 Task: Browse and save jackets you like to your wishlist and share them on Pinterest.
Action: Mouse moved to (657, 479)
Screenshot: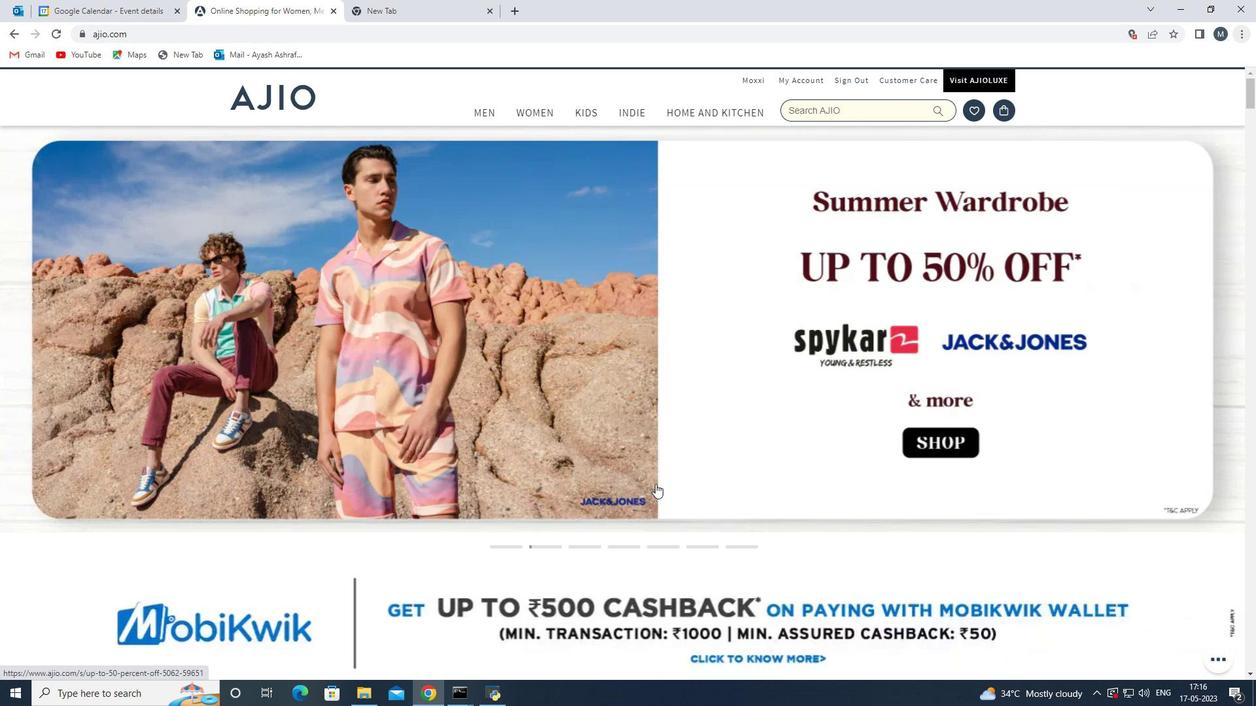
Action: Mouse scrolled (657, 478) with delta (0, 0)
Screenshot: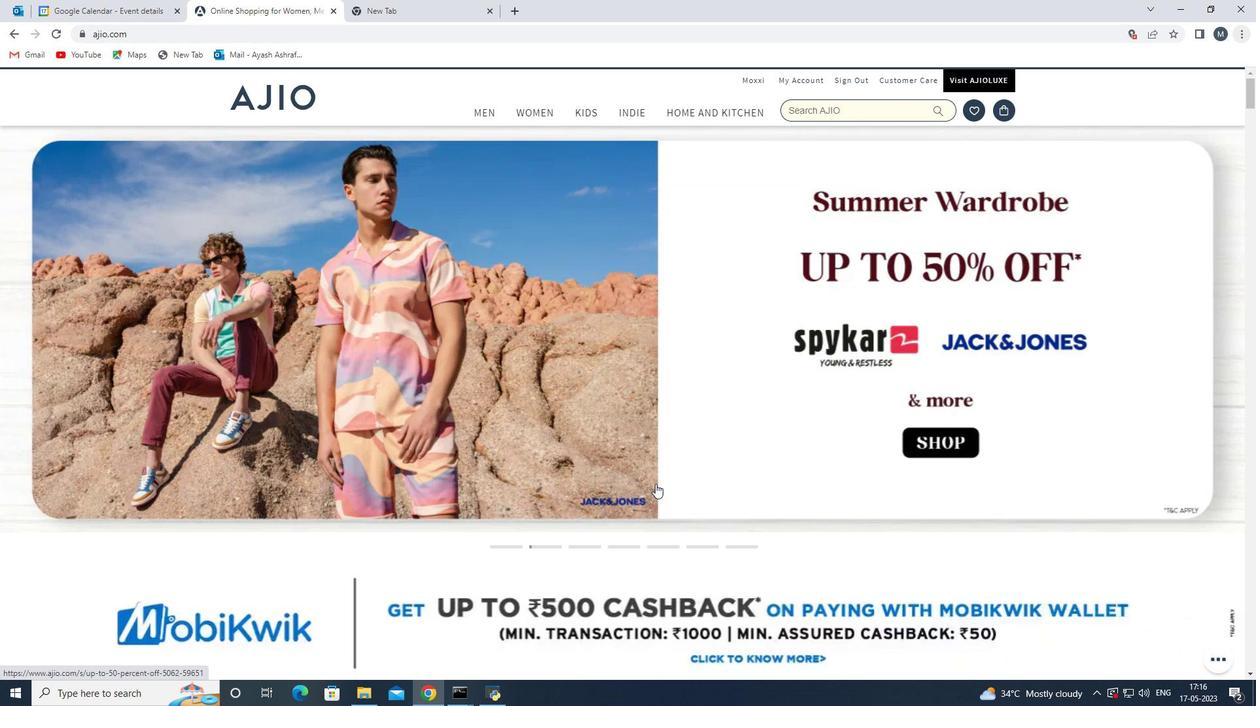 
Action: Mouse moved to (646, 481)
Screenshot: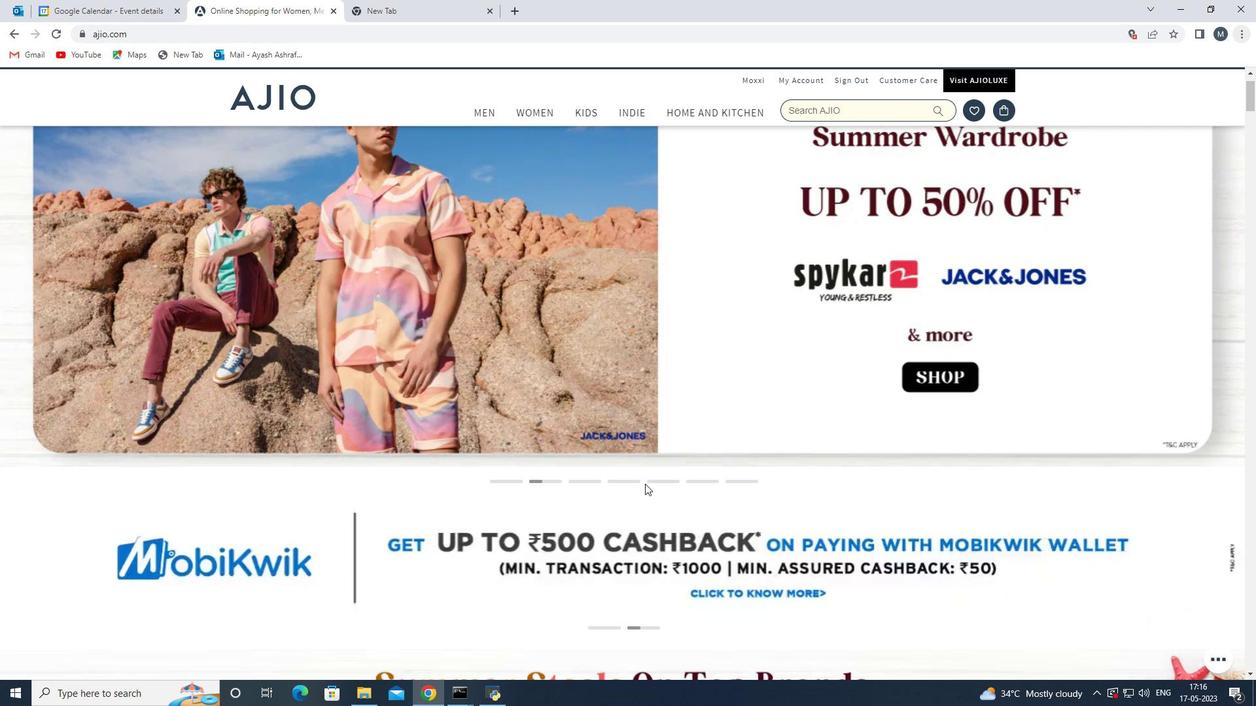 
Action: Mouse scrolled (646, 481) with delta (0, 0)
Screenshot: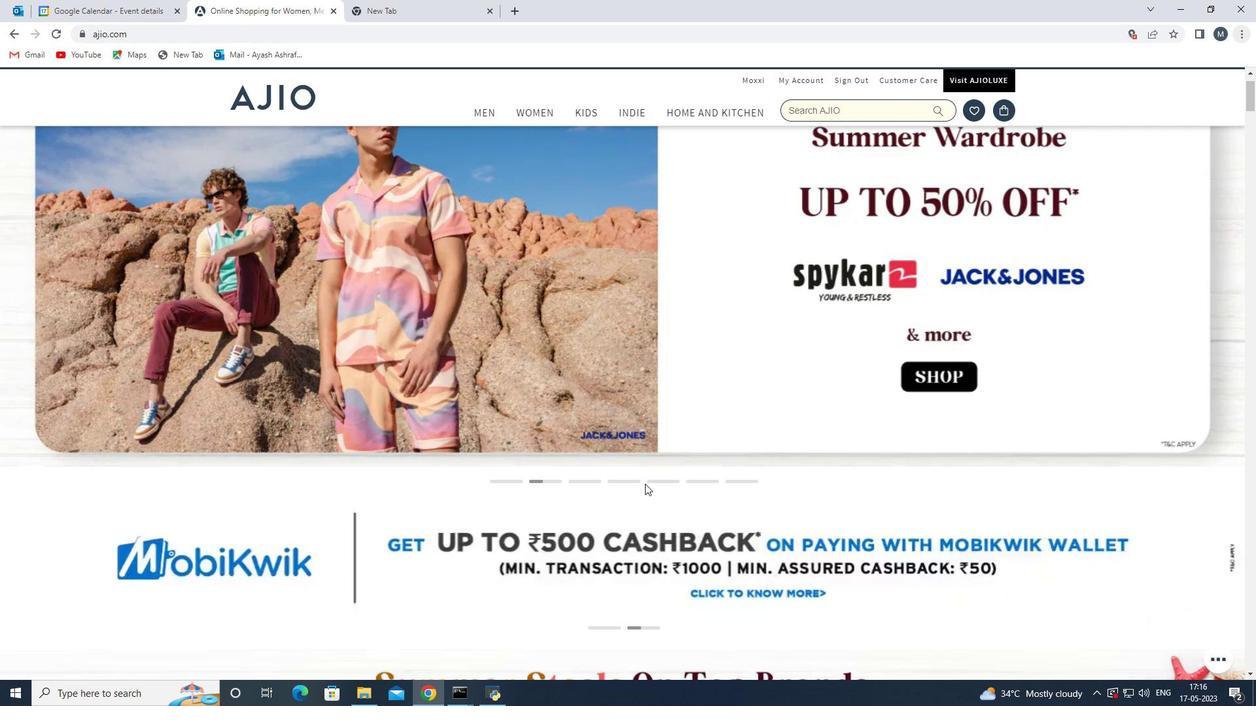 
Action: Mouse scrolled (646, 481) with delta (0, 0)
Screenshot: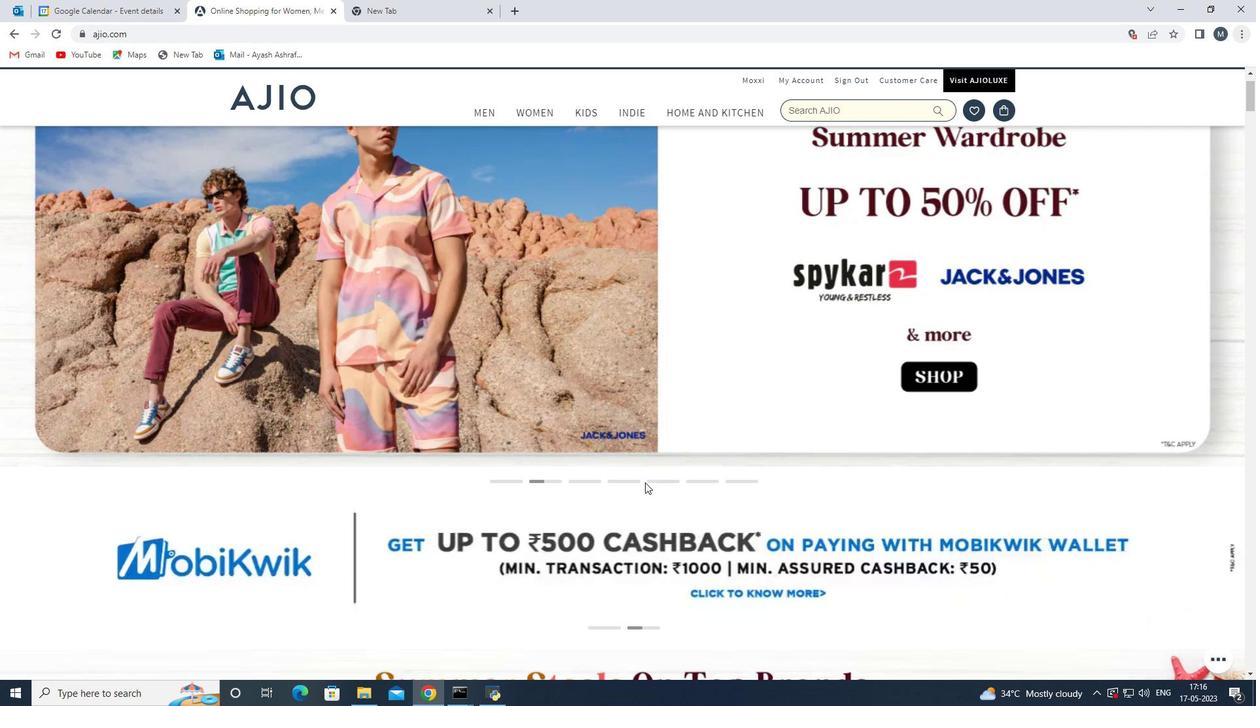 
Action: Mouse moved to (620, 481)
Screenshot: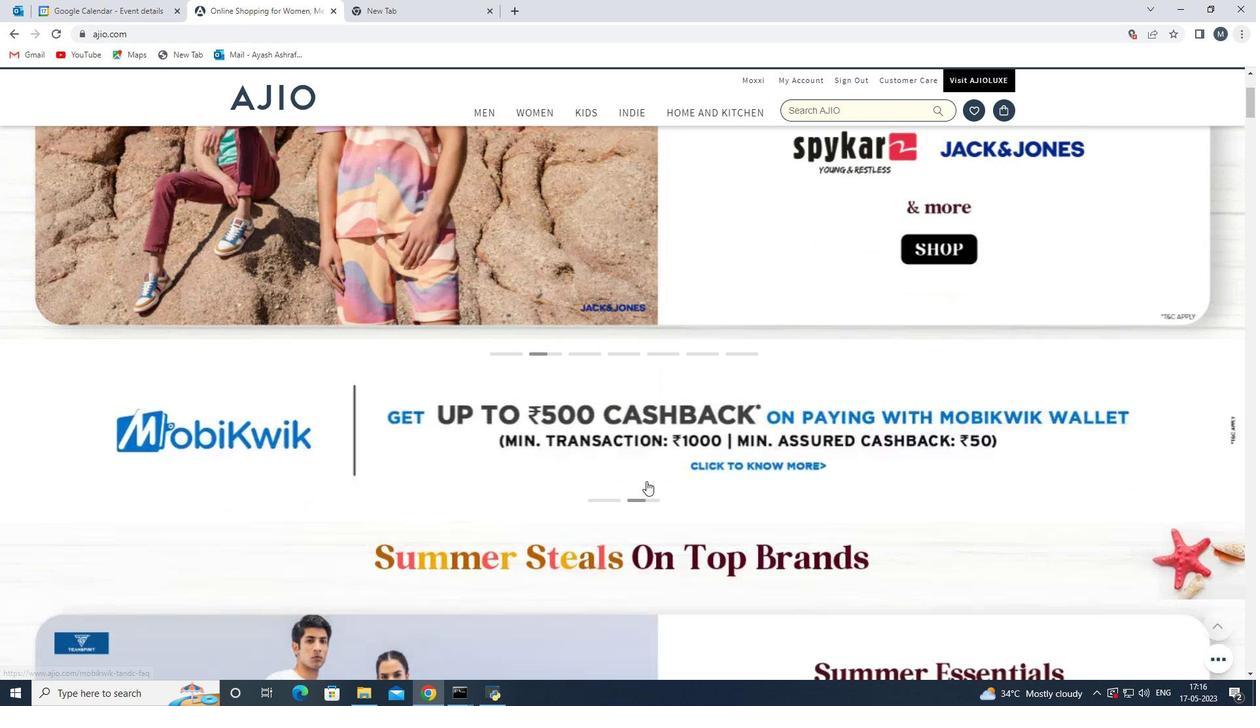 
Action: Mouse scrolled (620, 481) with delta (0, 0)
Screenshot: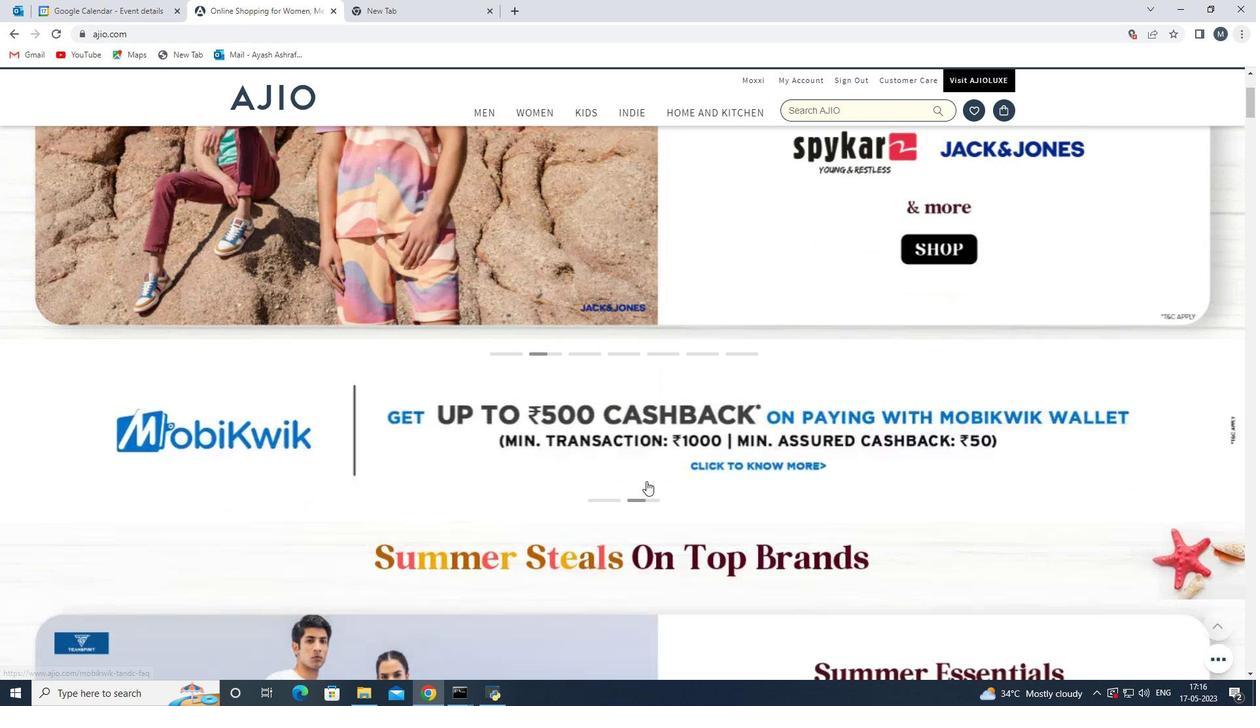 
Action: Mouse moved to (619, 479)
Screenshot: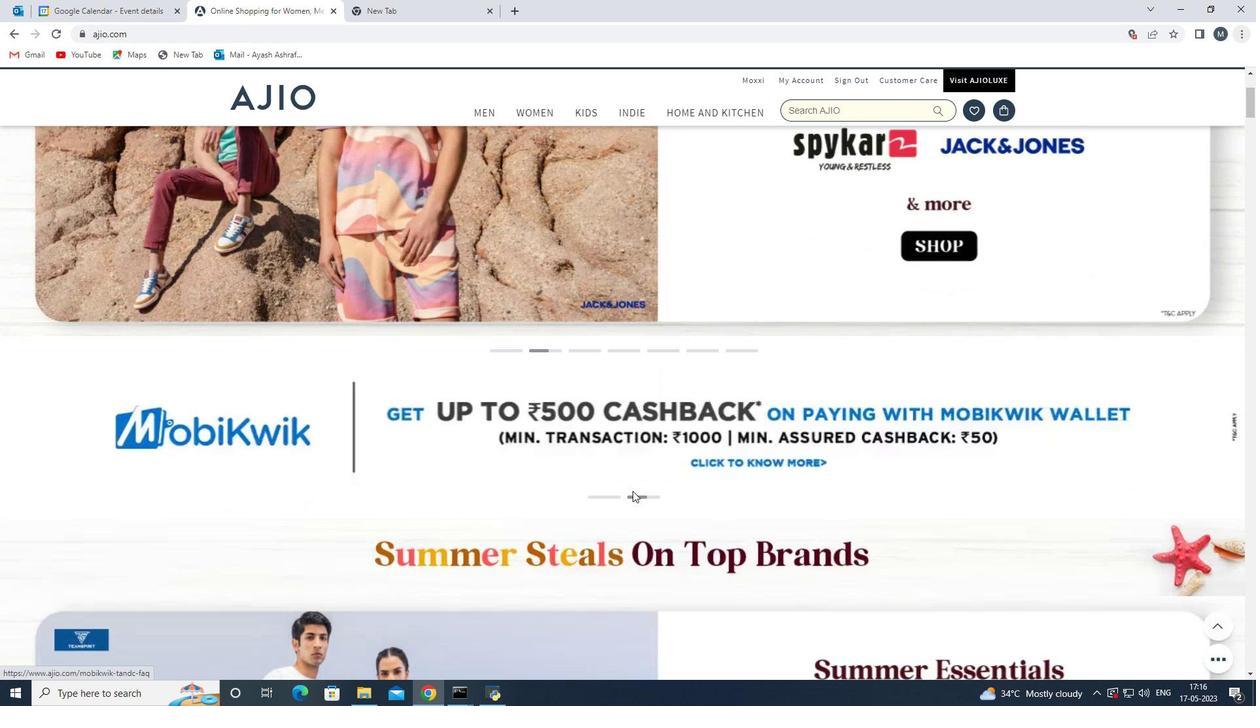 
Action: Mouse scrolled (619, 480) with delta (0, 0)
Screenshot: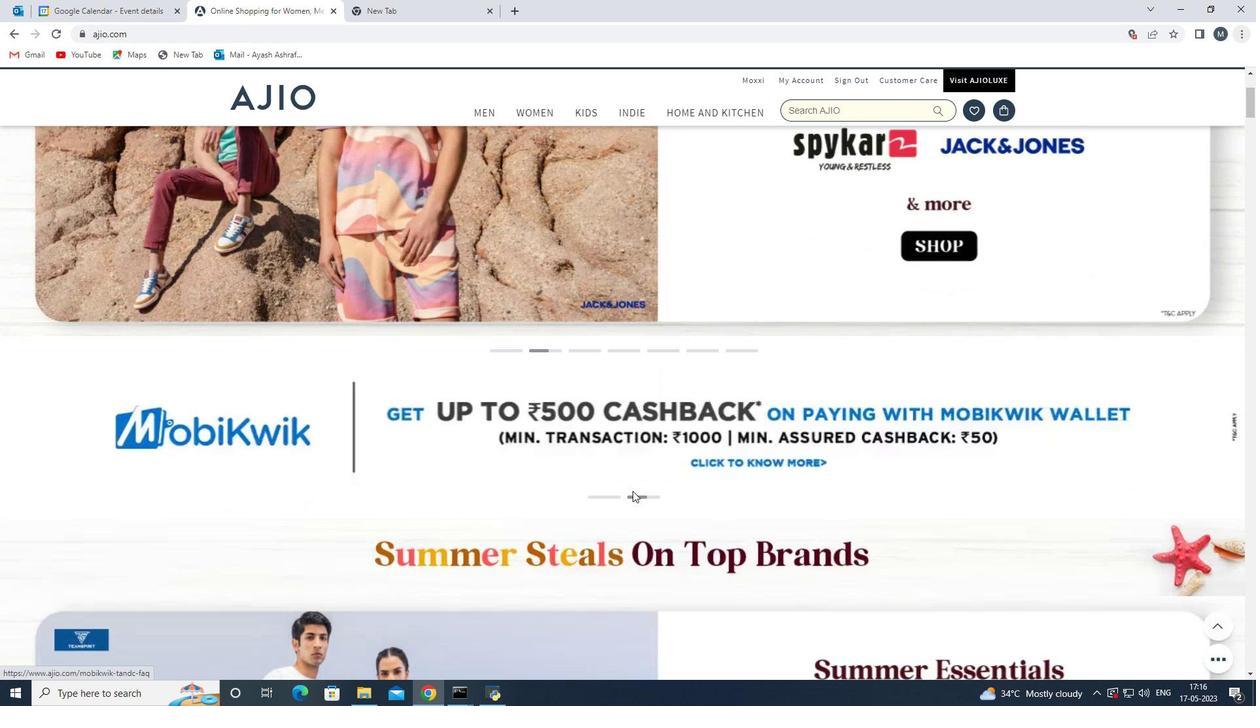 
Action: Mouse scrolled (619, 480) with delta (0, 0)
Screenshot: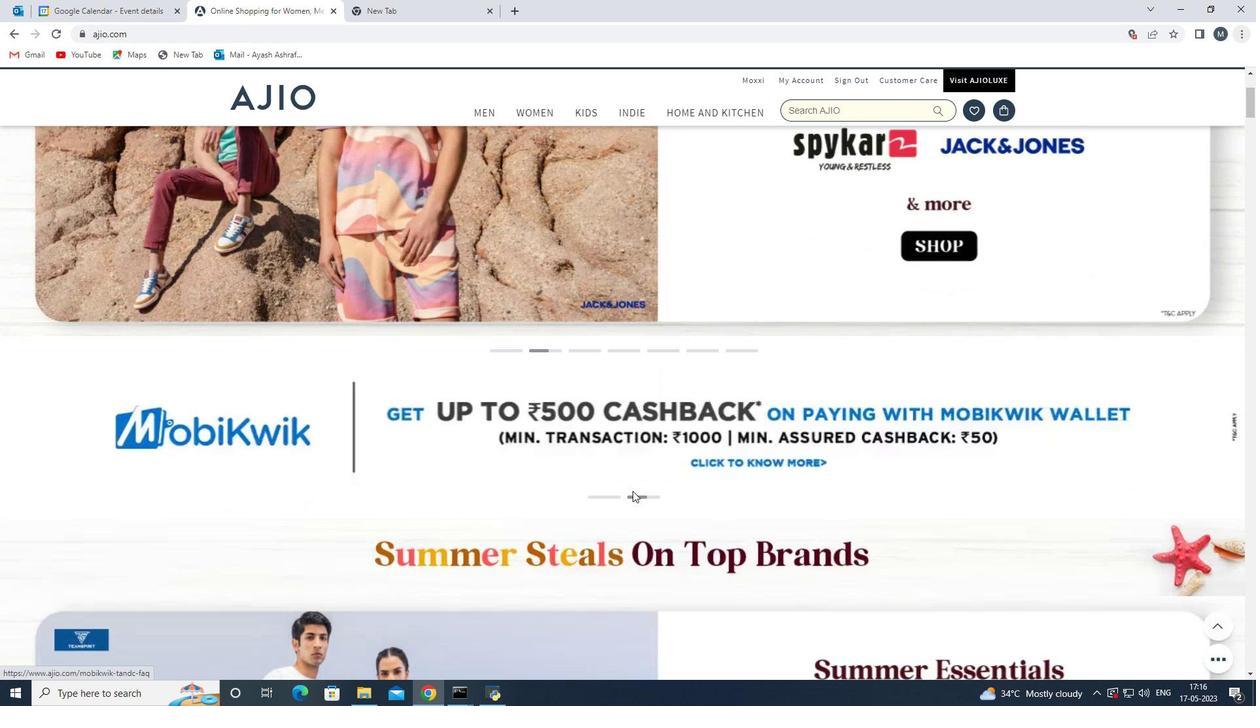 
Action: Mouse scrolled (619, 480) with delta (0, 0)
Screenshot: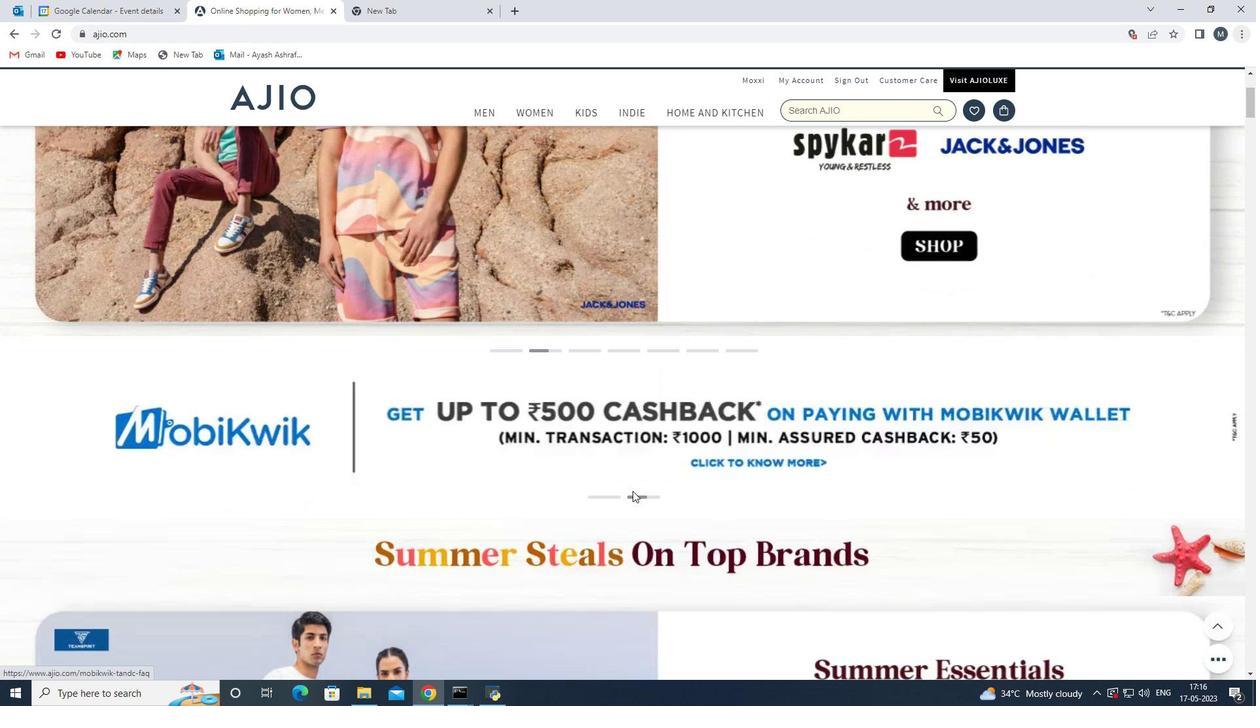 
Action: Mouse moved to (619, 479)
Screenshot: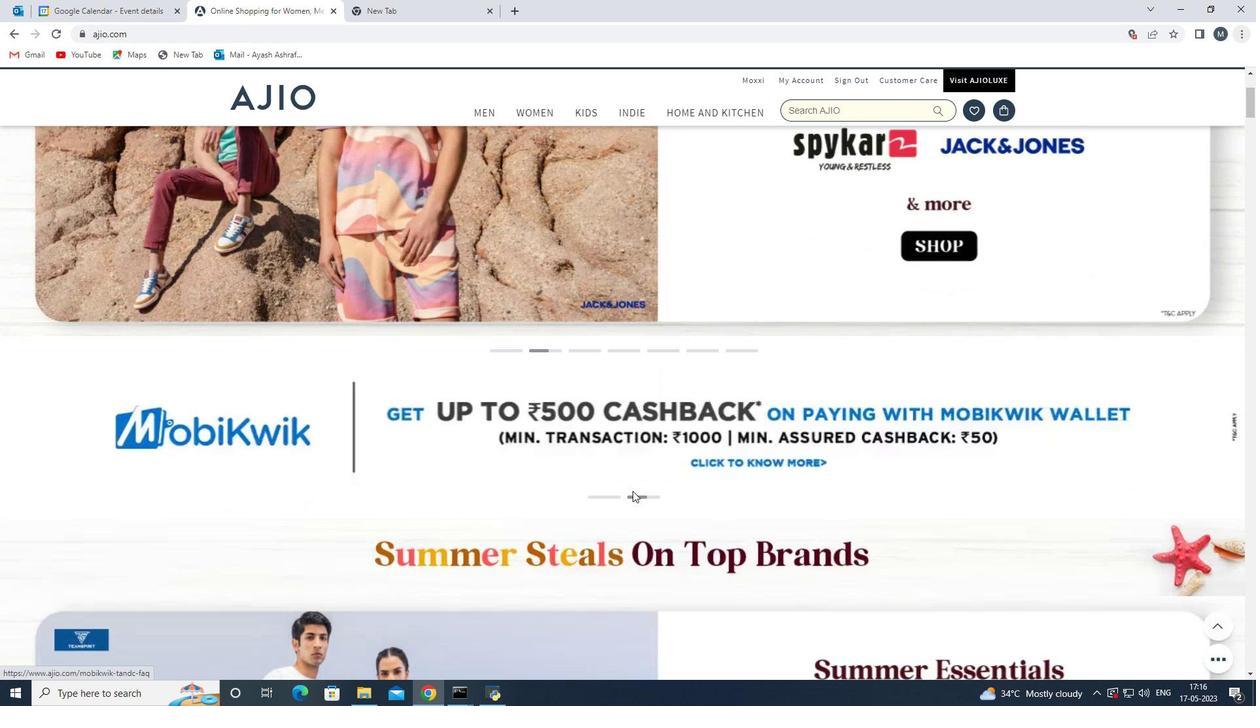 
Action: Mouse scrolled (619, 479) with delta (0, 0)
Screenshot: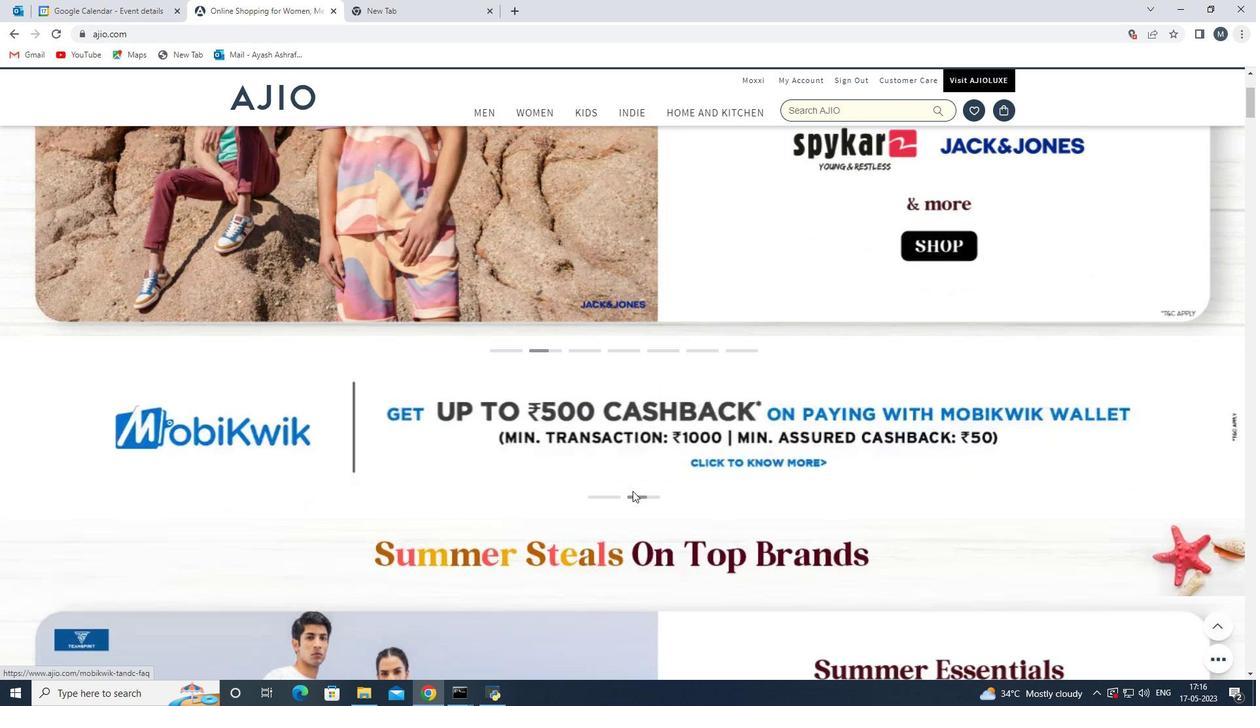
Action: Mouse moved to (616, 462)
Screenshot: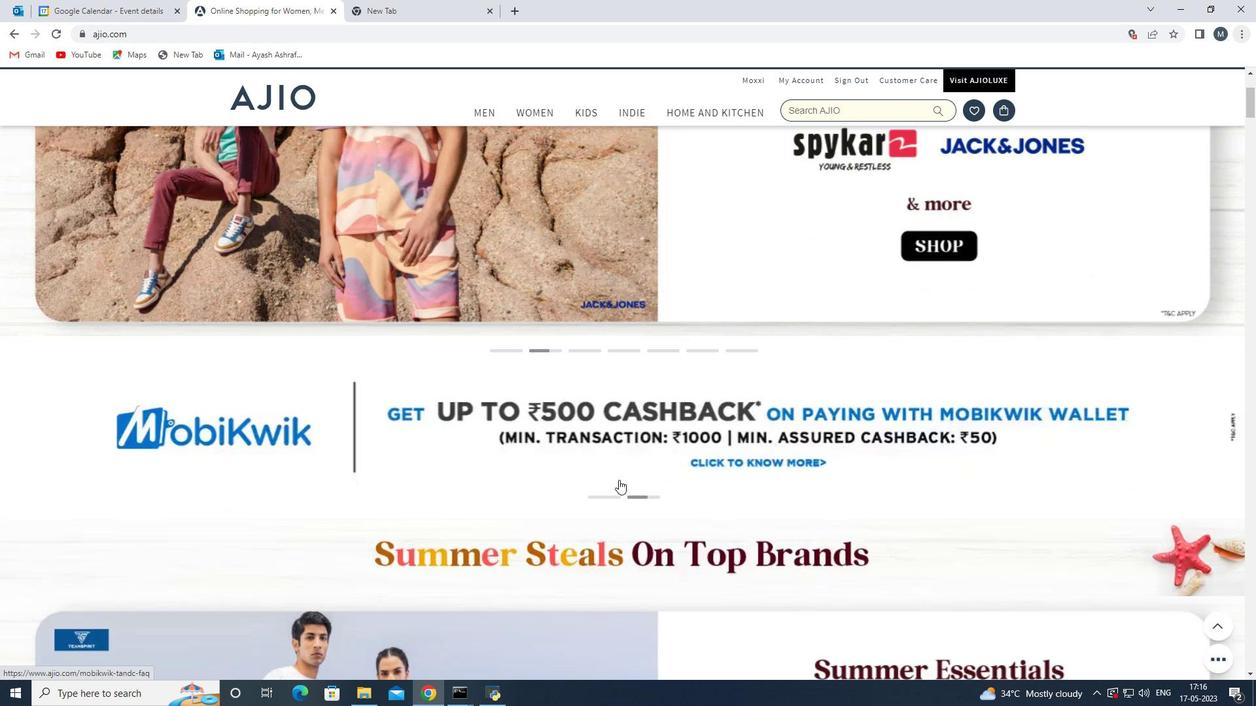 
Action: Mouse scrolled (617, 466) with delta (0, 0)
Screenshot: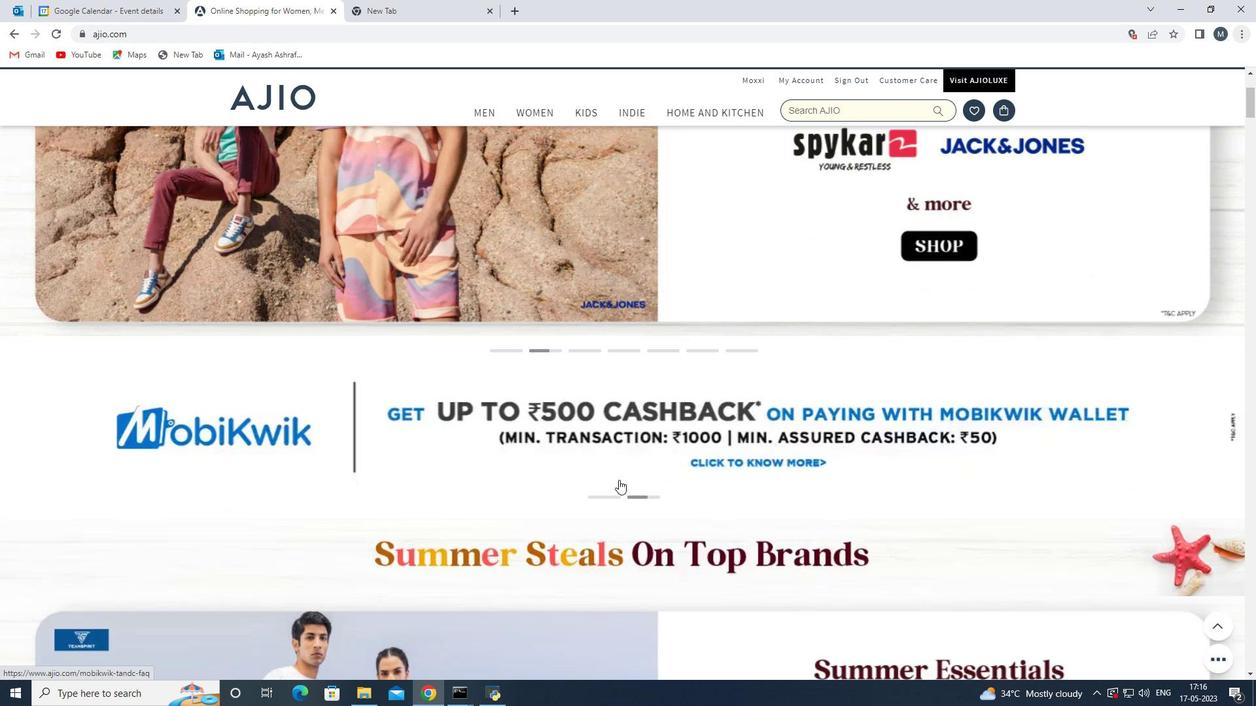 
Action: Mouse moved to (547, 436)
Screenshot: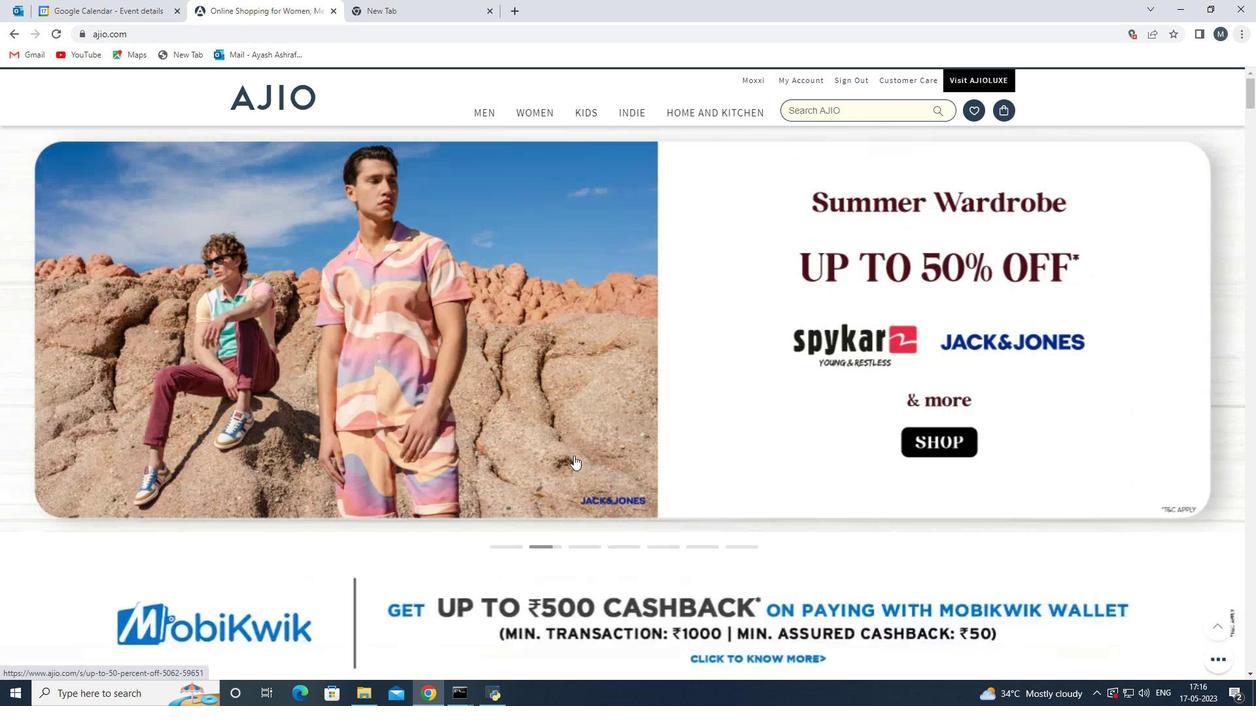 
Action: Mouse scrolled (549, 445) with delta (0, 0)
Screenshot: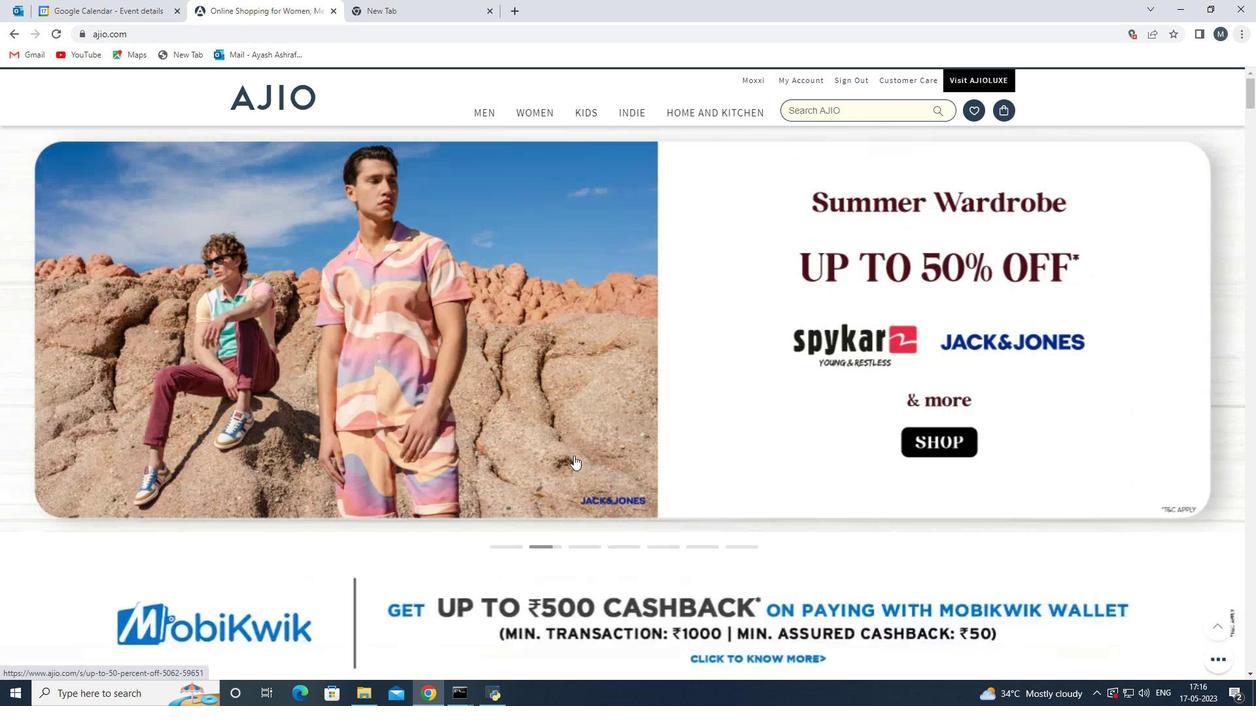 
Action: Mouse moved to (547, 435)
Screenshot: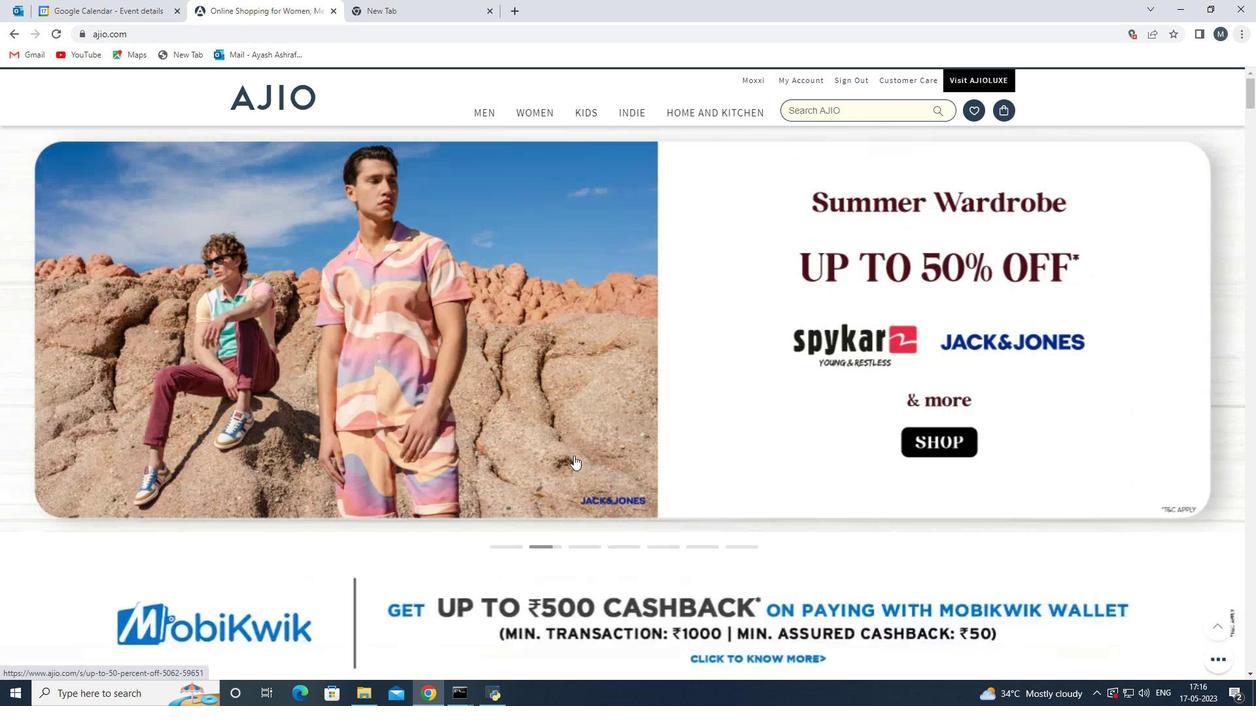 
Action: Mouse scrolled (547, 437) with delta (0, 0)
Screenshot: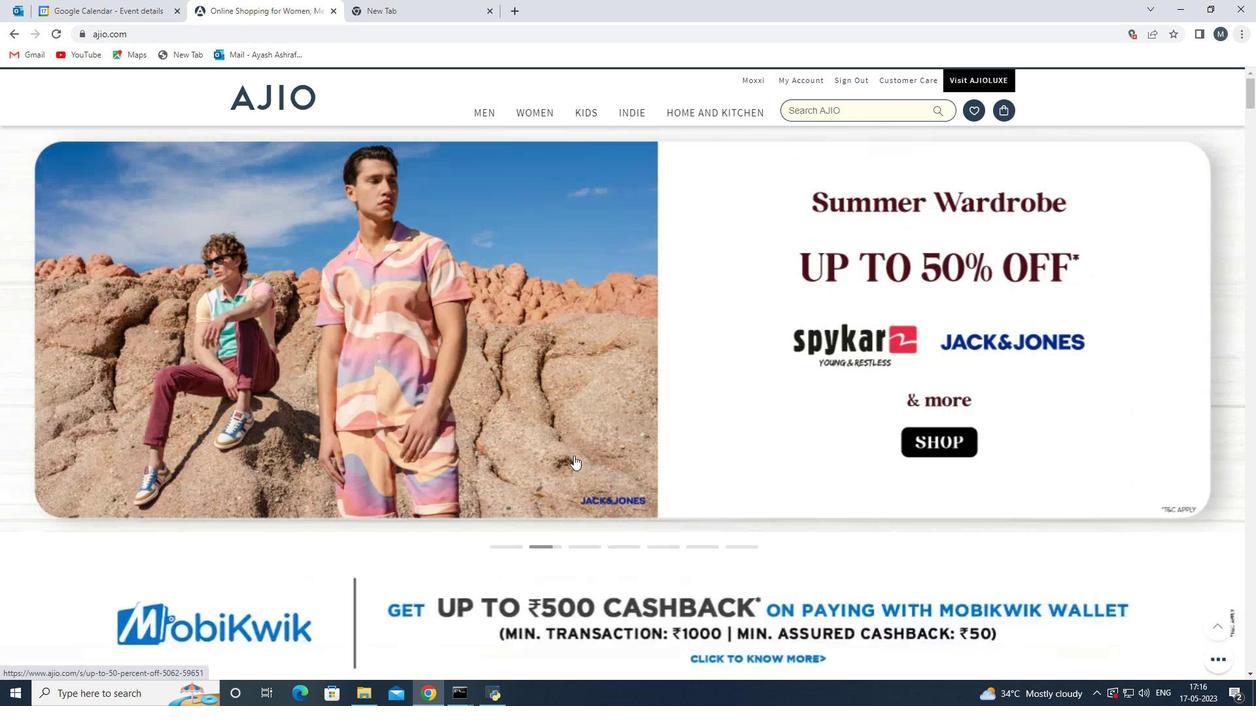
Action: Mouse moved to (547, 434)
Screenshot: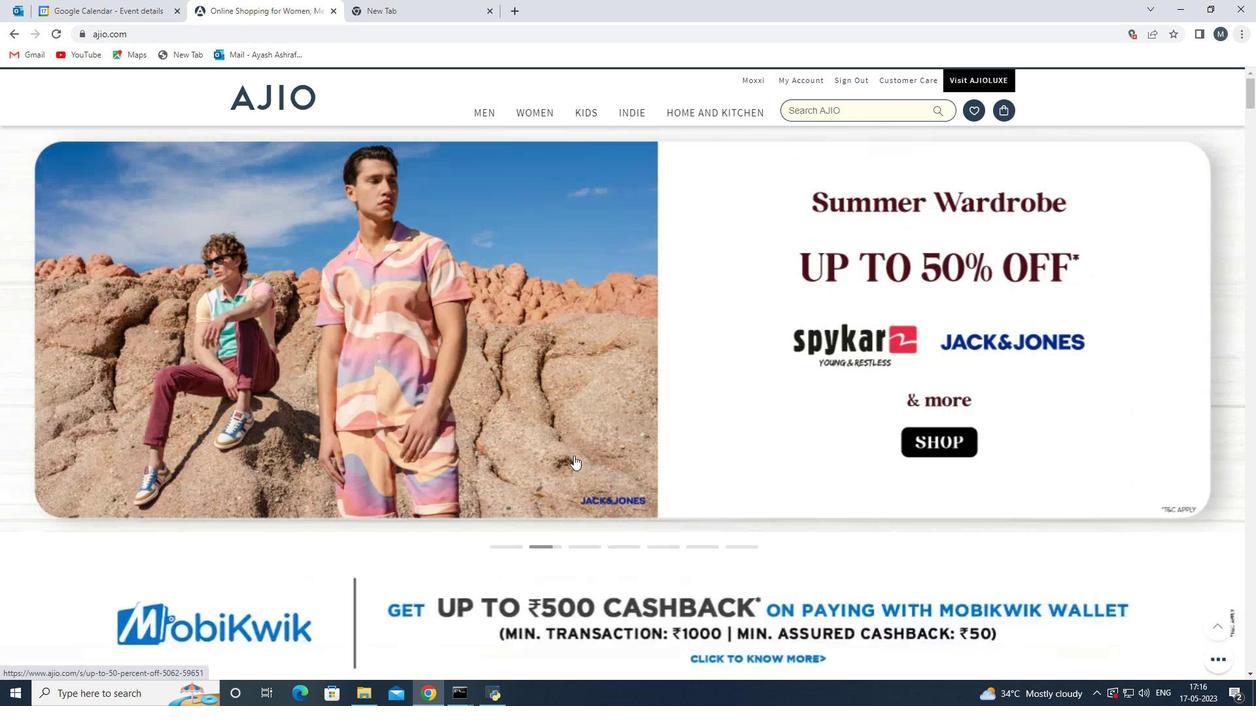 
Action: Mouse scrolled (547, 435) with delta (0, 0)
Screenshot: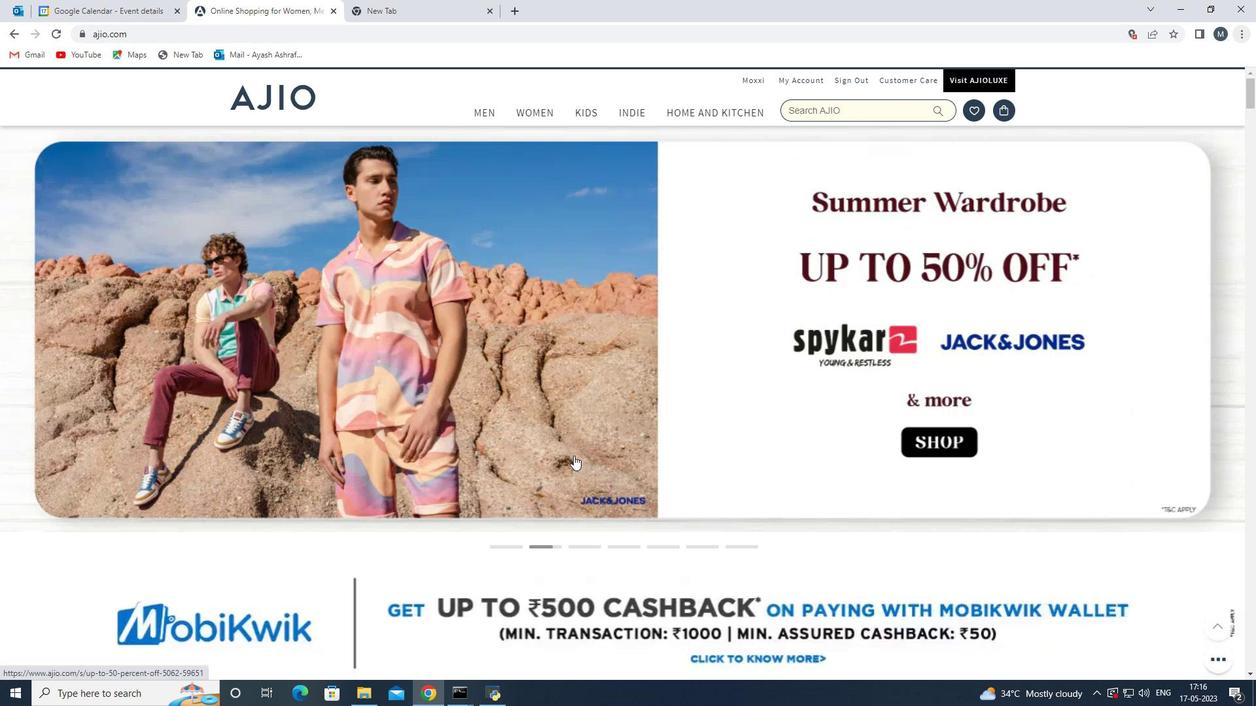 
Action: Mouse scrolled (547, 435) with delta (0, 0)
Screenshot: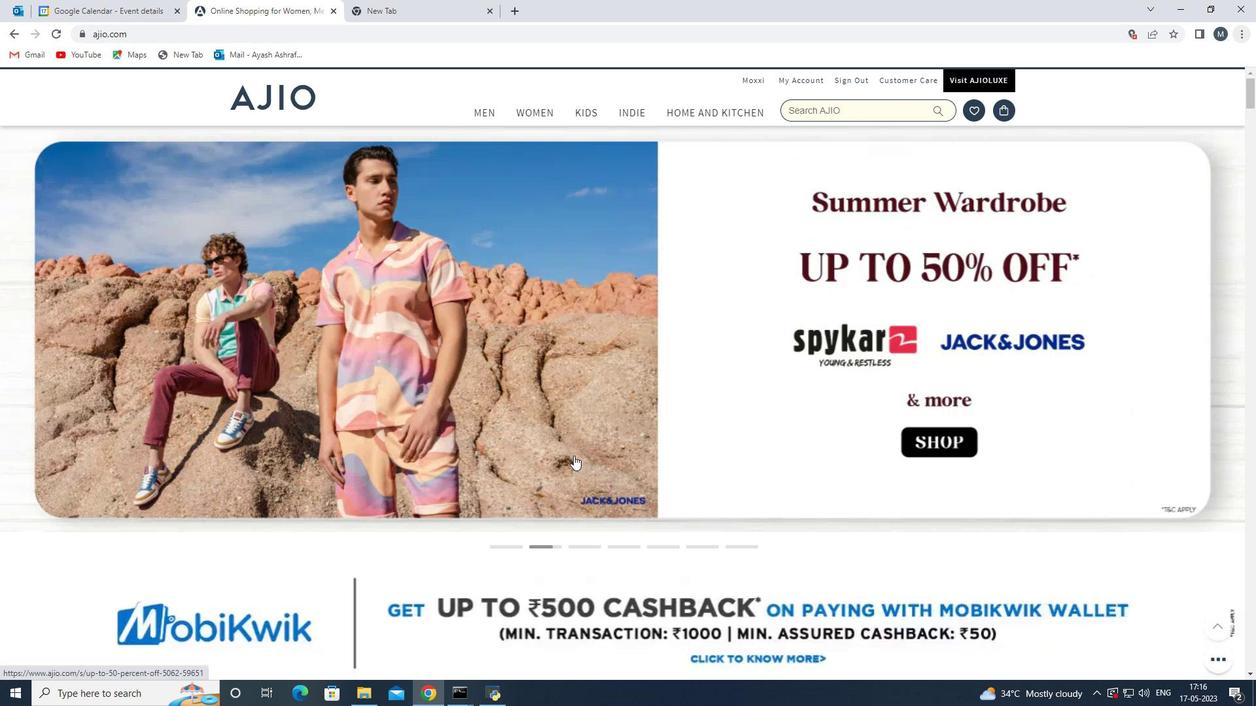 
Action: Mouse moved to (547, 434)
Screenshot: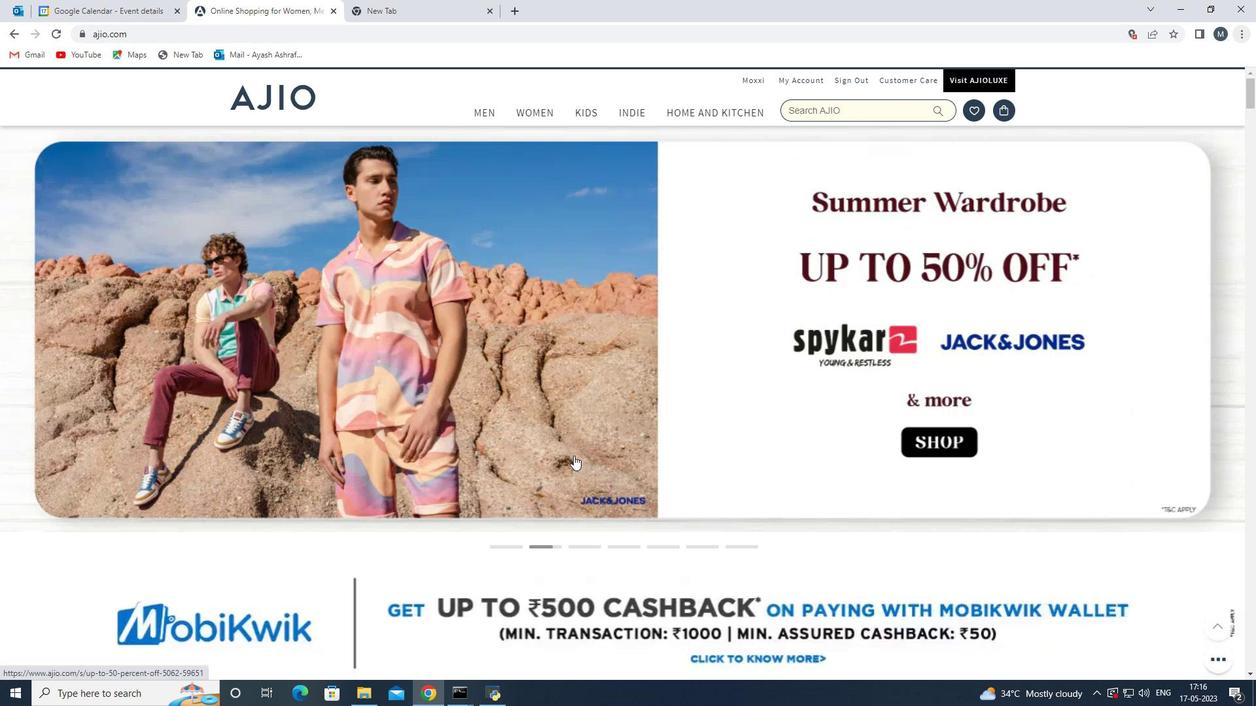 
Action: Mouse scrolled (547, 435) with delta (0, 0)
Screenshot: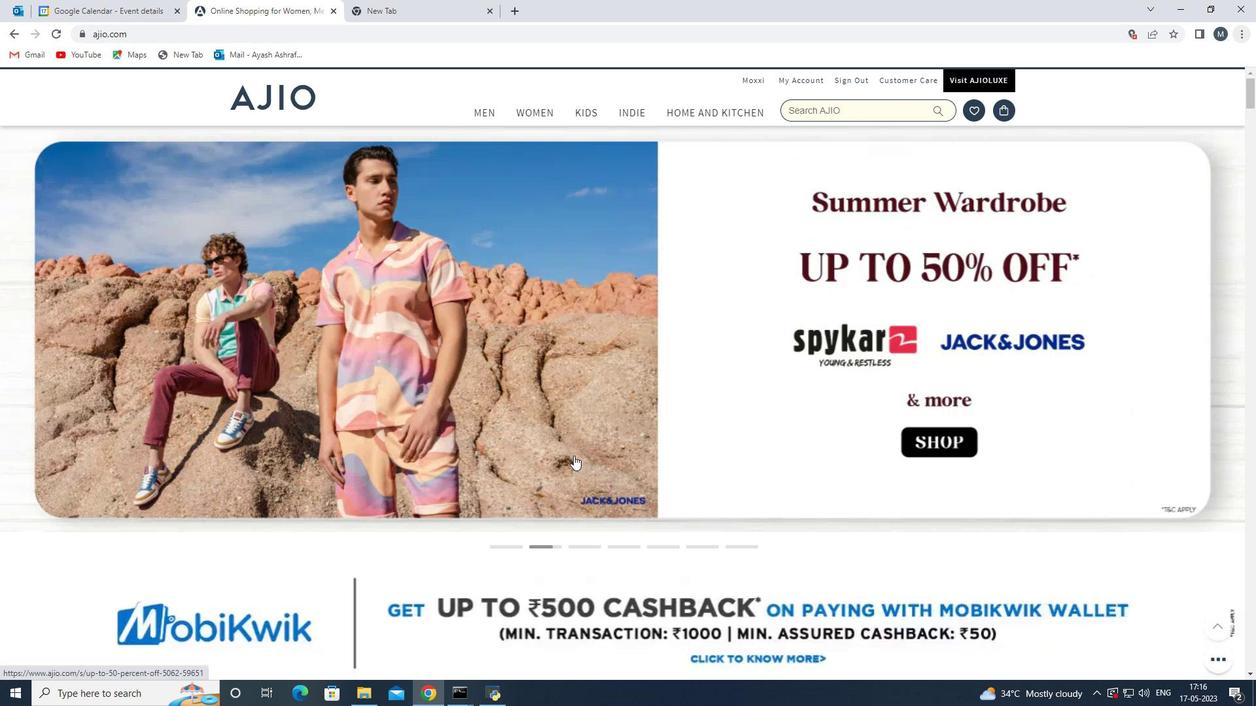 
Action: Mouse moved to (684, 290)
Screenshot: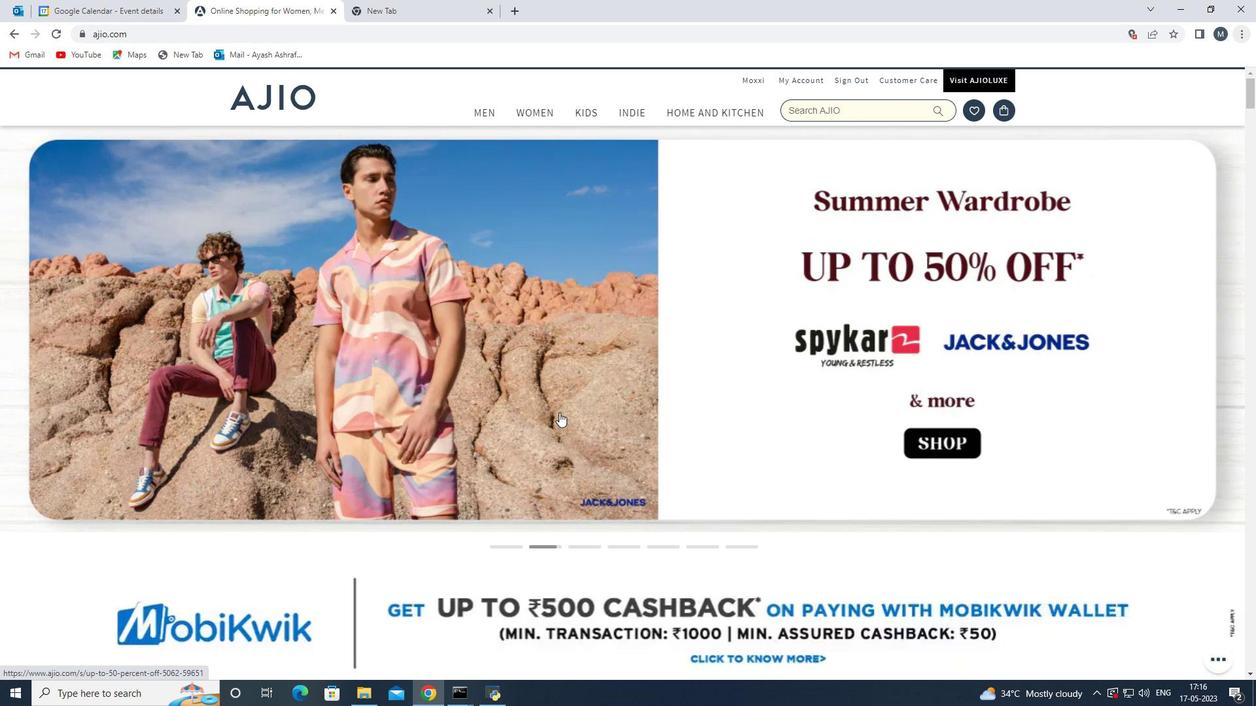 
Action: Mouse scrolled (684, 291) with delta (0, 0)
Screenshot: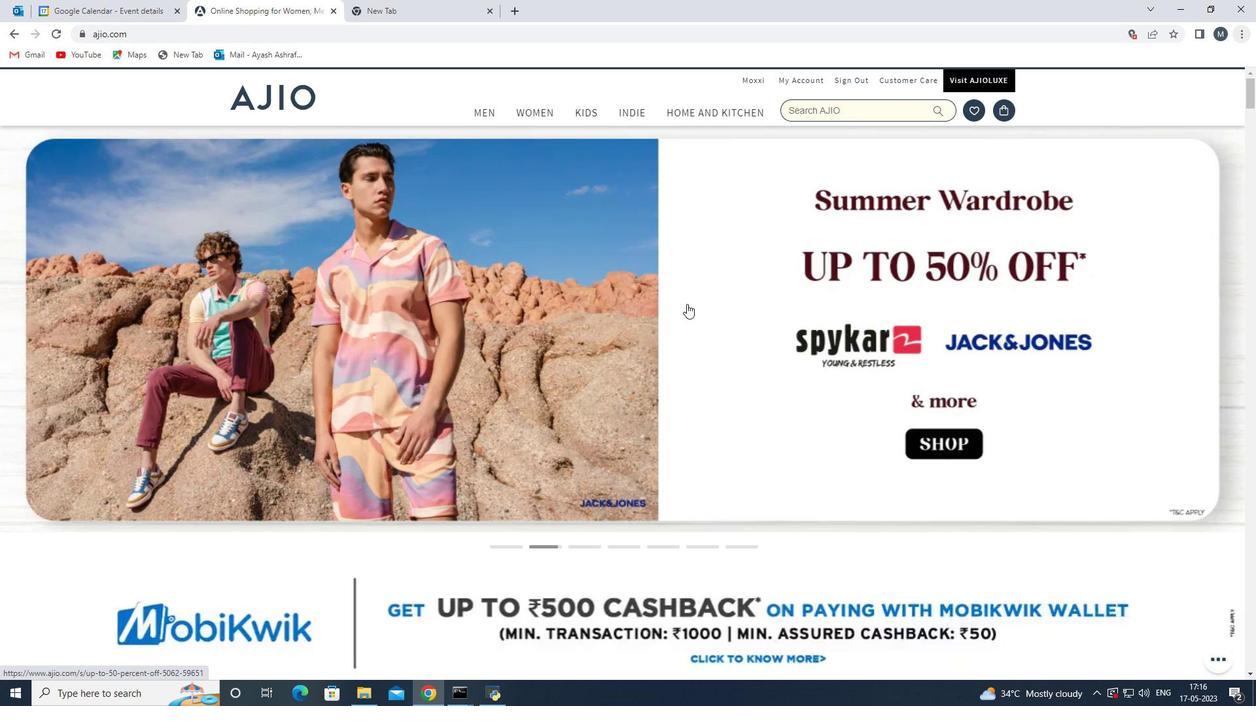 
Action: Mouse scrolled (684, 291) with delta (0, 0)
Screenshot: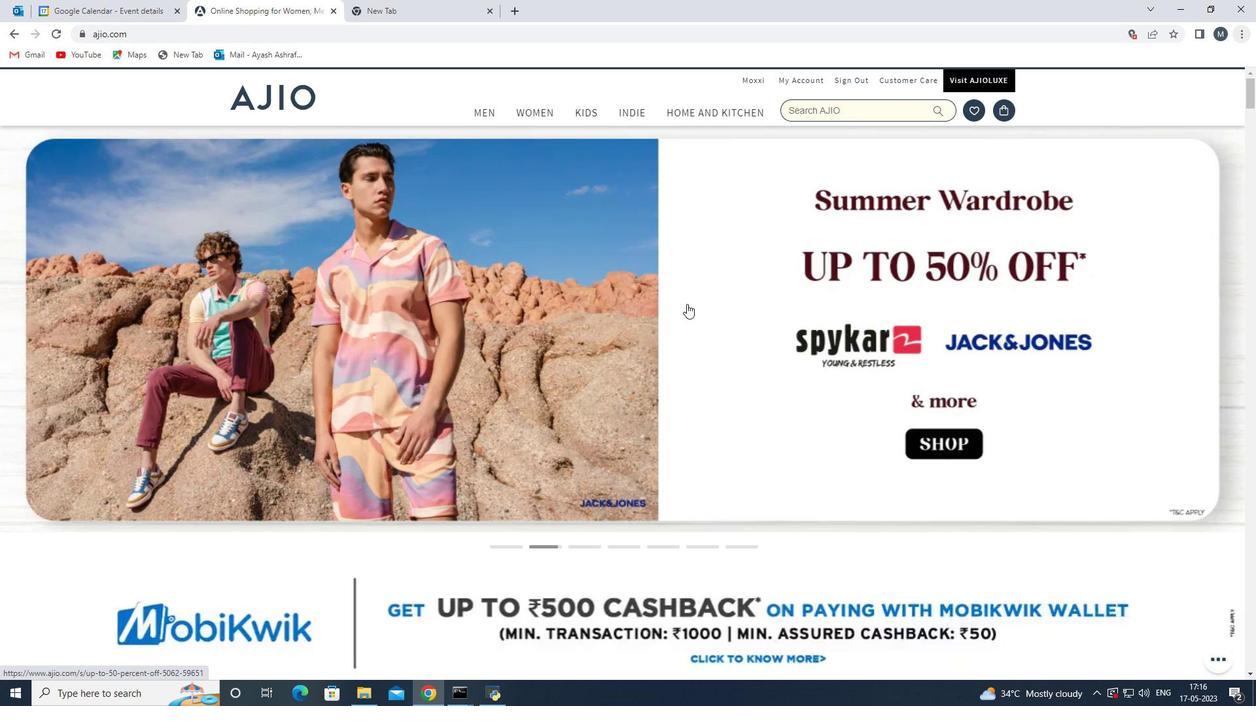 
Action: Mouse scrolled (684, 291) with delta (0, 0)
Screenshot: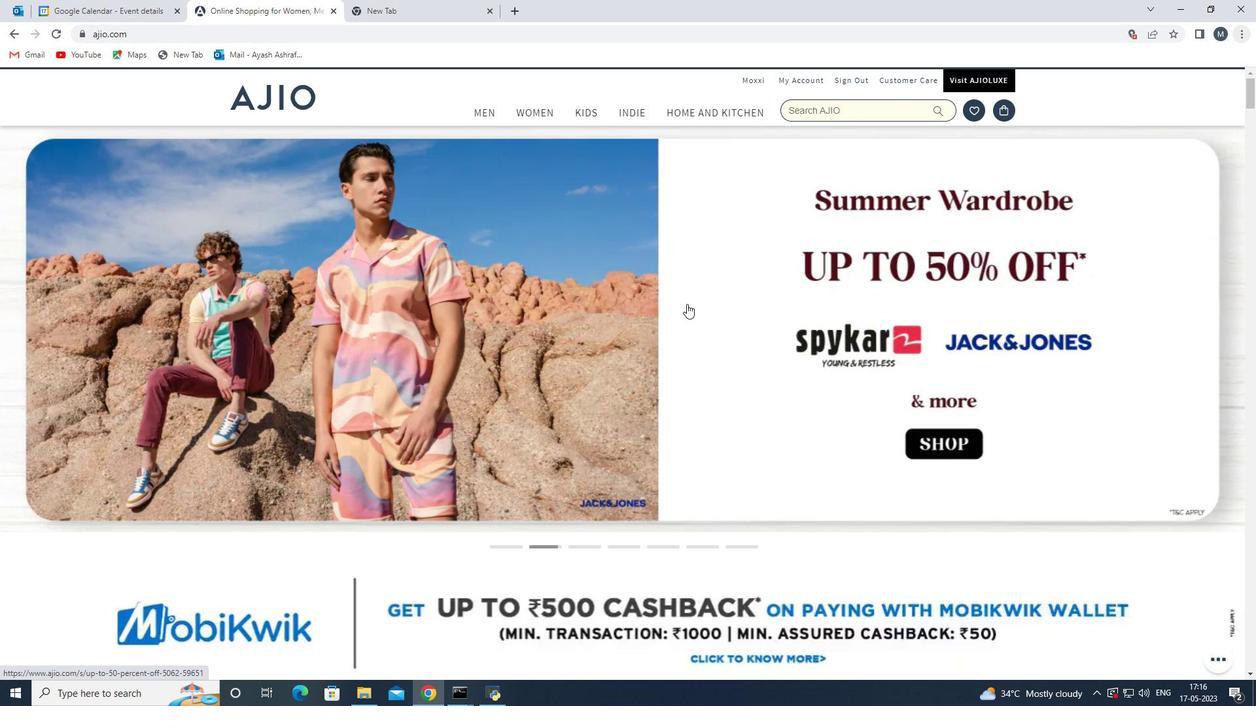 
Action: Mouse scrolled (684, 291) with delta (0, 0)
Screenshot: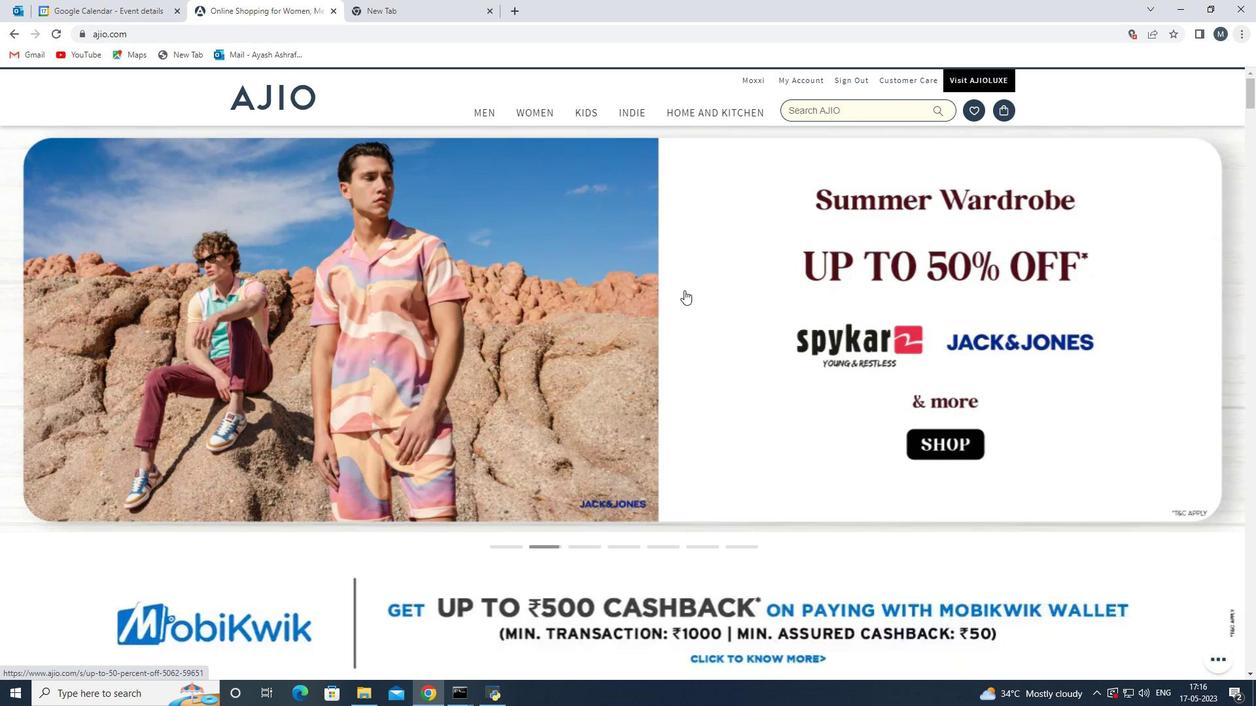
Action: Mouse moved to (842, 111)
Screenshot: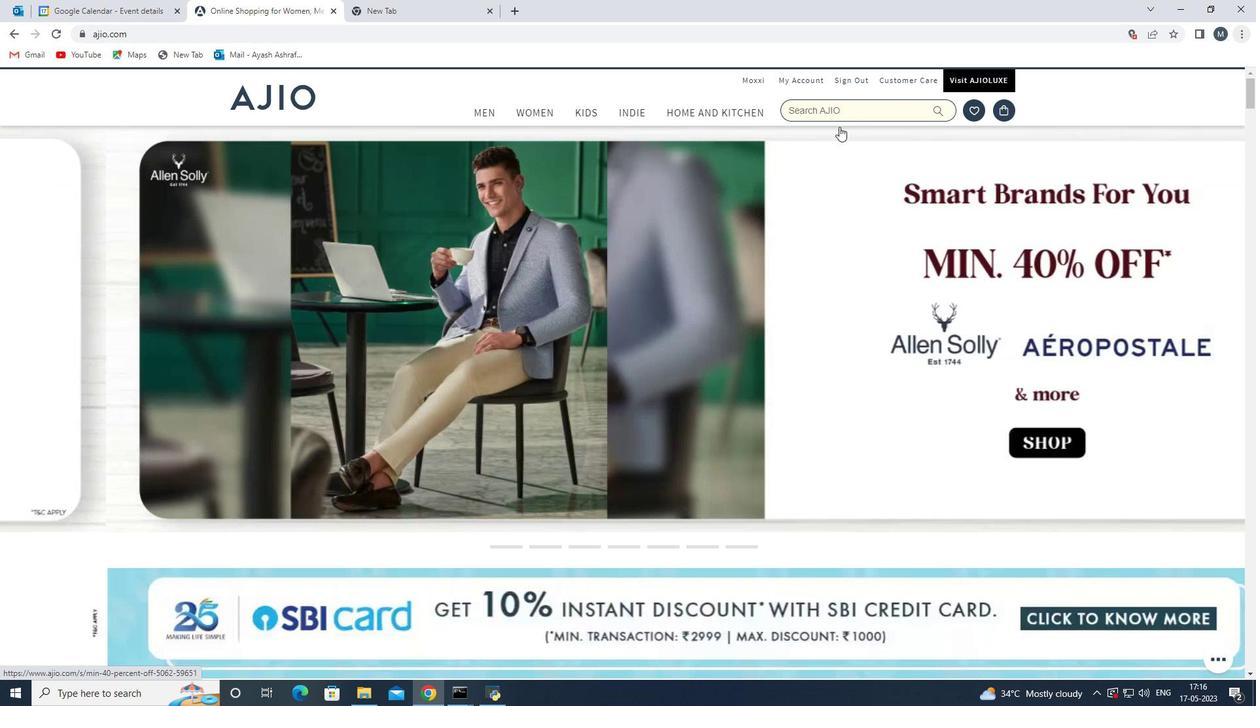 
Action: Mouse pressed left at (842, 111)
Screenshot: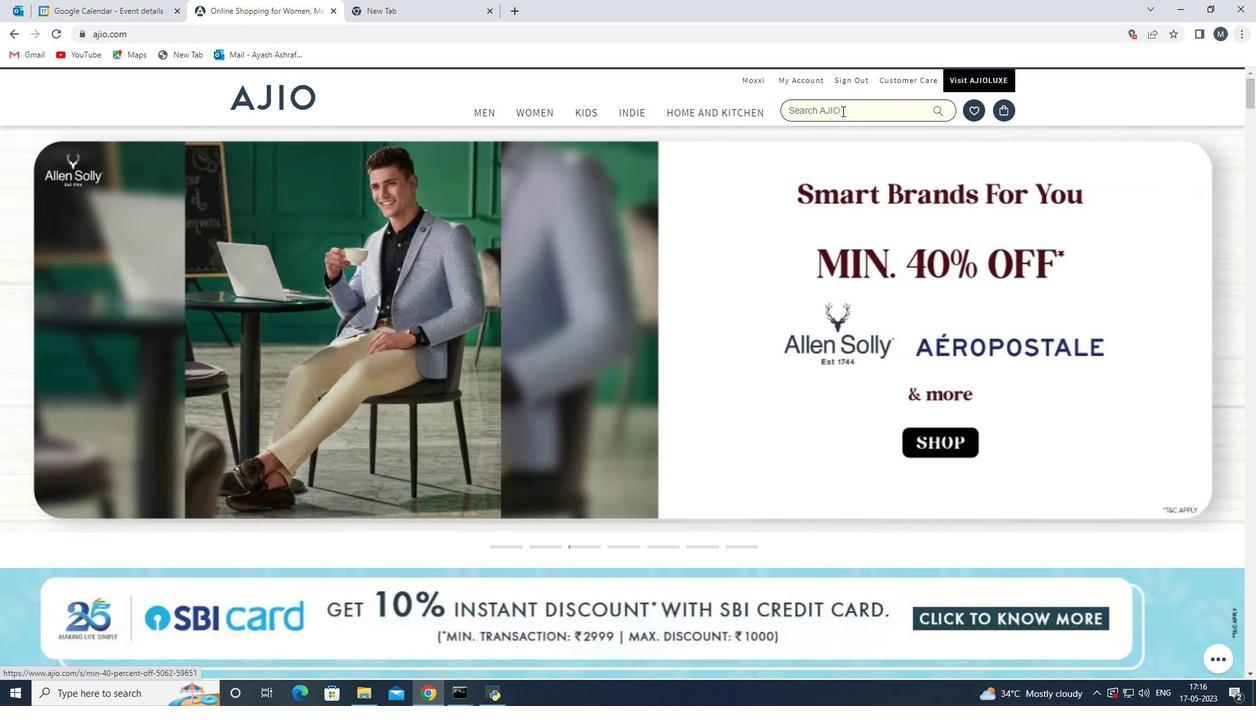 
Action: Mouse moved to (822, 185)
Screenshot: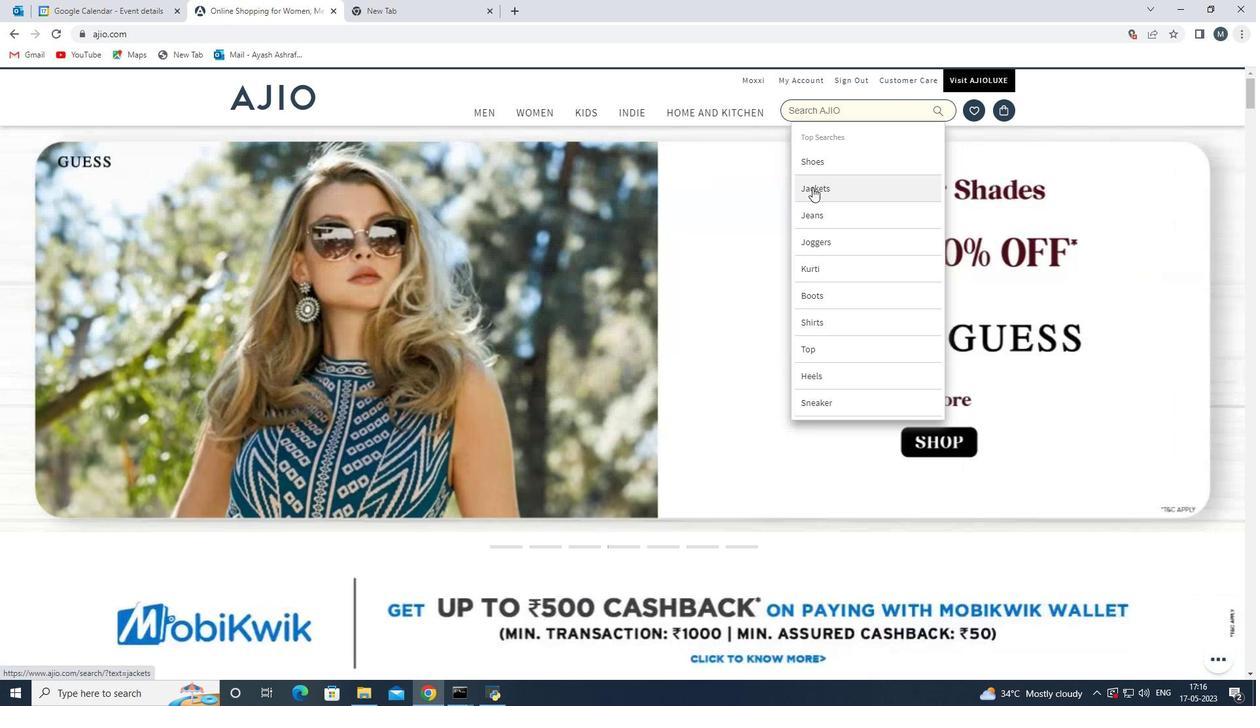 
Action: Mouse pressed left at (822, 185)
Screenshot: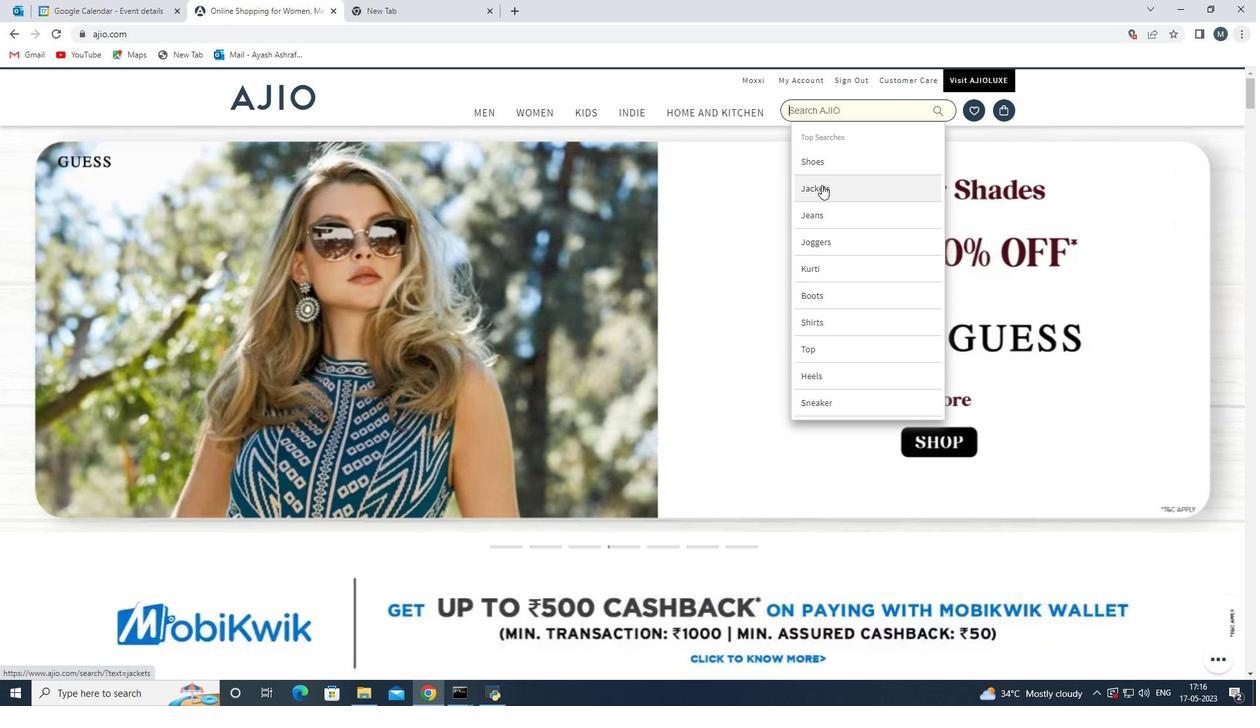 
Action: Mouse moved to (518, 396)
Screenshot: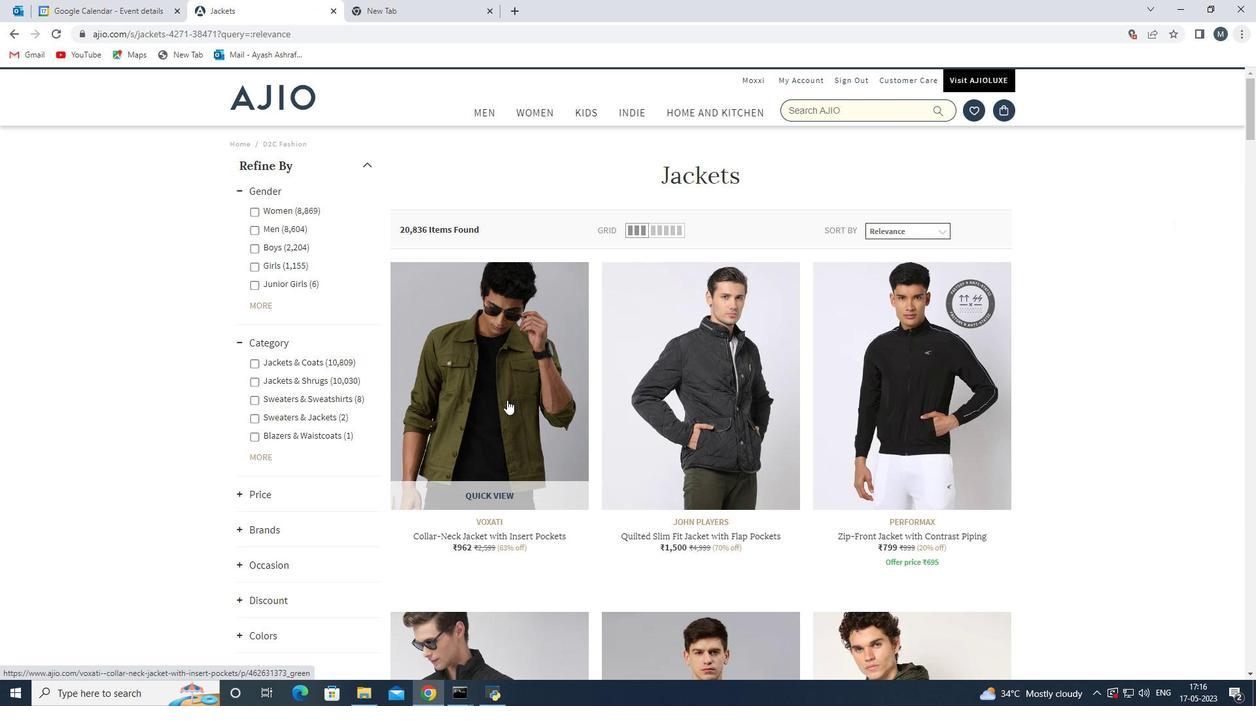 
Action: Mouse scrolled (518, 395) with delta (0, 0)
Screenshot: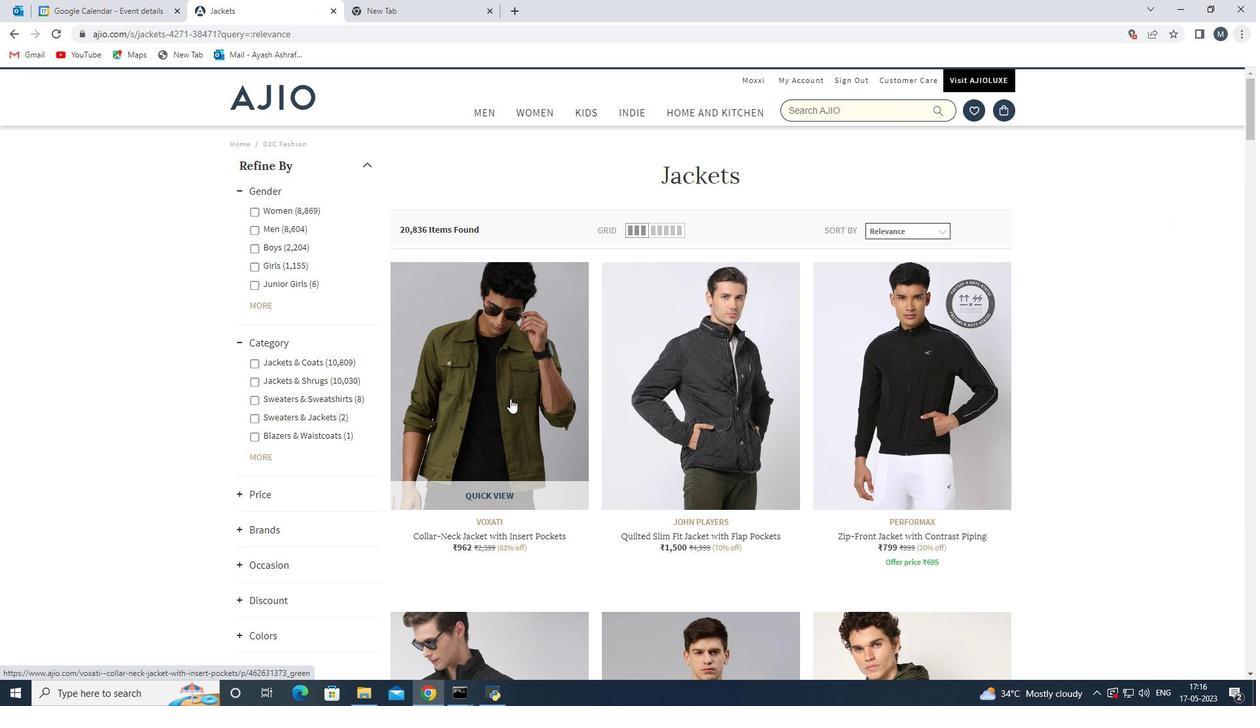 
Action: Mouse scrolled (518, 395) with delta (0, 0)
Screenshot: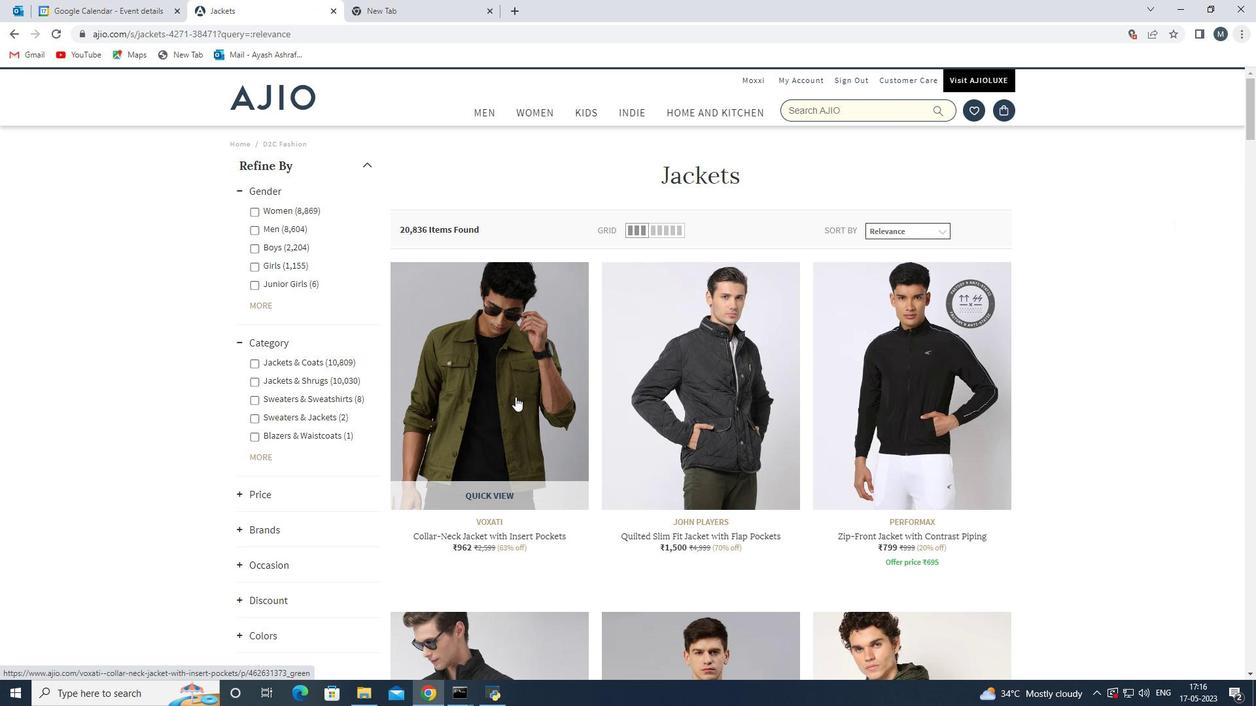 
Action: Mouse moved to (518, 396)
Screenshot: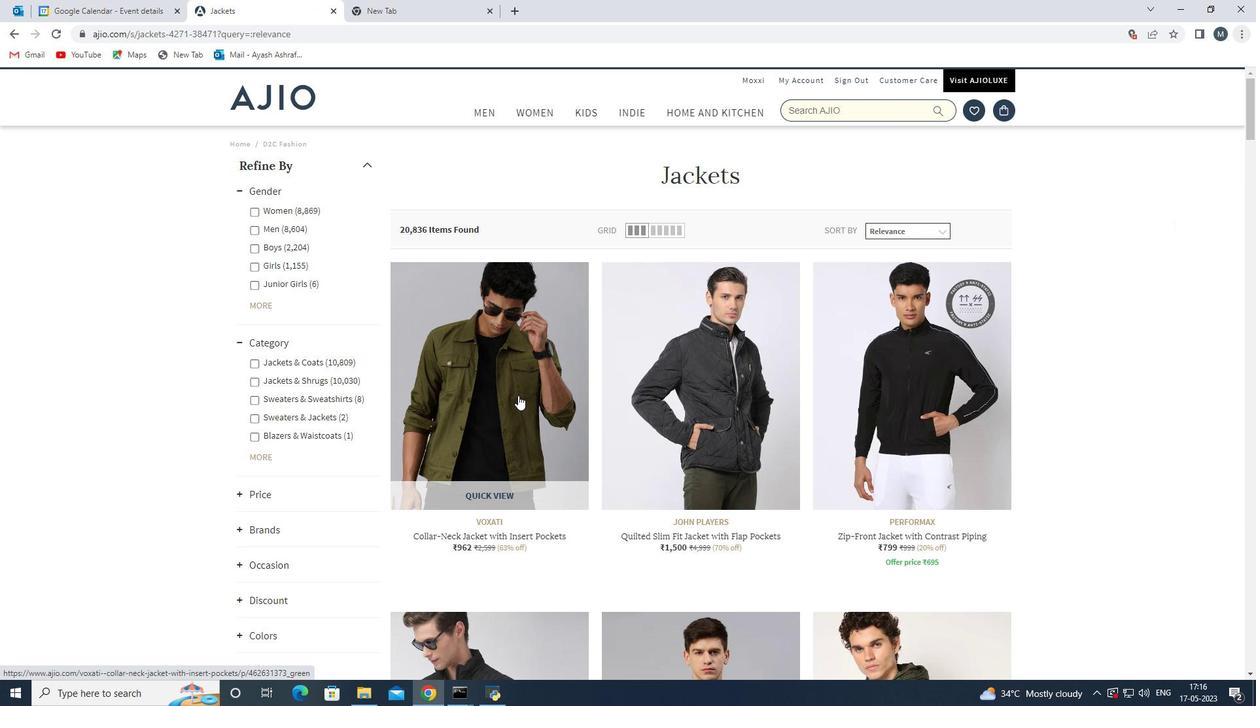 
Action: Mouse scrolled (518, 395) with delta (0, 0)
Screenshot: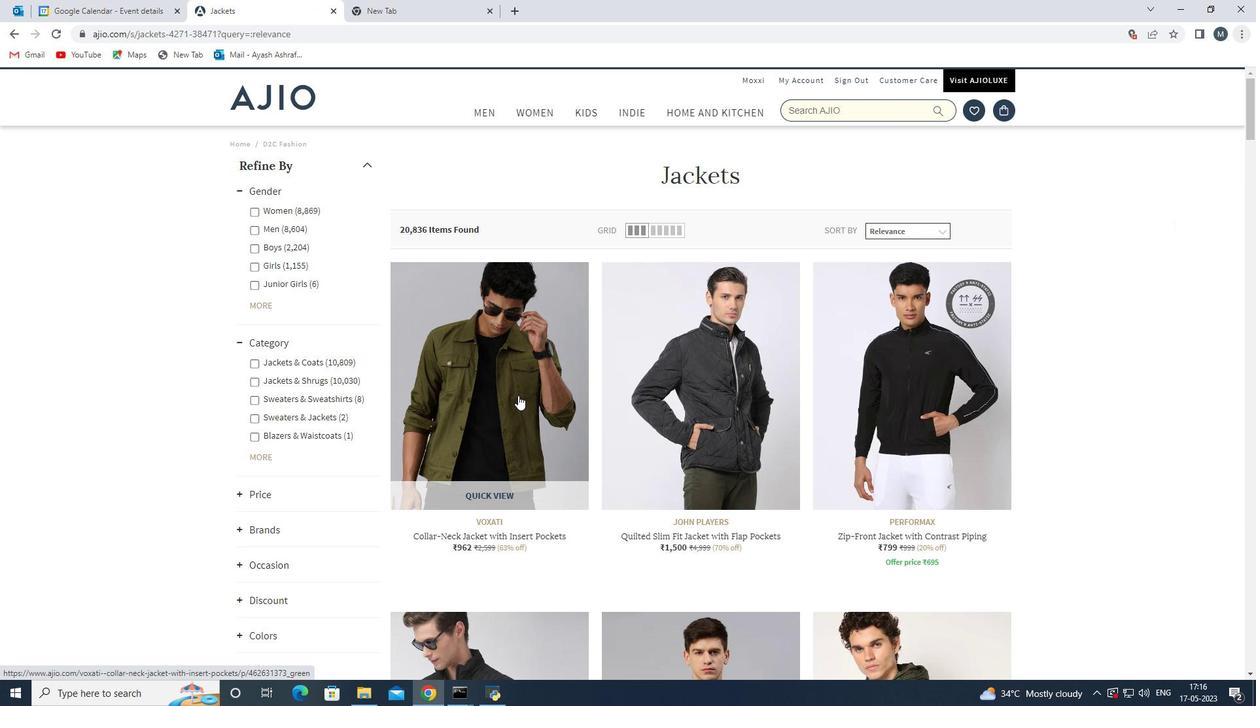 
Action: Mouse moved to (519, 430)
Screenshot: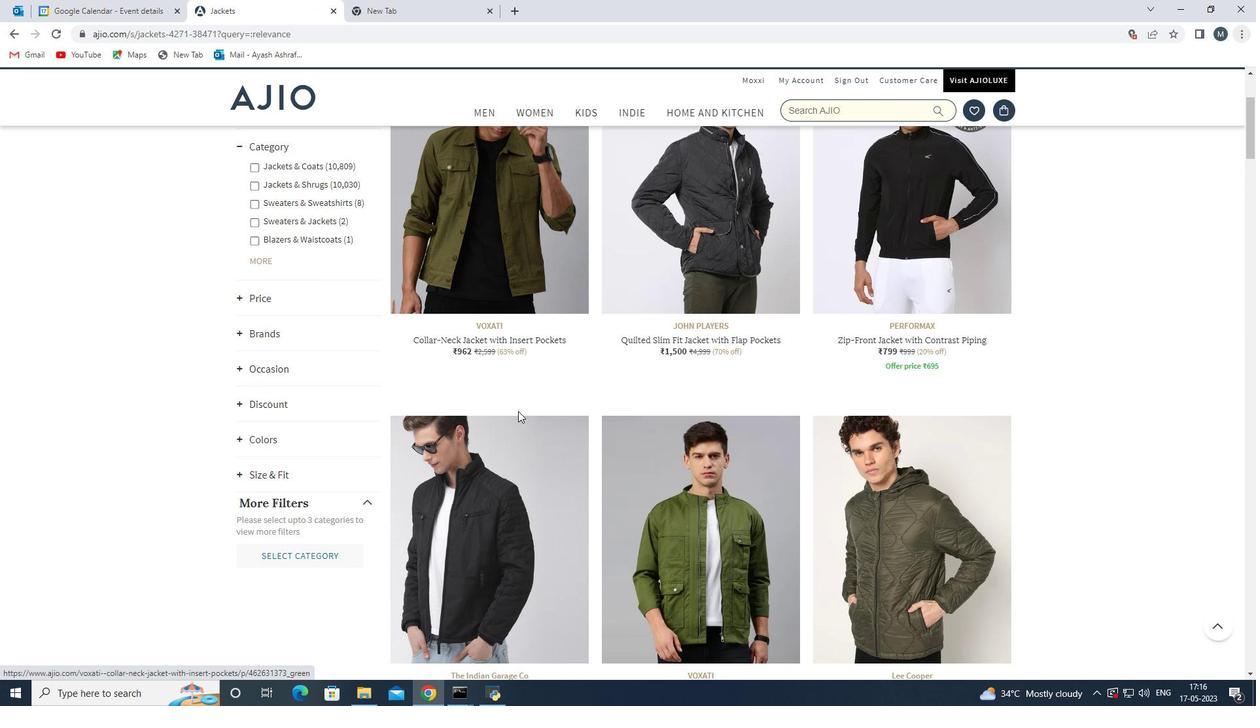 
Action: Mouse scrolled (519, 429) with delta (0, 0)
Screenshot: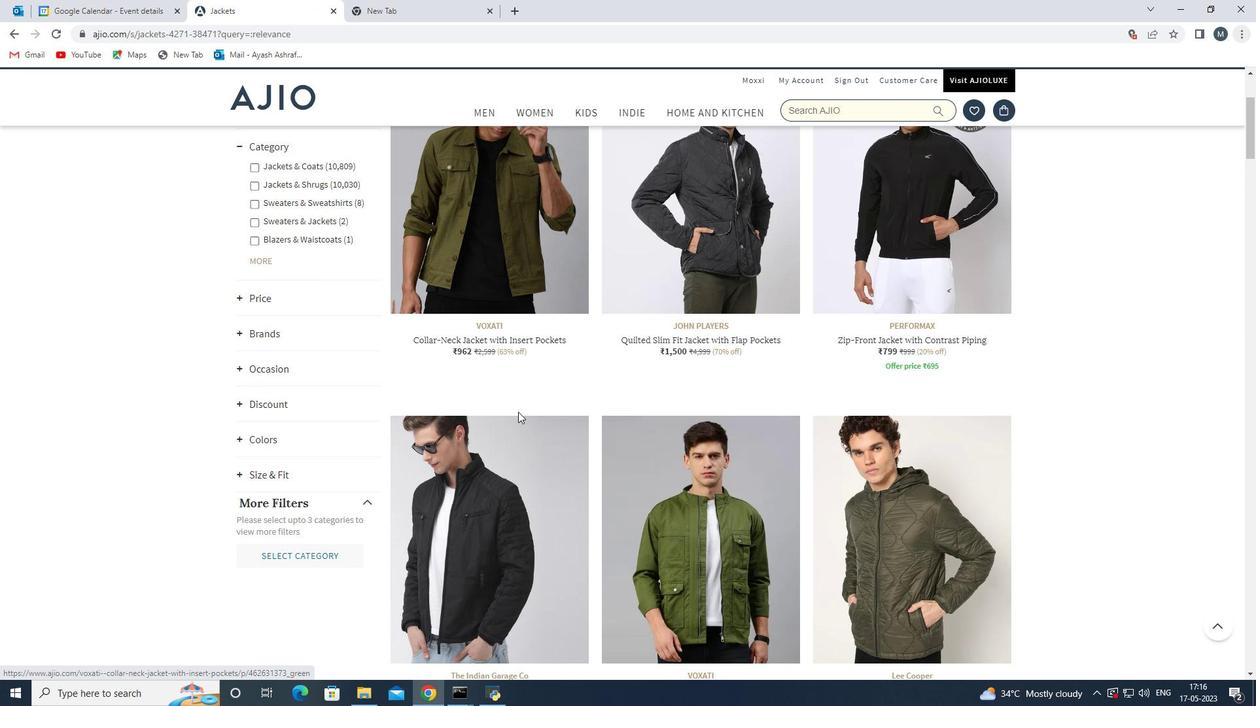 
Action: Mouse moved to (519, 434)
Screenshot: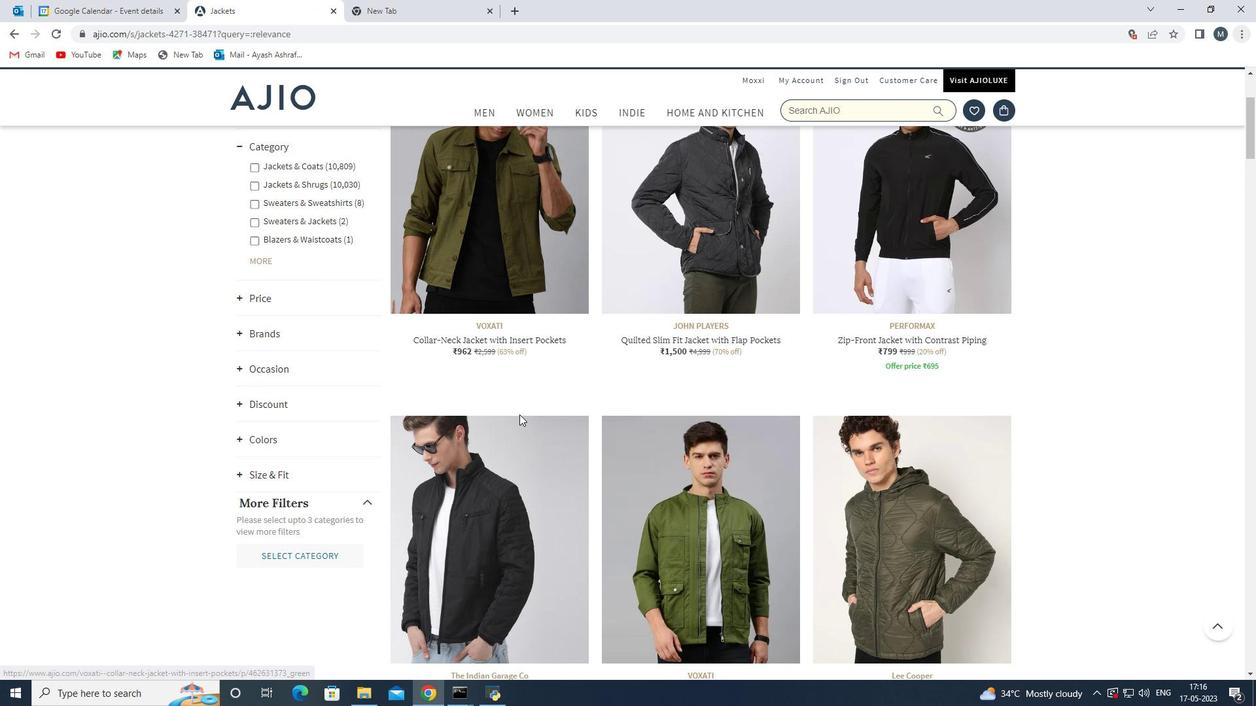 
Action: Mouse scrolled (519, 434) with delta (0, 0)
Screenshot: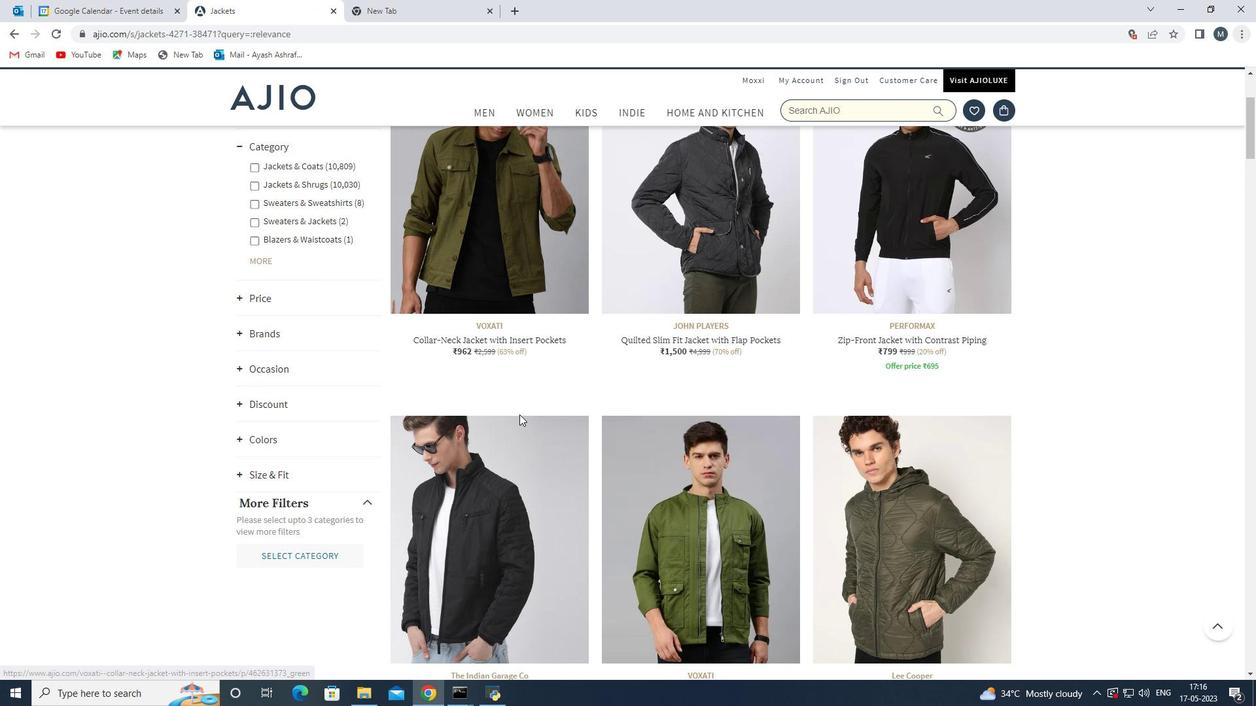 
Action: Mouse moved to (689, 480)
Screenshot: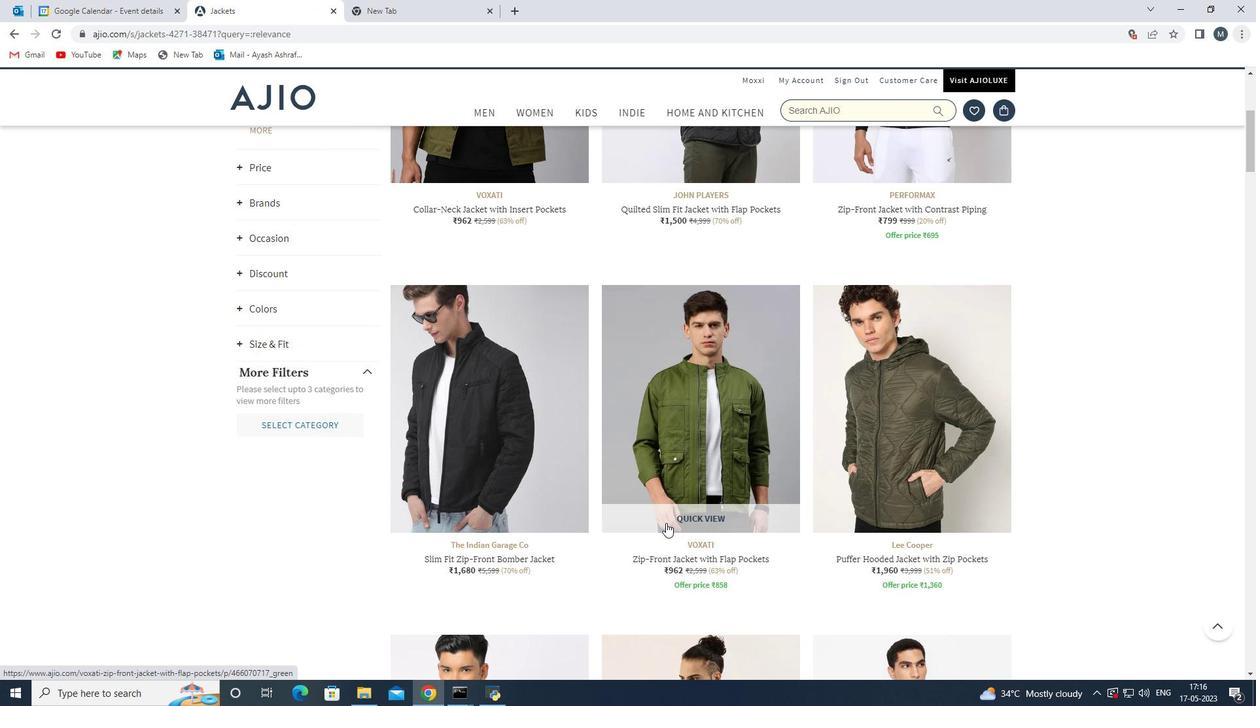 
Action: Mouse scrolled (689, 479) with delta (0, 0)
Screenshot: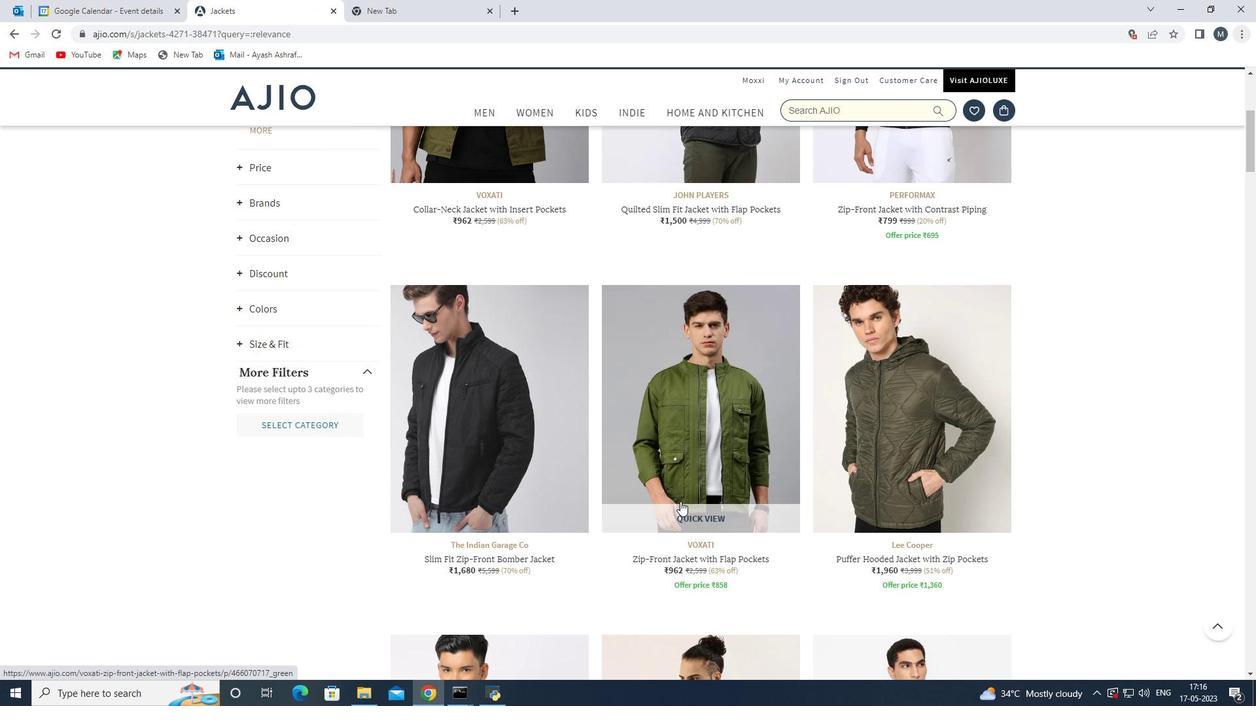 
Action: Mouse scrolled (689, 479) with delta (0, 0)
Screenshot: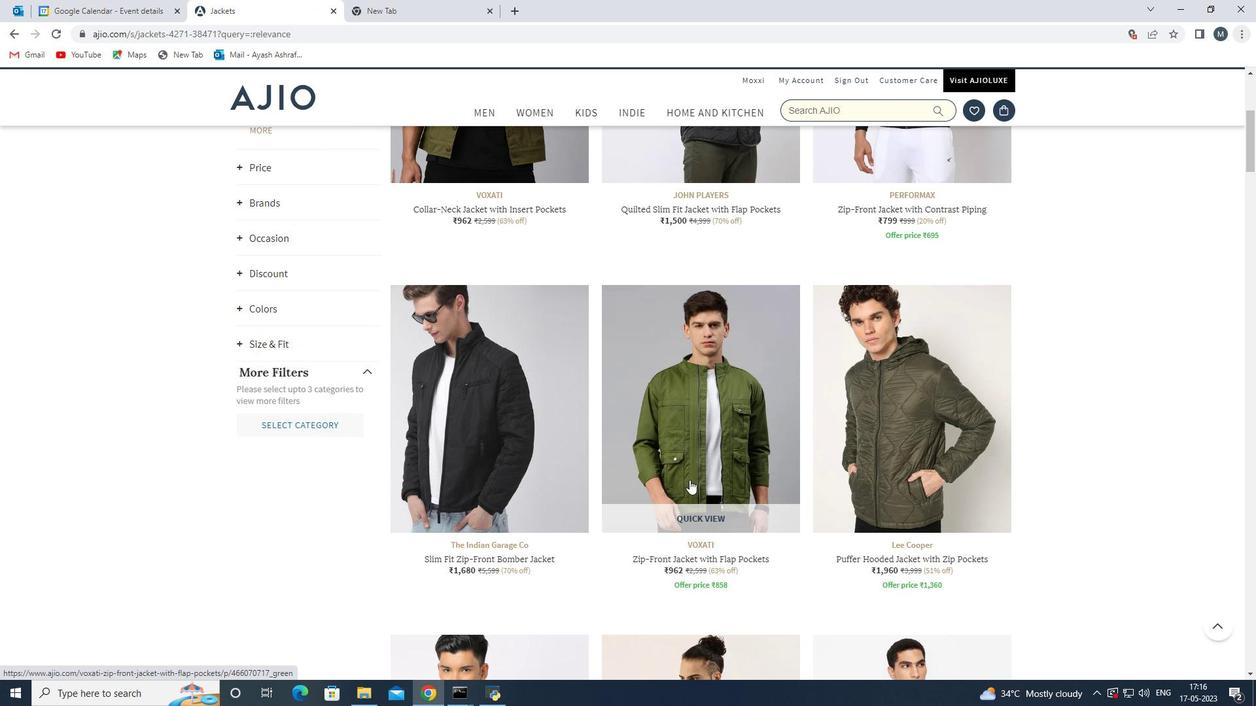 
Action: Mouse moved to (697, 286)
Screenshot: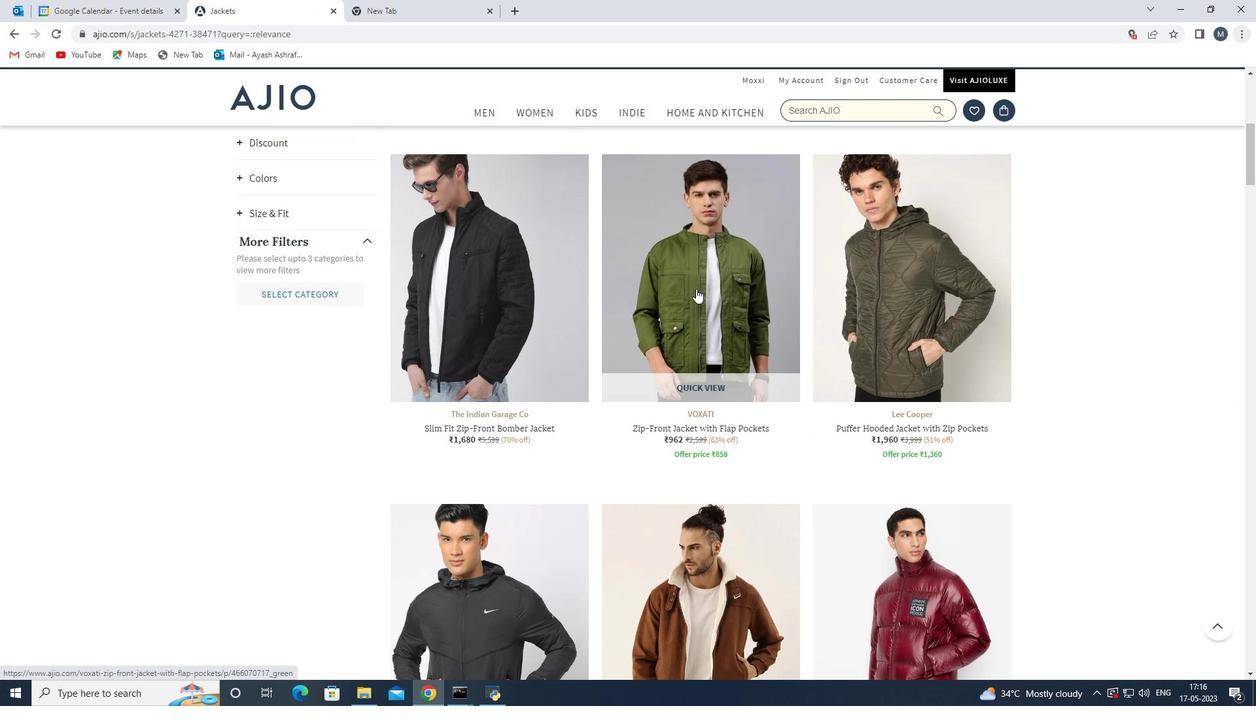 
Action: Mouse pressed left at (697, 286)
Screenshot: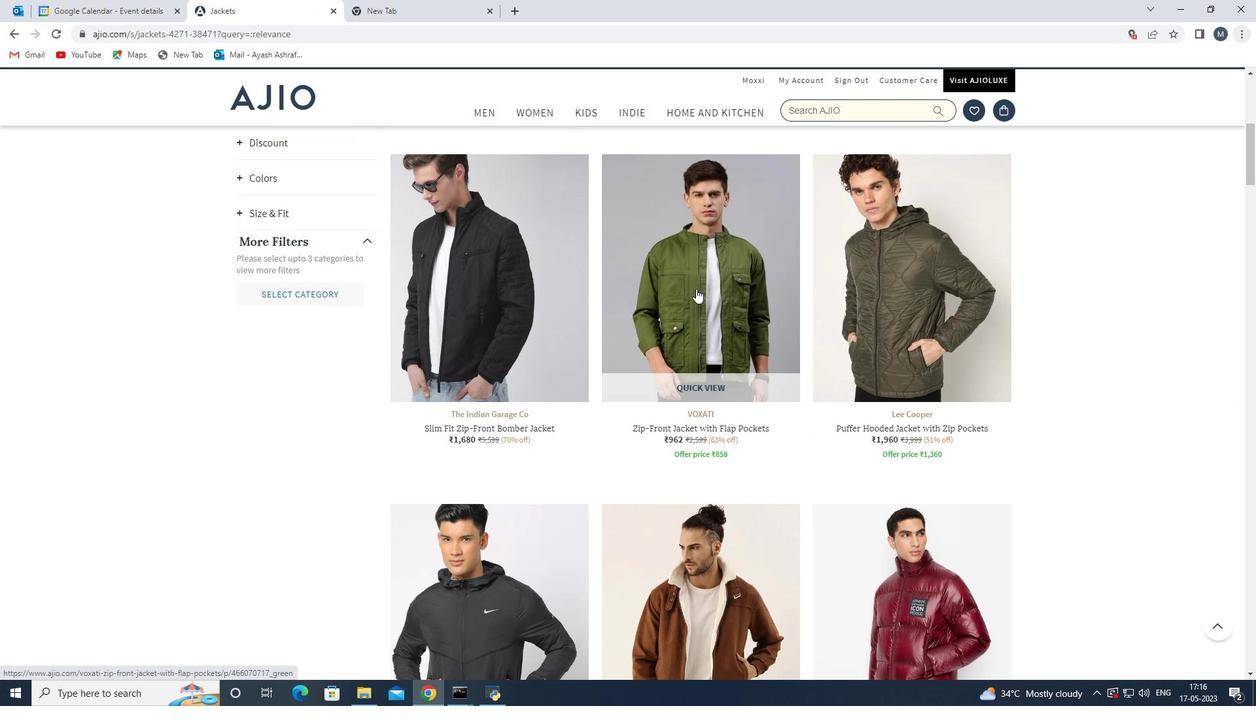 
Action: Mouse moved to (695, 360)
Screenshot: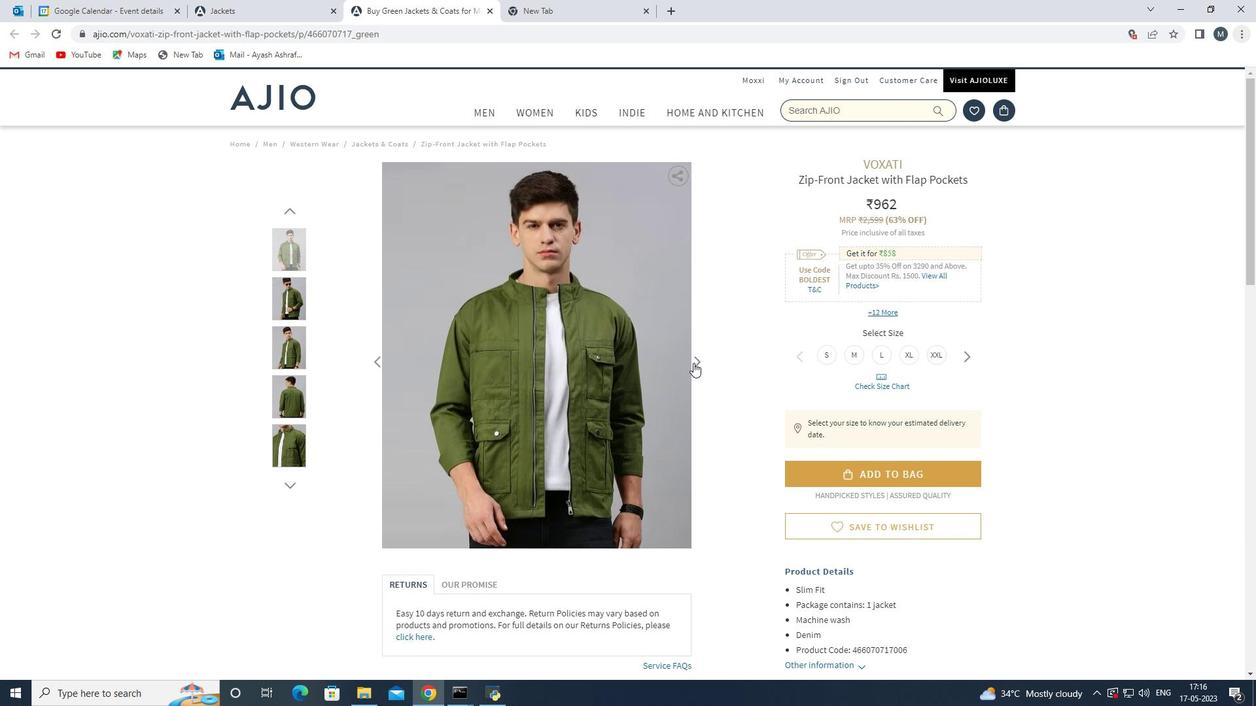 
Action: Mouse pressed left at (695, 360)
Screenshot: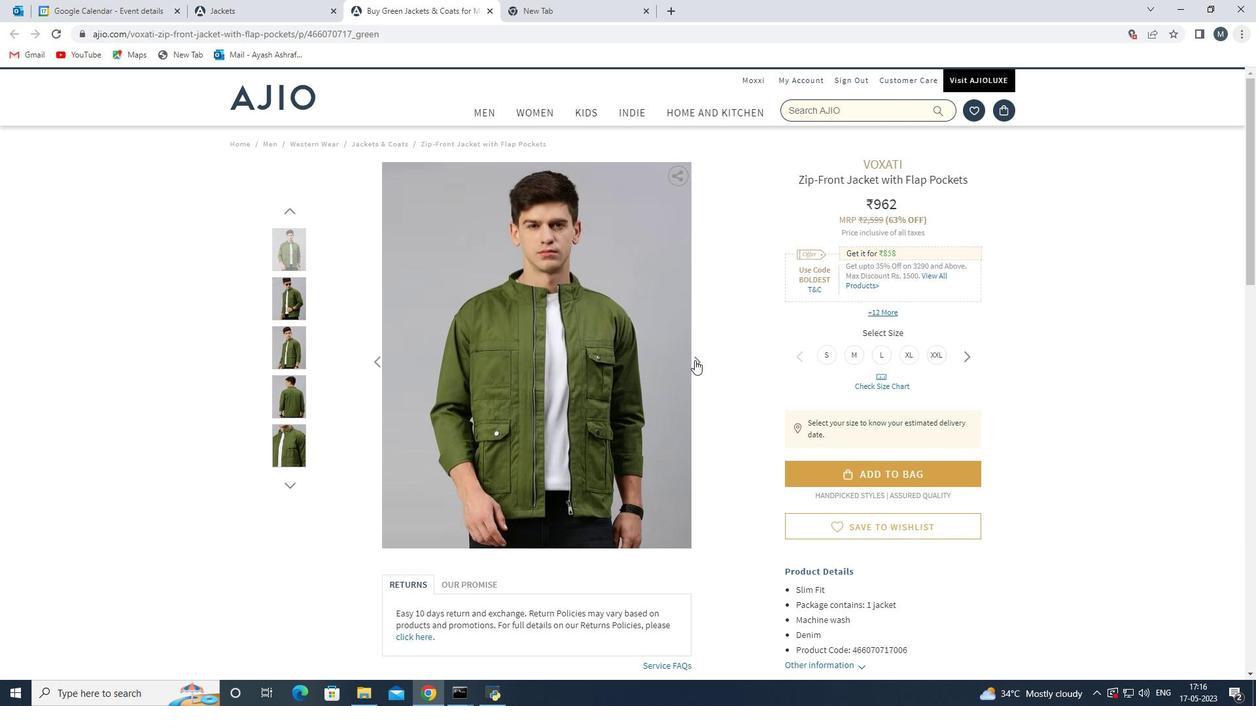
Action: Mouse moved to (690, 356)
Screenshot: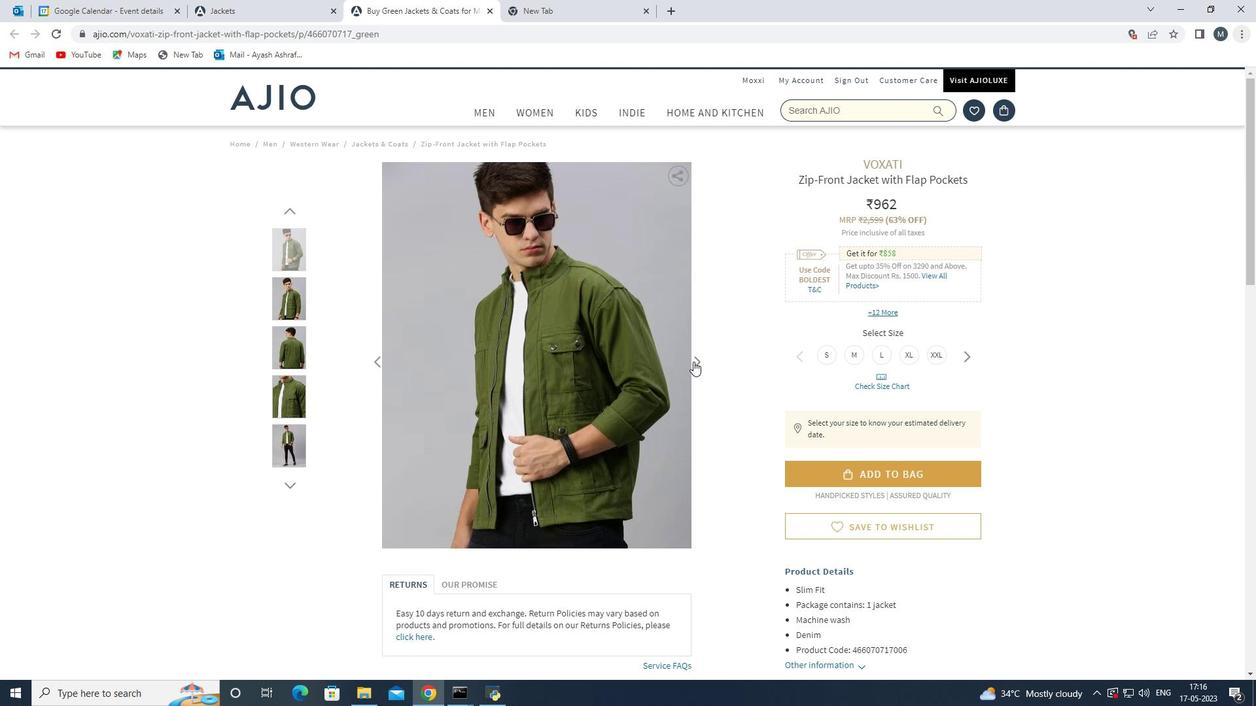 
Action: Mouse pressed left at (690, 356)
Screenshot: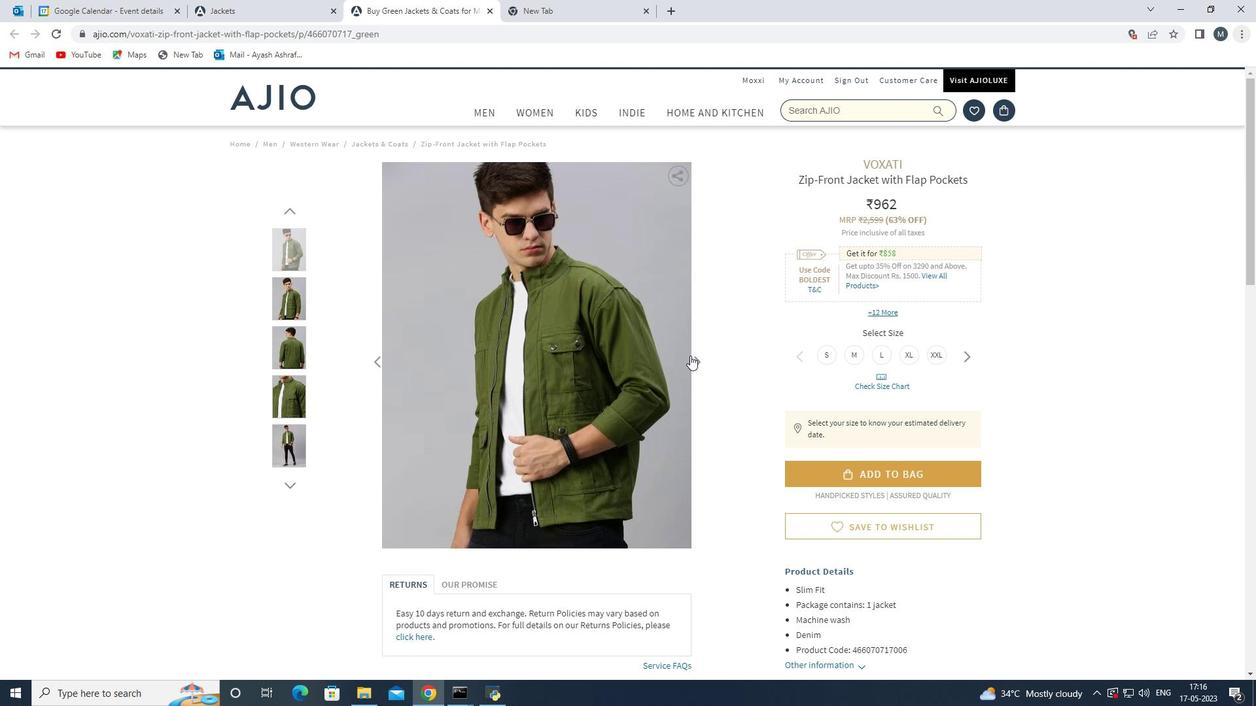 
Action: Mouse moved to (689, 356)
Screenshot: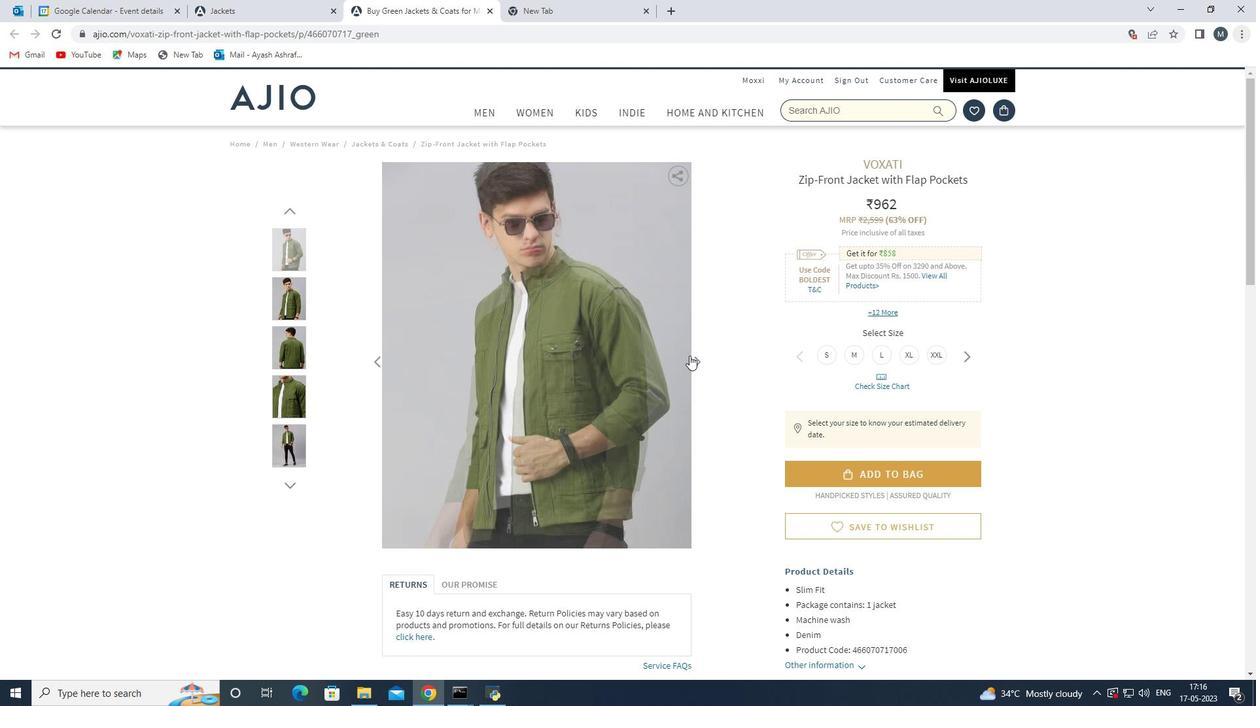 
Action: Mouse pressed left at (689, 356)
Screenshot: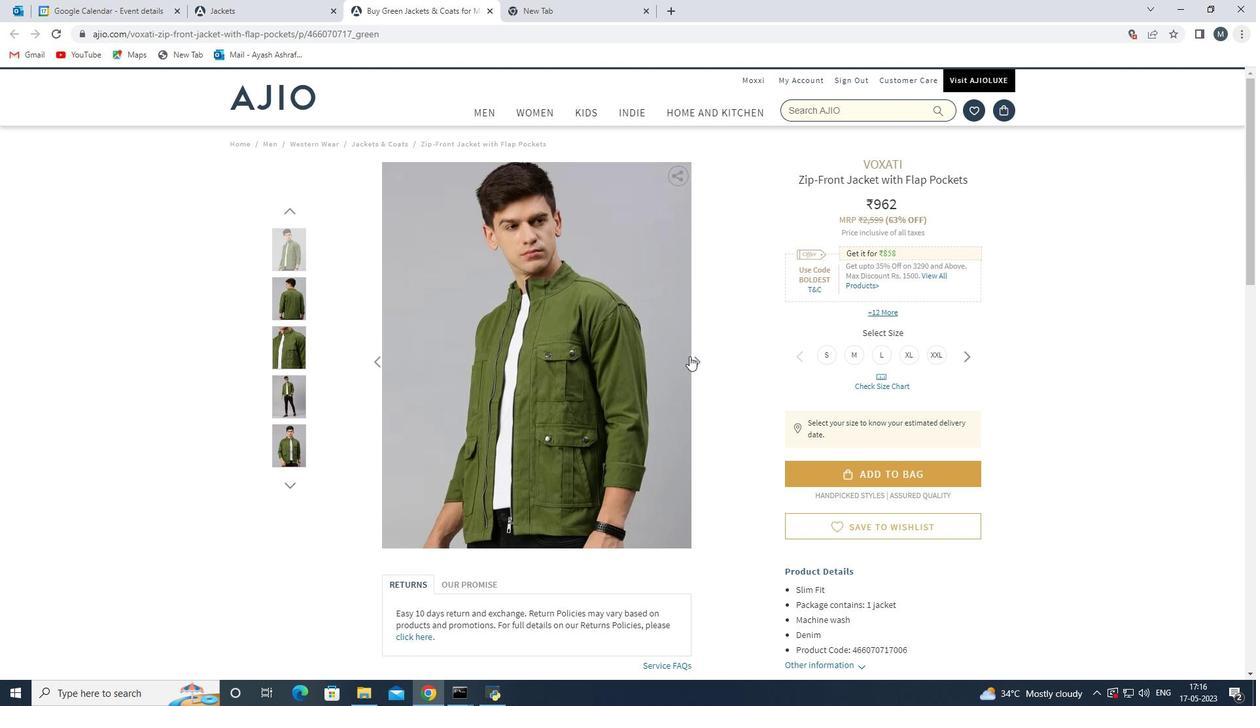 
Action: Mouse pressed left at (689, 356)
Screenshot: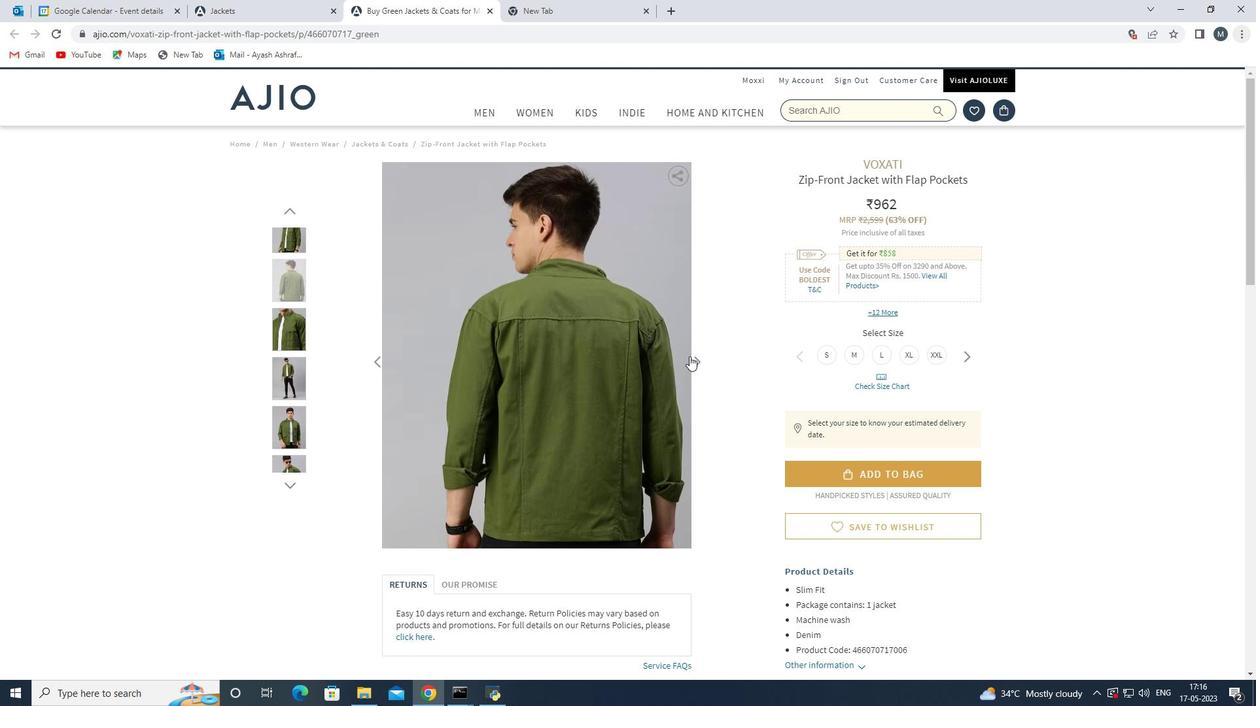 
Action: Mouse moved to (690, 360)
Screenshot: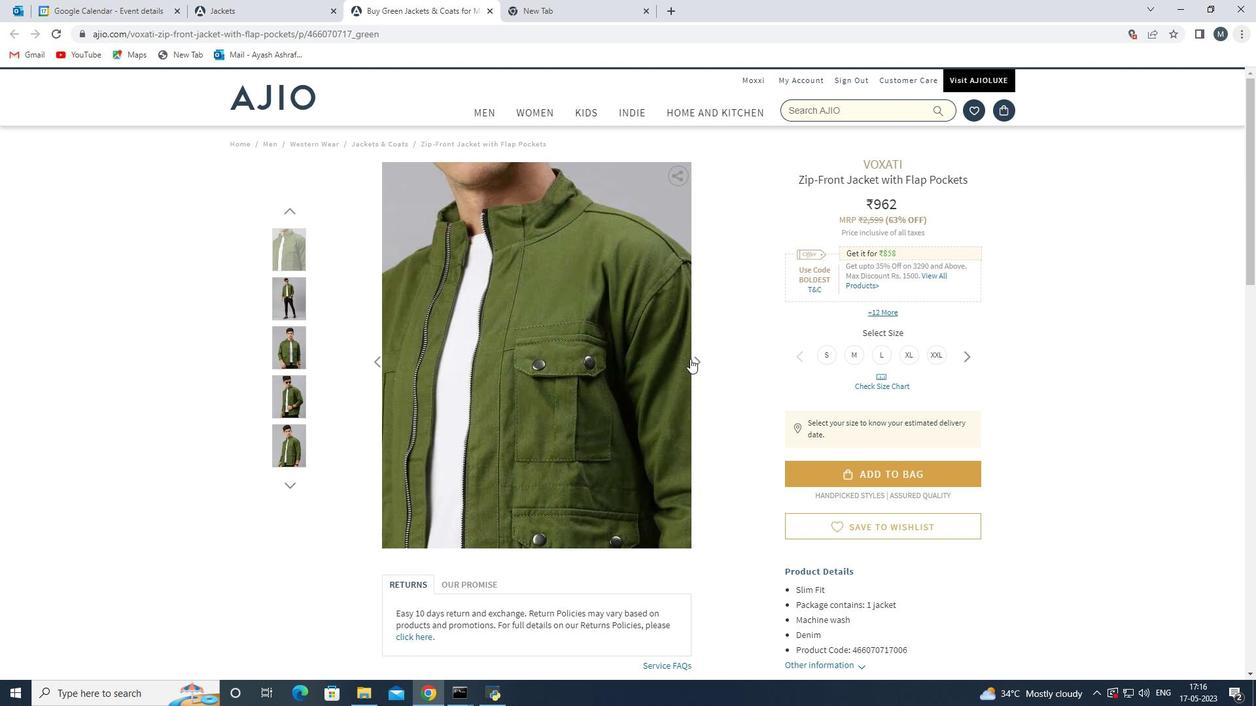 
Action: Mouse pressed left at (690, 360)
Screenshot: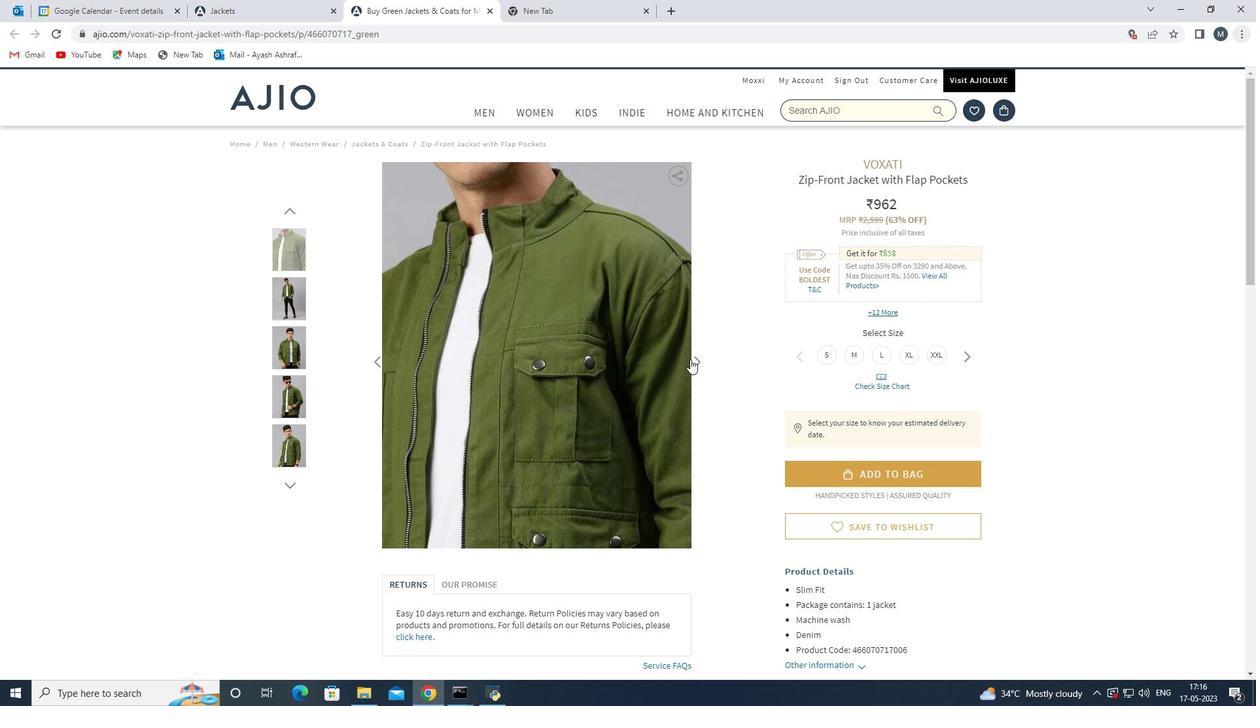 
Action: Mouse pressed left at (690, 360)
Screenshot: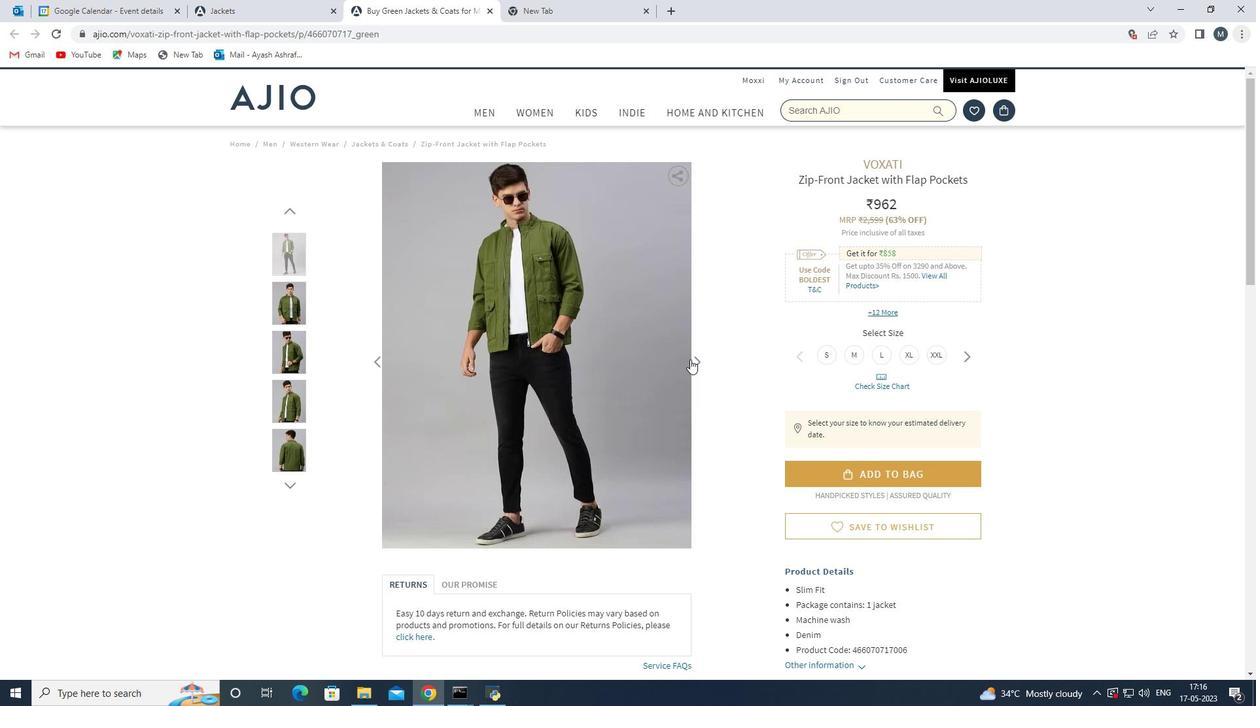 
Action: Mouse moved to (690, 365)
Screenshot: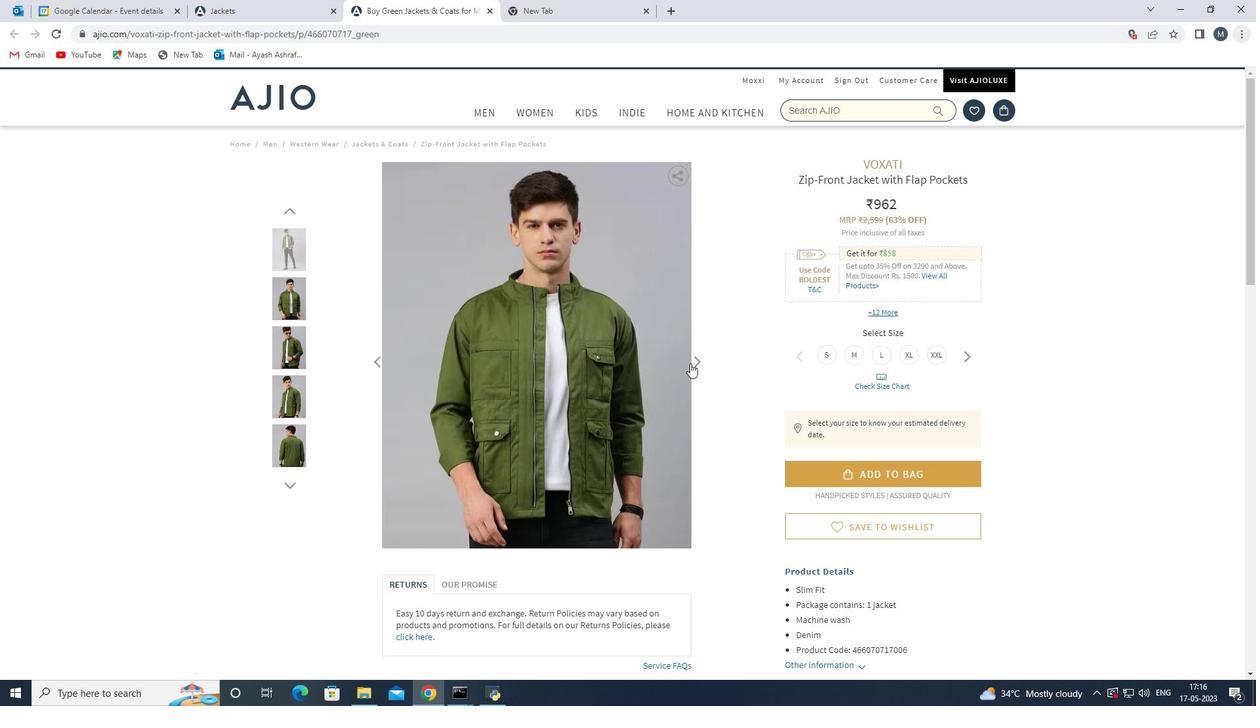 
Action: Mouse scrolled (690, 364) with delta (0, 0)
Screenshot: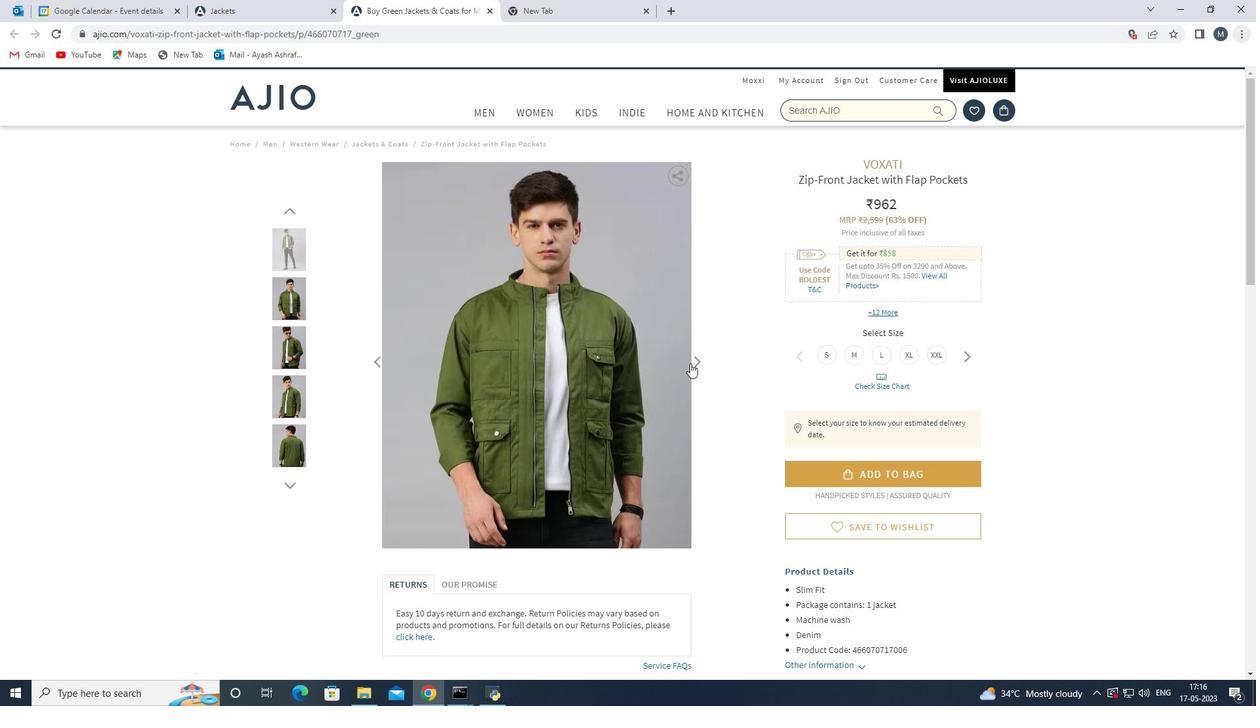 
Action: Mouse moved to (690, 370)
Screenshot: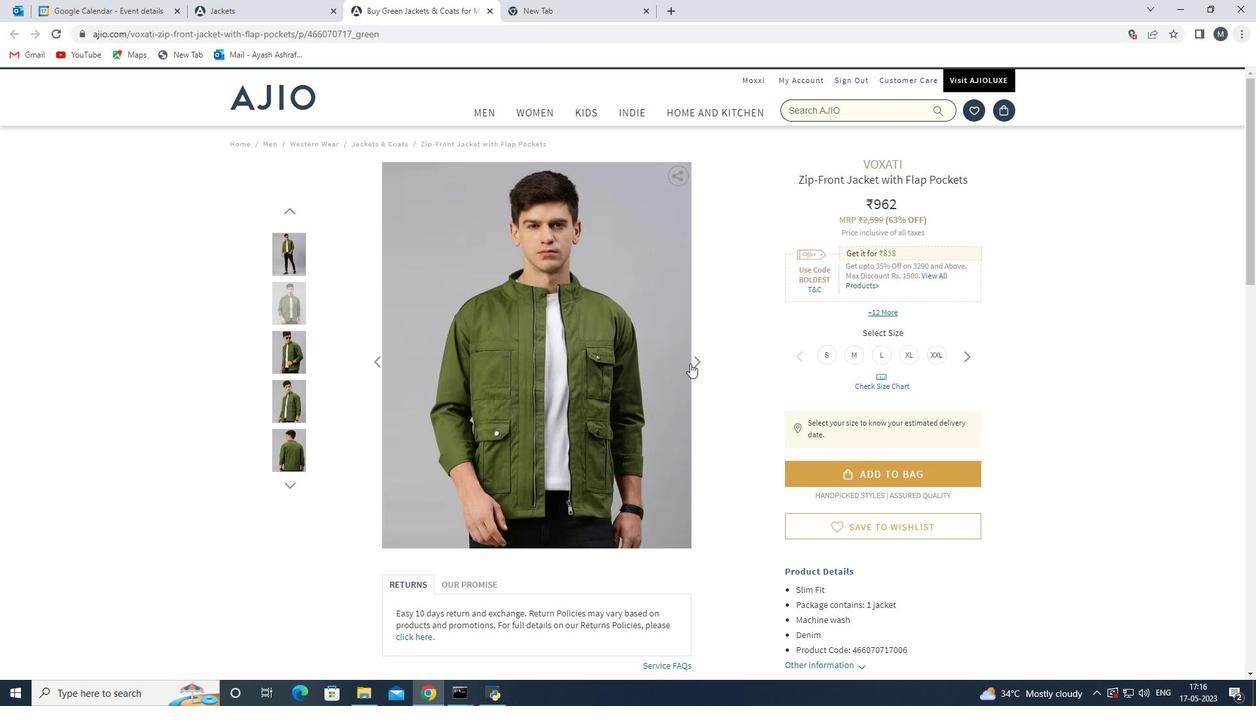
Action: Mouse scrolled (690, 369) with delta (0, 0)
Screenshot: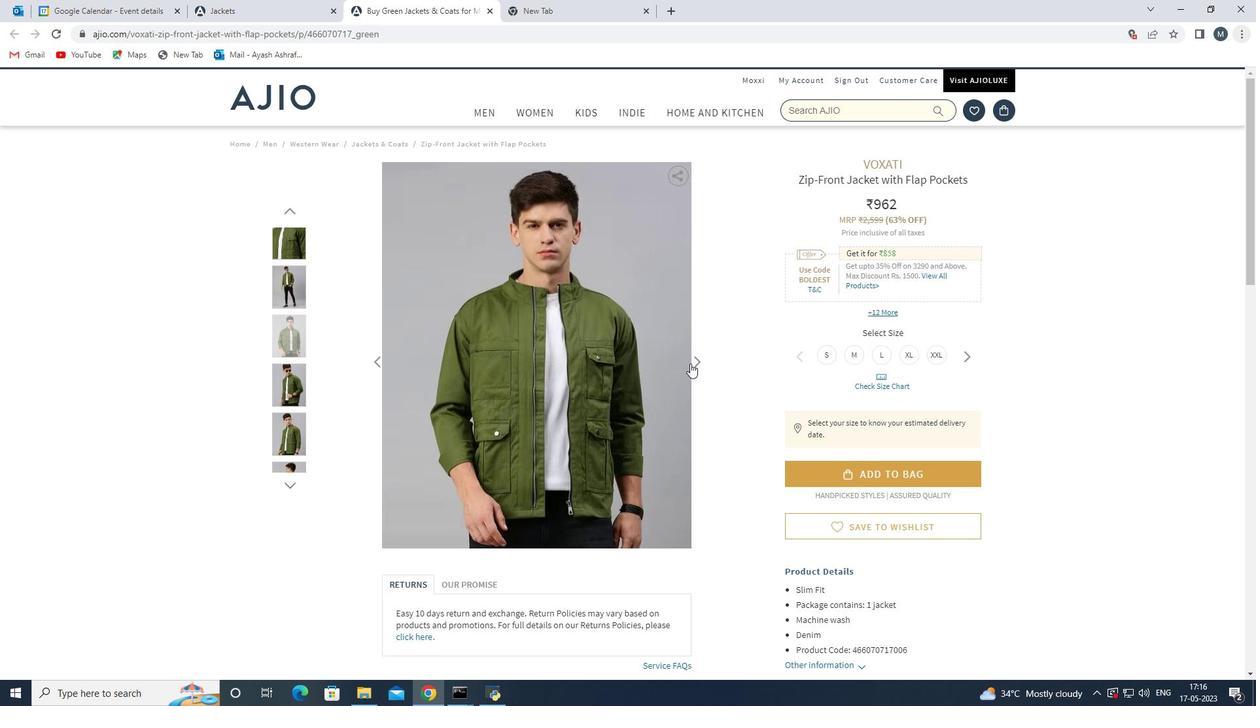 
Action: Mouse moved to (399, 483)
Screenshot: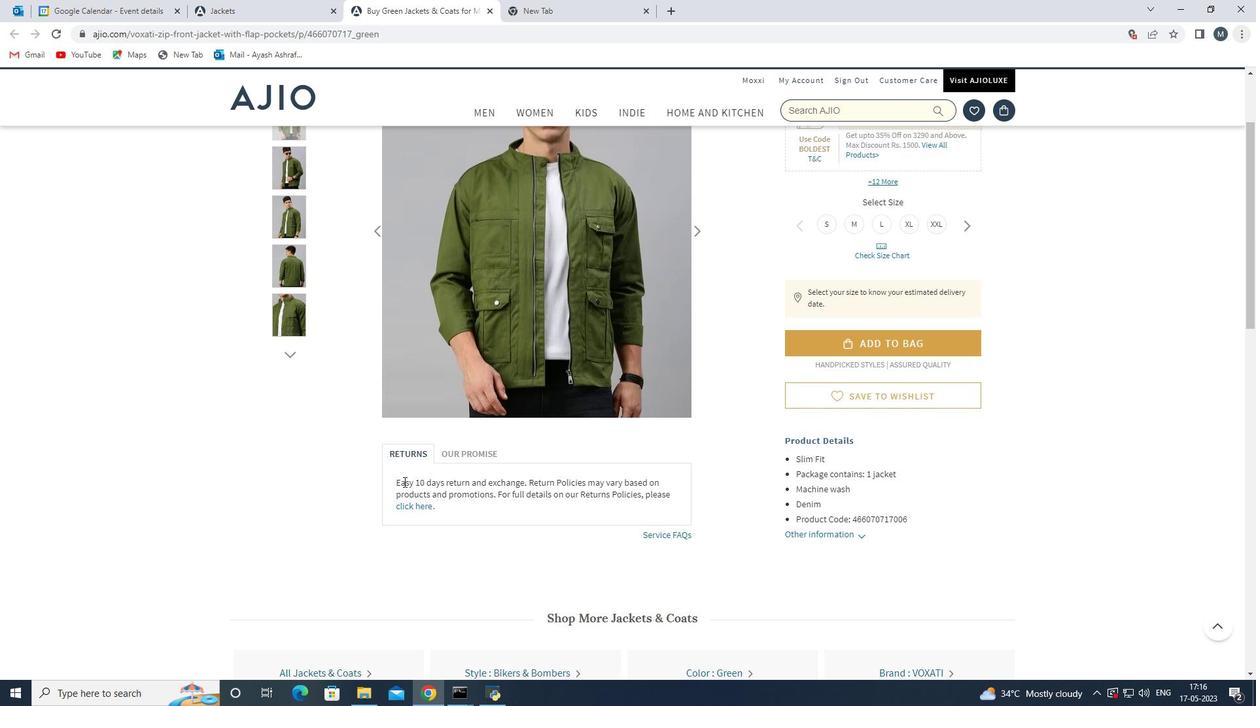 
Action: Mouse pressed left at (399, 483)
Screenshot: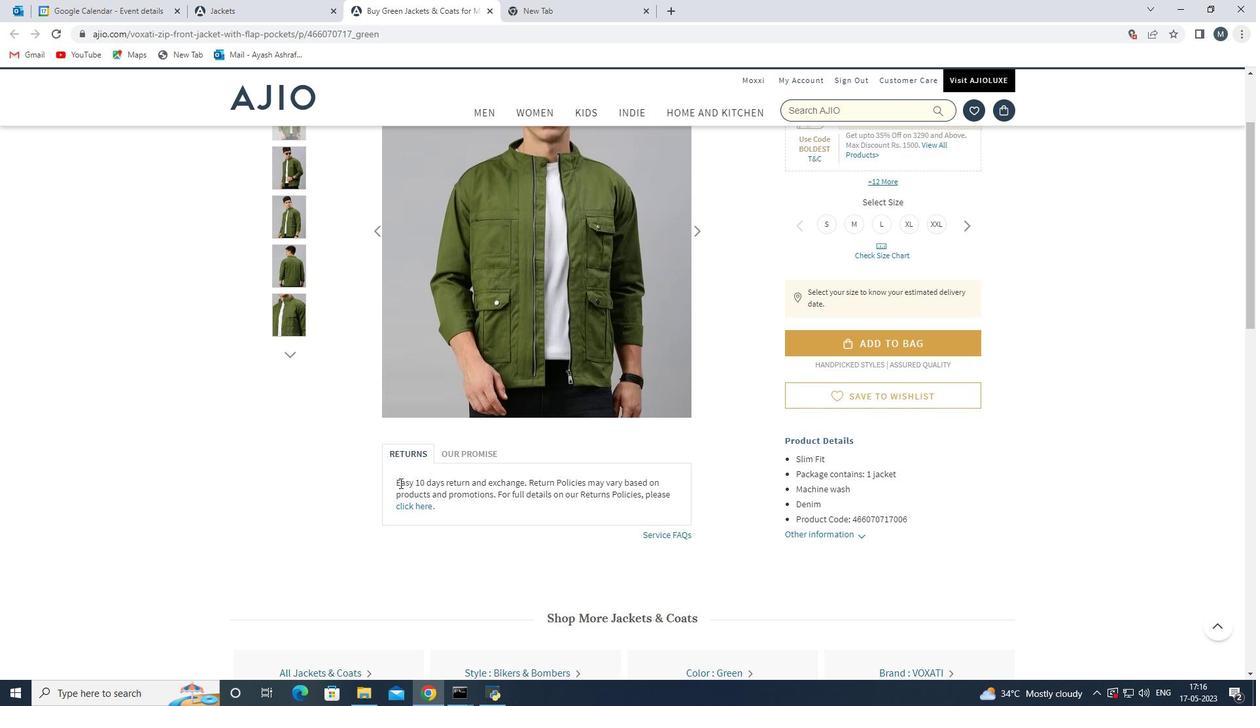 
Action: Mouse moved to (387, 481)
Screenshot: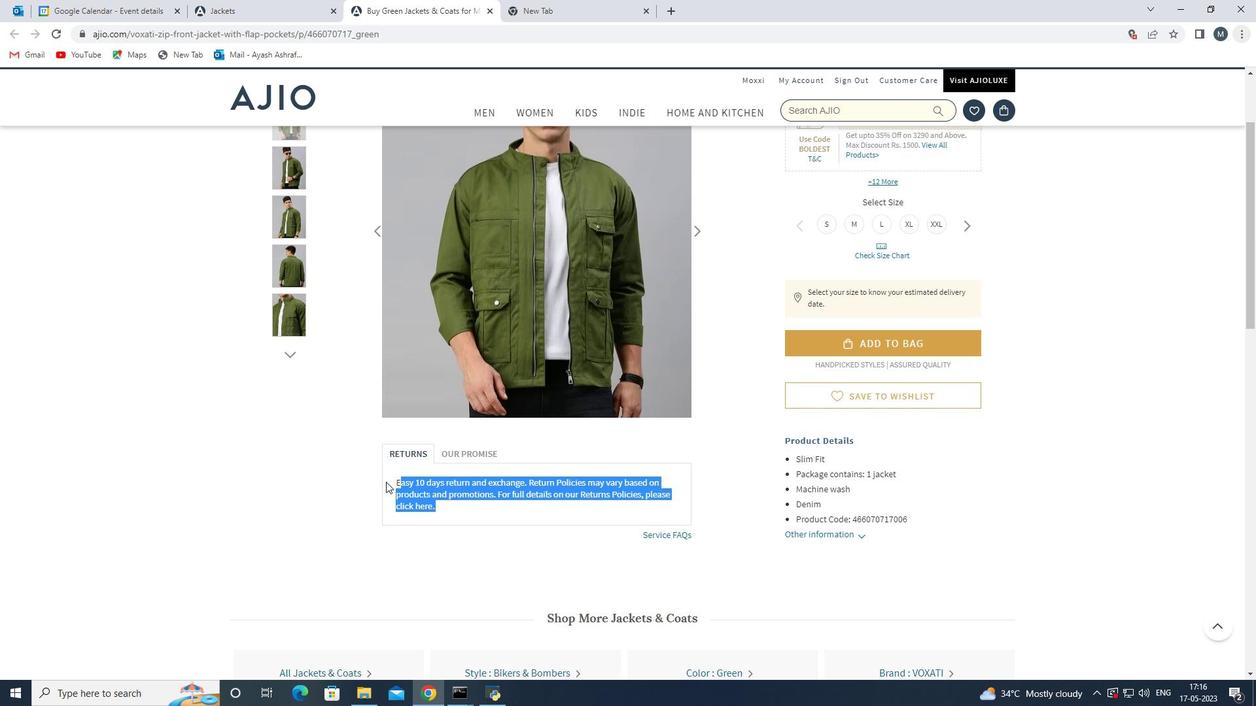 
Action: Mouse pressed left at (387, 481)
Screenshot: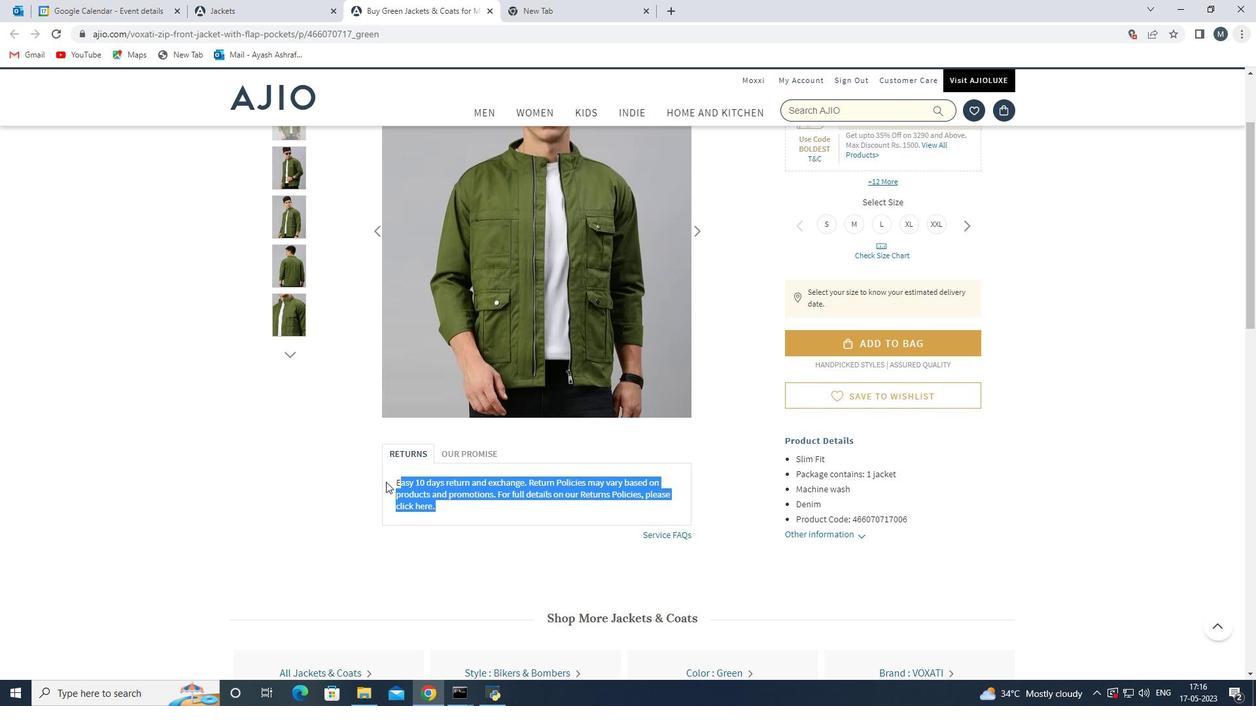 
Action: Mouse moved to (481, 448)
Screenshot: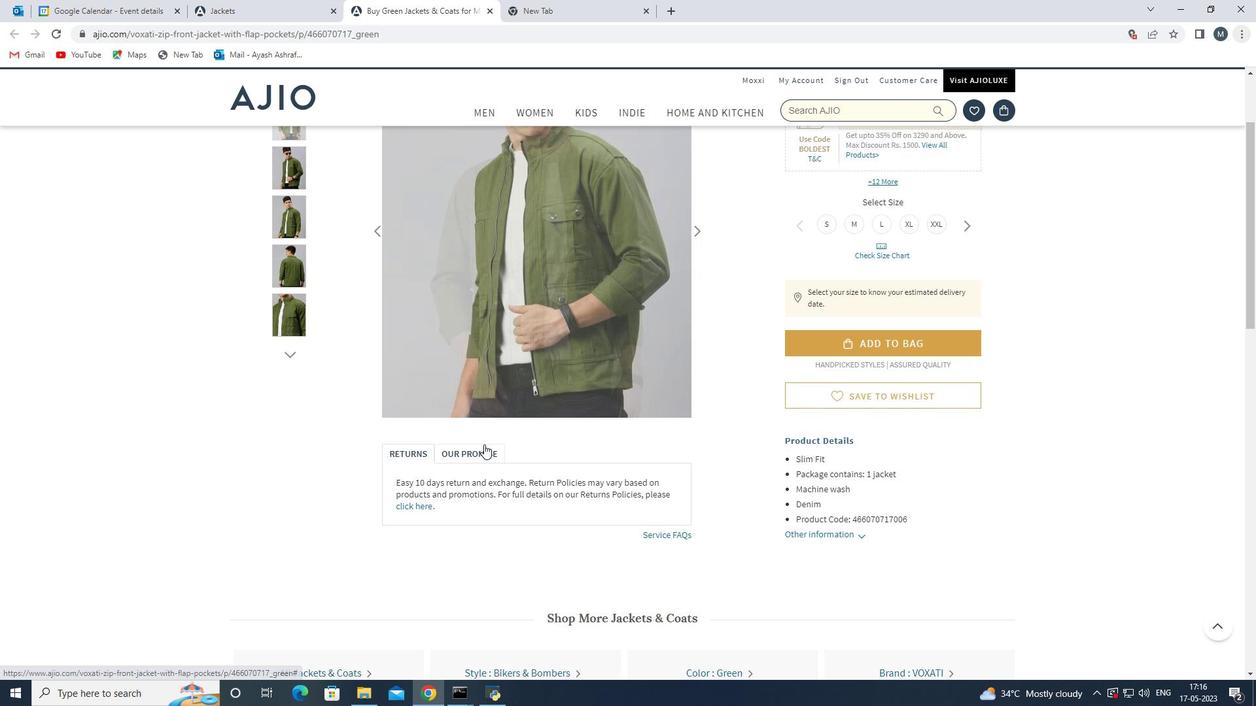 
Action: Mouse pressed left at (481, 448)
Screenshot: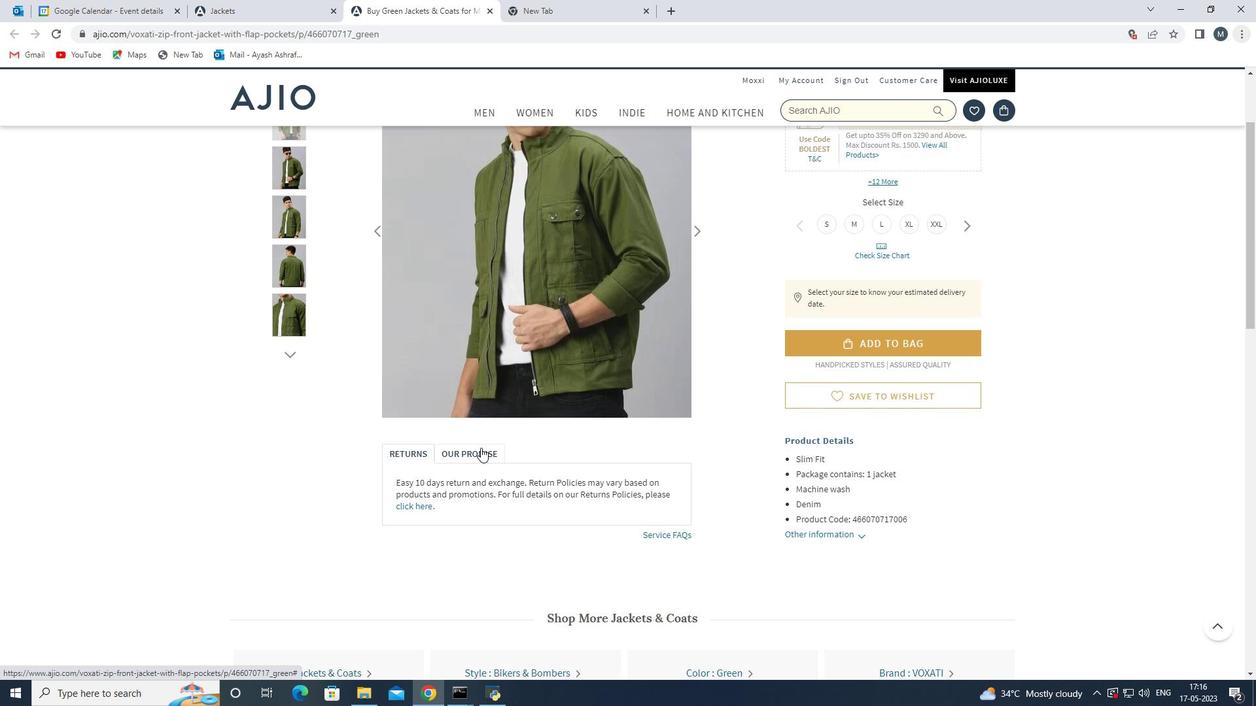 
Action: Mouse moved to (555, 429)
Screenshot: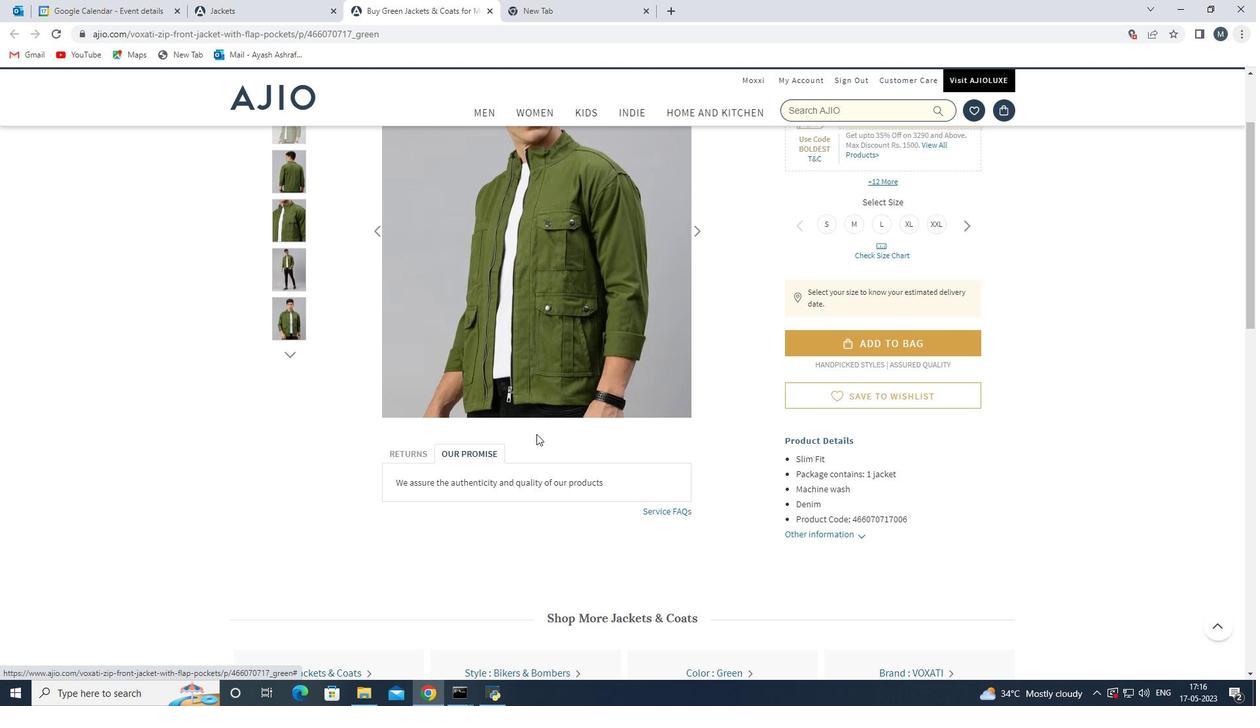 
Action: Mouse scrolled (555, 428) with delta (0, 0)
Screenshot: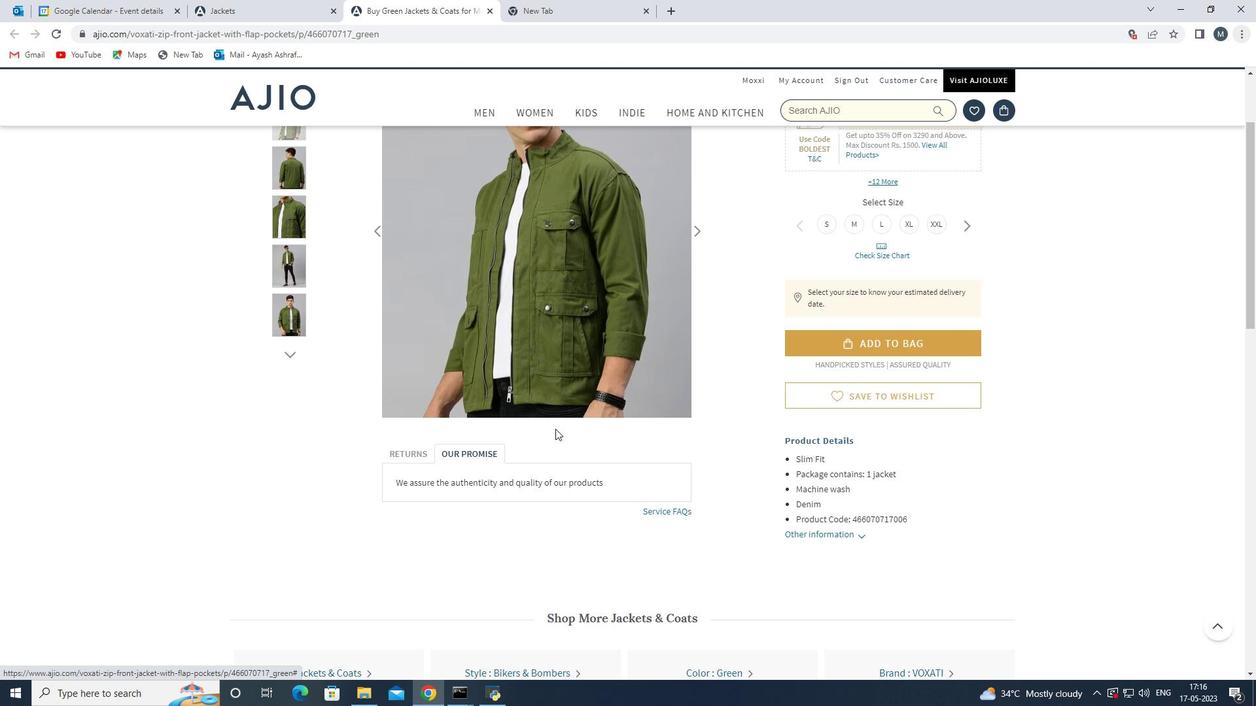 
Action: Mouse moved to (574, 517)
Screenshot: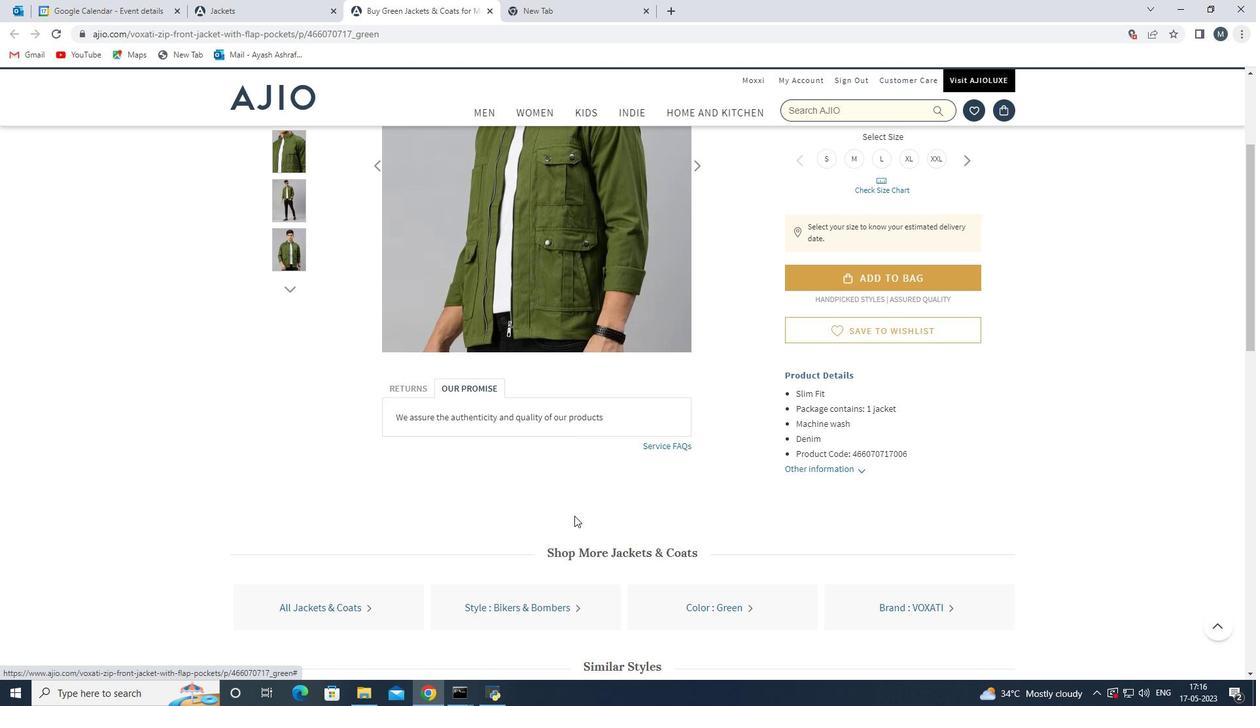 
Action: Mouse scrolled (574, 517) with delta (0, 0)
Screenshot: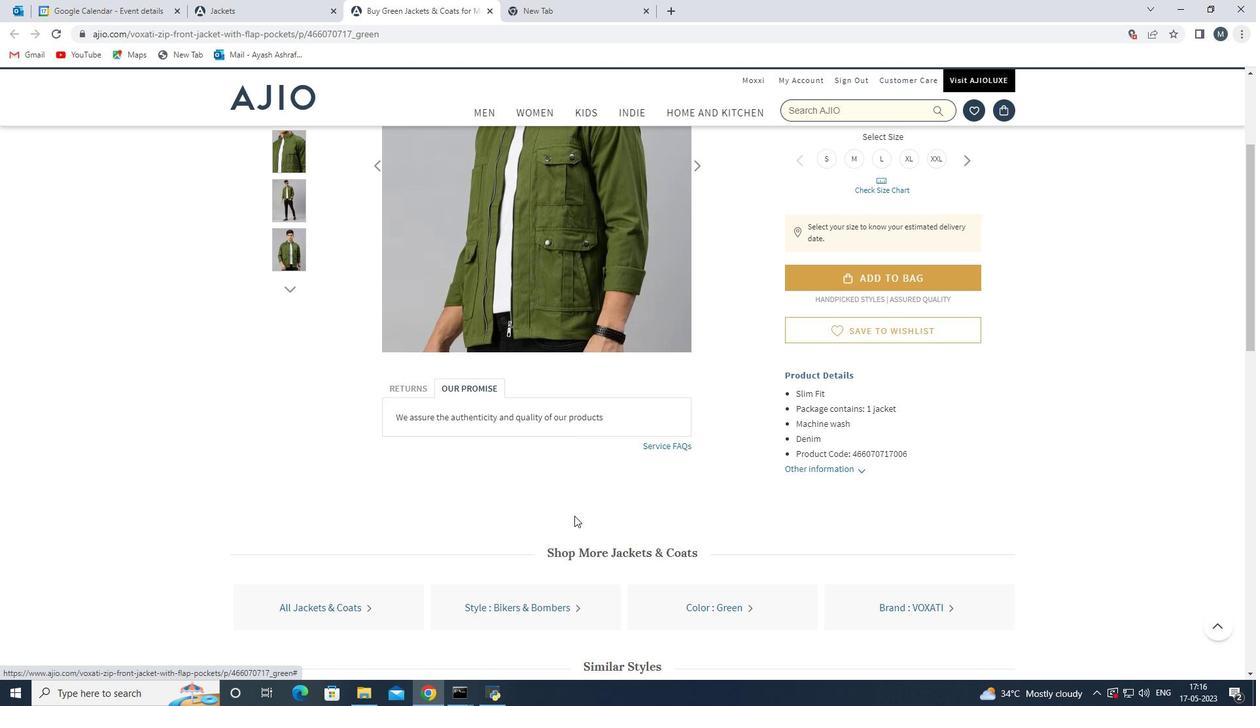
Action: Mouse moved to (575, 517)
Screenshot: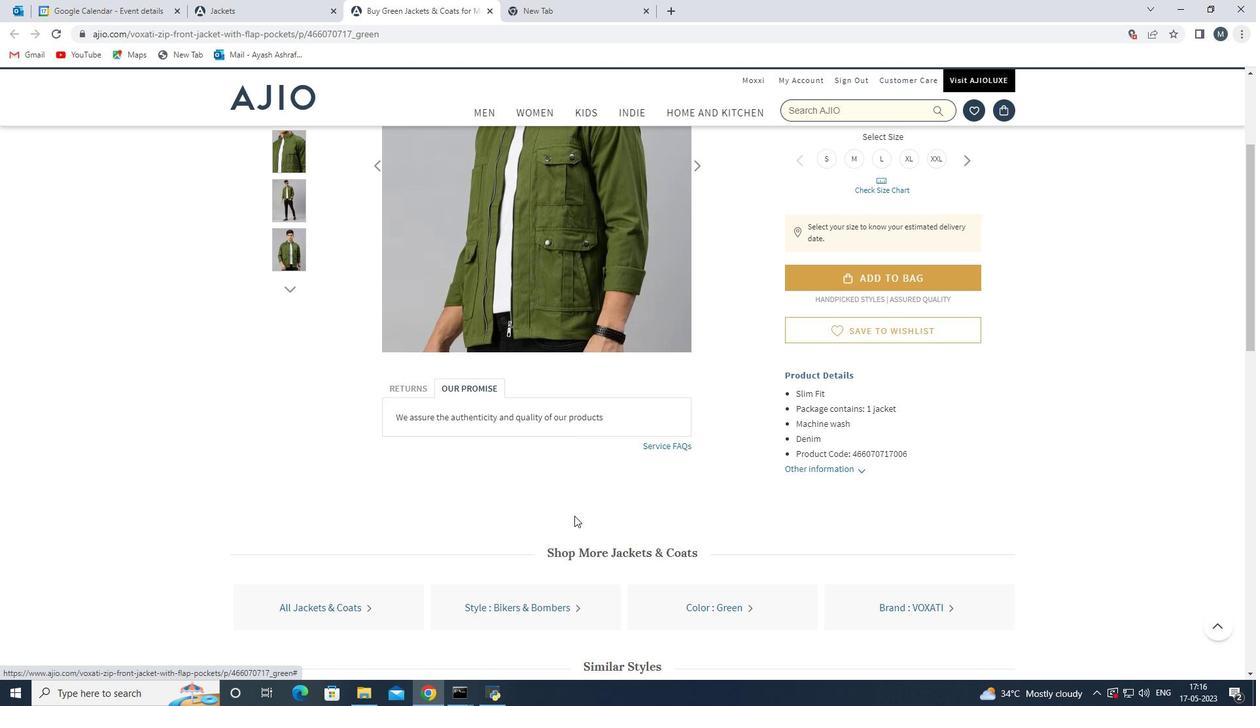 
Action: Mouse scrolled (575, 517) with delta (0, 0)
Screenshot: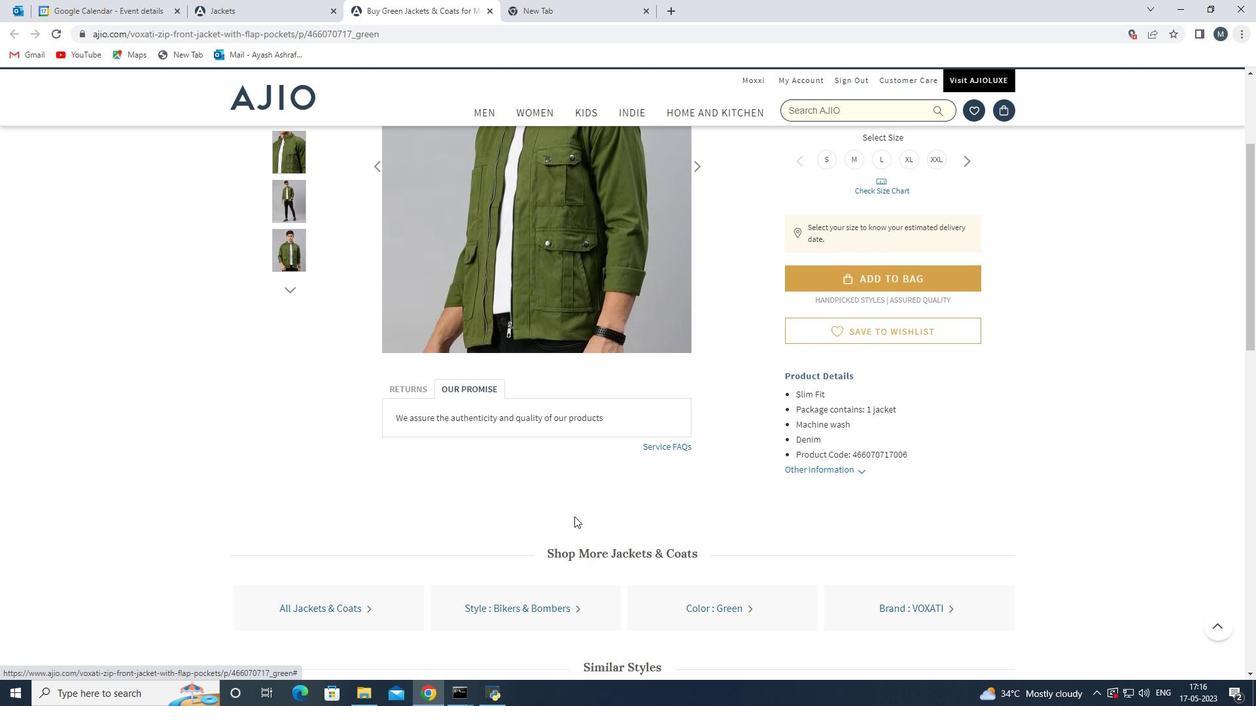 
Action: Mouse moved to (576, 517)
Screenshot: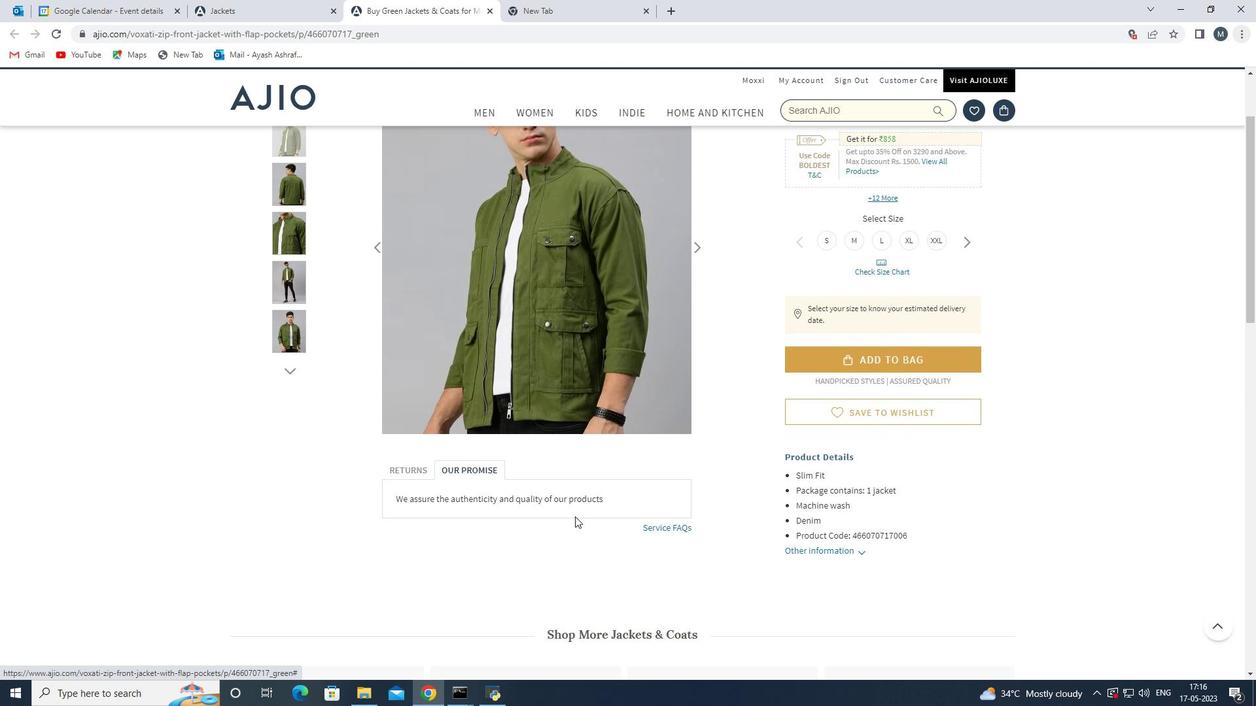 
Action: Mouse scrolled (576, 517) with delta (0, 0)
Screenshot: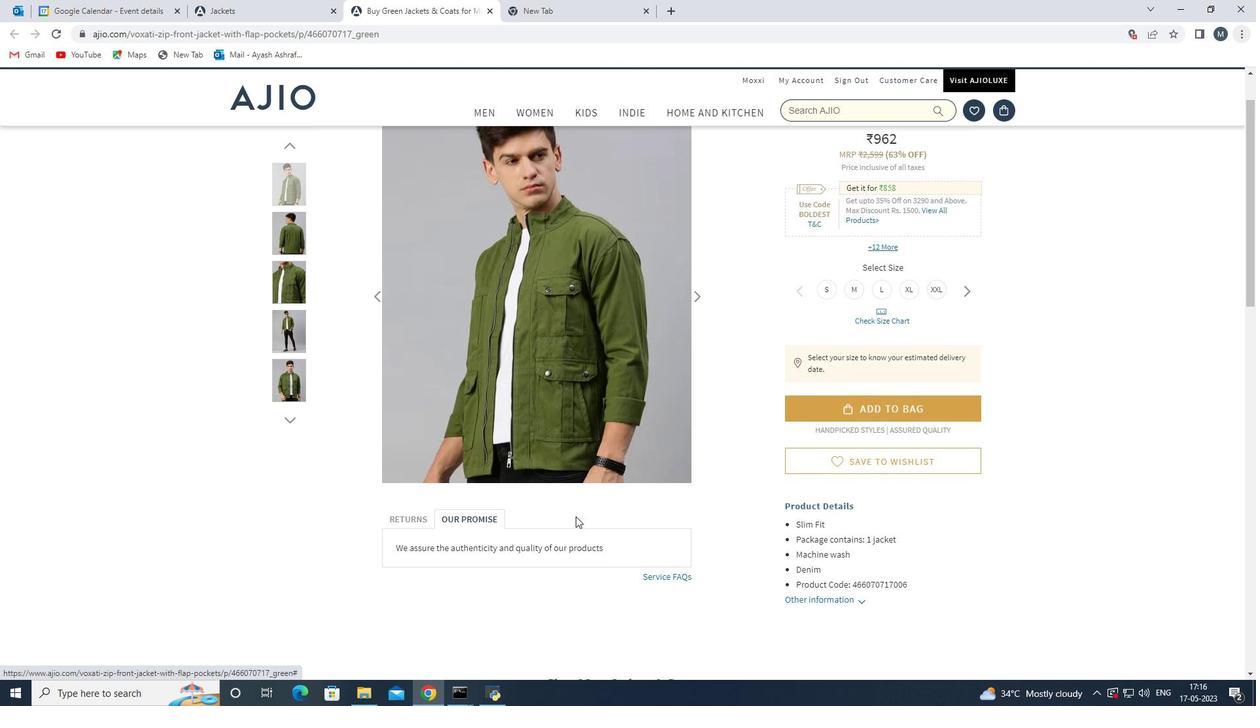 
Action: Mouse moved to (883, 356)
Screenshot: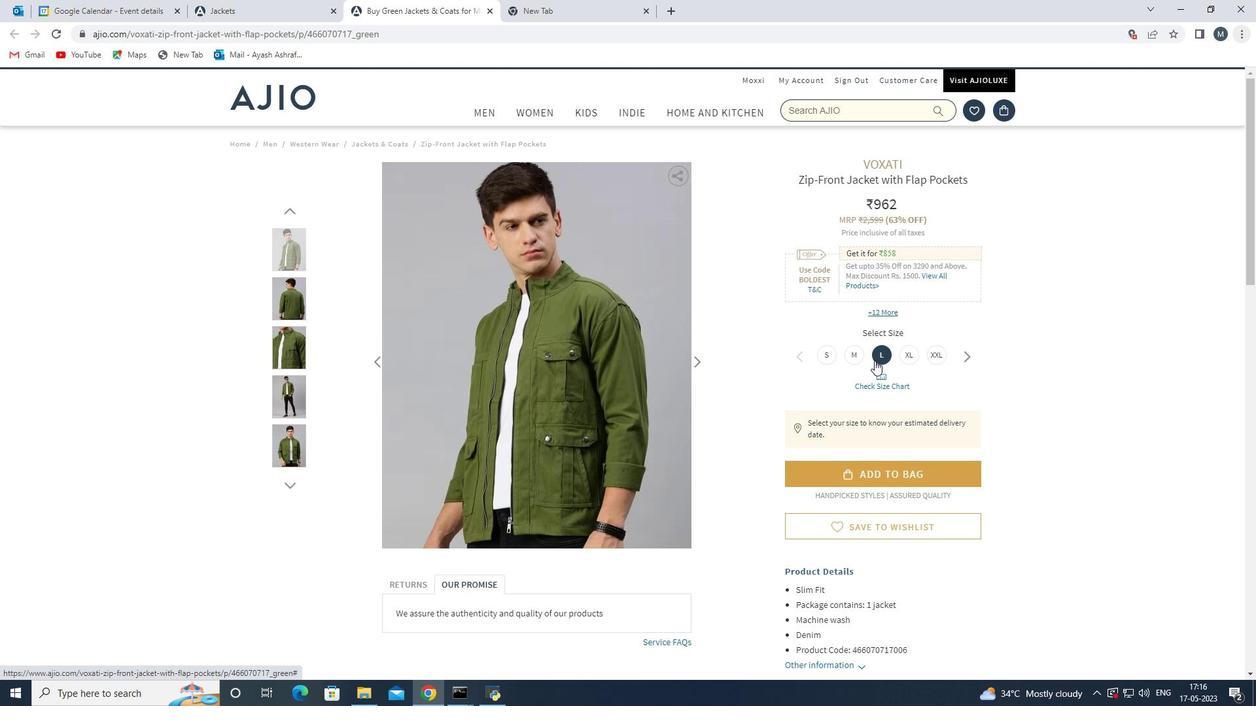 
Action: Mouse pressed left at (883, 356)
Screenshot: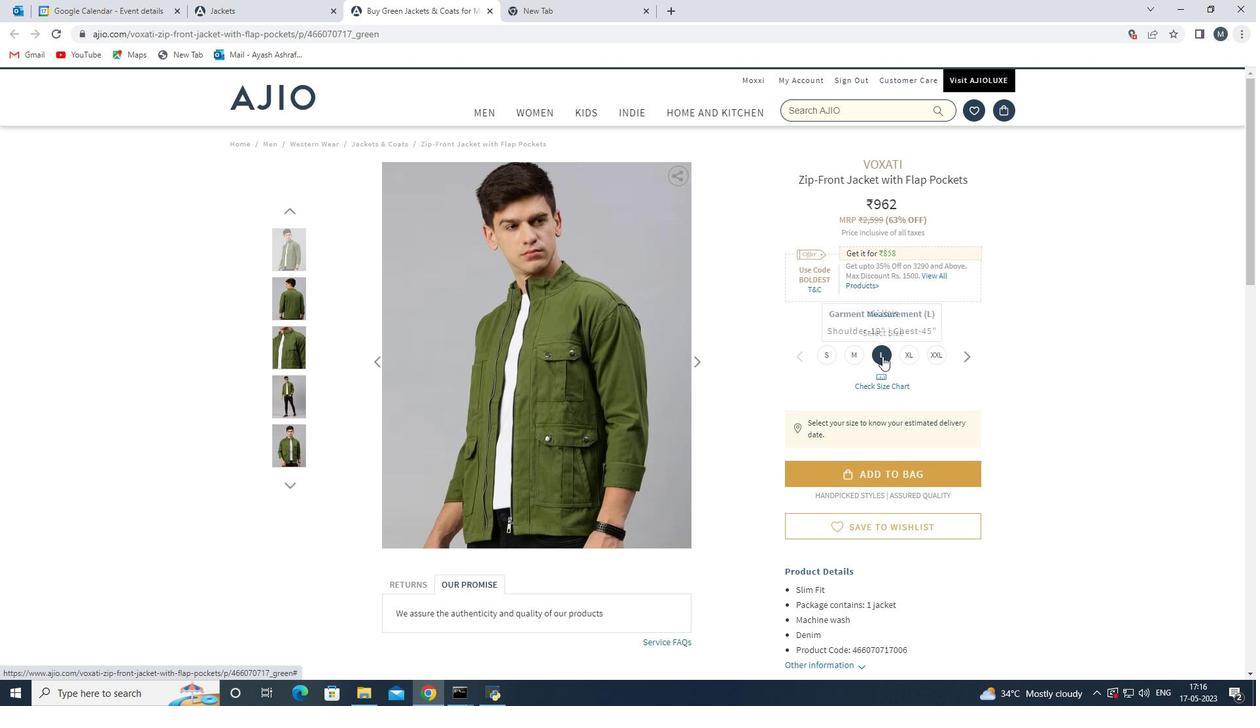 
Action: Mouse moved to (791, 521)
Screenshot: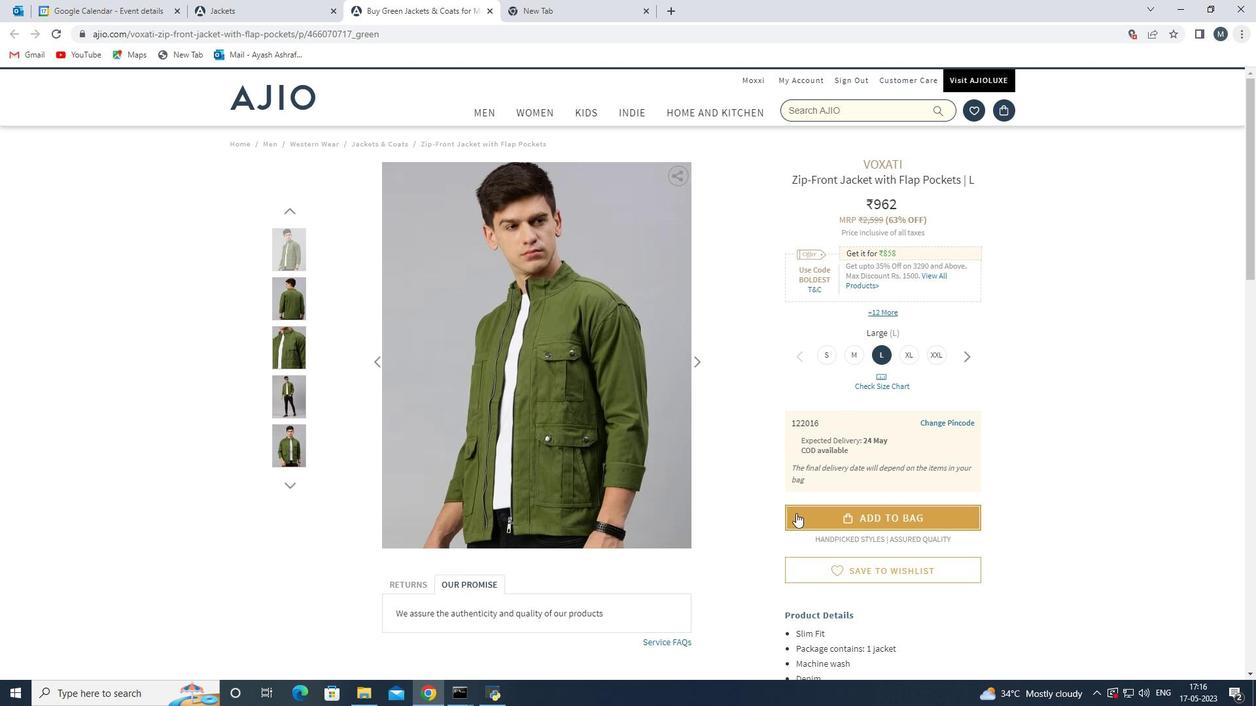 
Action: Mouse scrolled (791, 522) with delta (0, 0)
Screenshot: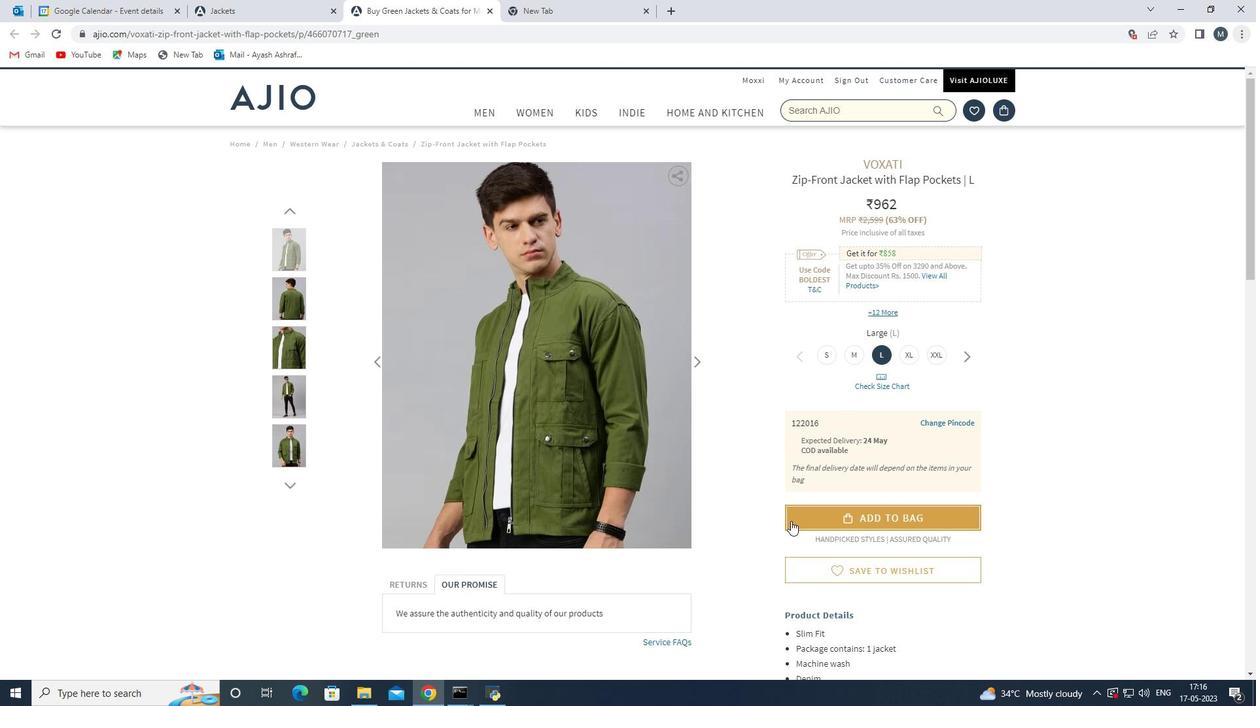 
Action: Mouse moved to (930, 421)
Screenshot: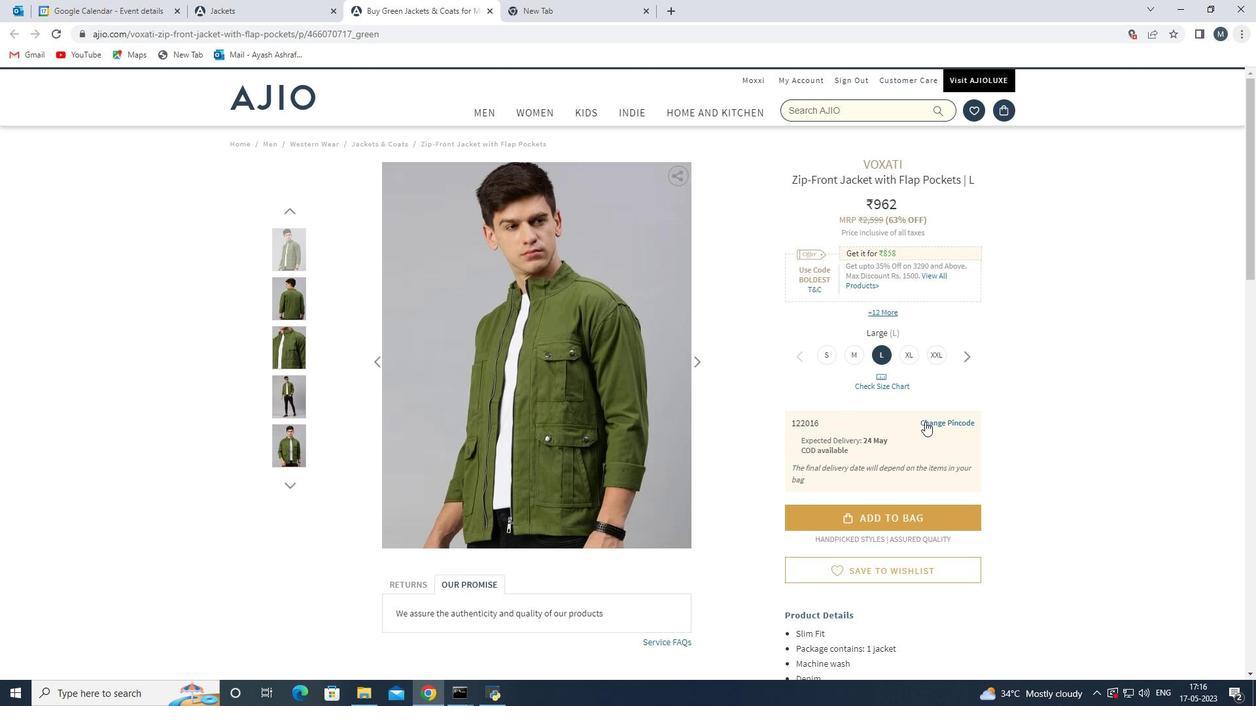 
Action: Mouse pressed left at (930, 421)
Screenshot: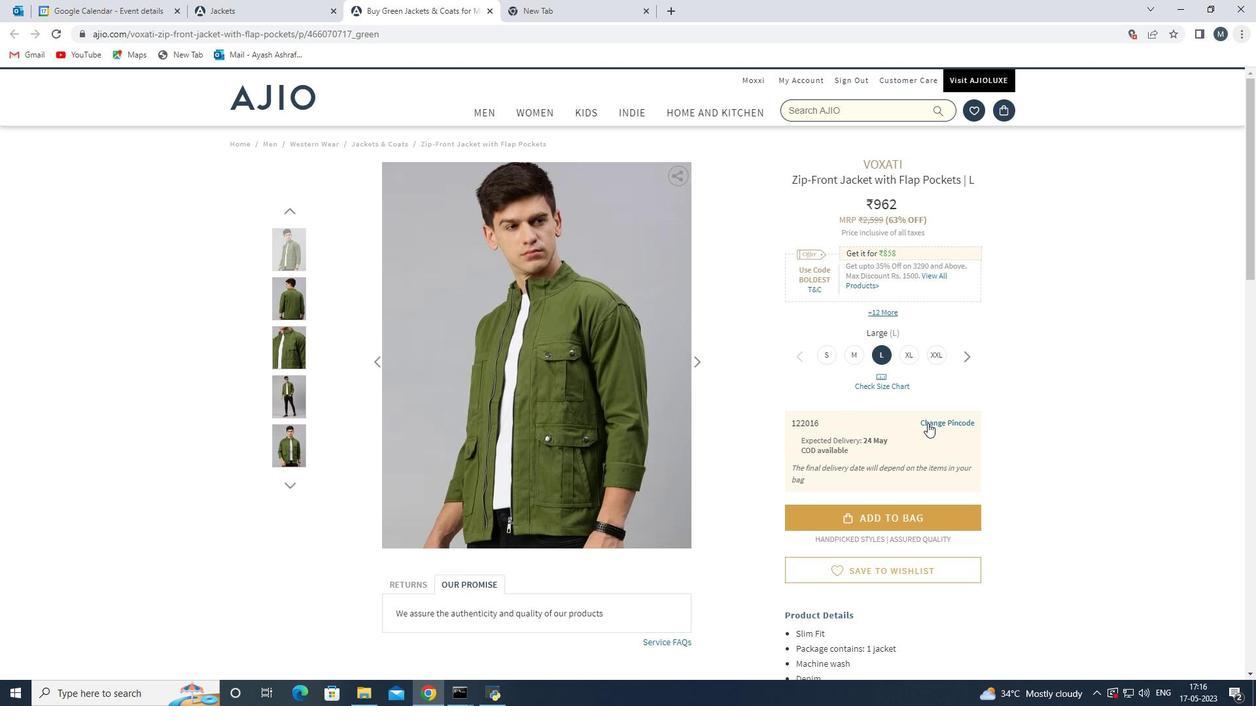 
Action: Mouse moved to (873, 439)
Screenshot: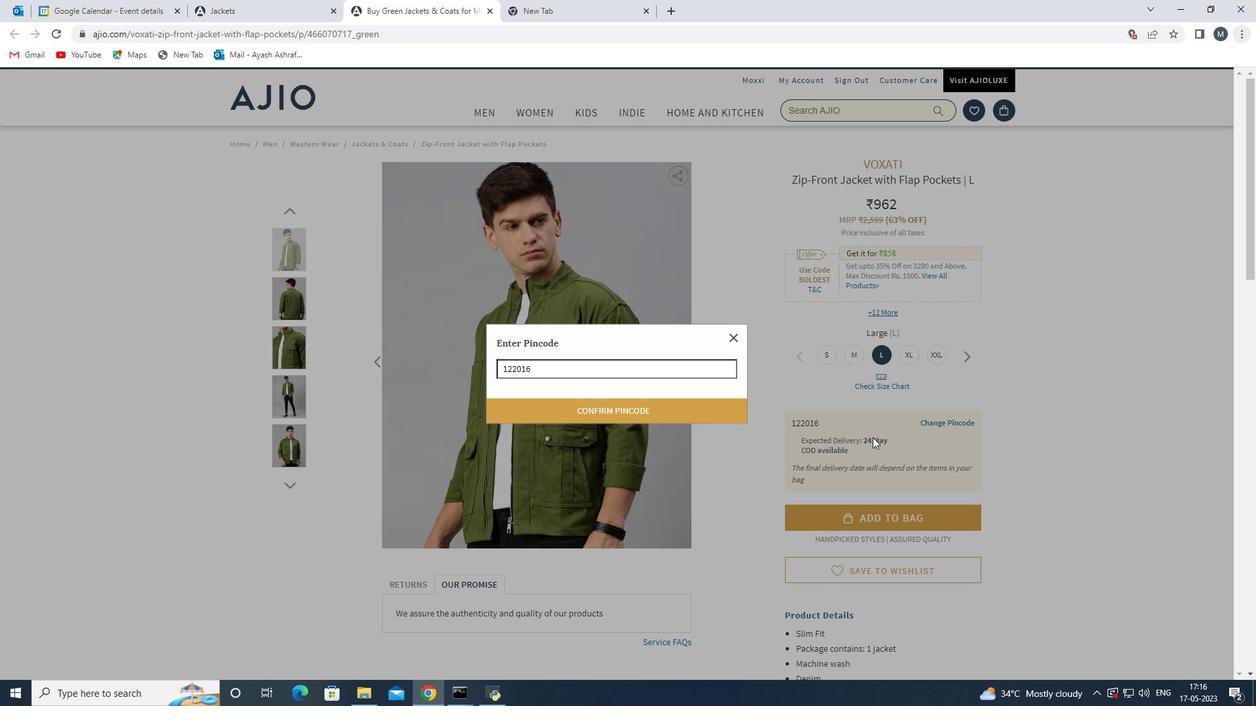 
Action: Key pressed <Key.backspace>
Screenshot: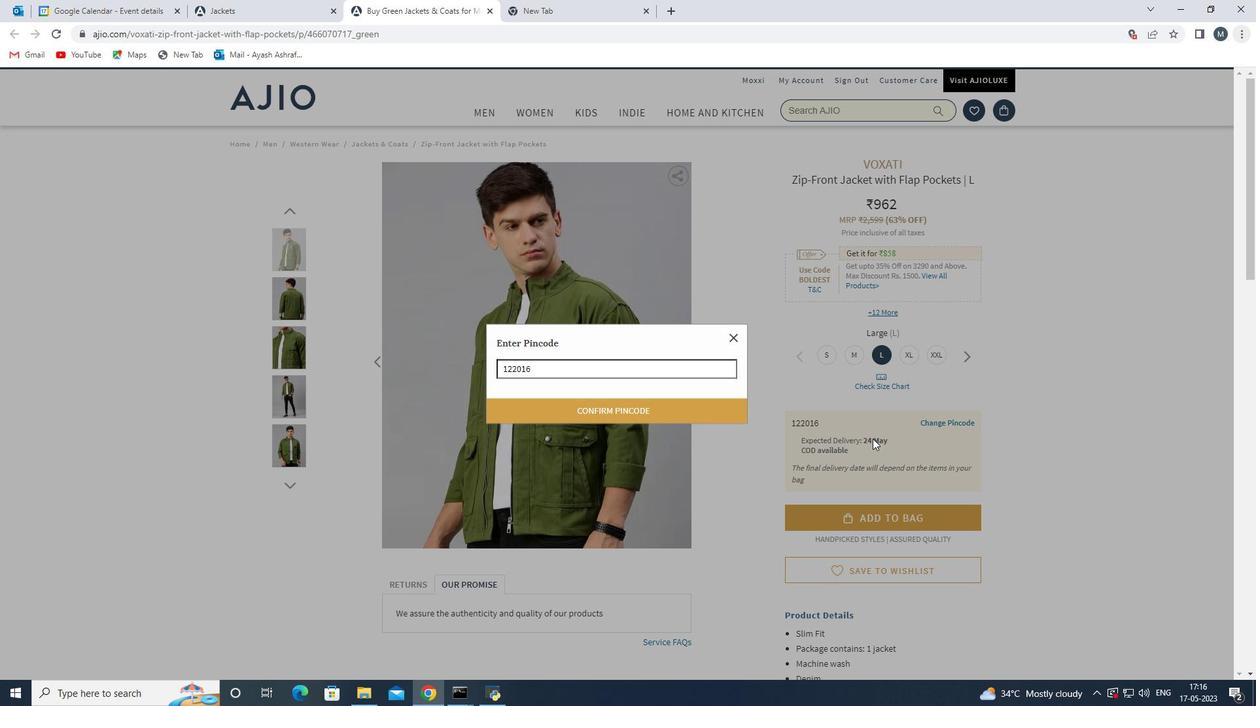 
Action: Mouse moved to (547, 369)
Screenshot: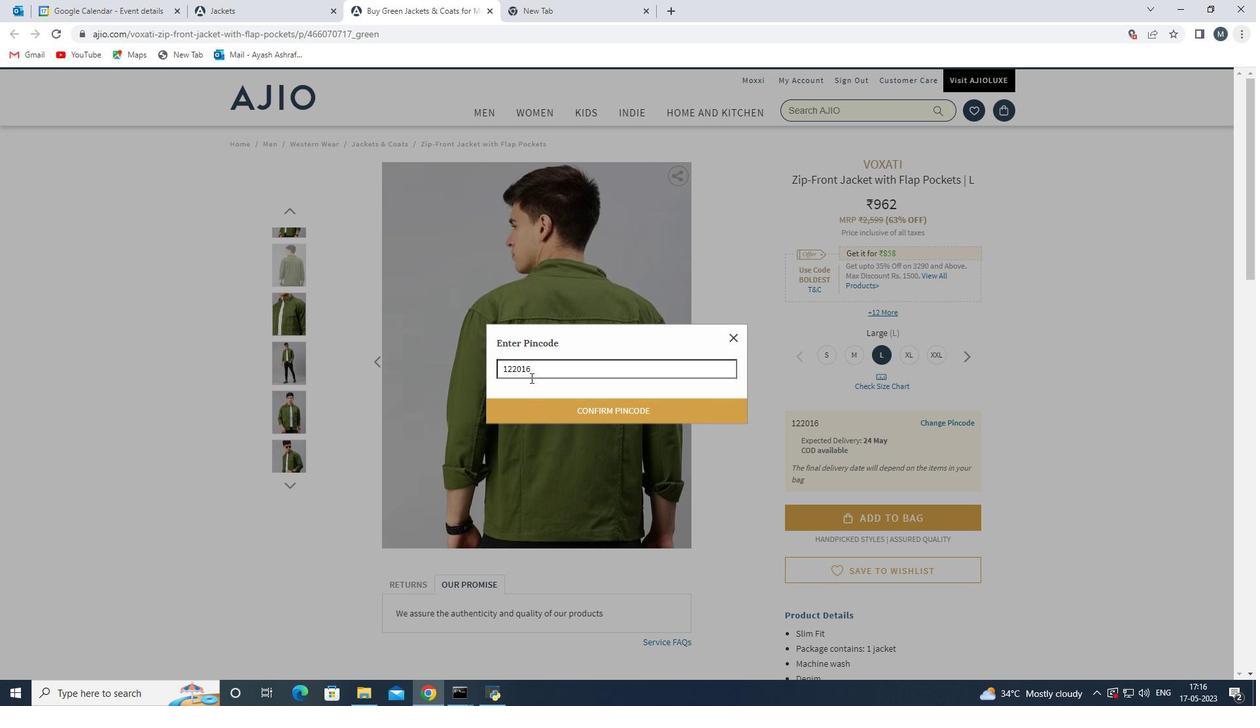
Action: Mouse pressed left at (547, 369)
Screenshot: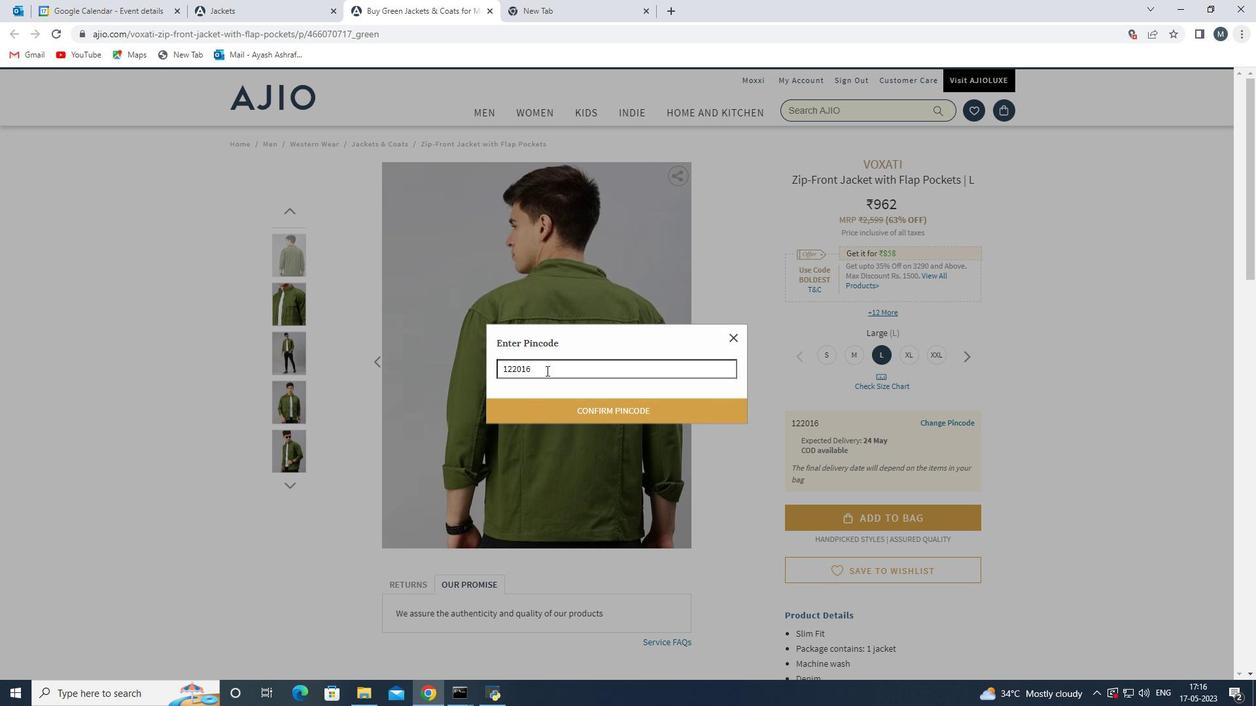 
Action: Key pressed <Key.backspace>
Screenshot: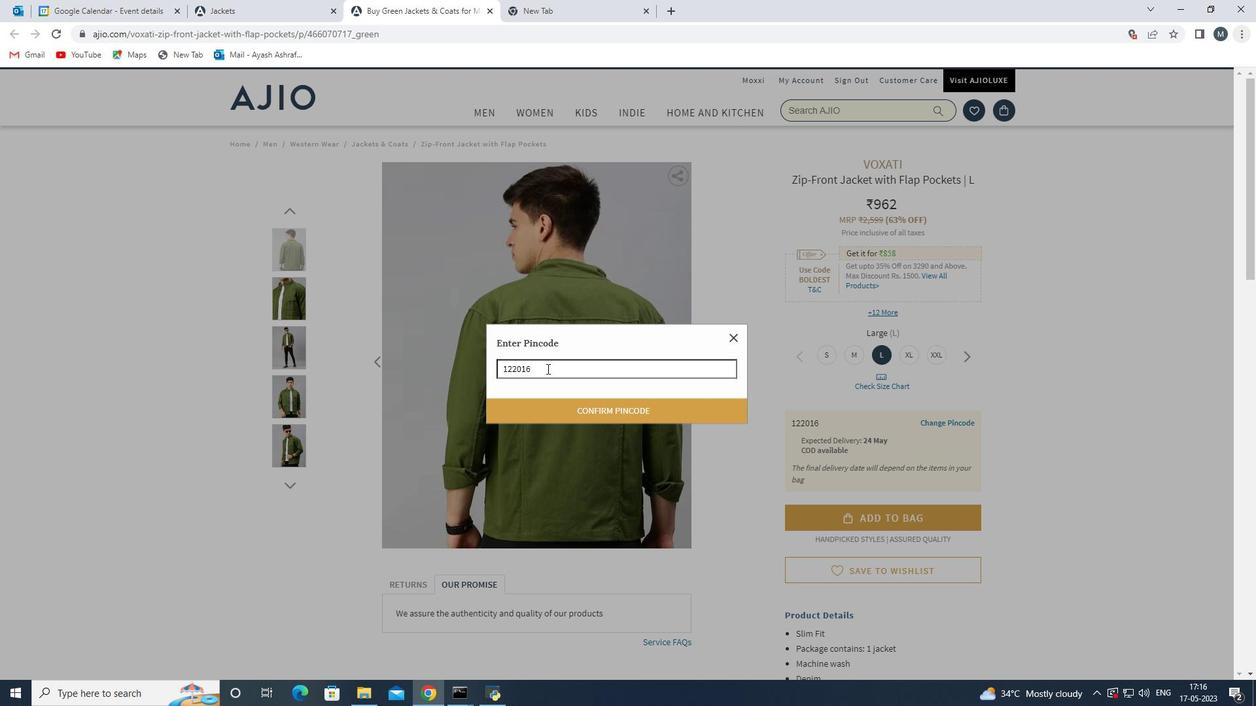 
Action: Mouse moved to (541, 375)
Screenshot: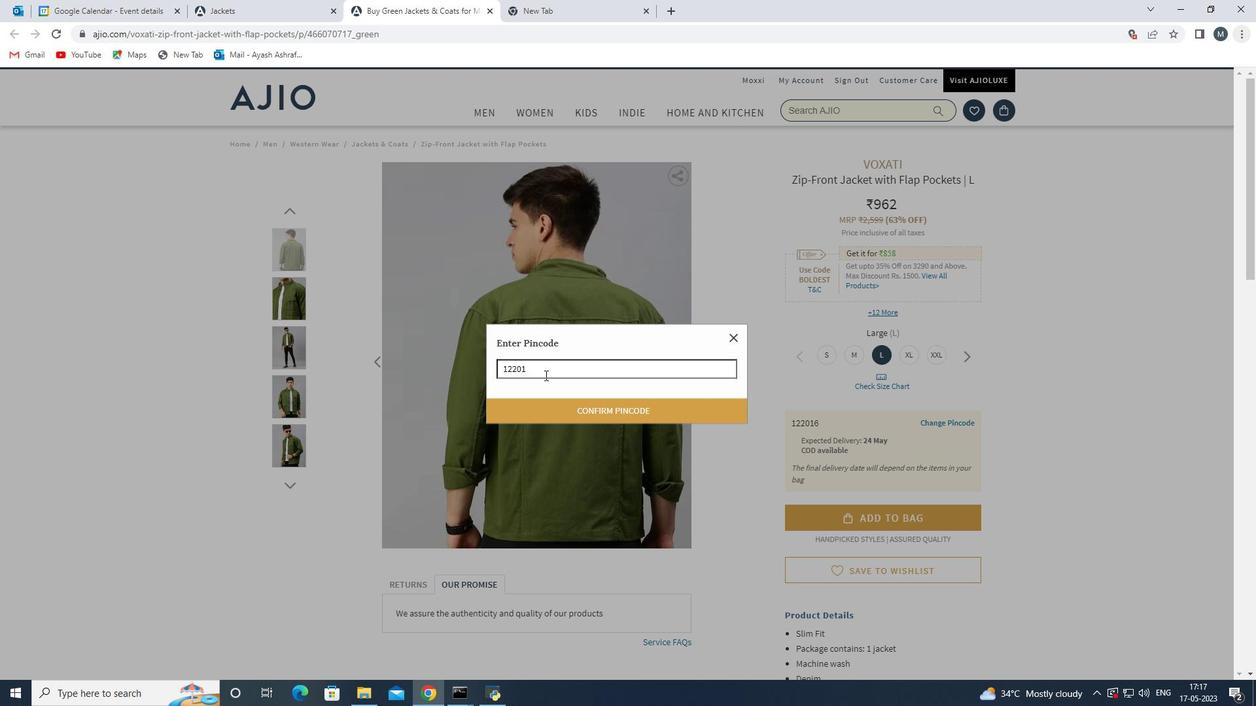 
Action: Key pressed 8
Screenshot: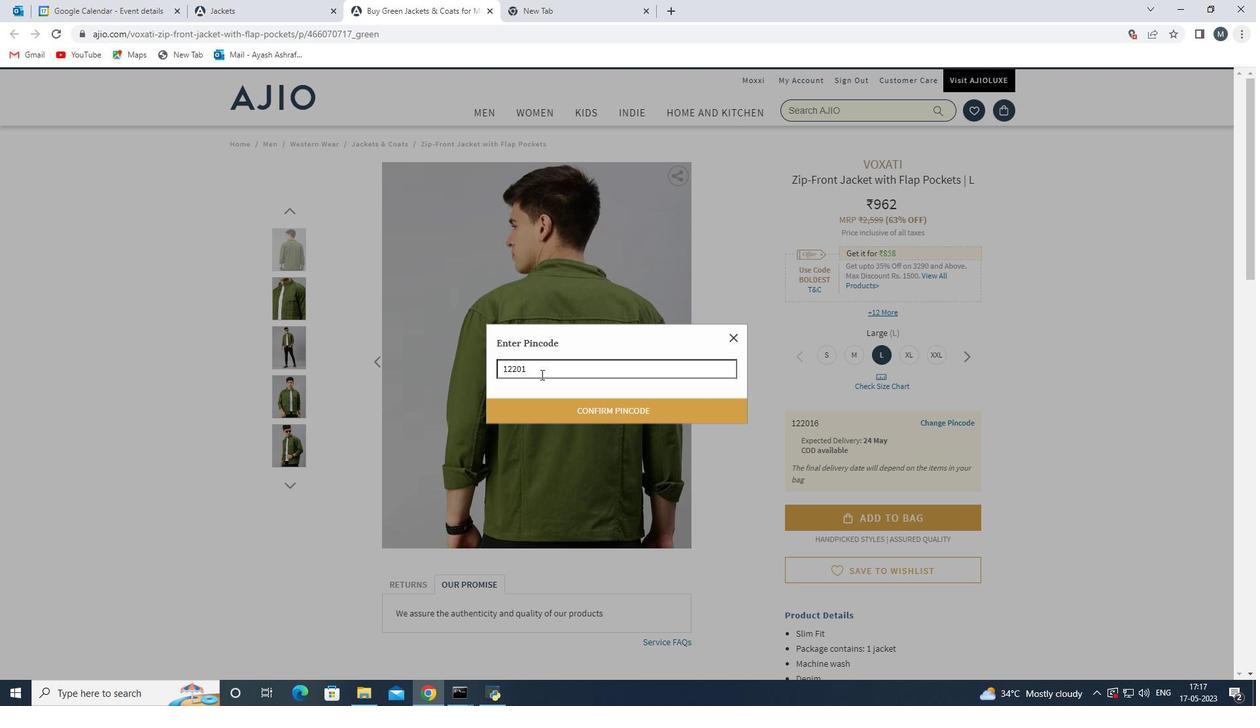 
Action: Mouse moved to (541, 375)
Screenshot: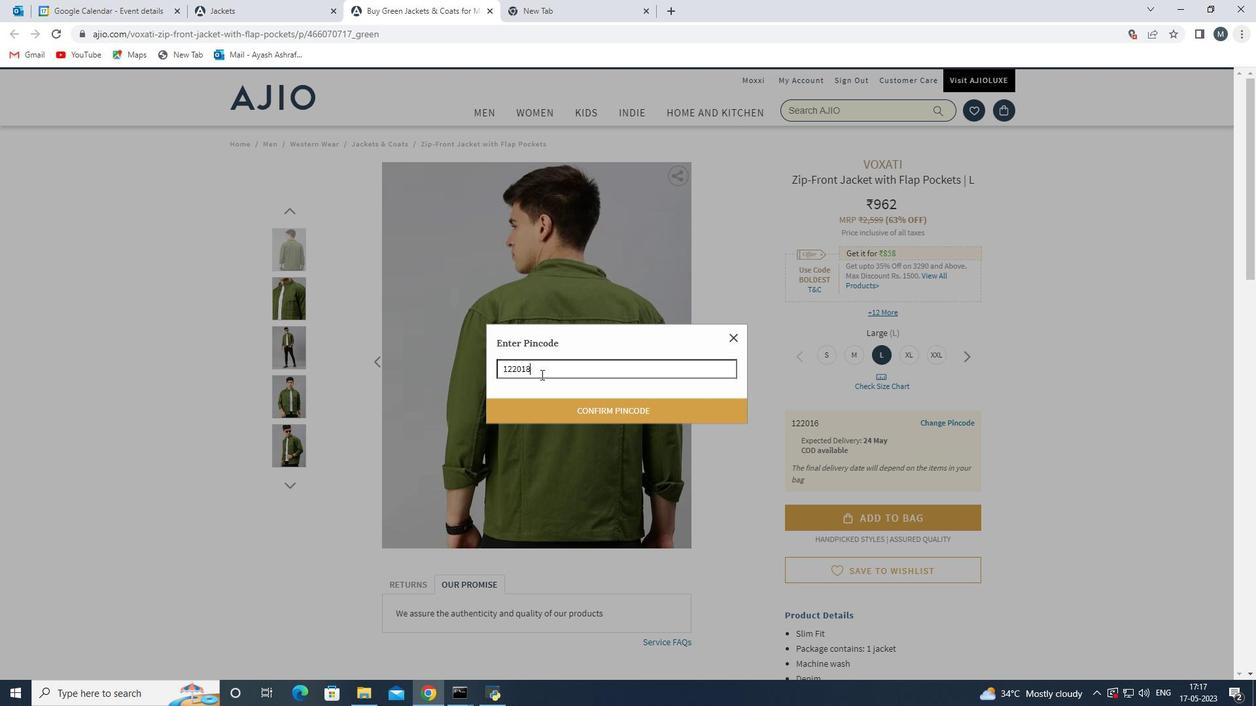 
Action: Key pressed <Key.enter>
Screenshot: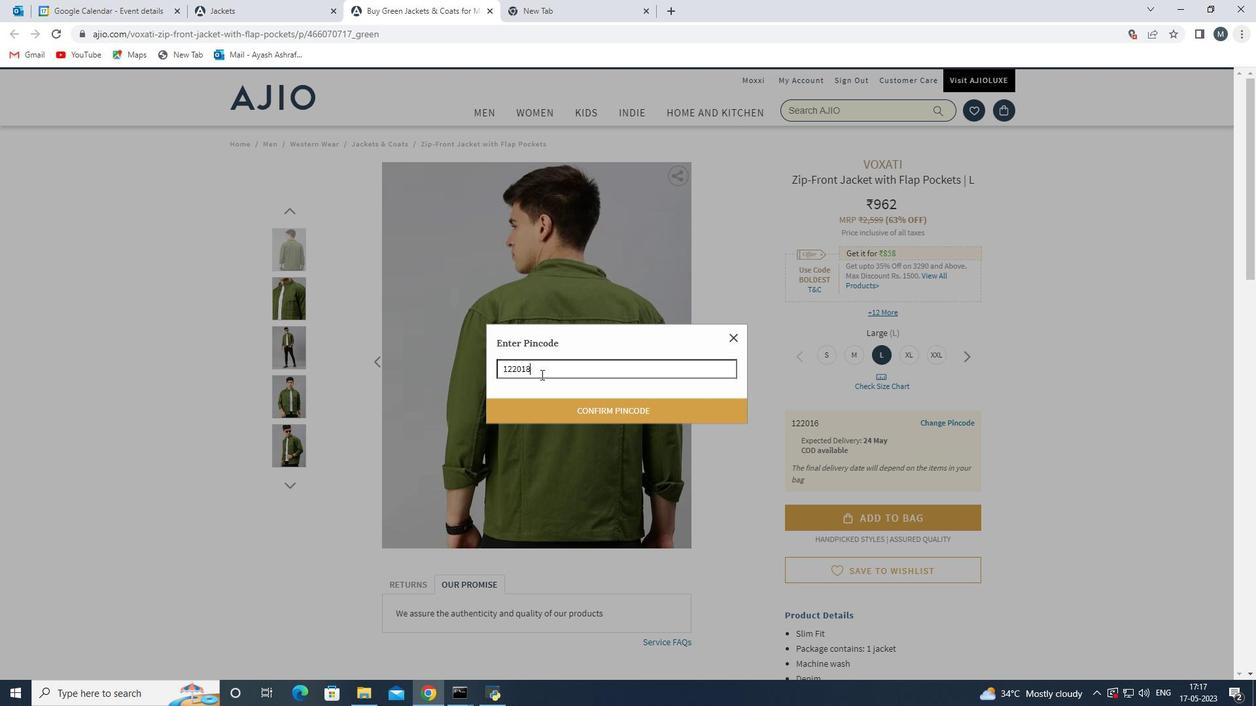 
Action: Mouse moved to (770, 507)
Screenshot: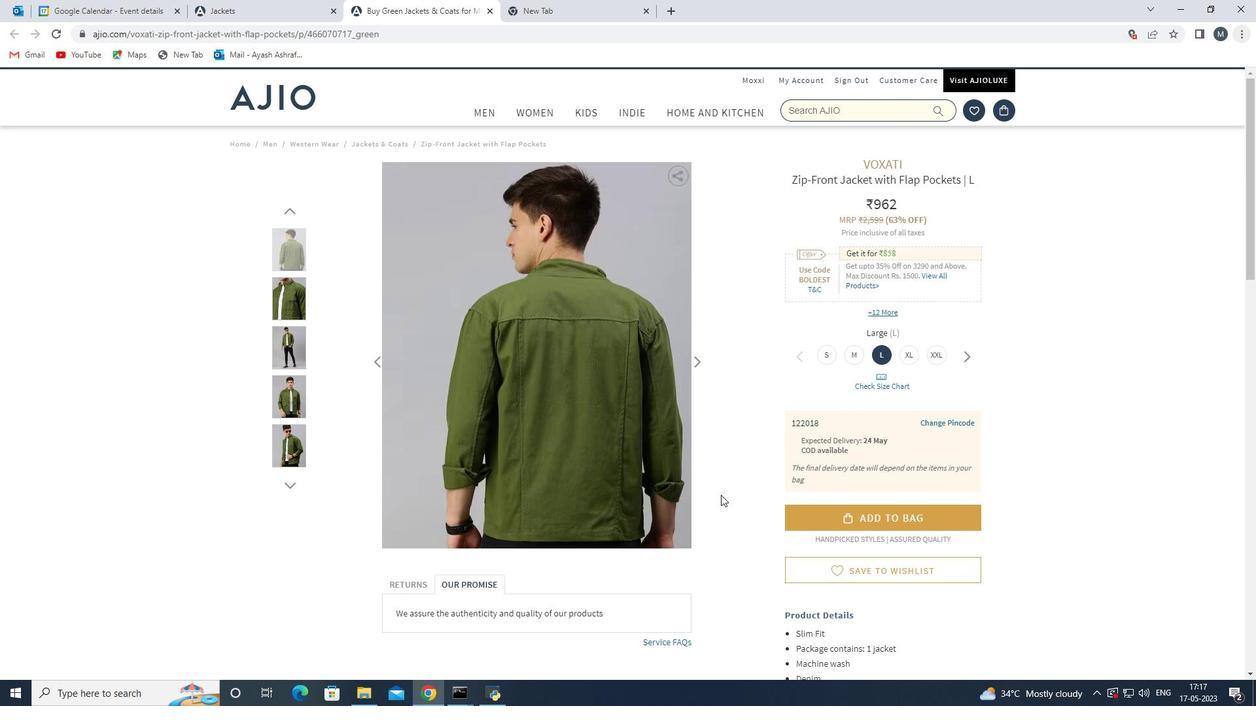 
Action: Mouse scrolled (770, 507) with delta (0, 0)
Screenshot: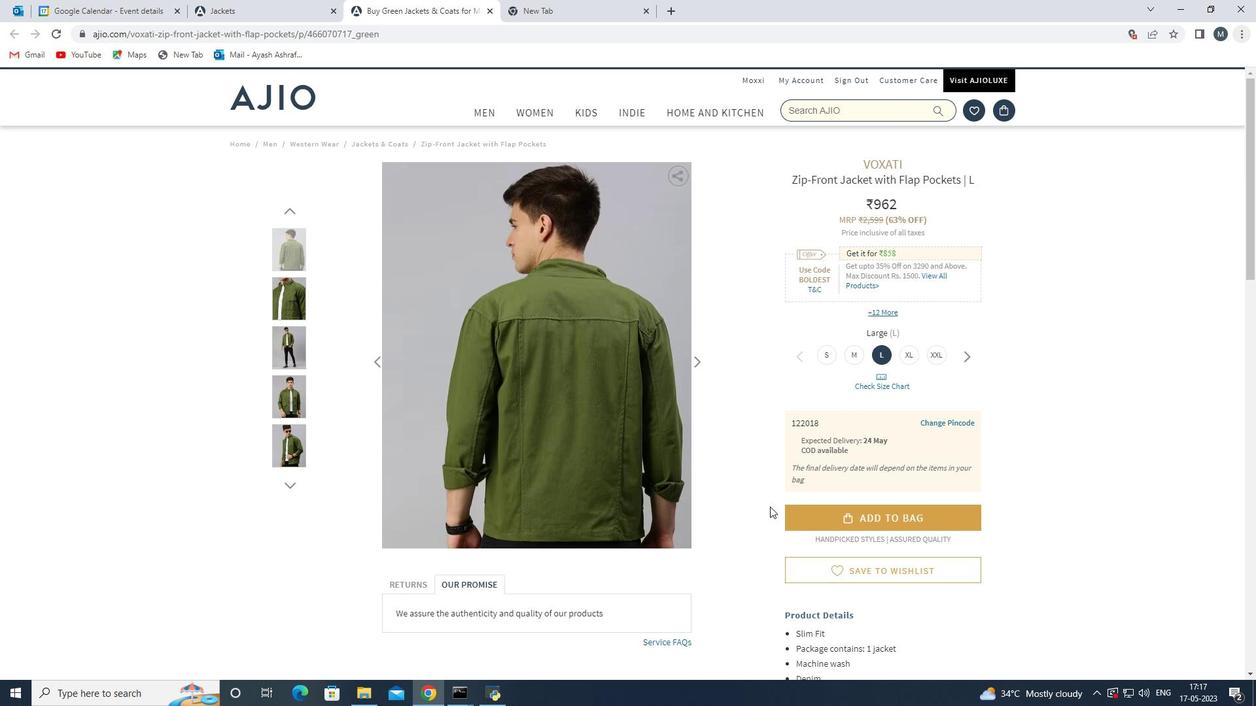 
Action: Mouse scrolled (770, 507) with delta (0, 0)
Screenshot: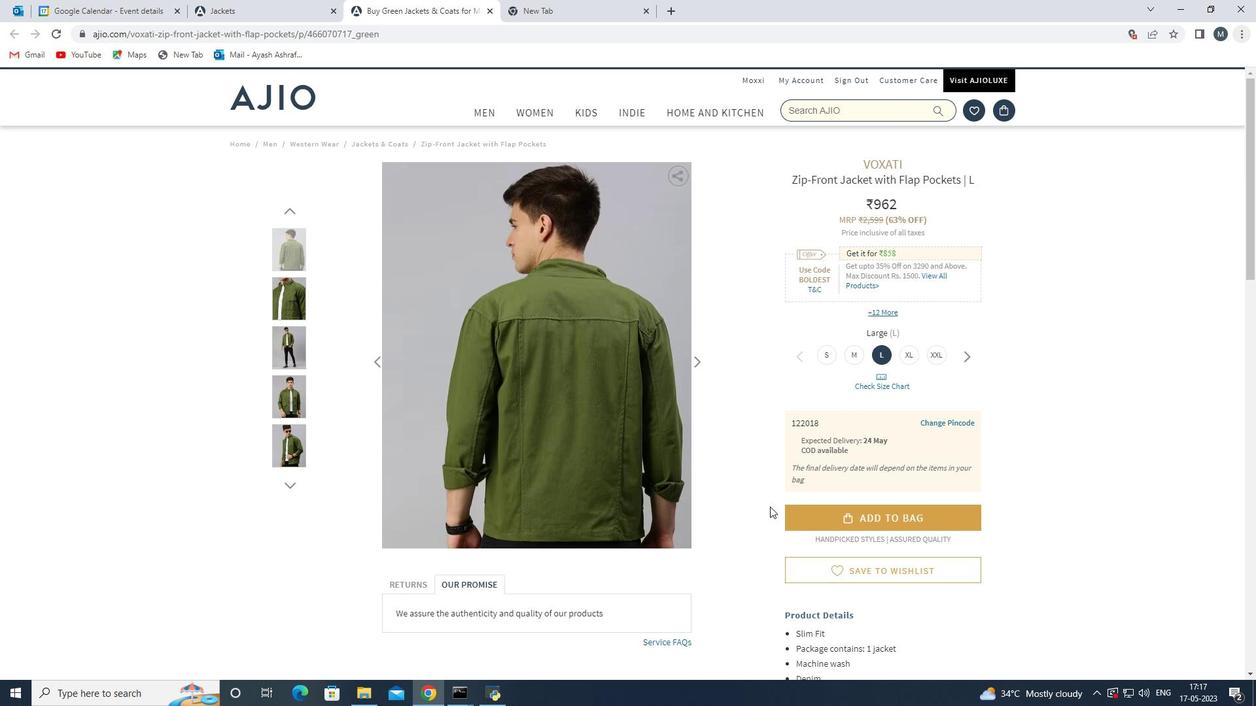 
Action: Mouse scrolled (770, 507) with delta (0, 0)
Screenshot: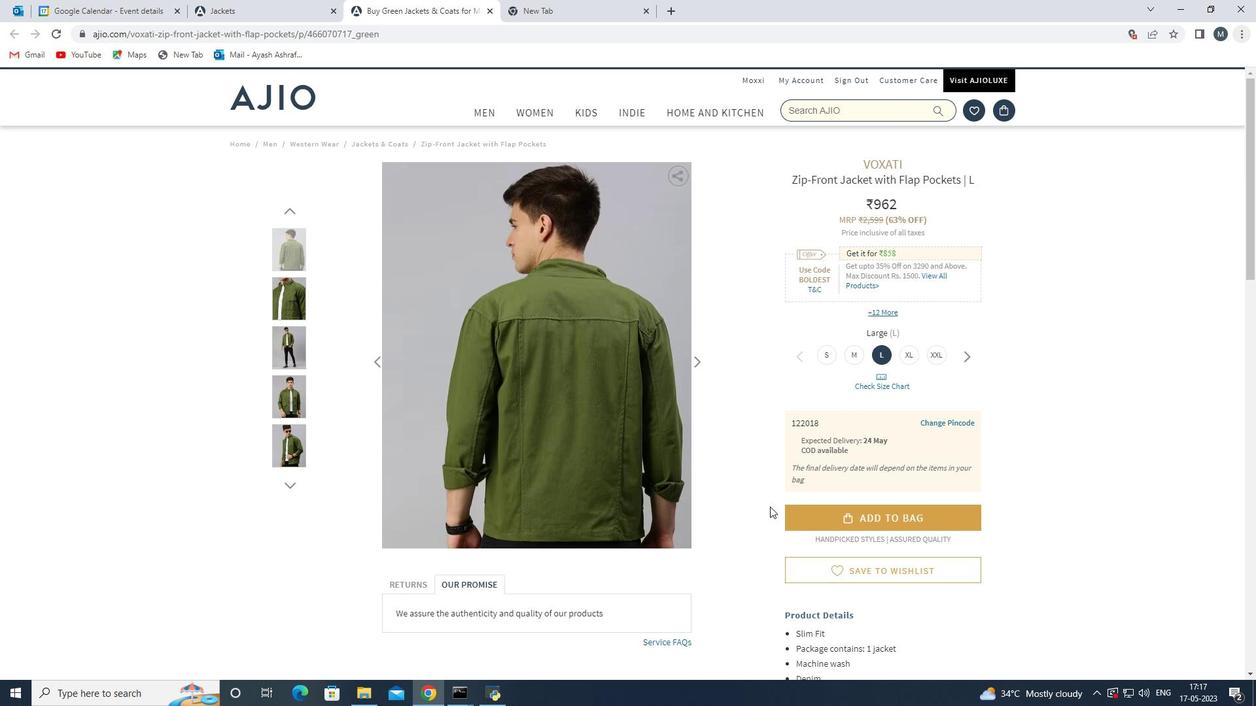 
Action: Mouse scrolled (770, 507) with delta (0, 0)
Screenshot: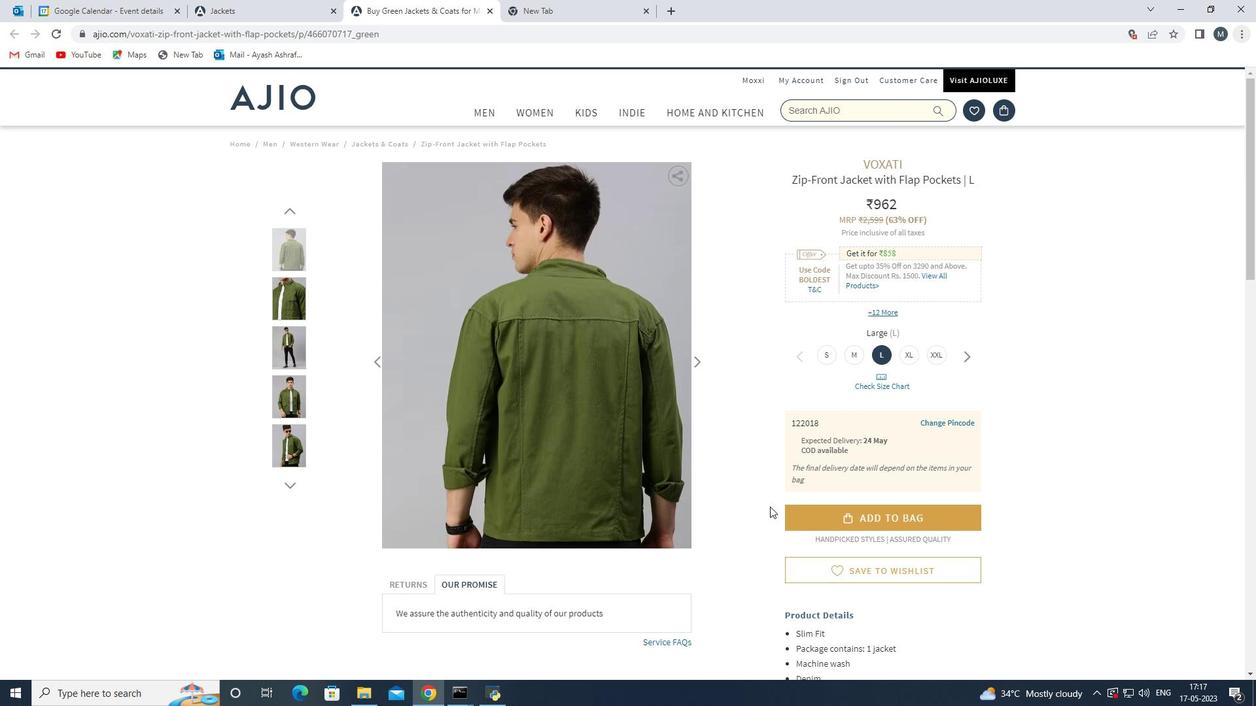 
Action: Mouse scrolled (770, 507) with delta (0, 0)
Screenshot: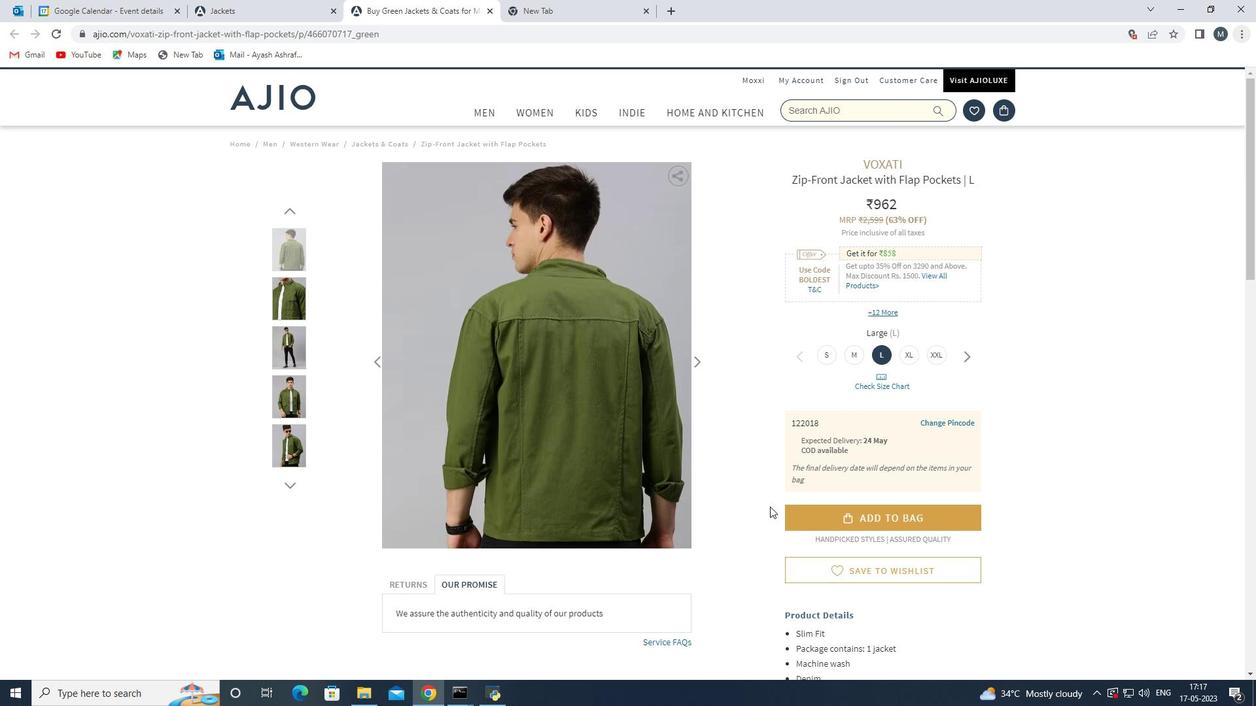 
Action: Mouse moved to (785, 174)
Screenshot: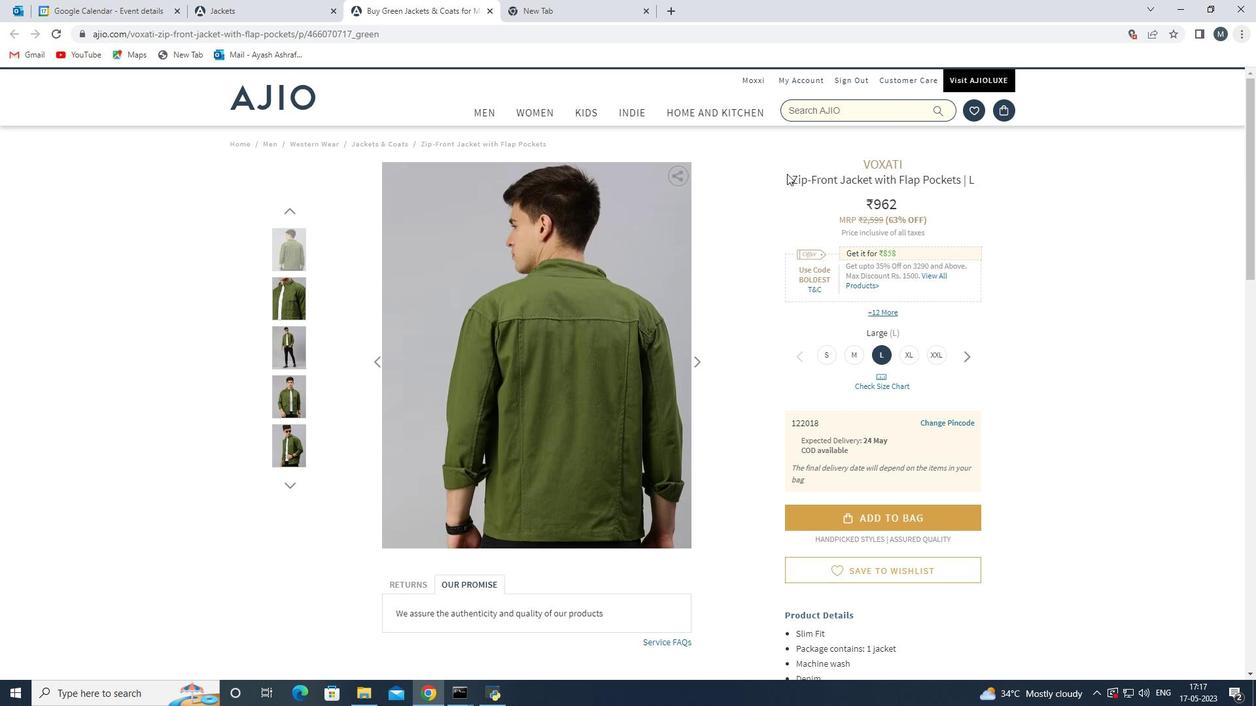 
Action: Mouse pressed left at (785, 174)
Screenshot: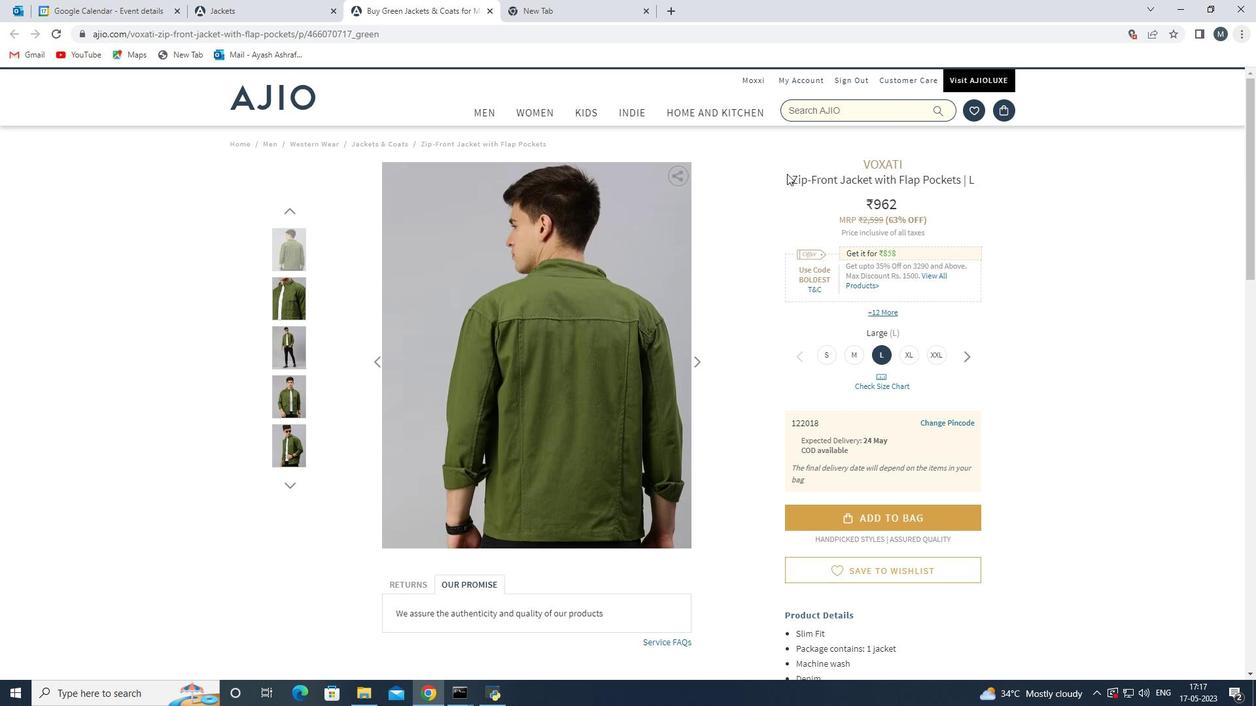
Action: Mouse moved to (1009, 227)
Screenshot: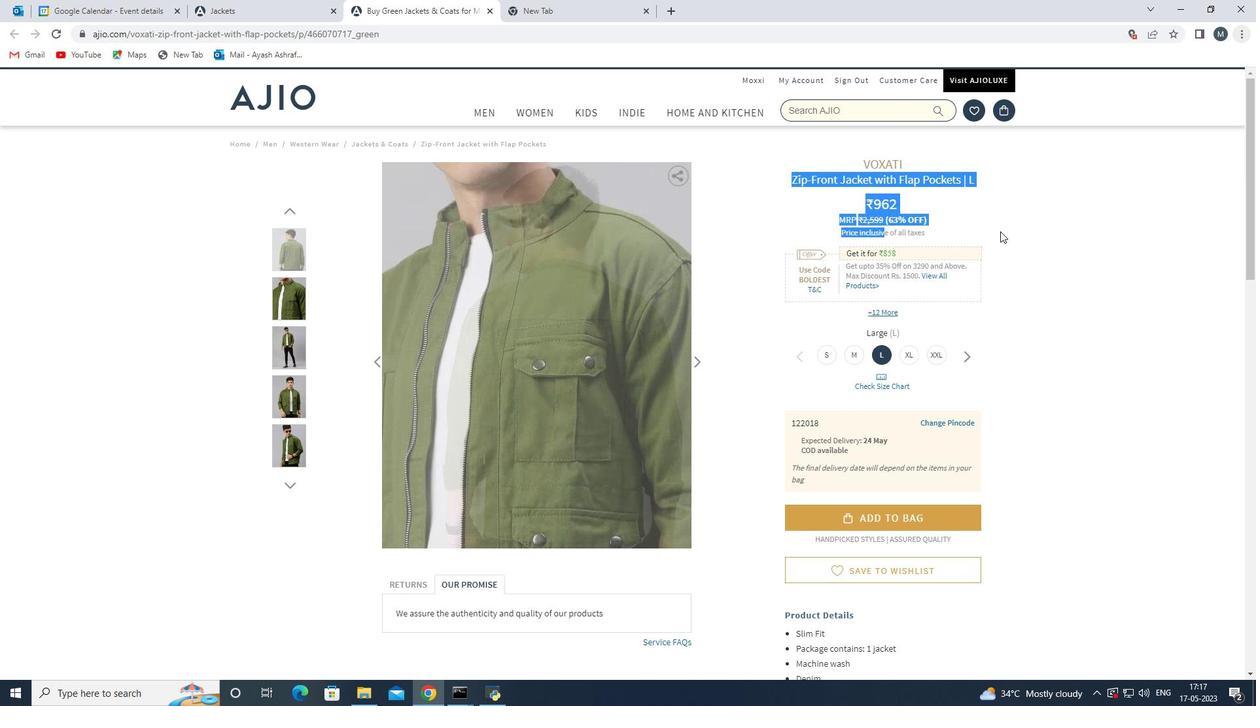 
Action: Mouse pressed left at (1009, 227)
Screenshot: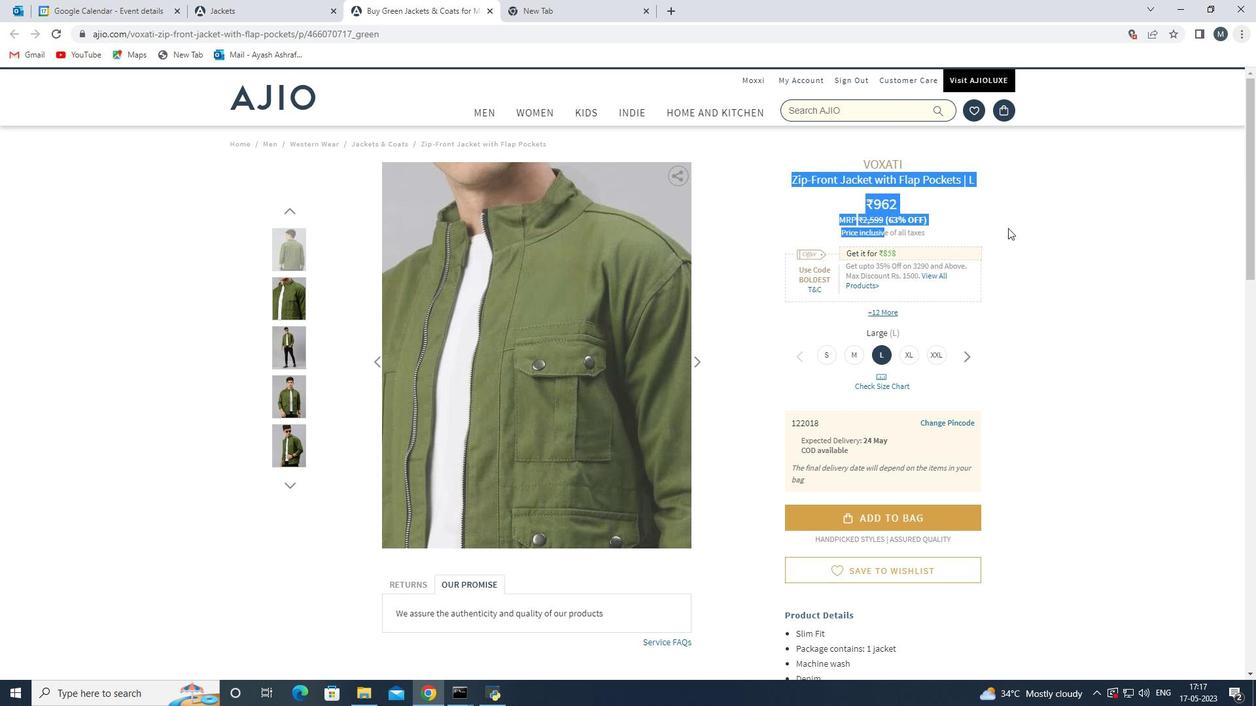 
Action: Mouse moved to (842, 451)
Screenshot: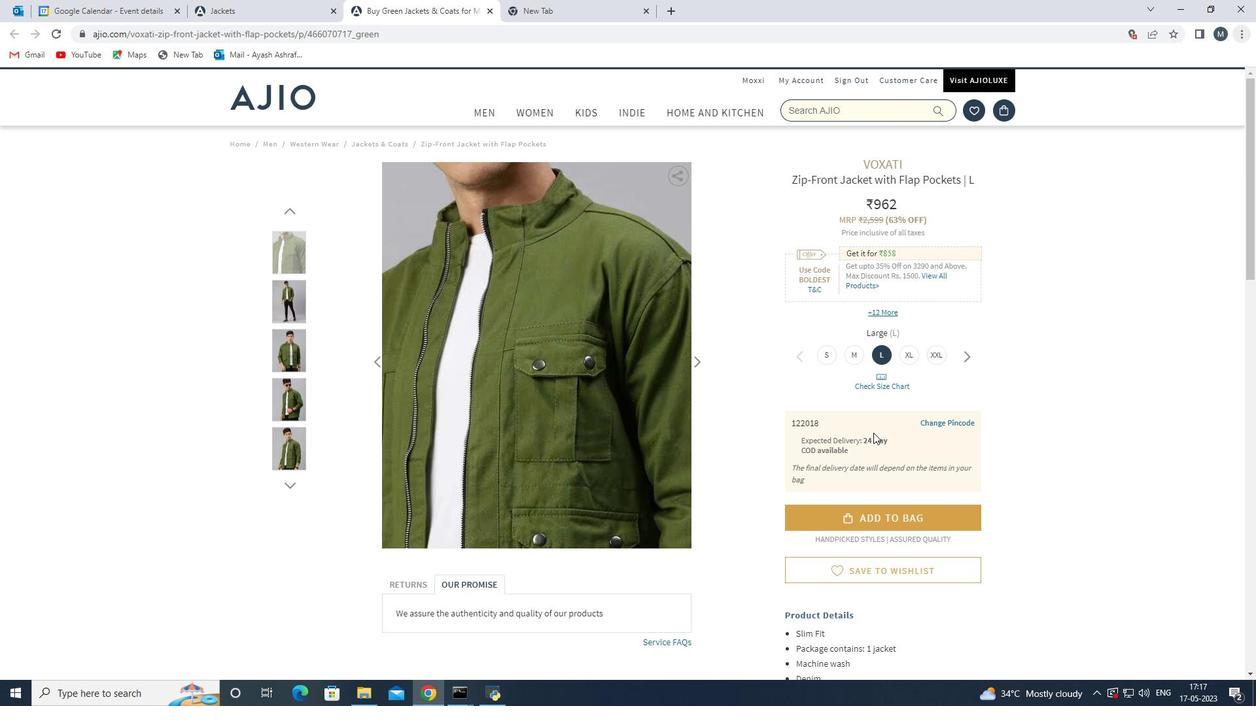 
Action: Mouse scrolled (842, 452) with delta (0, 0)
Screenshot: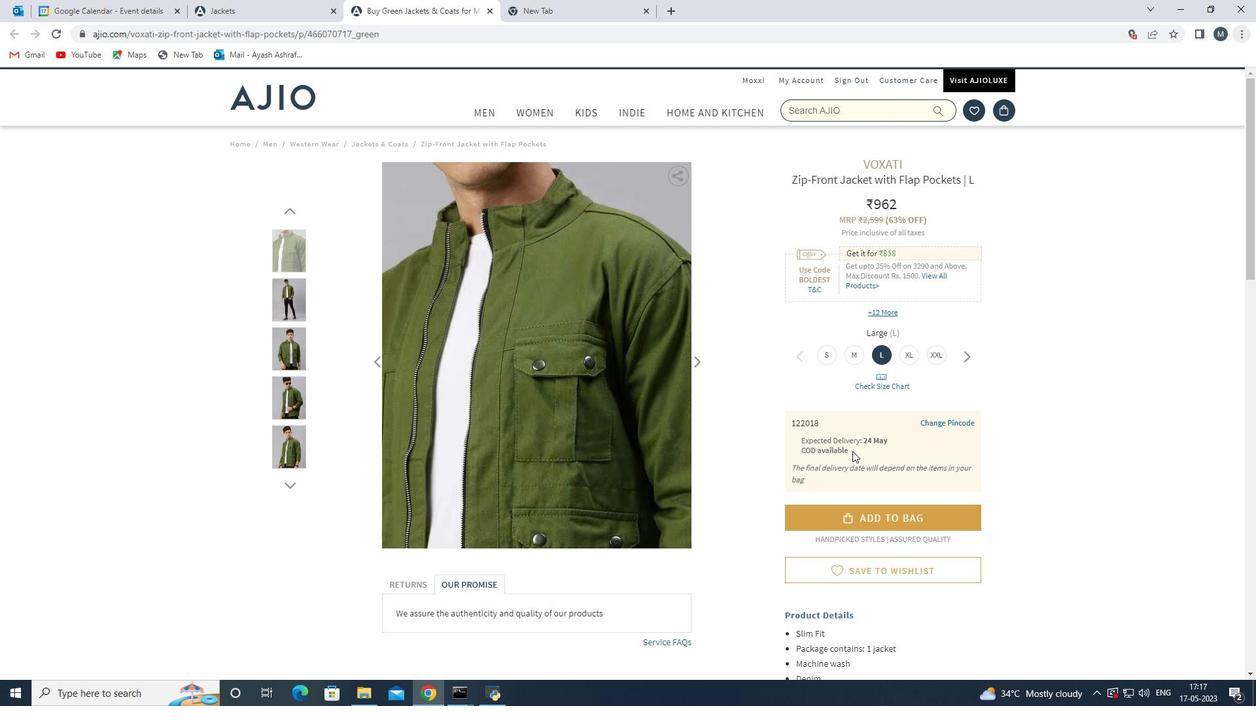 
Action: Mouse scrolled (842, 452) with delta (0, 0)
Screenshot: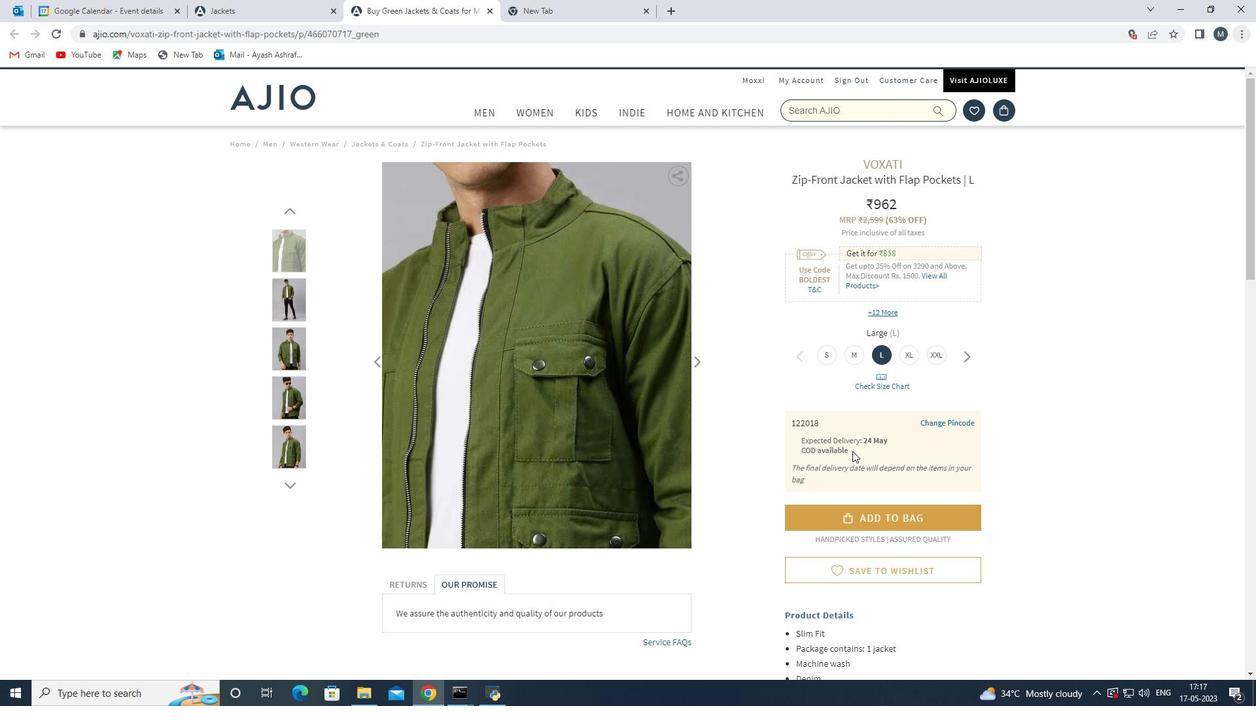 
Action: Mouse scrolled (842, 452) with delta (0, 0)
Screenshot: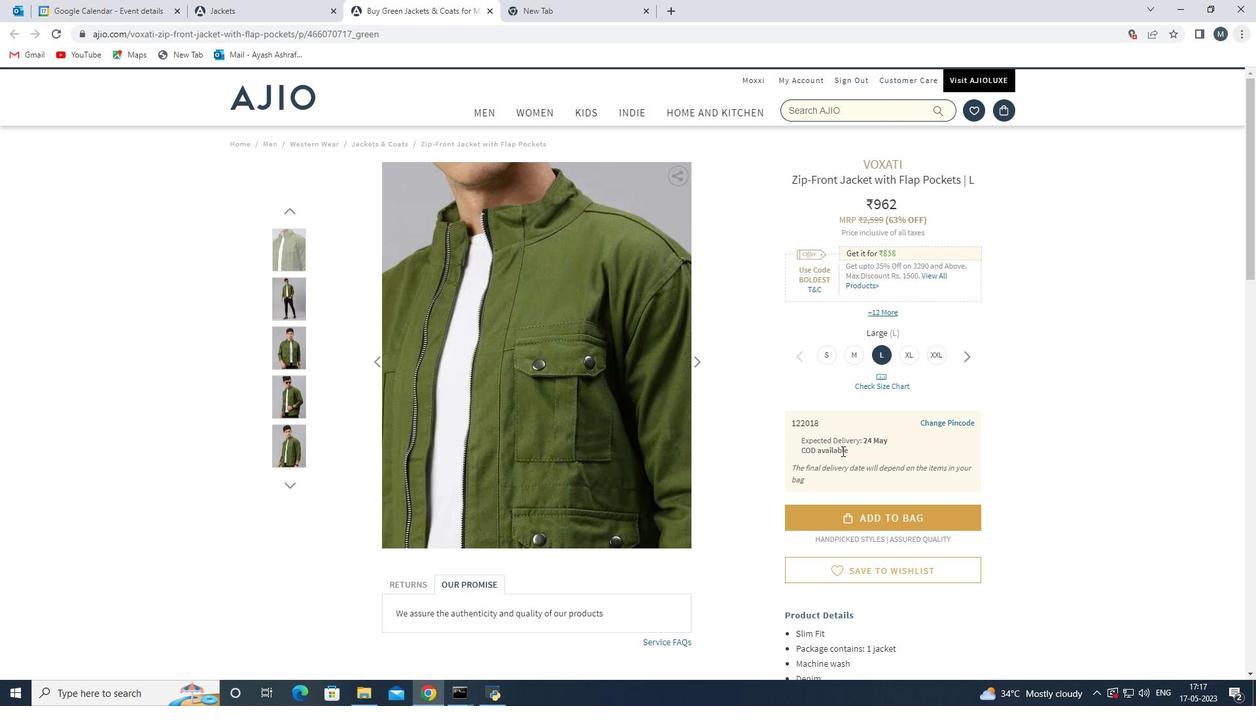 
Action: Mouse scrolled (842, 452) with delta (0, 0)
Screenshot: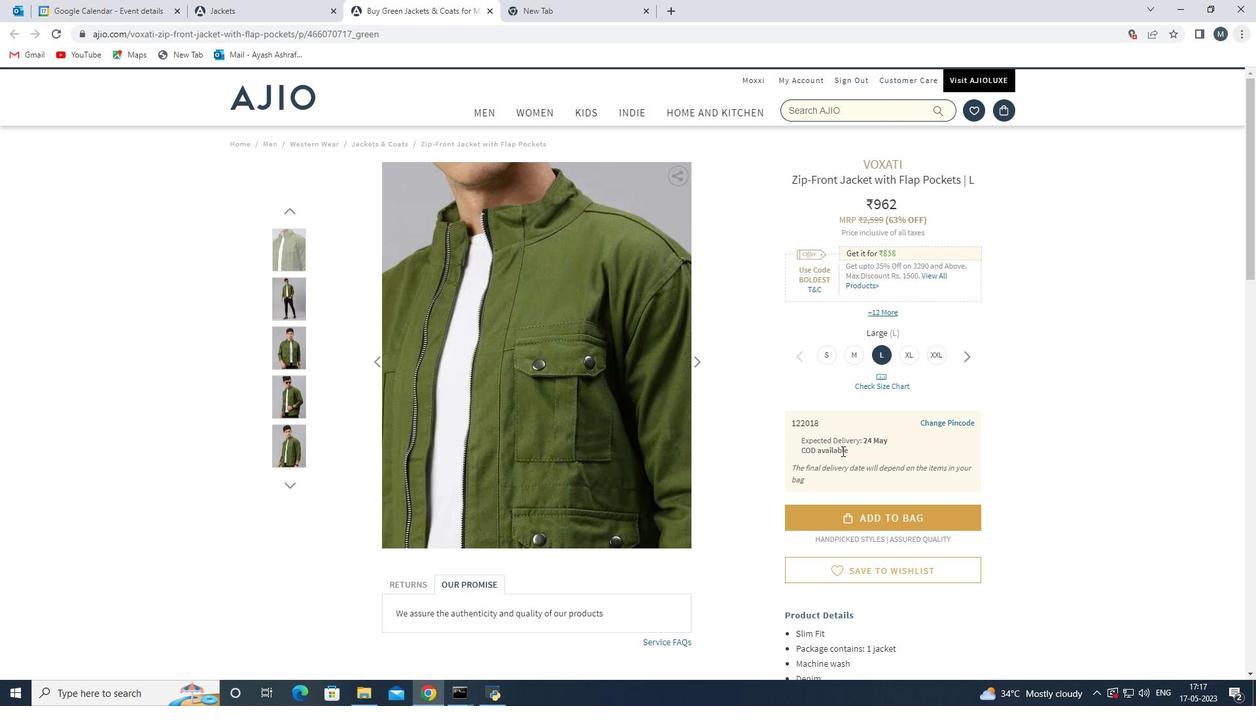 
Action: Mouse scrolled (842, 452) with delta (0, 0)
Screenshot: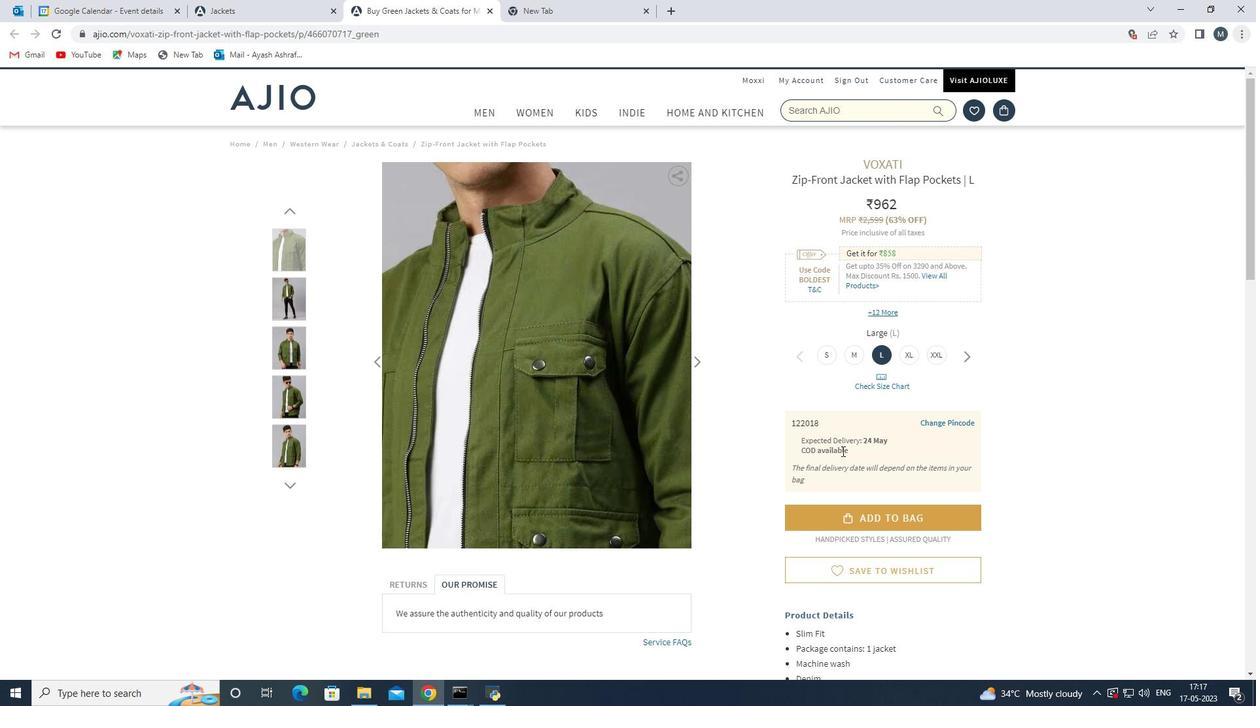 
Action: Mouse moved to (437, 375)
Screenshot: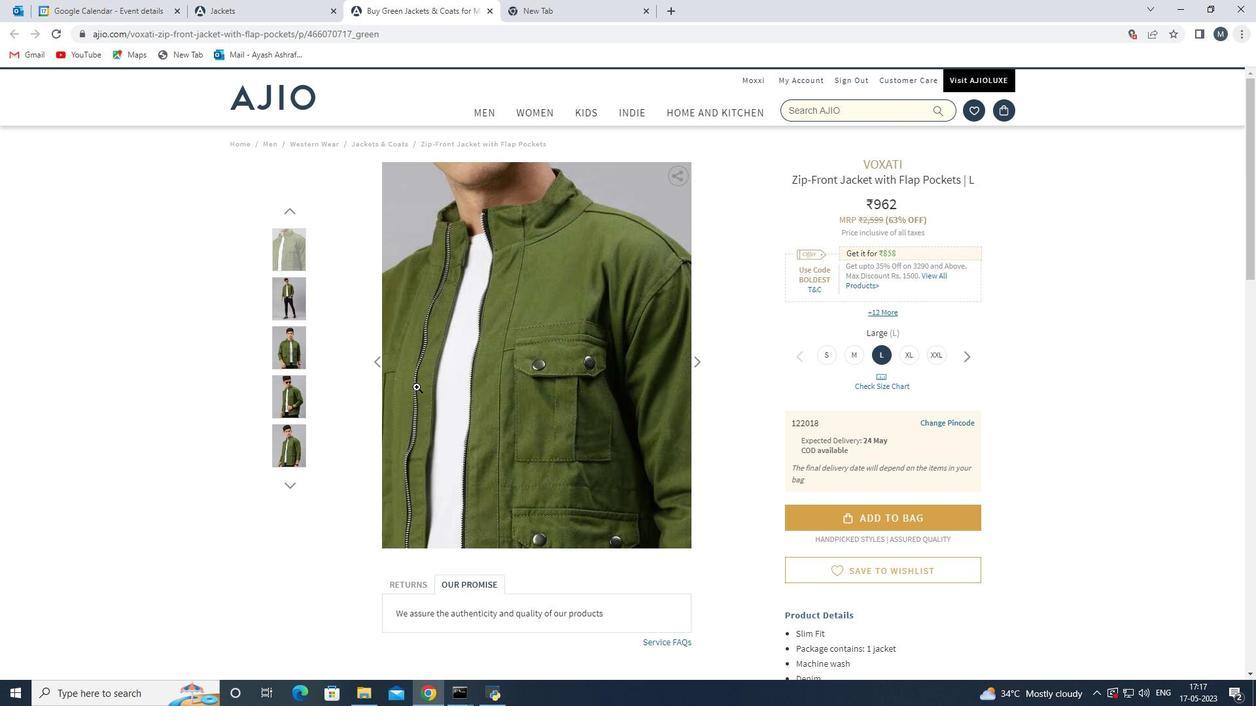 
Action: Mouse scrolled (437, 376) with delta (0, 0)
Screenshot: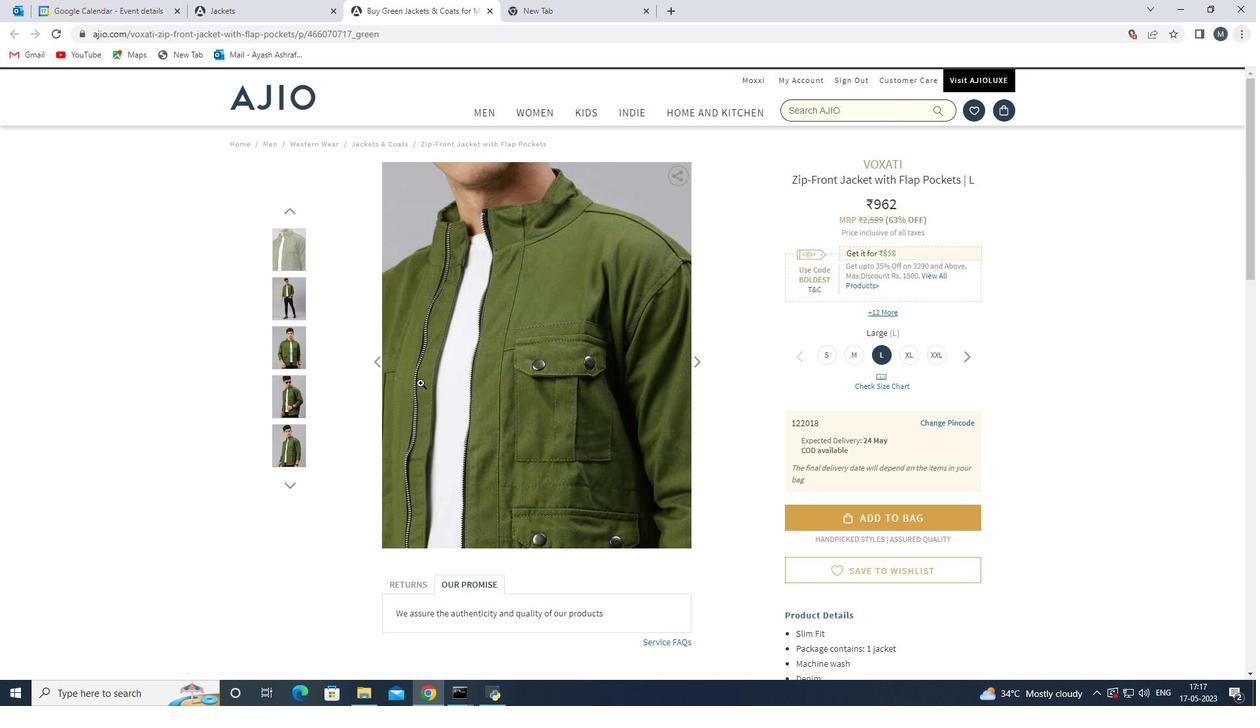 
Action: Mouse moved to (438, 375)
Screenshot: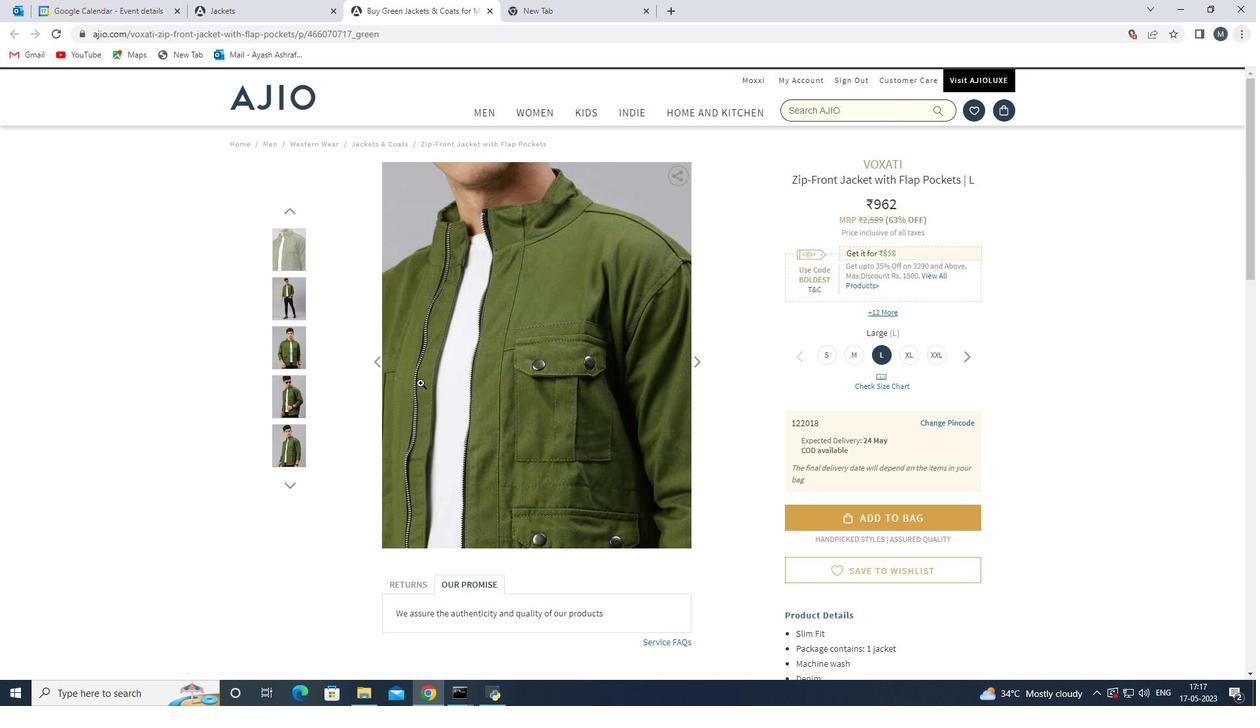 
Action: Mouse scrolled (438, 375) with delta (0, 0)
Screenshot: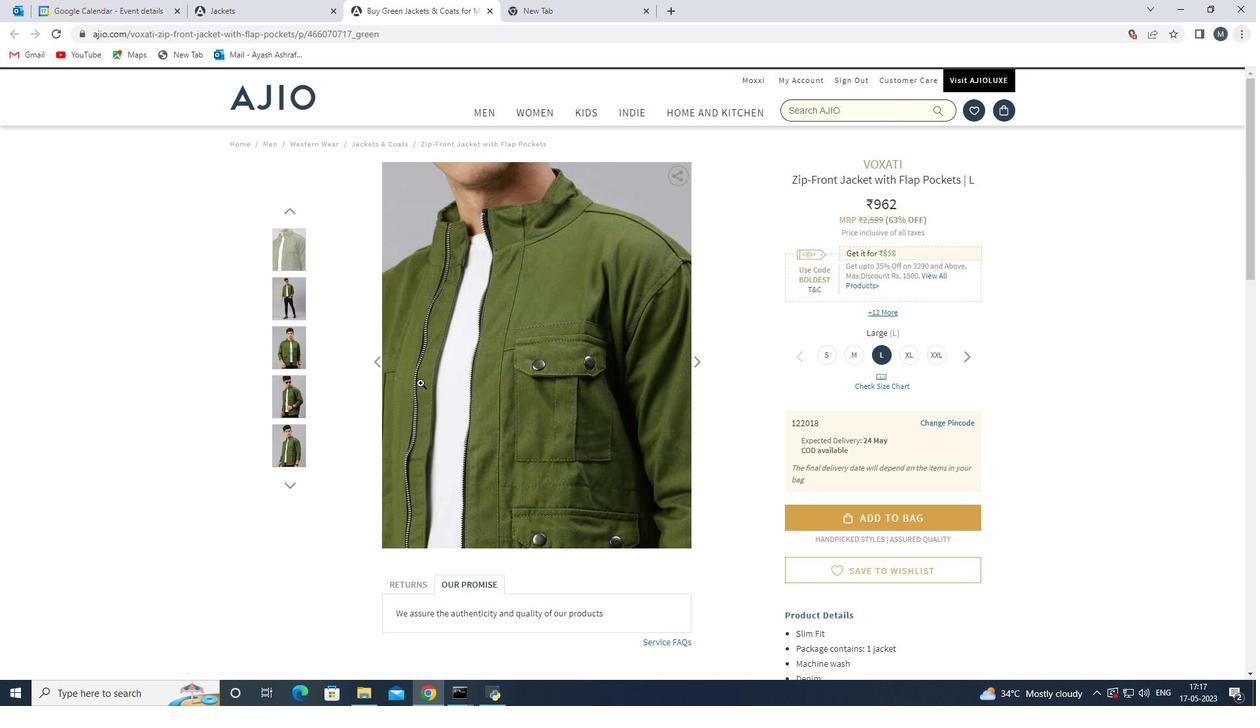 
Action: Mouse scrolled (438, 375) with delta (0, 0)
Screenshot: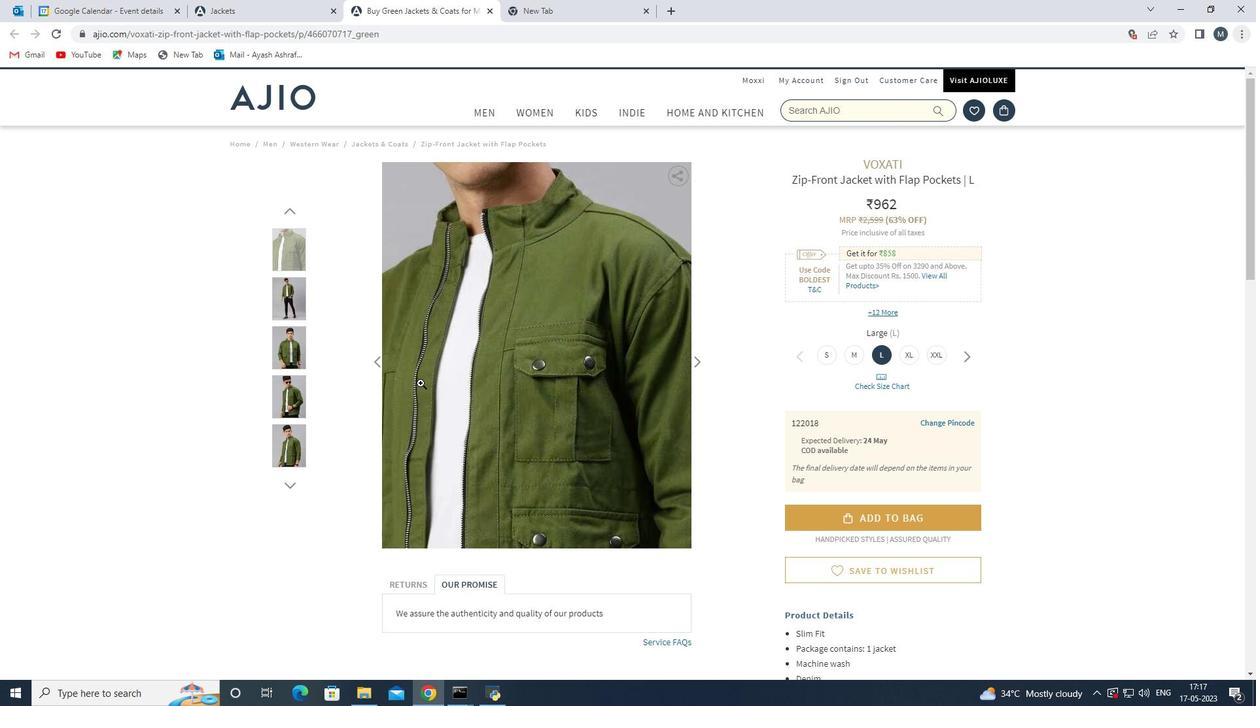 
Action: Mouse scrolled (438, 375) with delta (0, 0)
Screenshot: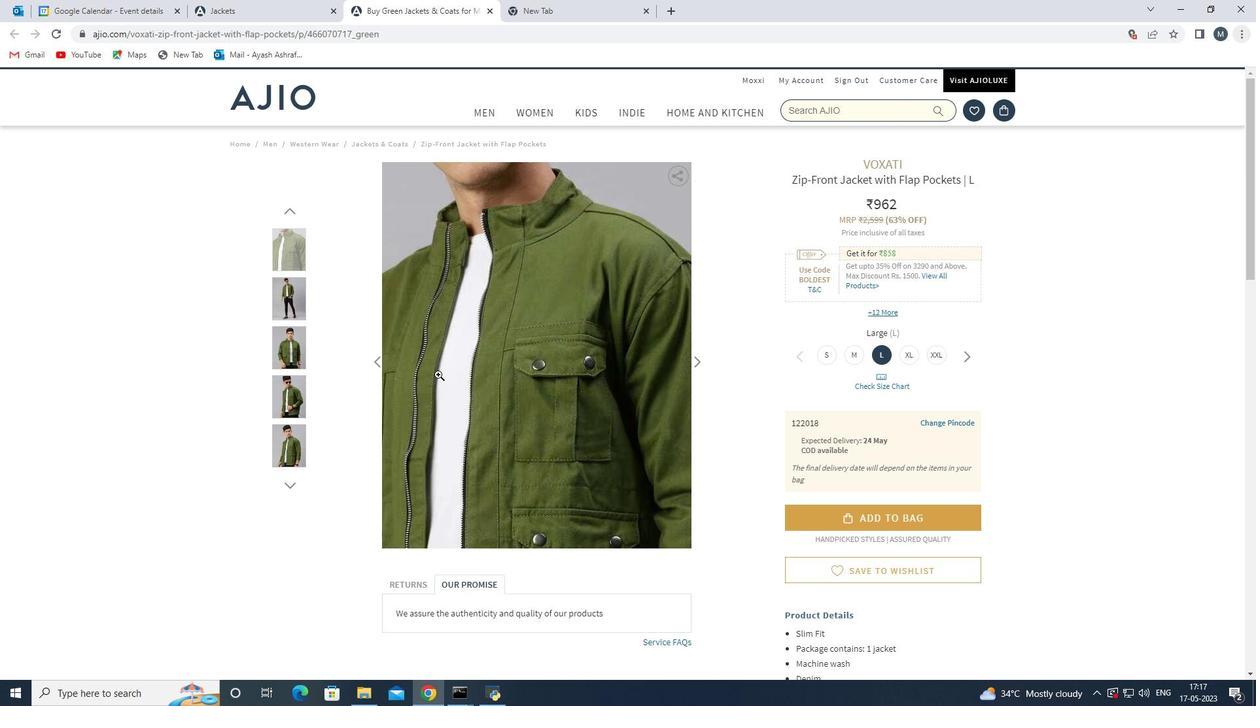 
Action: Mouse moved to (699, 500)
Screenshot: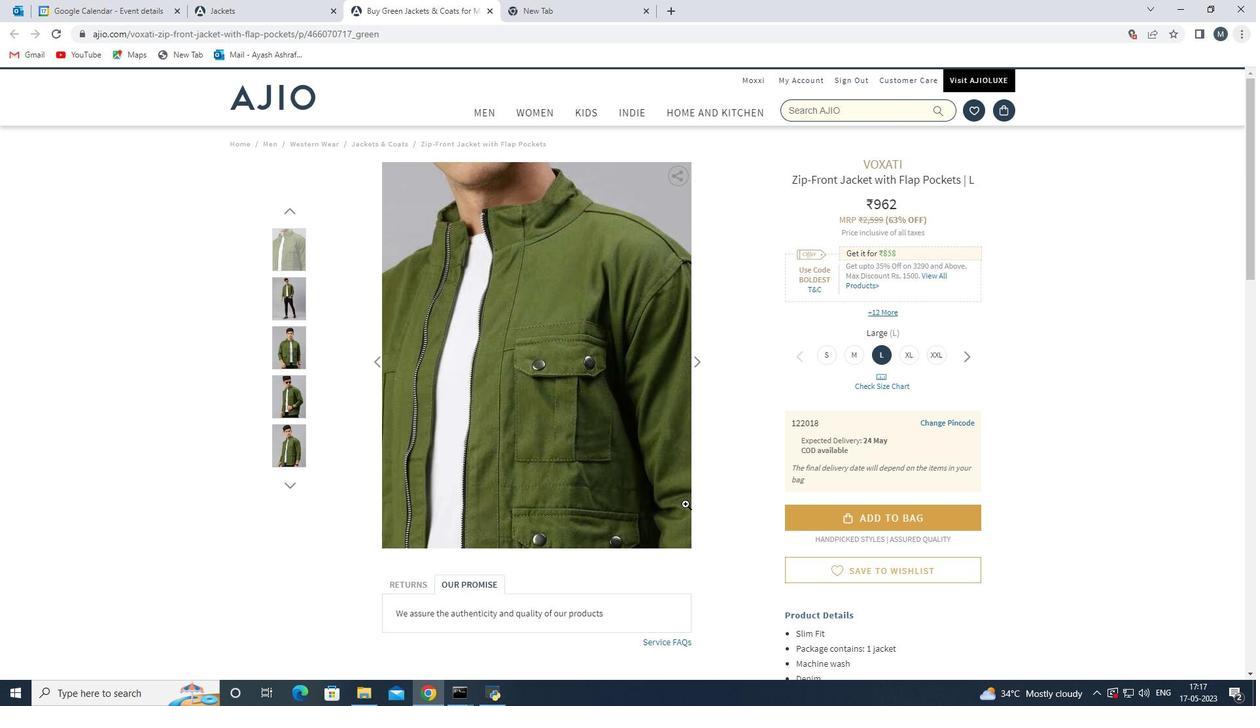 
Action: Mouse scrolled (699, 499) with delta (0, 0)
Screenshot: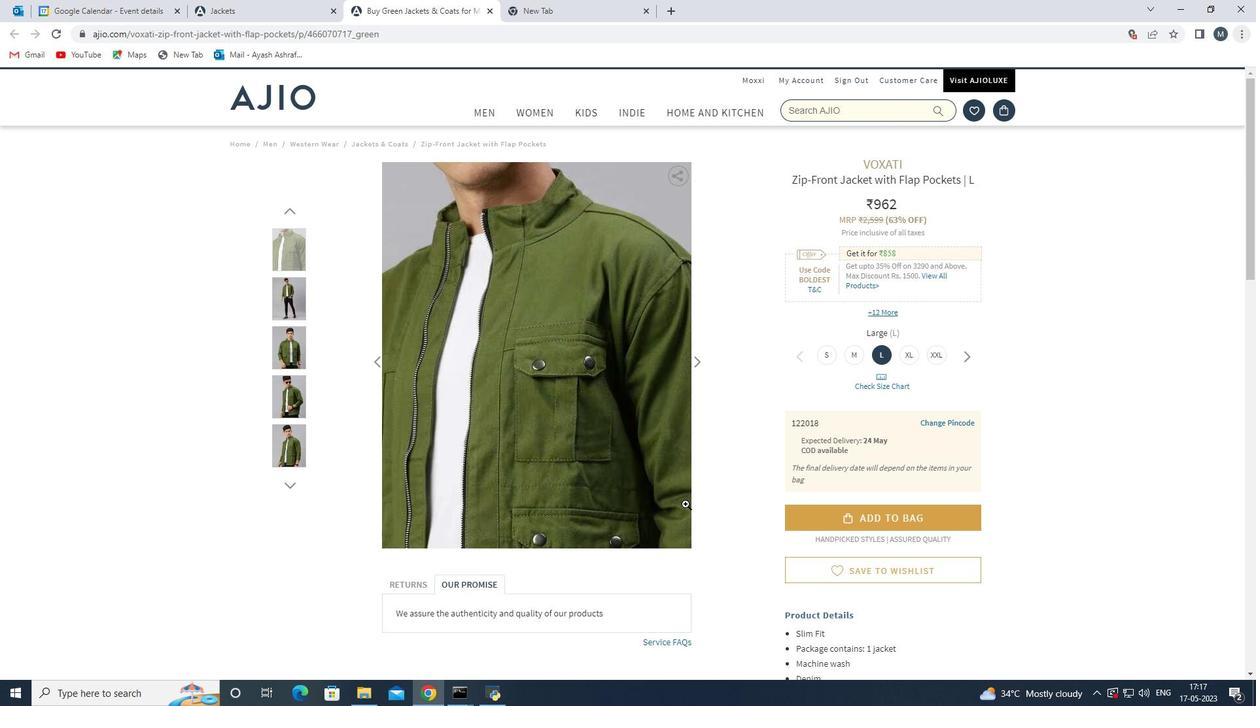 
Action: Mouse scrolled (699, 499) with delta (0, 0)
Screenshot: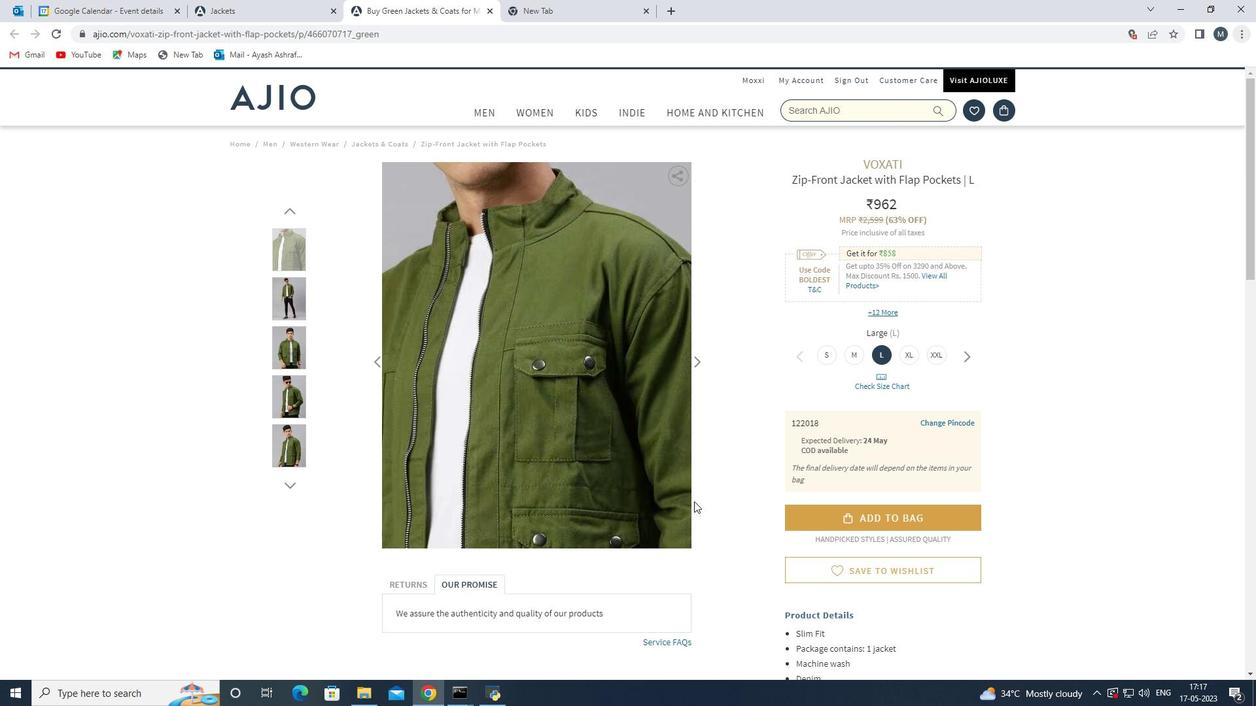 
Action: Mouse moved to (698, 503)
Screenshot: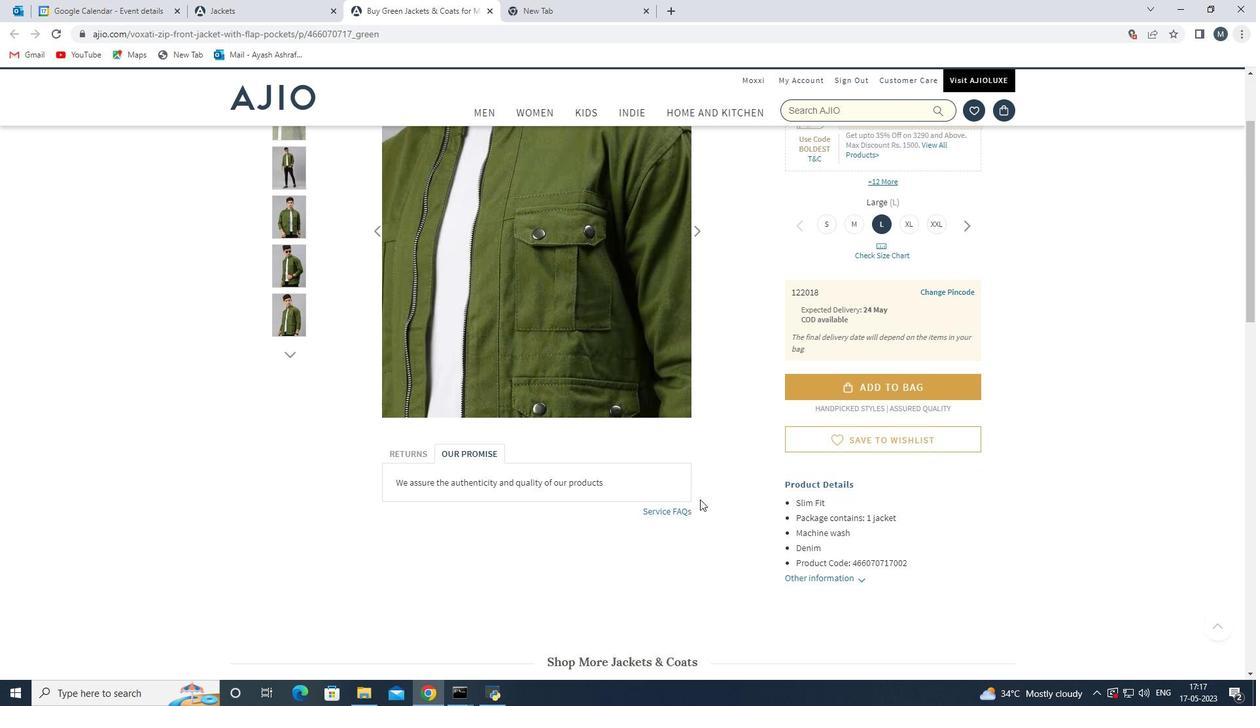 
Action: Mouse scrolled (698, 502) with delta (0, 0)
Screenshot: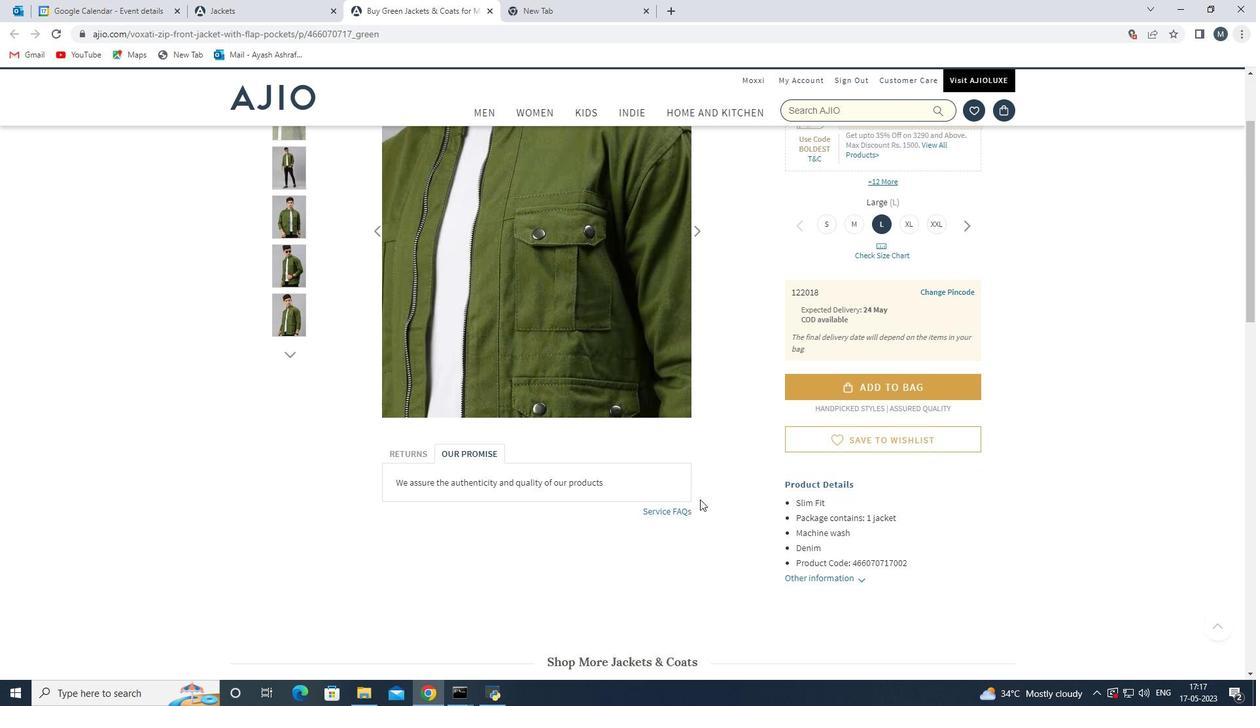 
Action: Mouse moved to (698, 504)
Screenshot: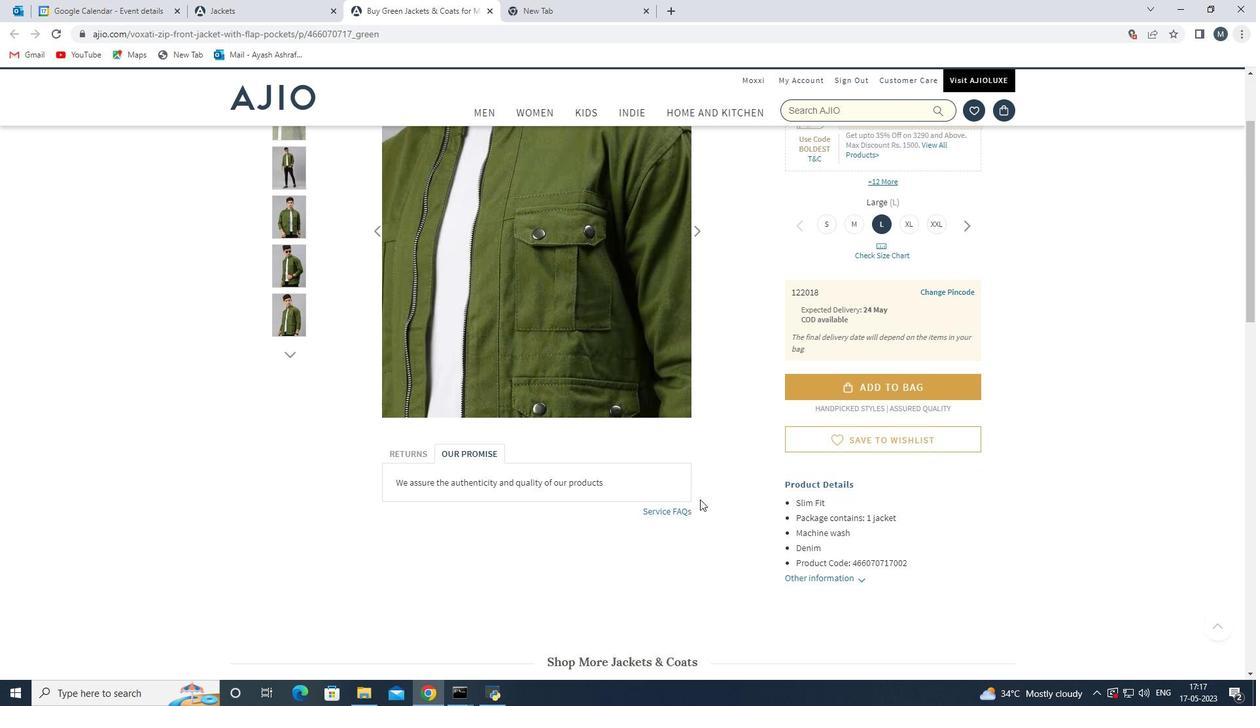 
Action: Mouse scrolled (698, 503) with delta (0, 0)
Screenshot: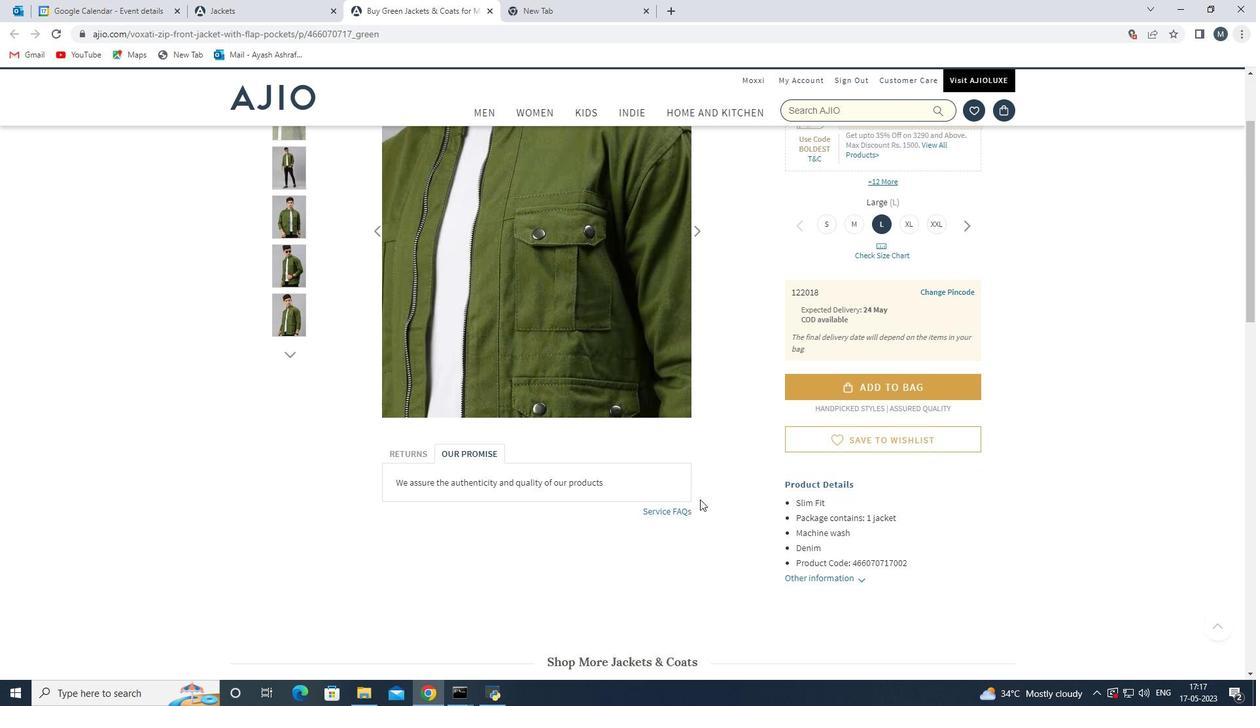
Action: Mouse moved to (698, 504)
Screenshot: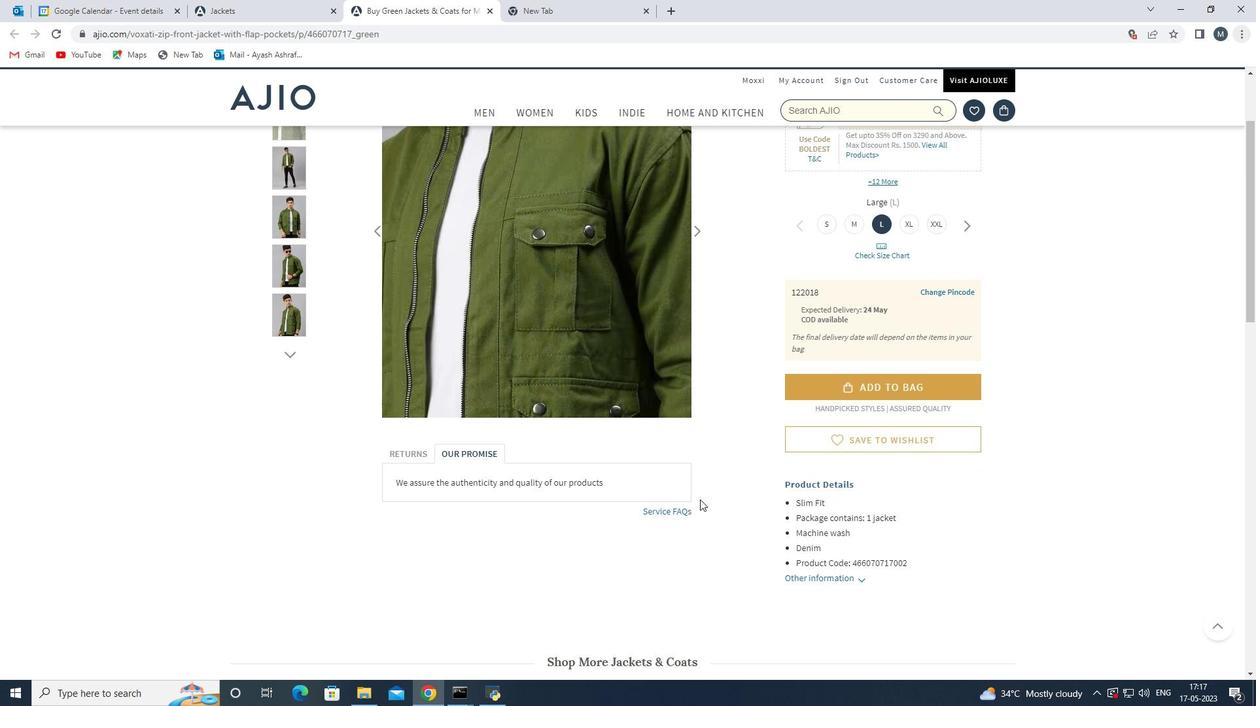 
Action: Mouse scrolled (698, 504) with delta (0, 0)
Screenshot: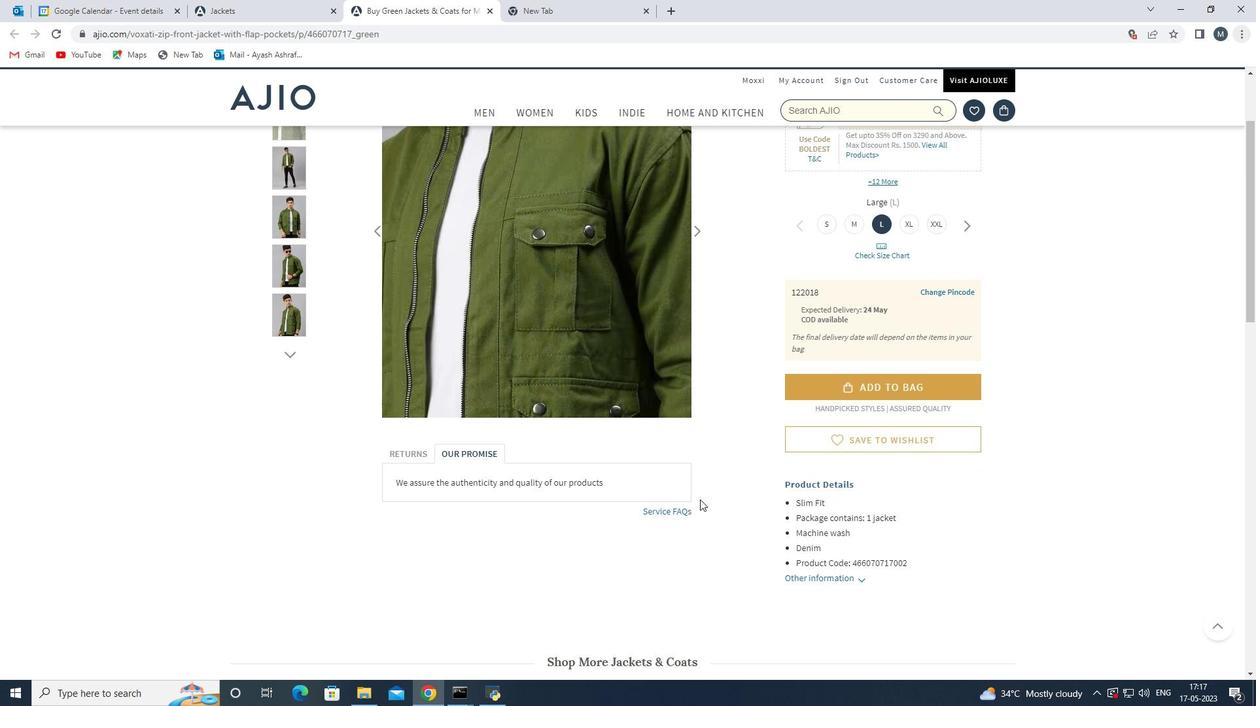
Action: Mouse moved to (689, 506)
Screenshot: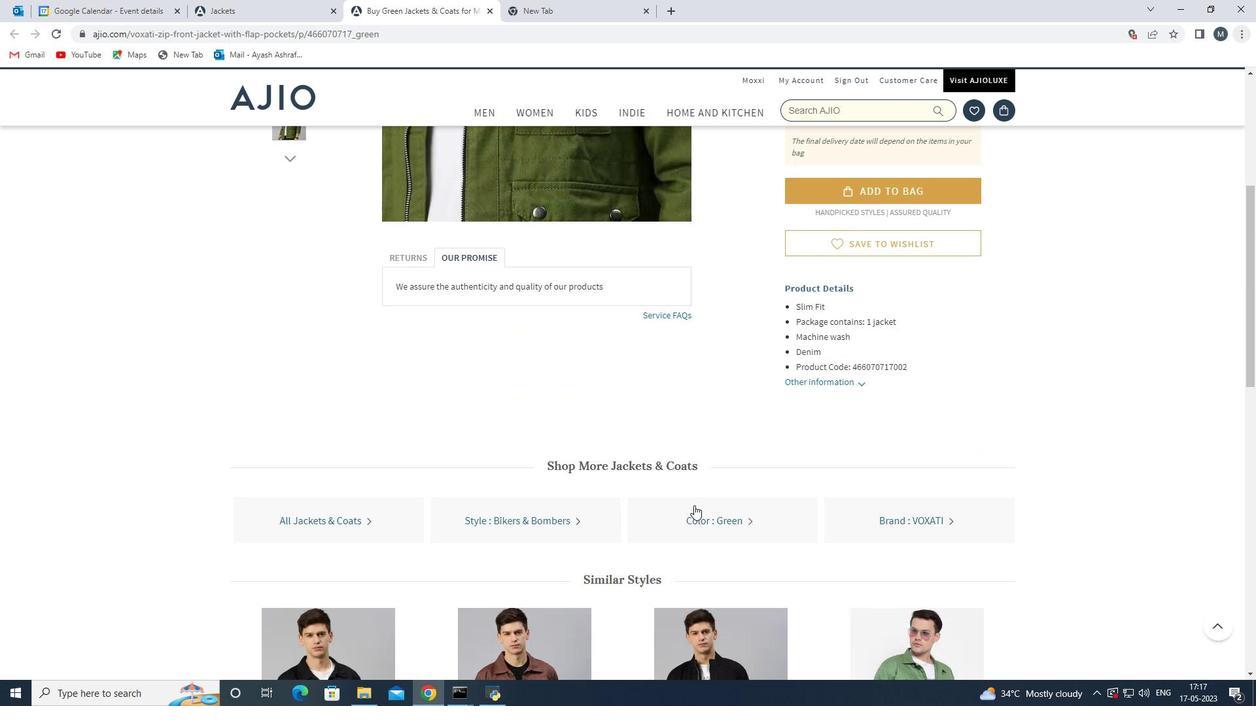 
Action: Mouse scrolled (689, 505) with delta (0, 0)
Screenshot: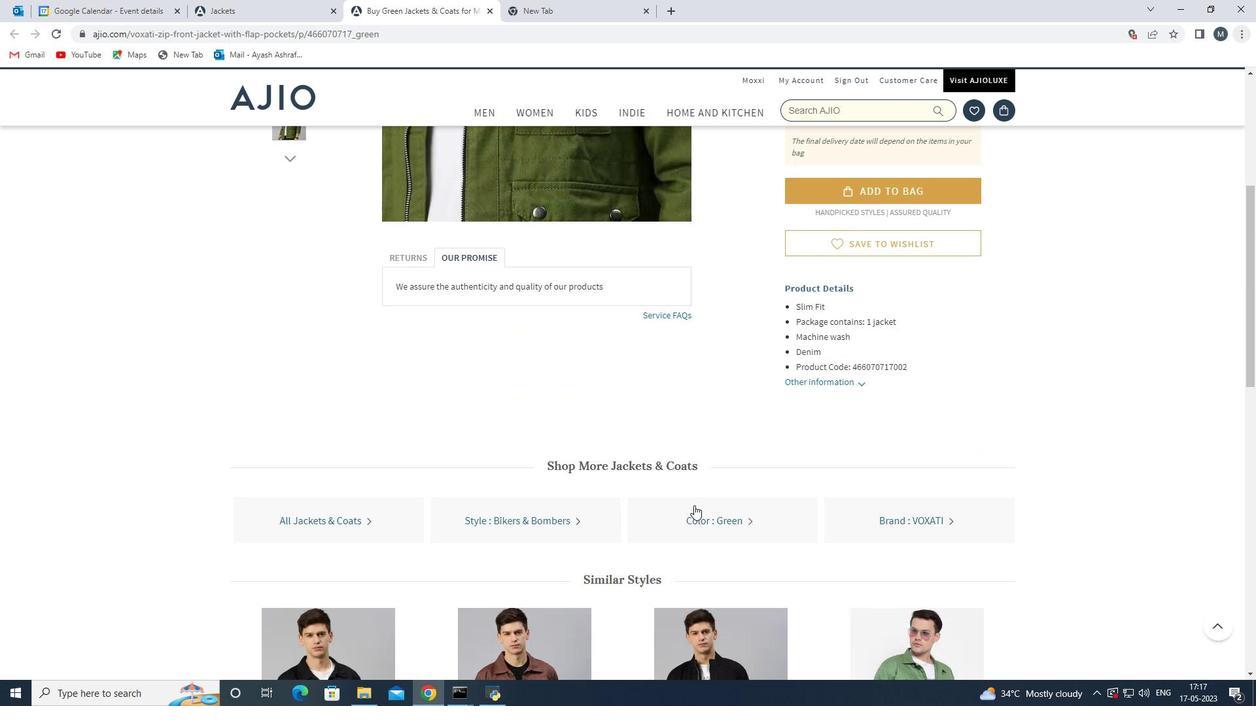 
Action: Mouse scrolled (689, 505) with delta (0, 0)
Screenshot: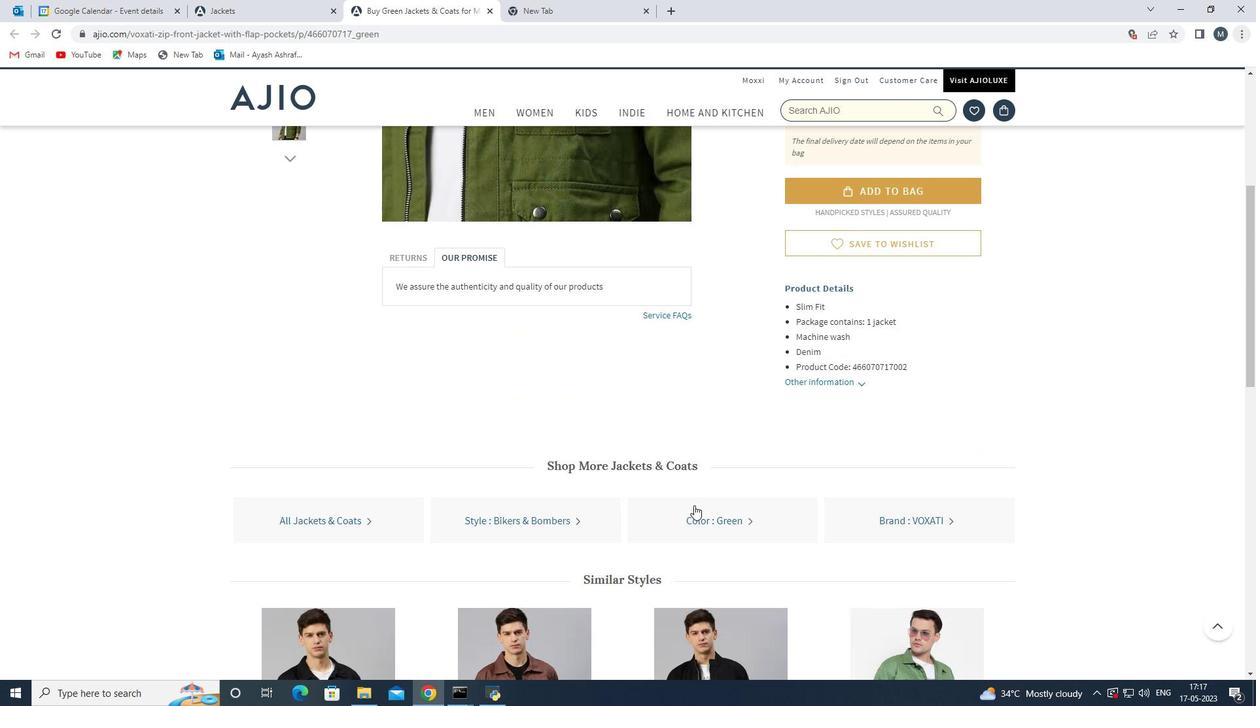 
Action: Mouse moved to (523, 538)
Screenshot: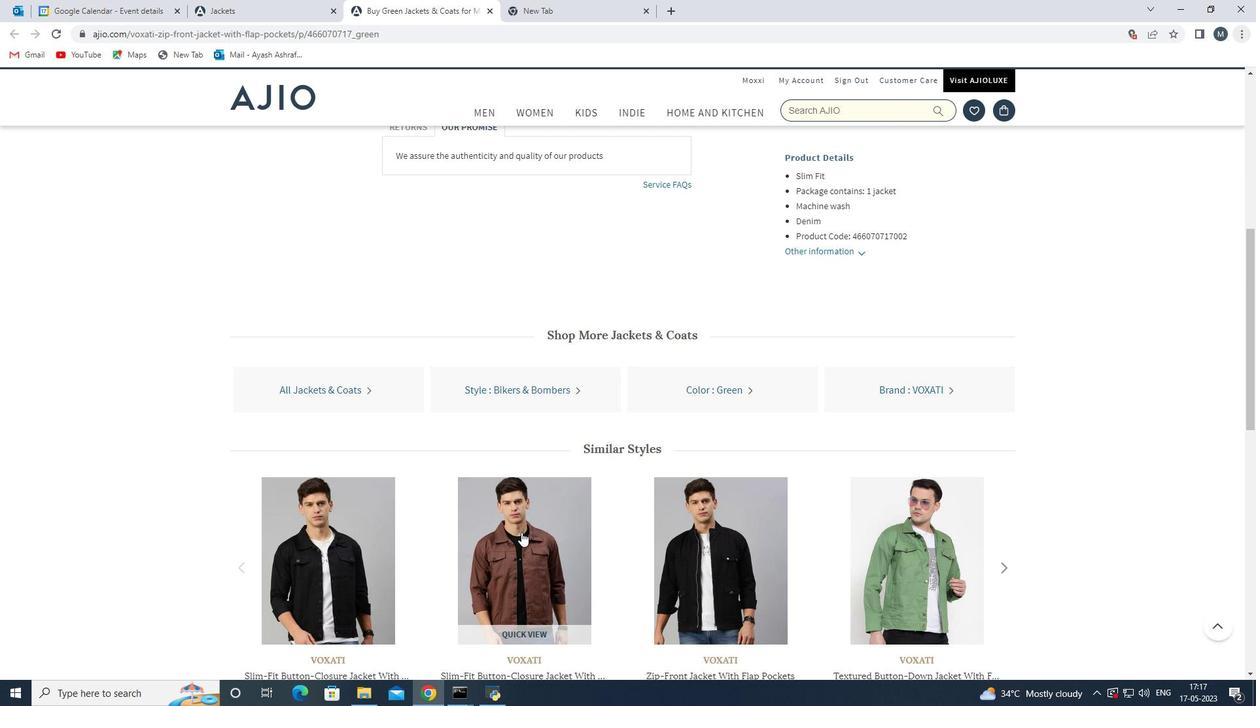 
Action: Mouse pressed left at (523, 538)
Screenshot: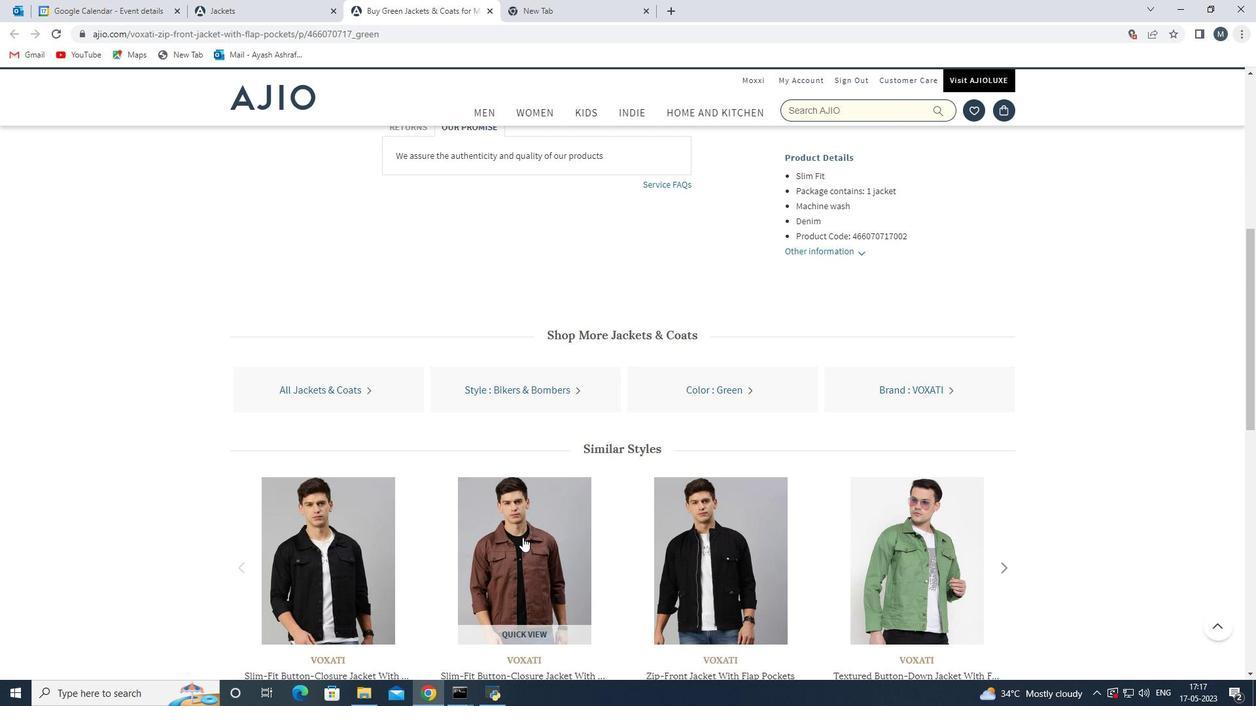 
Action: Mouse moved to (626, 526)
Screenshot: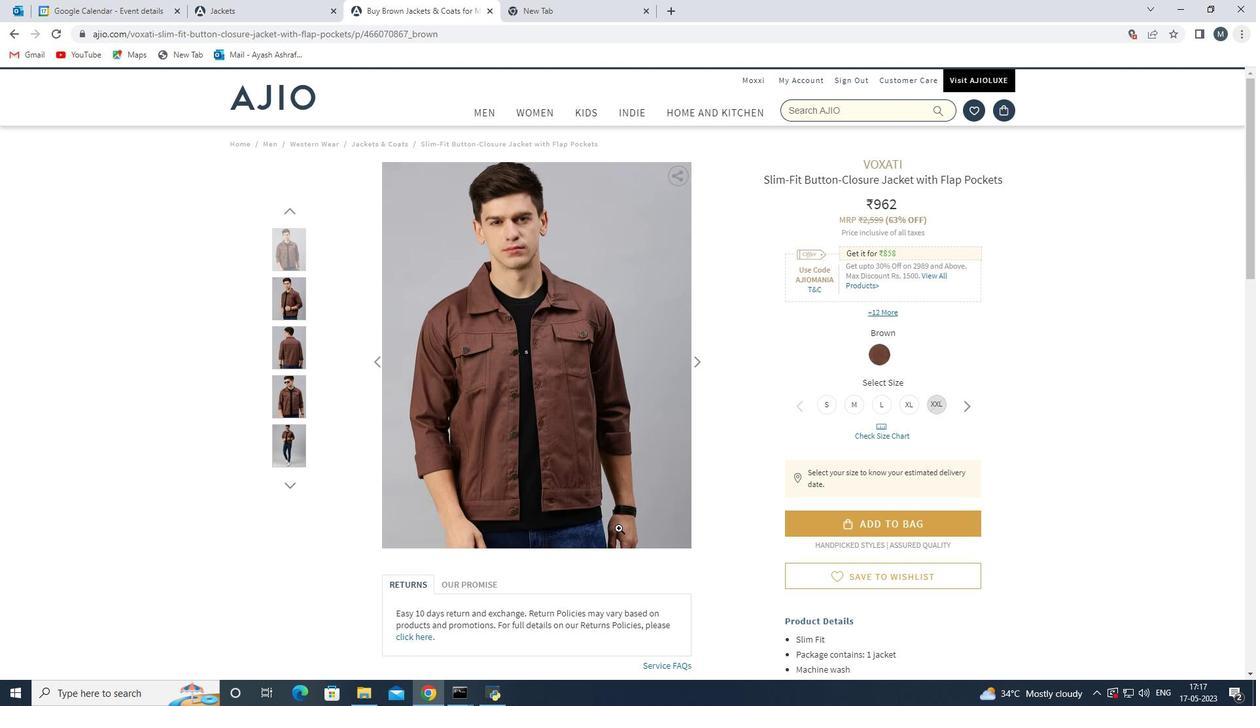 
Action: Mouse scrolled (626, 525) with delta (0, 0)
Screenshot: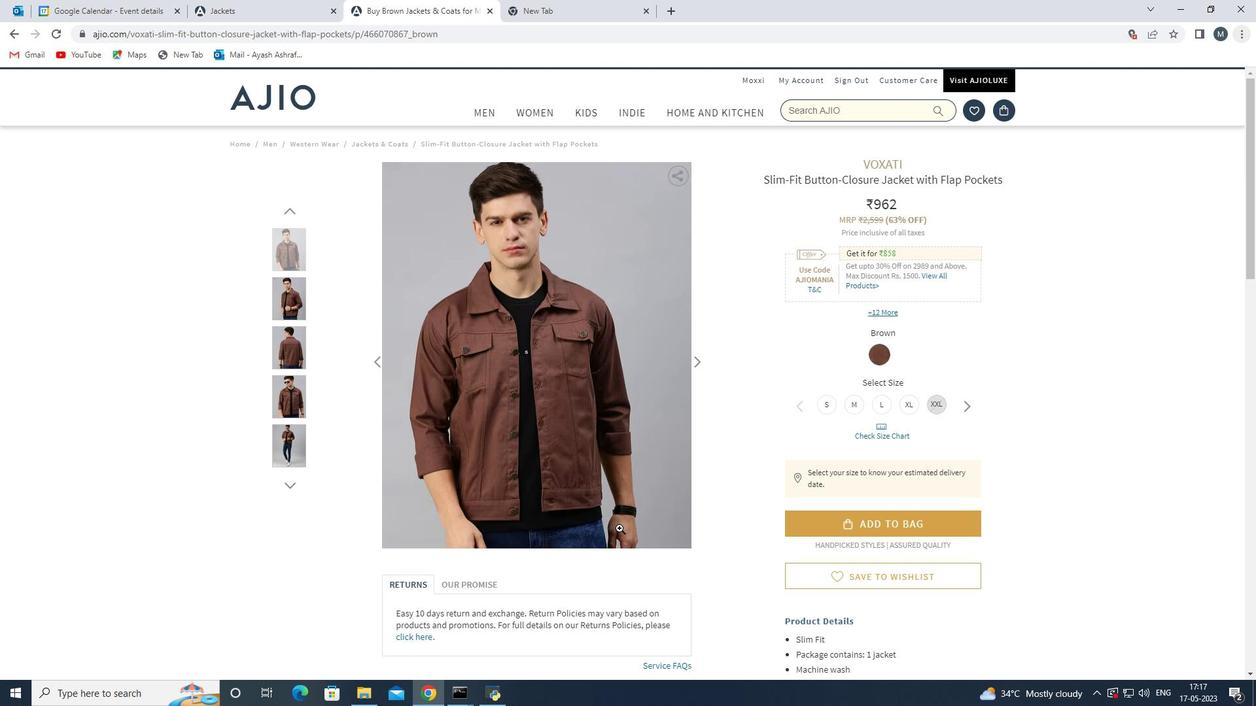 
Action: Mouse moved to (626, 526)
Screenshot: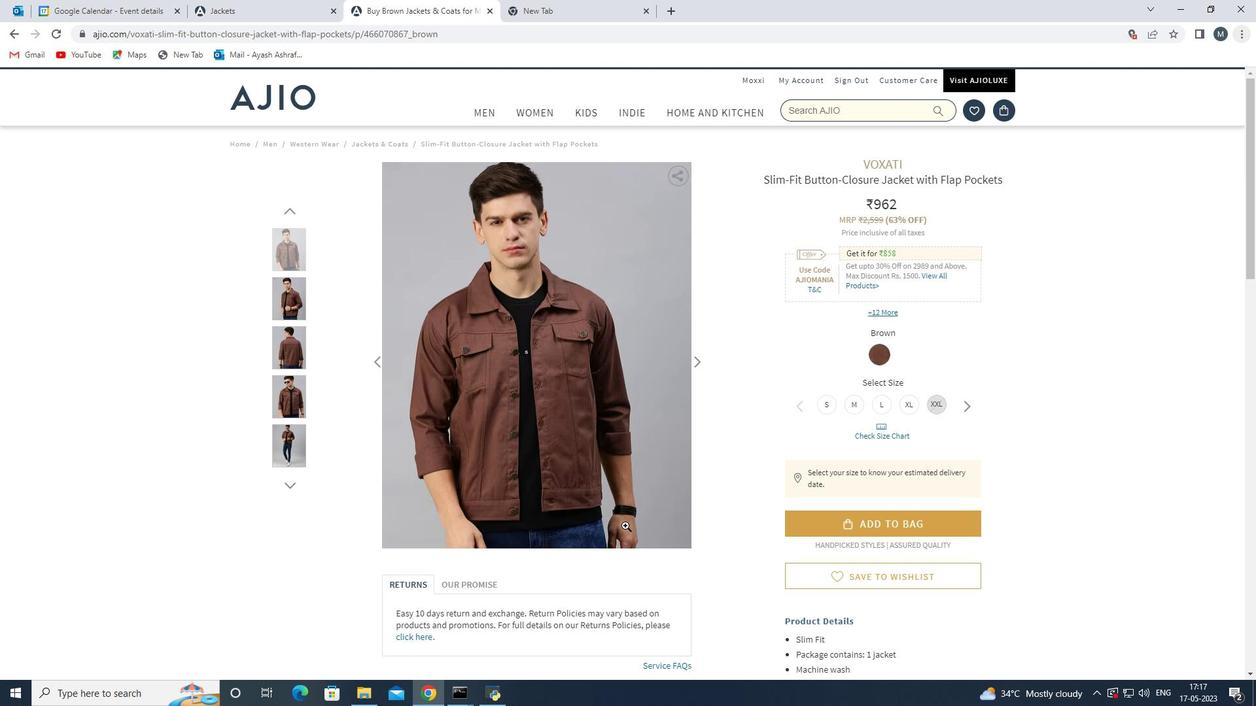 
Action: Mouse scrolled (626, 525) with delta (0, 0)
Screenshot: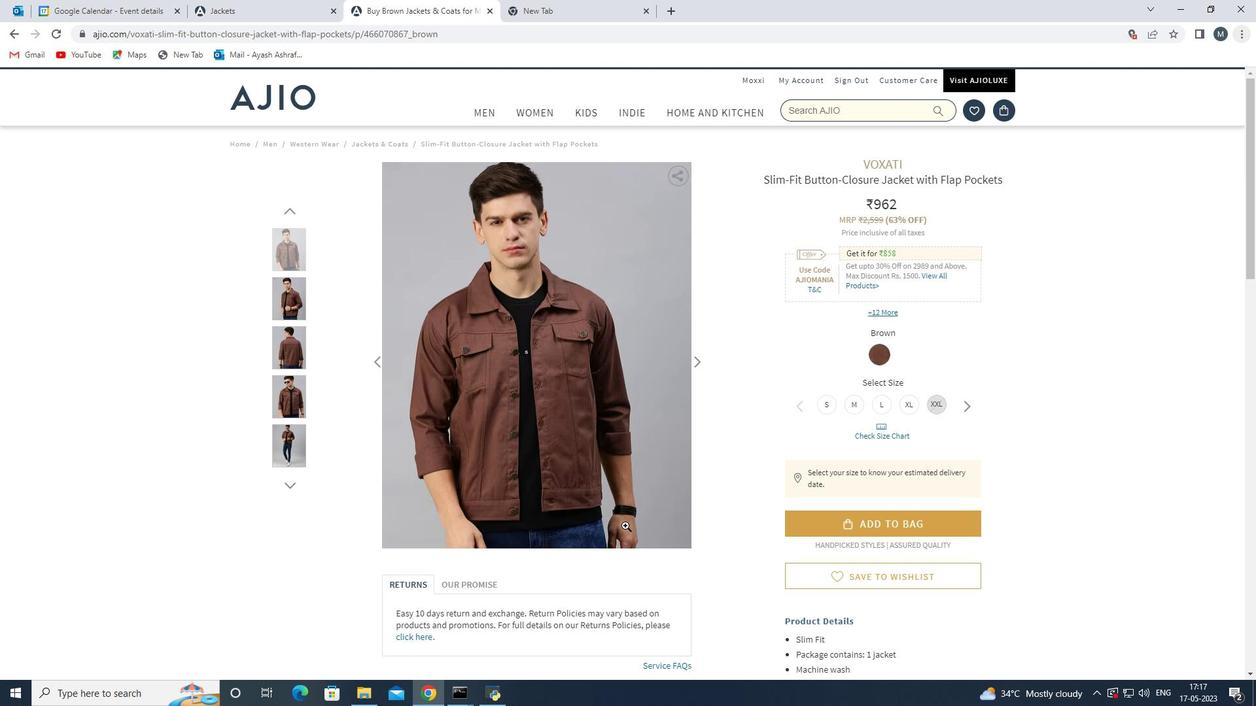 
Action: Mouse moved to (714, 545)
Screenshot: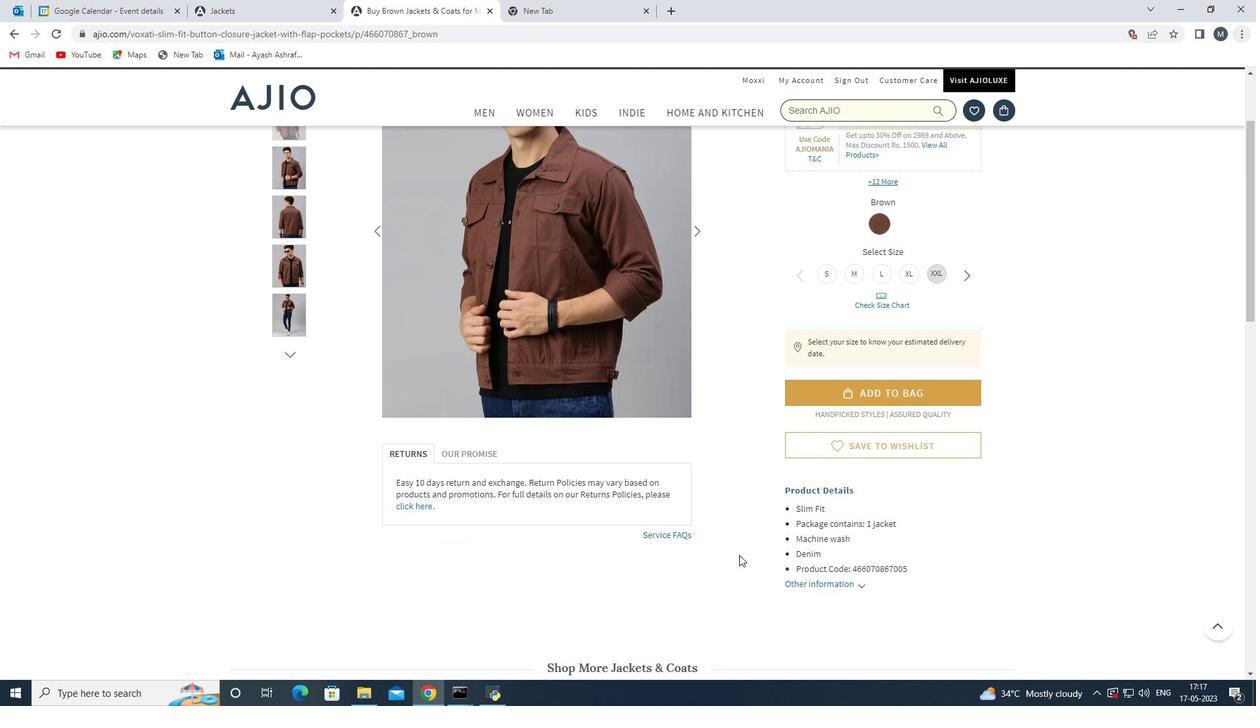 
Action: Mouse scrolled (714, 546) with delta (0, 0)
Screenshot: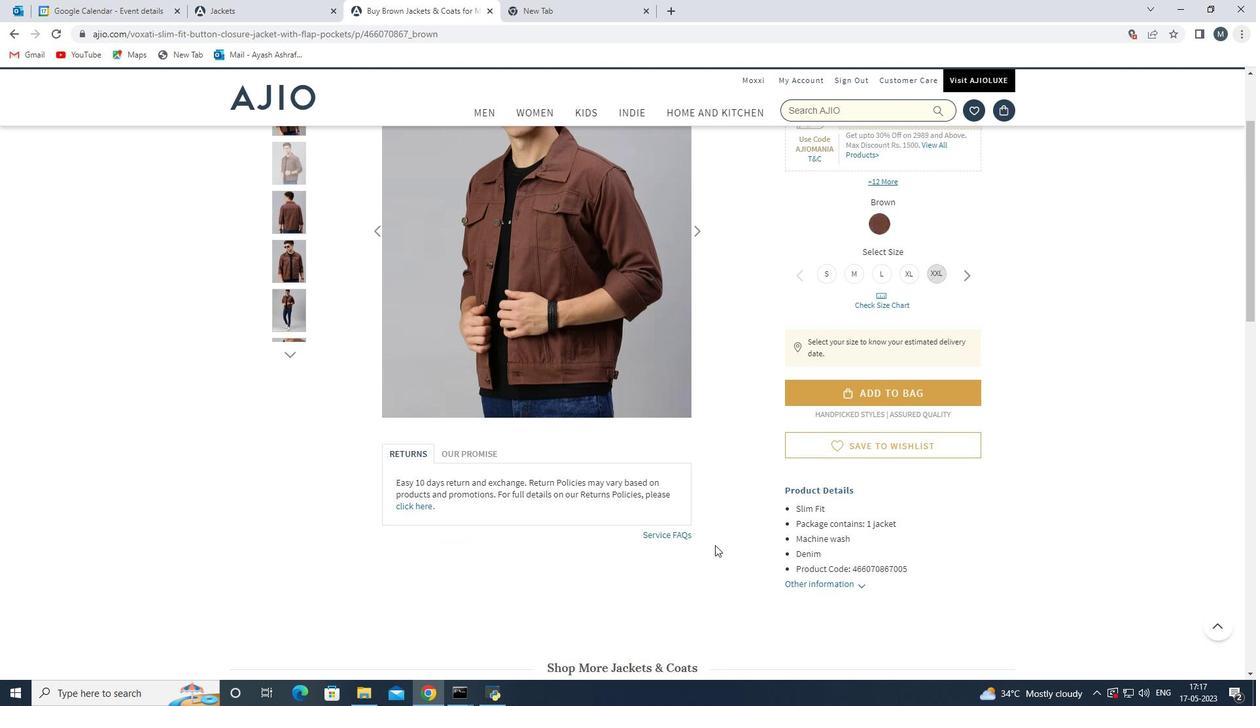 
Action: Mouse scrolled (714, 546) with delta (0, 0)
Screenshot: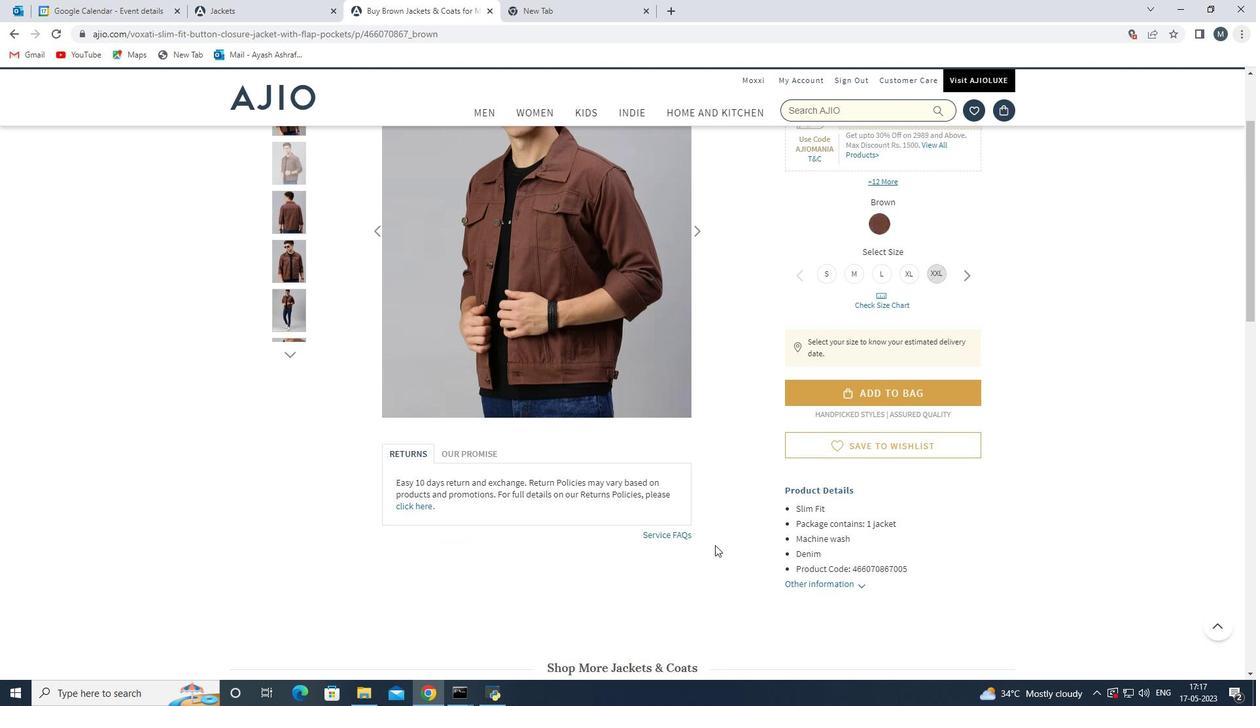 
Action: Mouse scrolled (714, 546) with delta (0, 0)
Screenshot: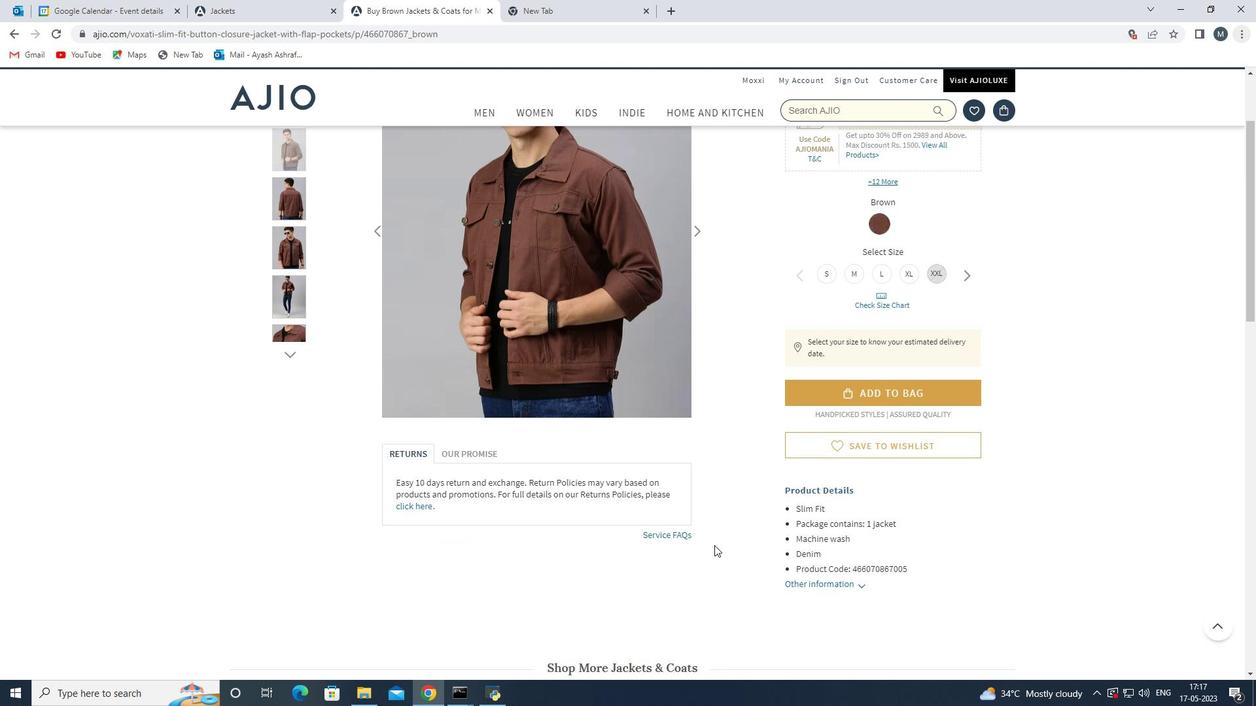 
Action: Mouse scrolled (714, 546) with delta (0, 0)
Screenshot: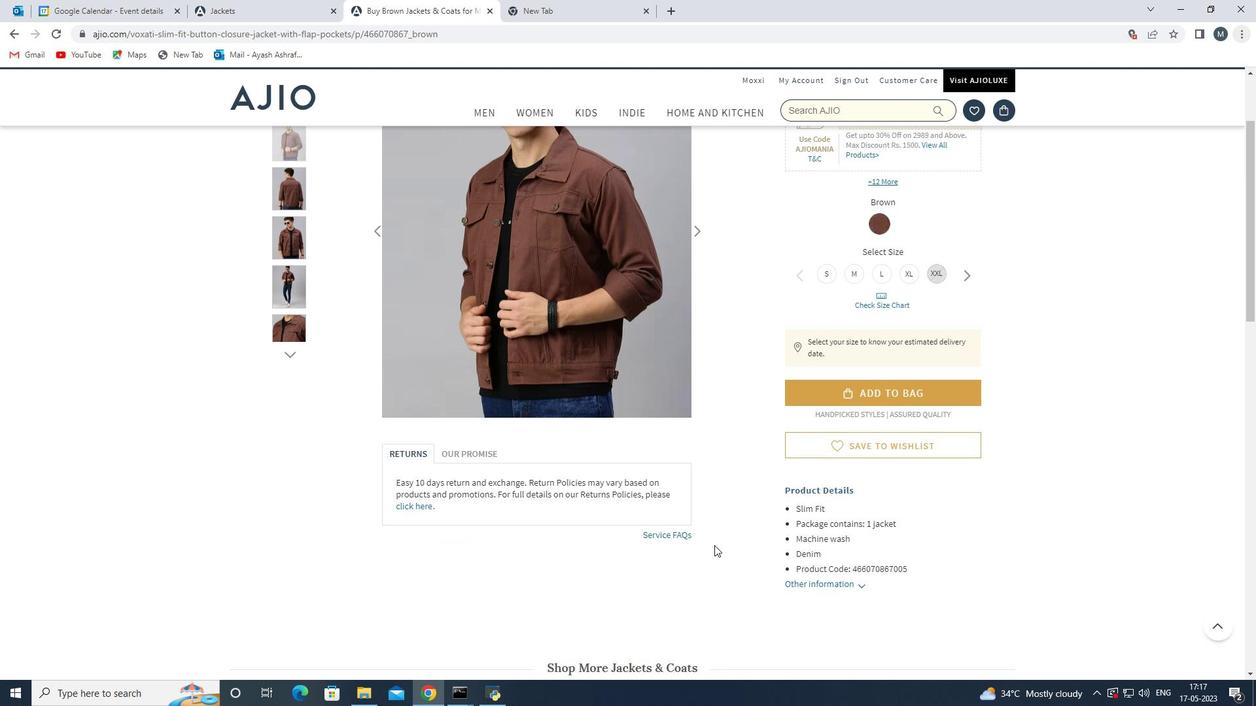 
Action: Mouse moved to (876, 352)
Screenshot: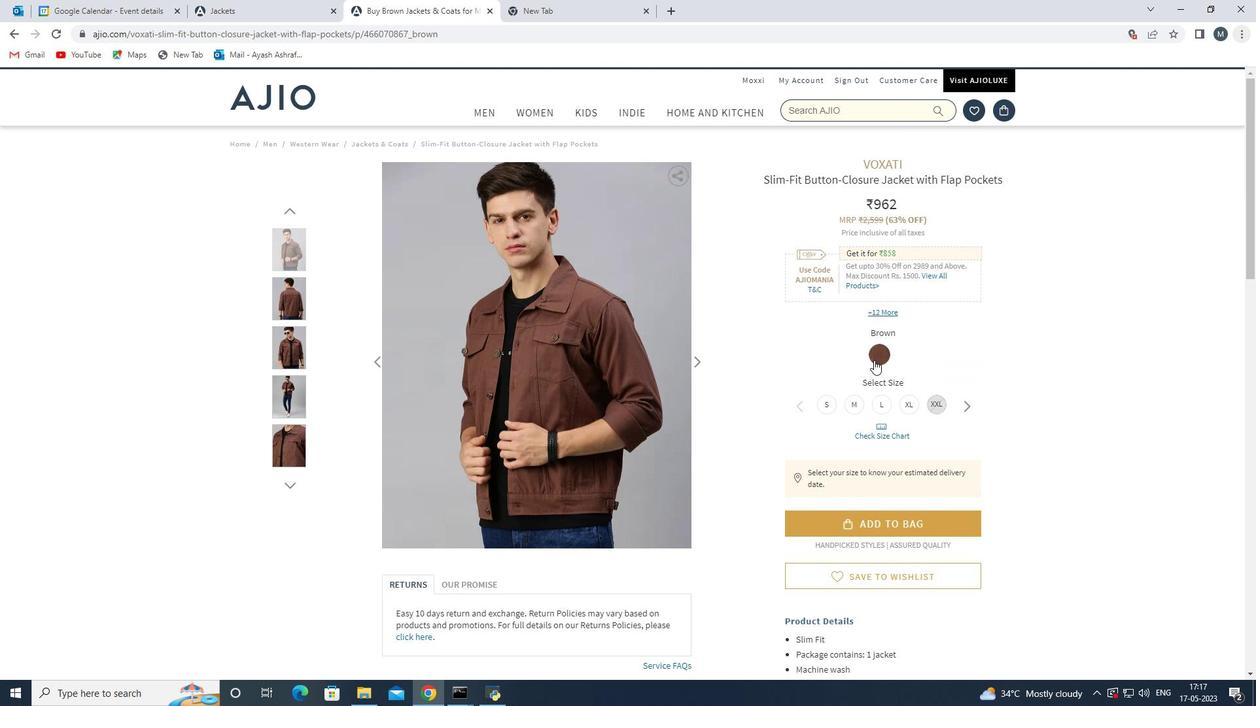 
Action: Mouse pressed left at (876, 352)
Screenshot: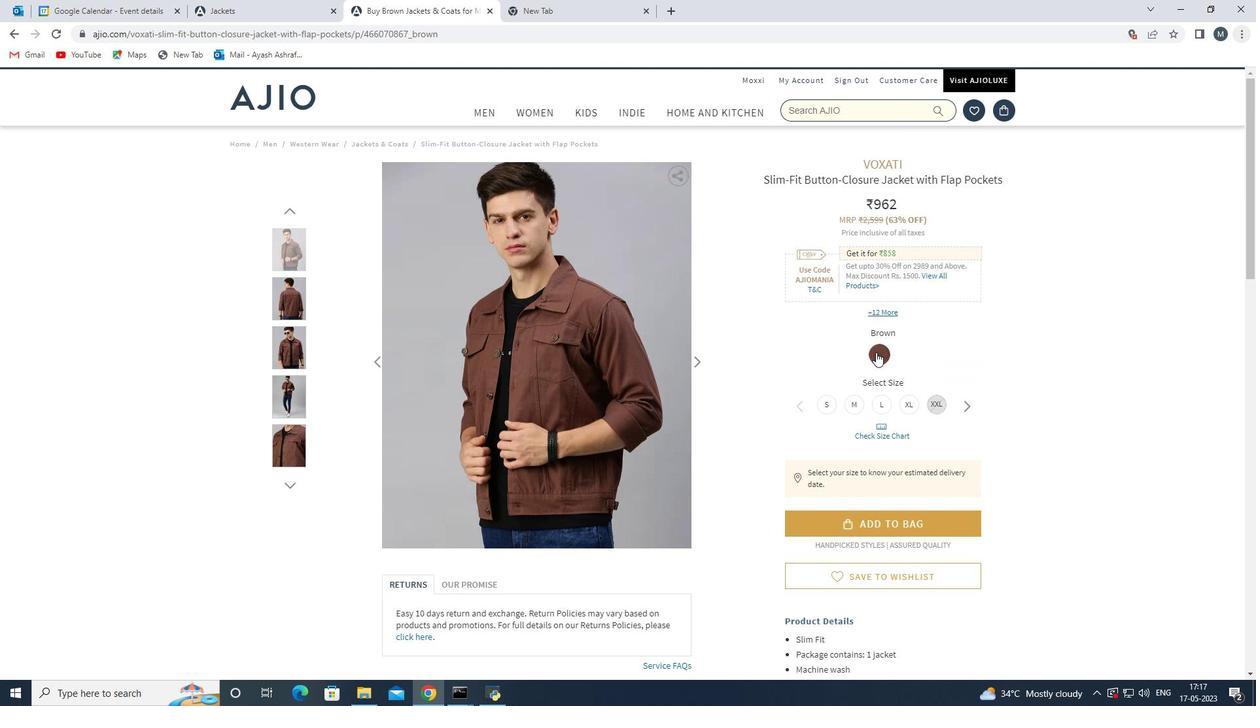 
Action: Mouse moved to (805, 489)
Screenshot: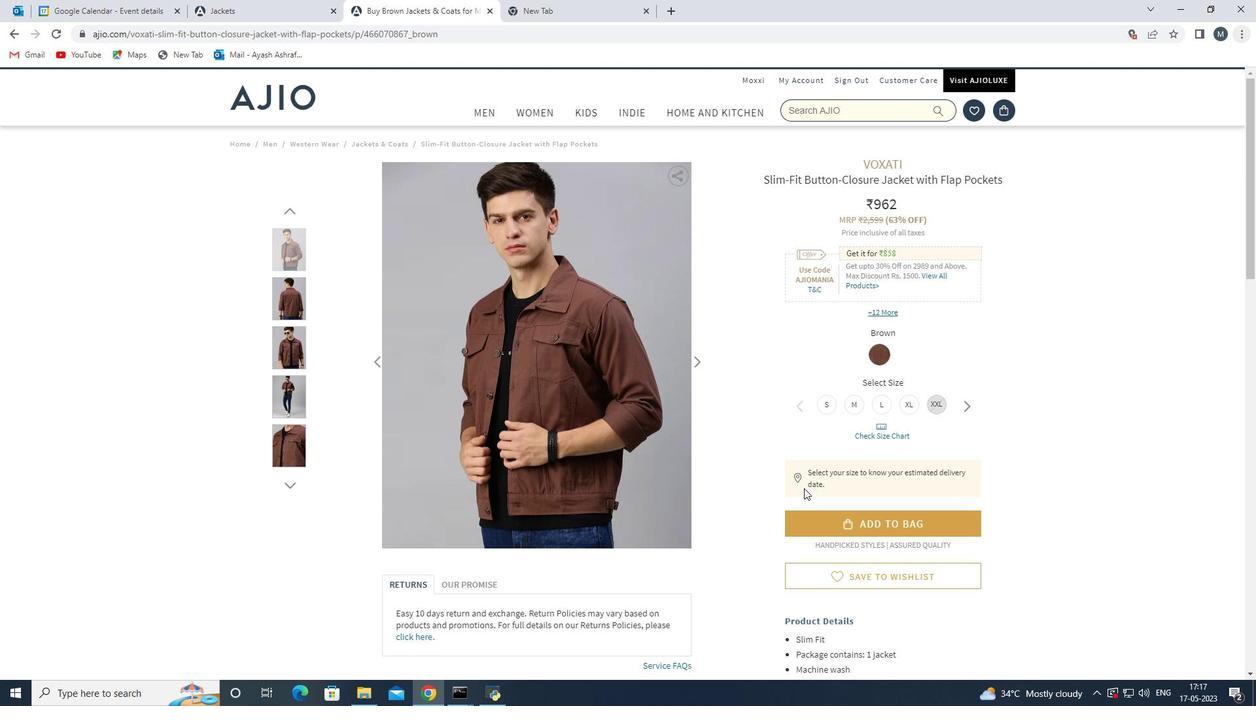 
Action: Mouse scrolled (805, 489) with delta (0, 0)
Screenshot: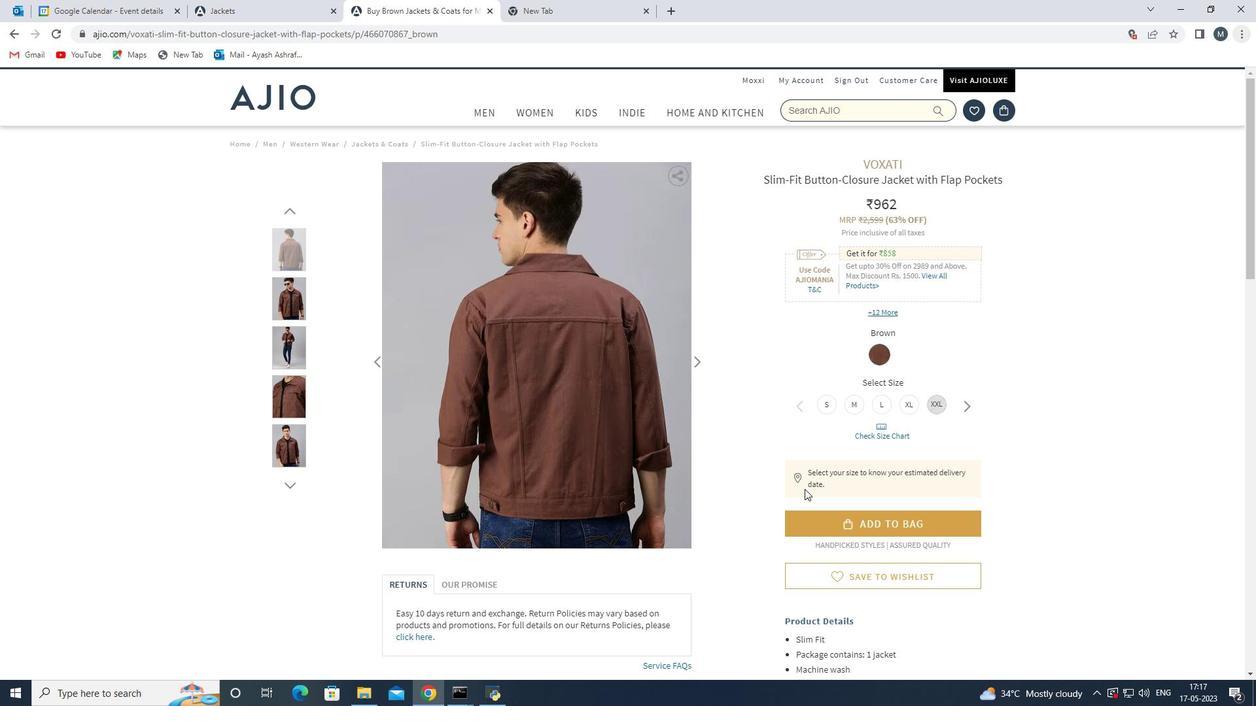 
Action: Mouse moved to (803, 495)
Screenshot: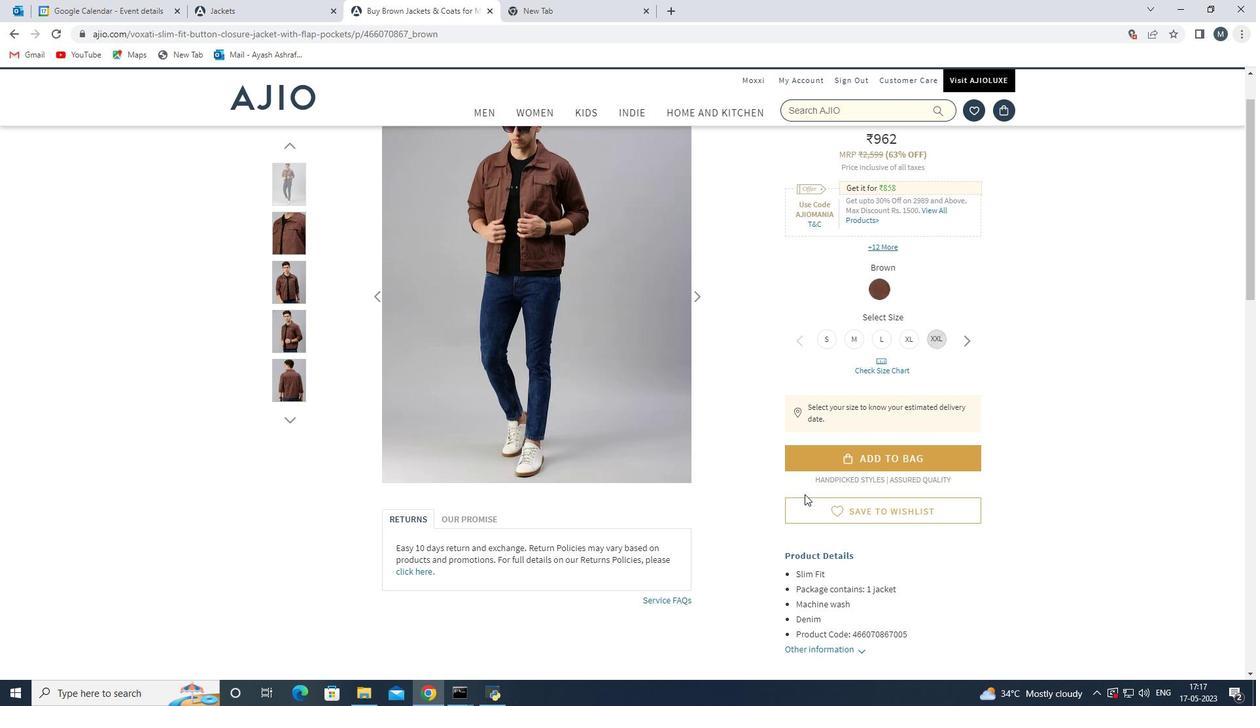 
Action: Mouse scrolled (803, 494) with delta (0, 0)
Screenshot: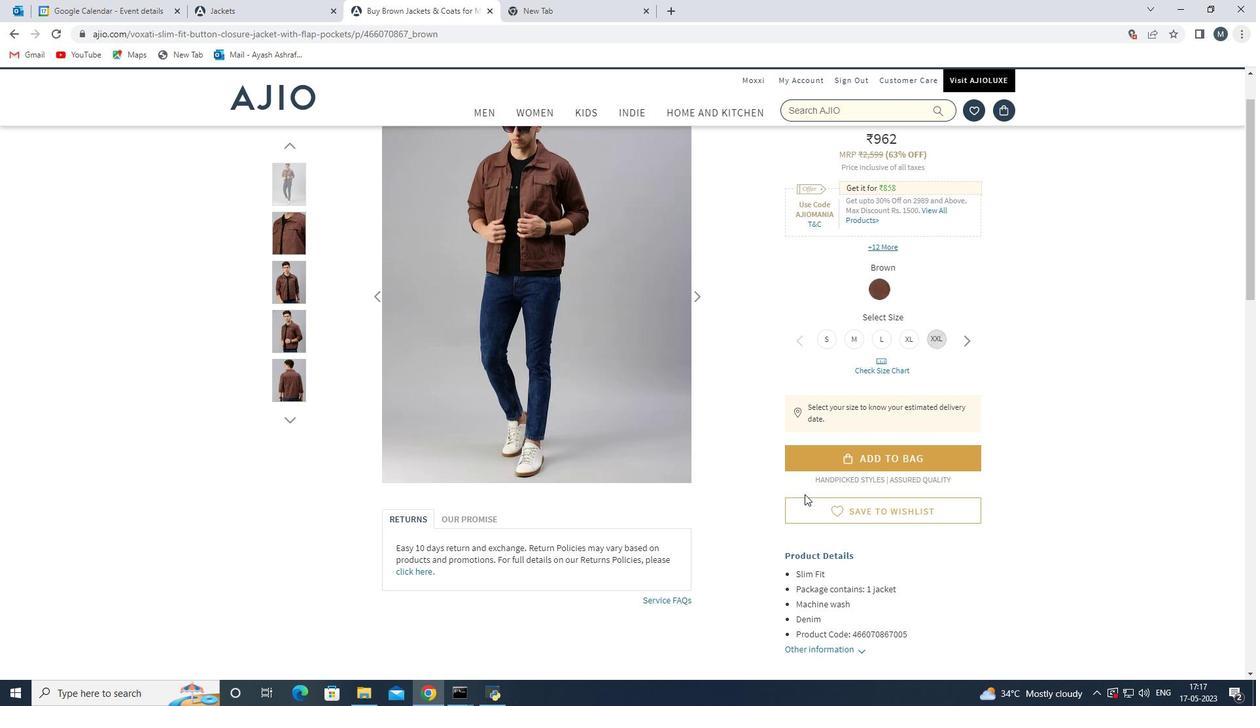 
Action: Mouse moved to (803, 498)
Screenshot: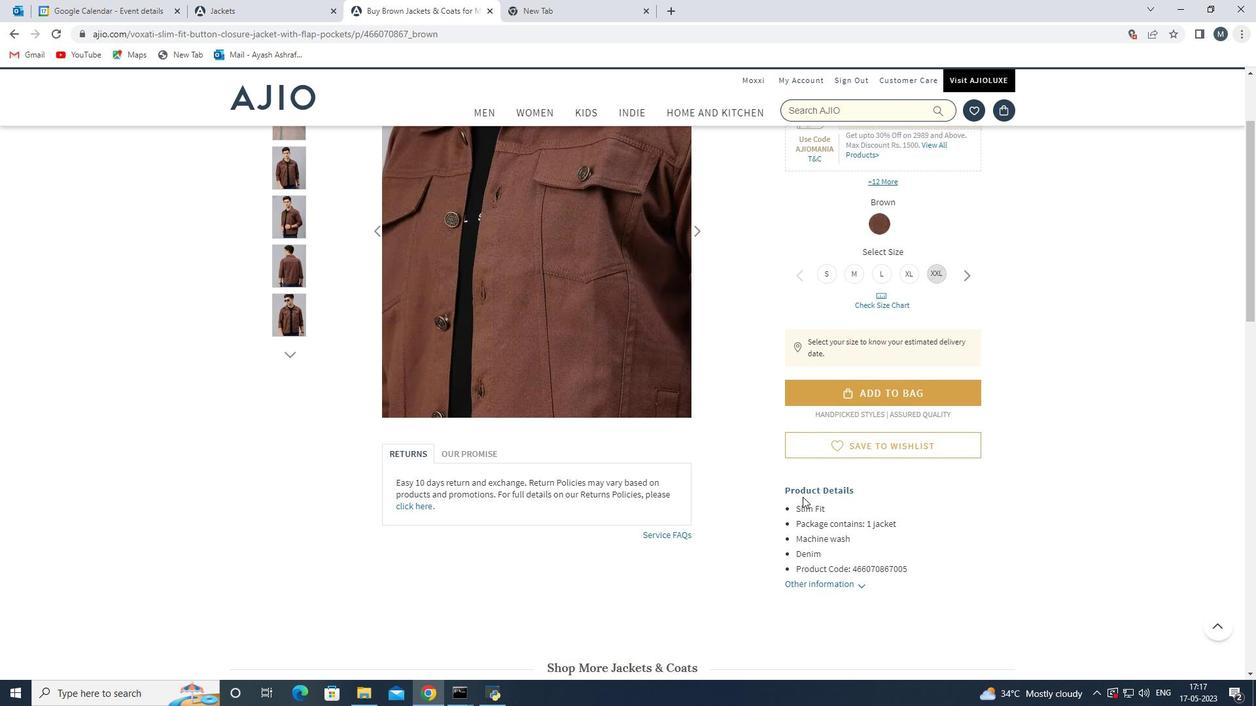 
Action: Mouse scrolled (803, 497) with delta (0, 0)
Screenshot: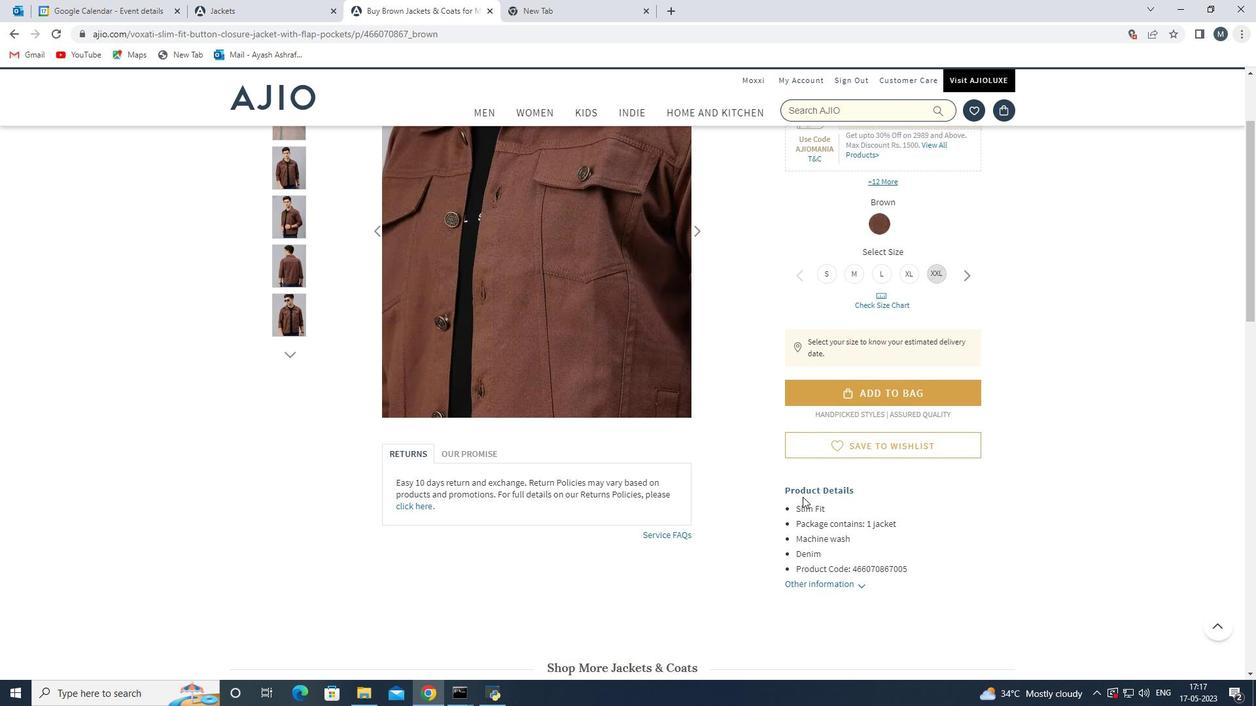 
Action: Mouse moved to (808, 525)
Screenshot: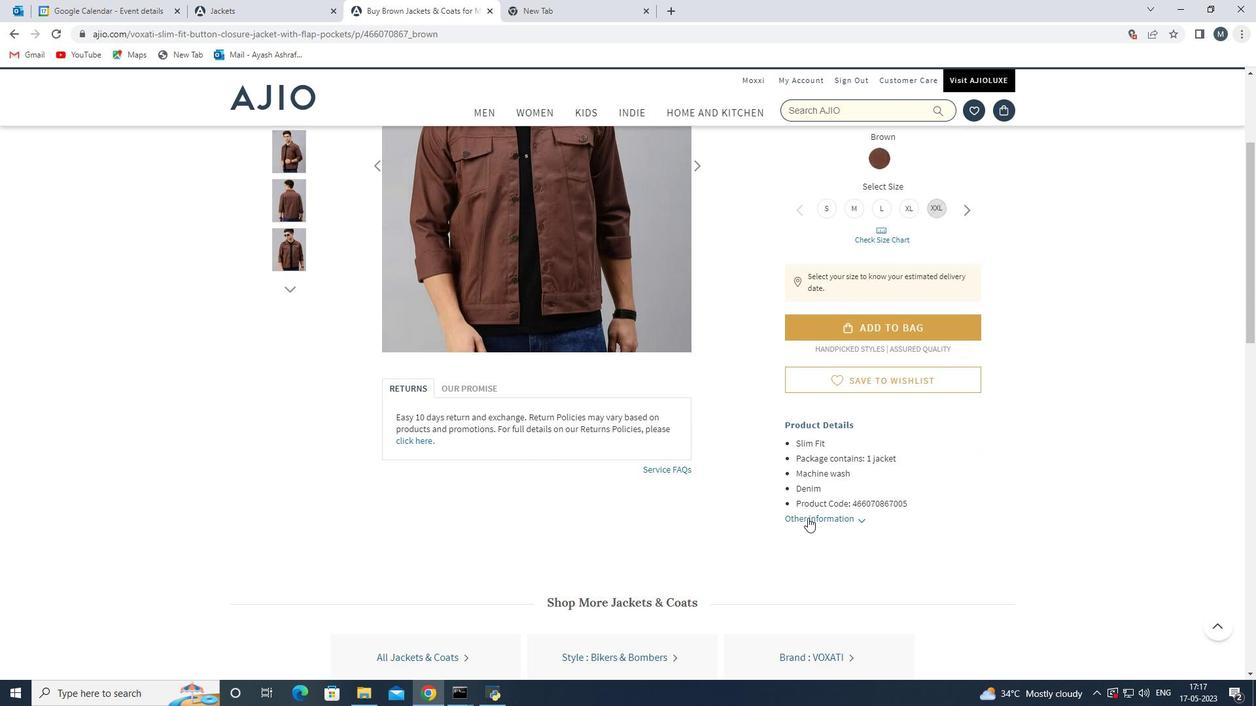 
Action: Mouse scrolled (808, 525) with delta (0, 0)
Screenshot: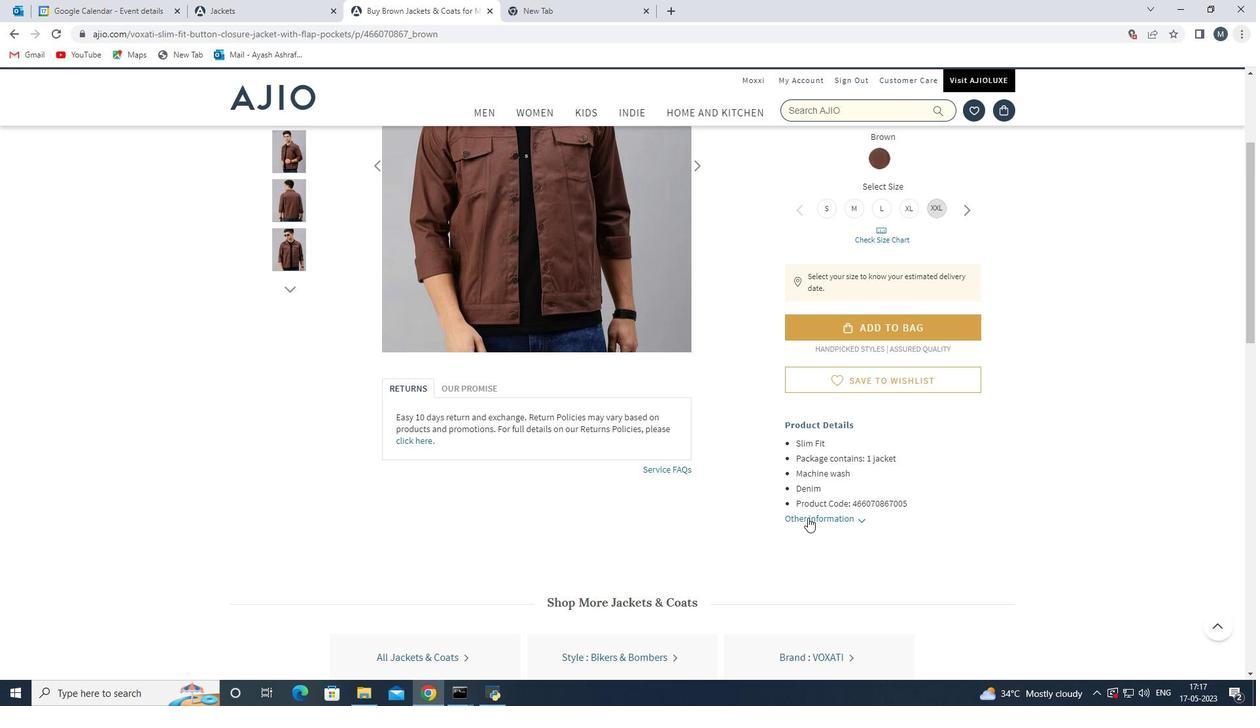 
Action: Mouse scrolled (808, 525) with delta (0, 0)
Screenshot: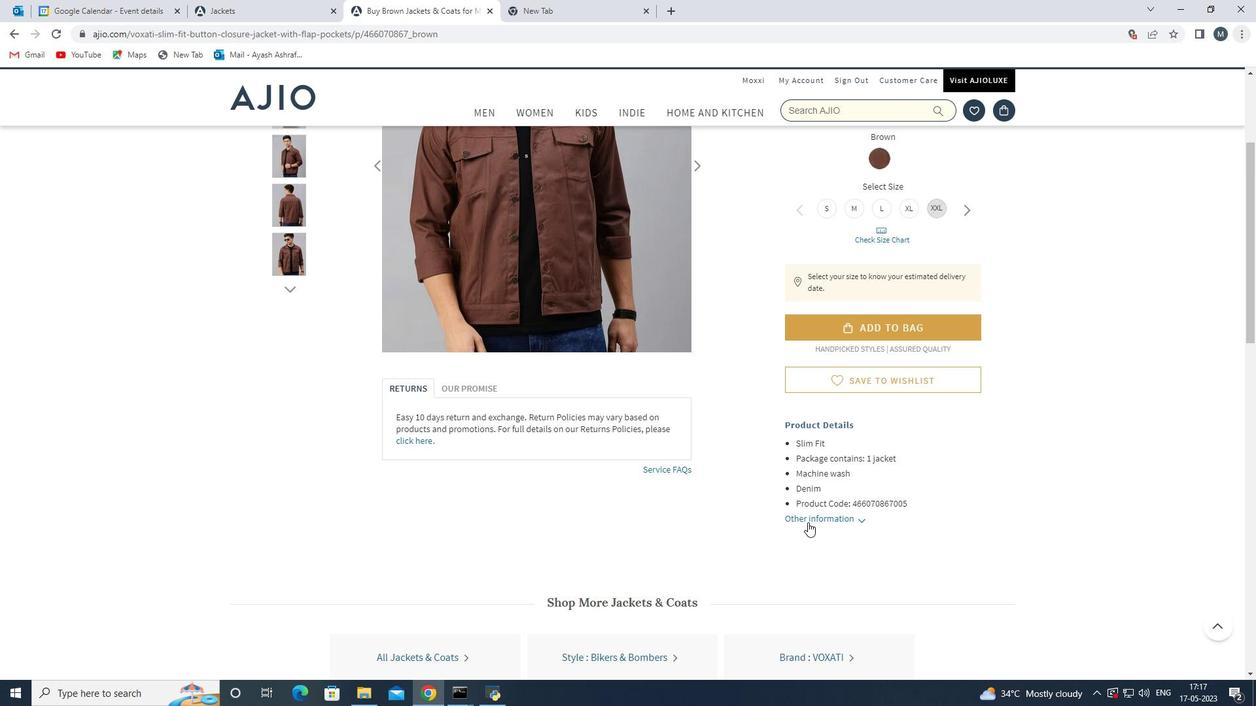 
Action: Mouse scrolled (808, 525) with delta (0, 0)
Screenshot: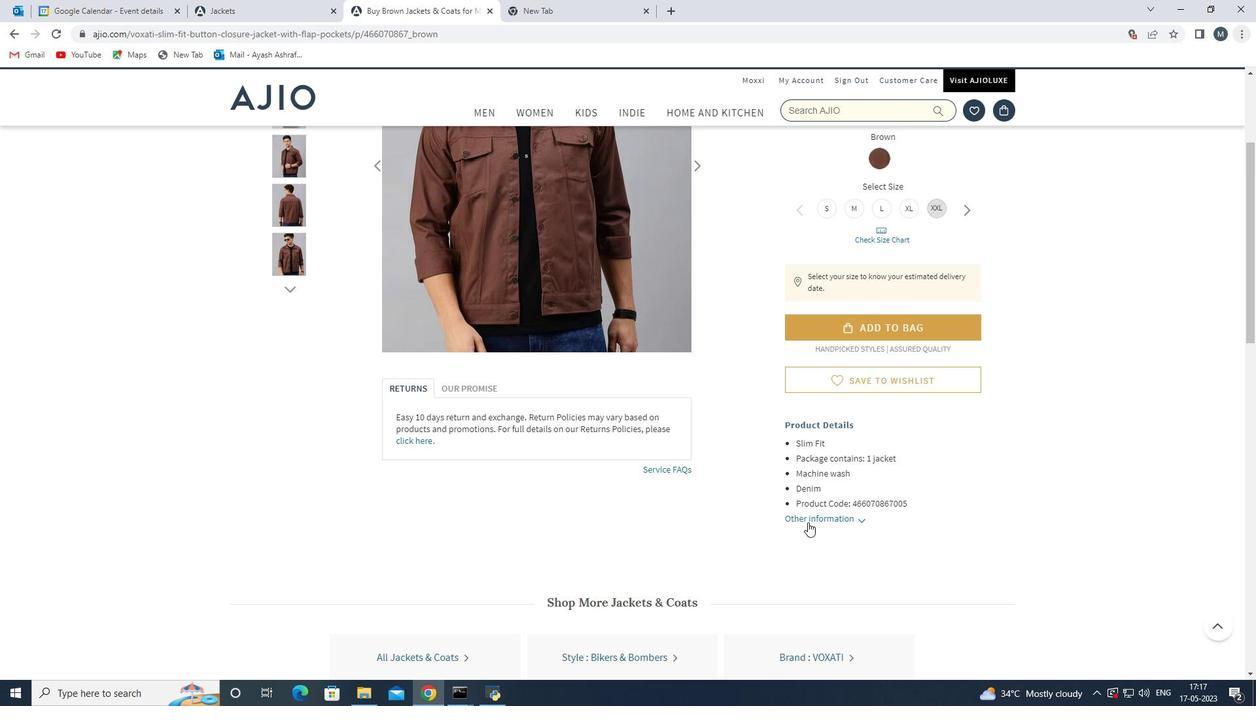 
Action: Mouse scrolled (808, 525) with delta (0, 0)
Screenshot: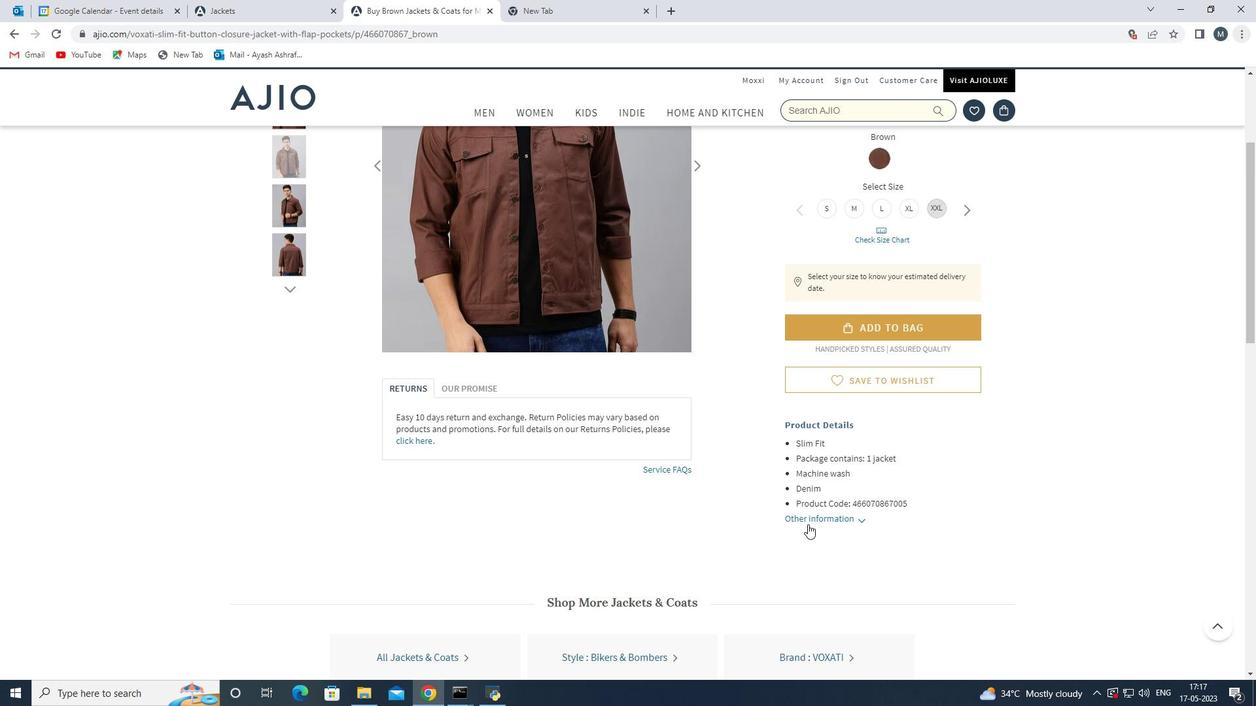 
Action: Mouse moved to (809, 523)
Screenshot: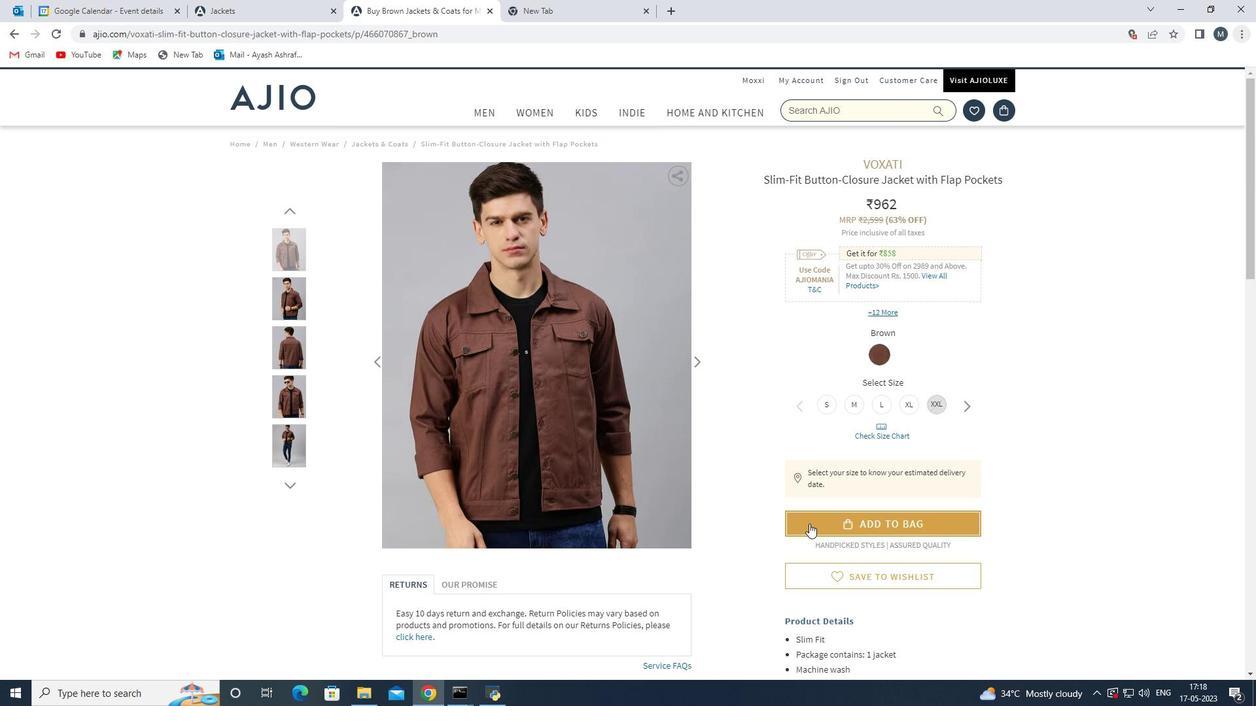 
Action: Mouse scrolled (809, 522) with delta (0, 0)
Screenshot: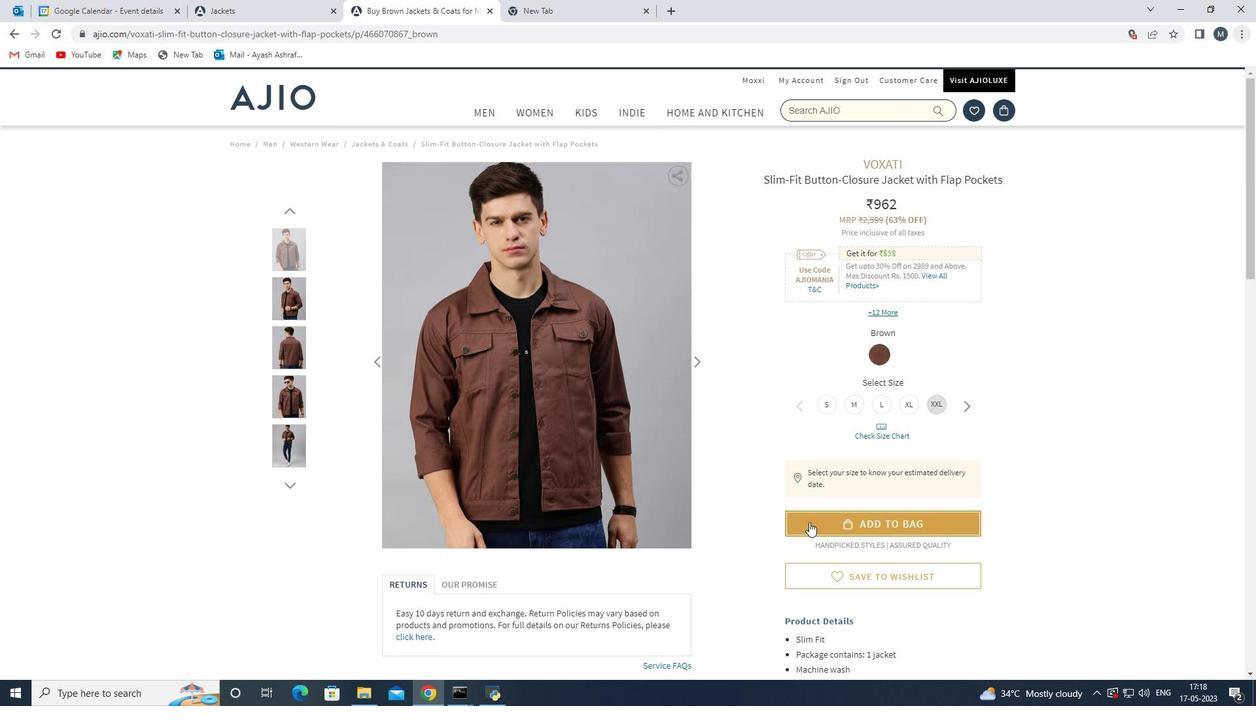 
Action: Mouse moved to (809, 526)
Screenshot: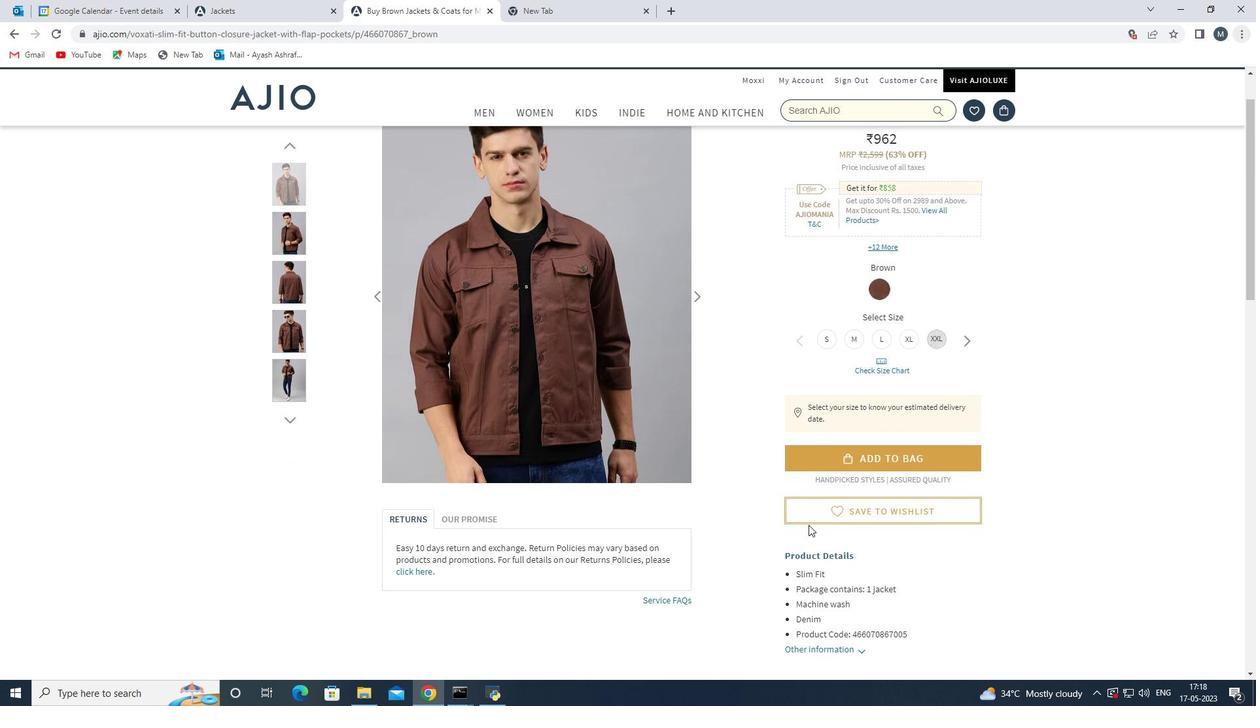 
Action: Mouse scrolled (809, 526) with delta (0, 0)
Screenshot: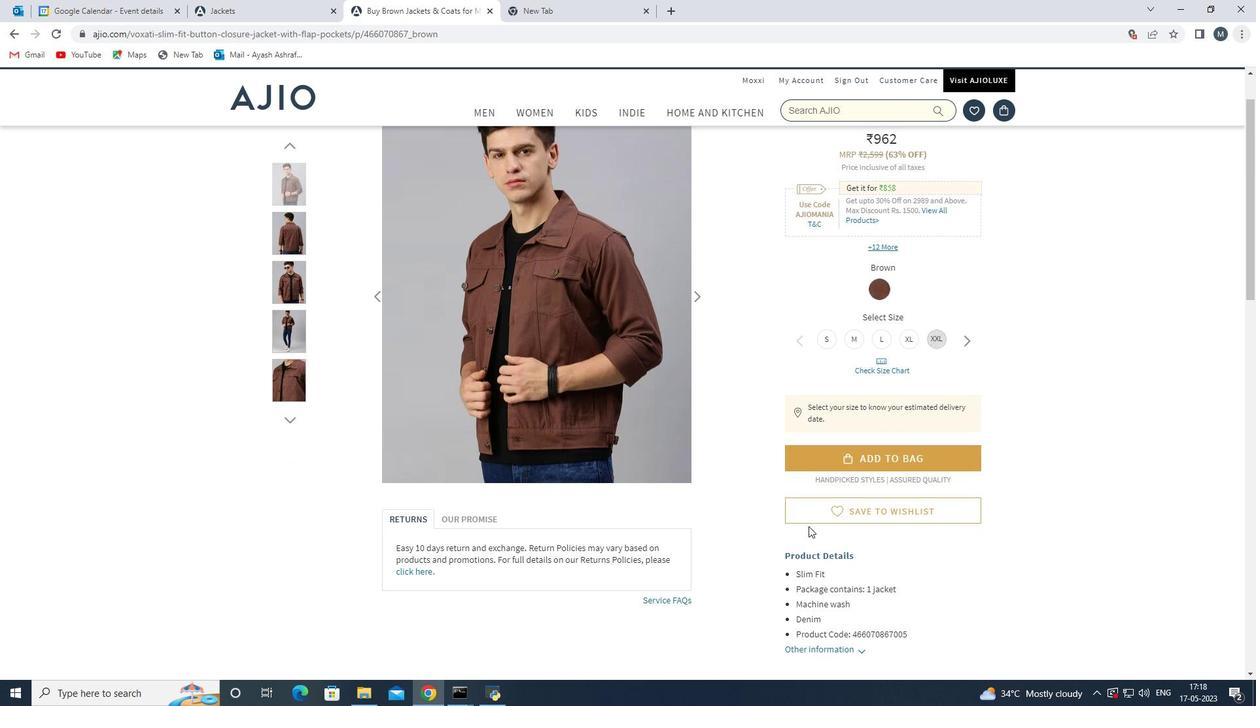 
Action: Mouse moved to (809, 529)
Screenshot: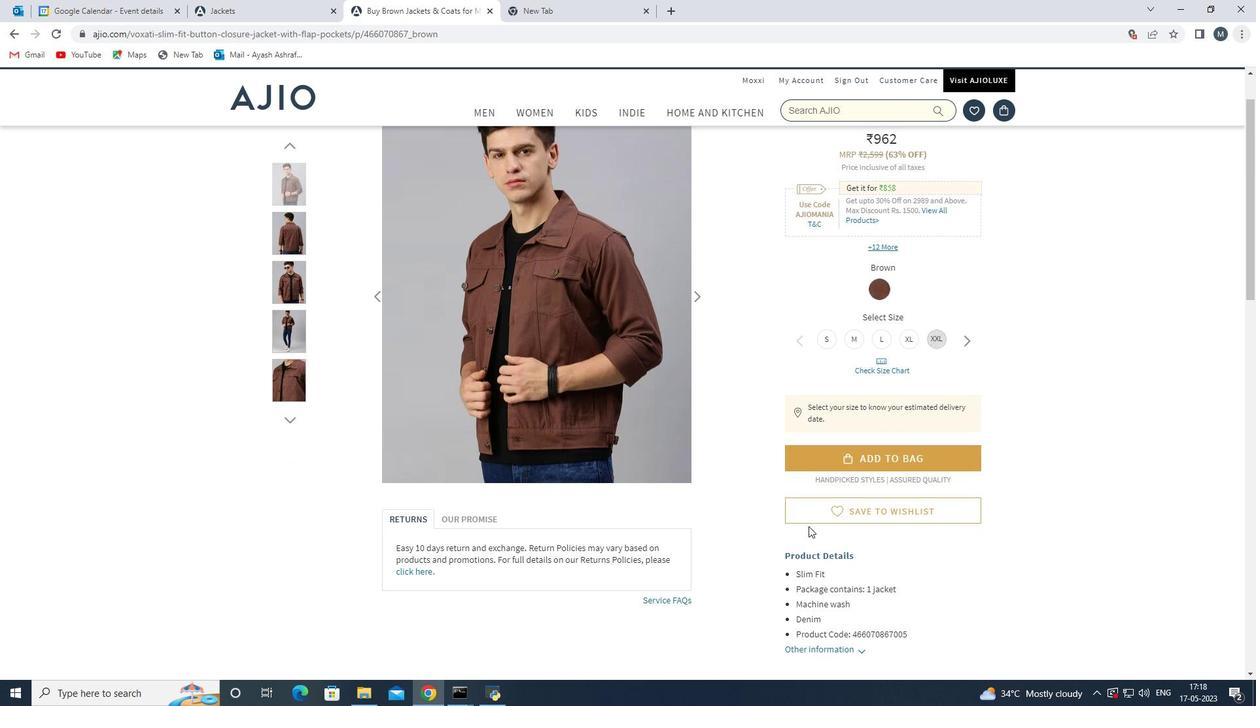
Action: Mouse scrolled (809, 528) with delta (0, 0)
Screenshot: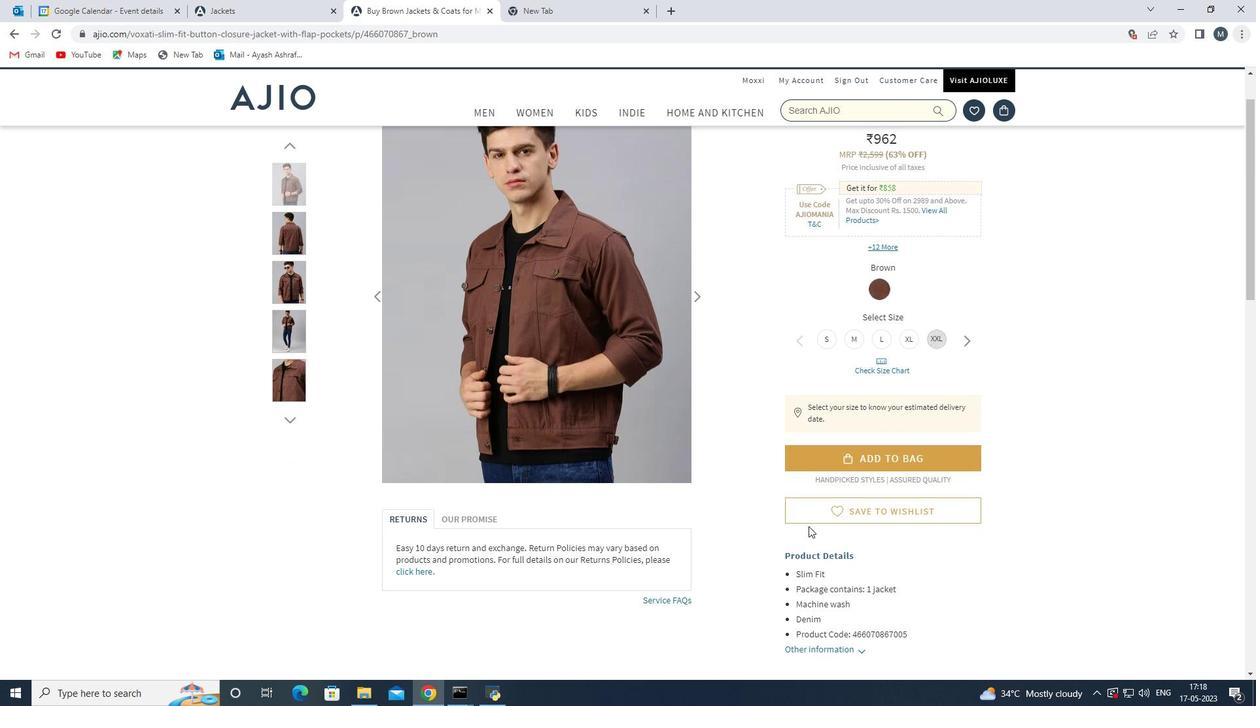 
Action: Mouse moved to (809, 530)
Screenshot: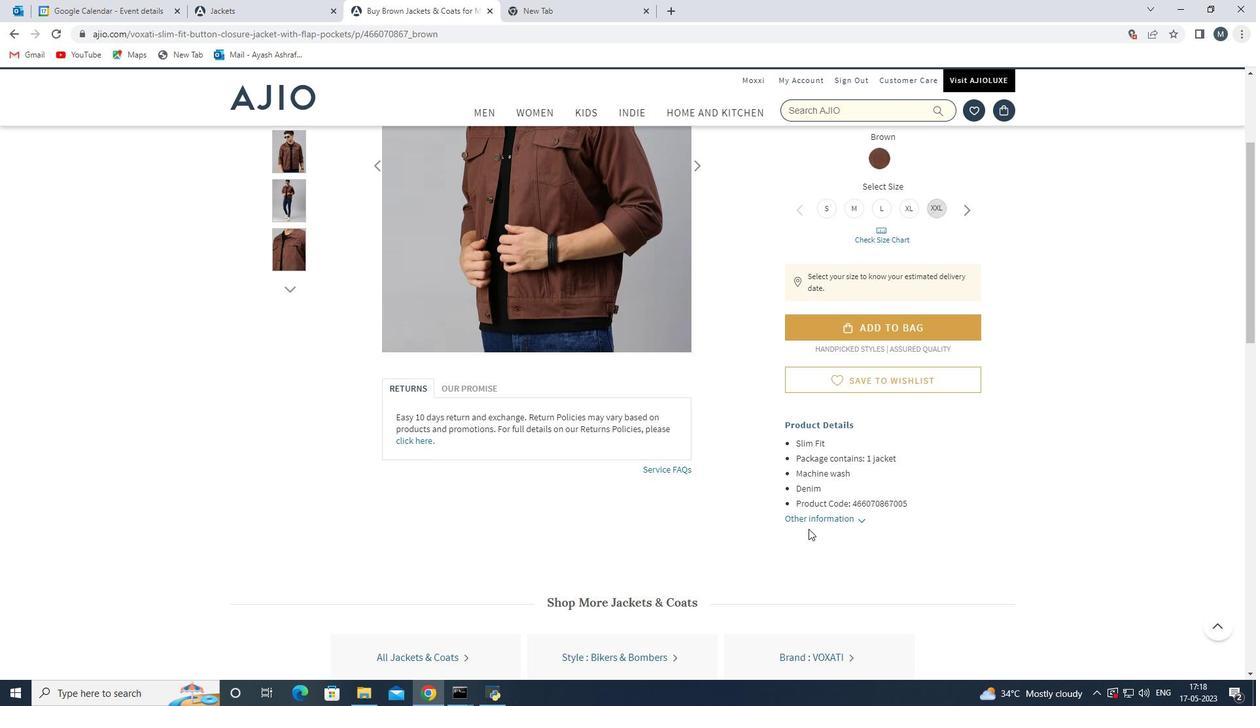 
Action: Mouse scrolled (809, 530) with delta (0, 0)
Screenshot: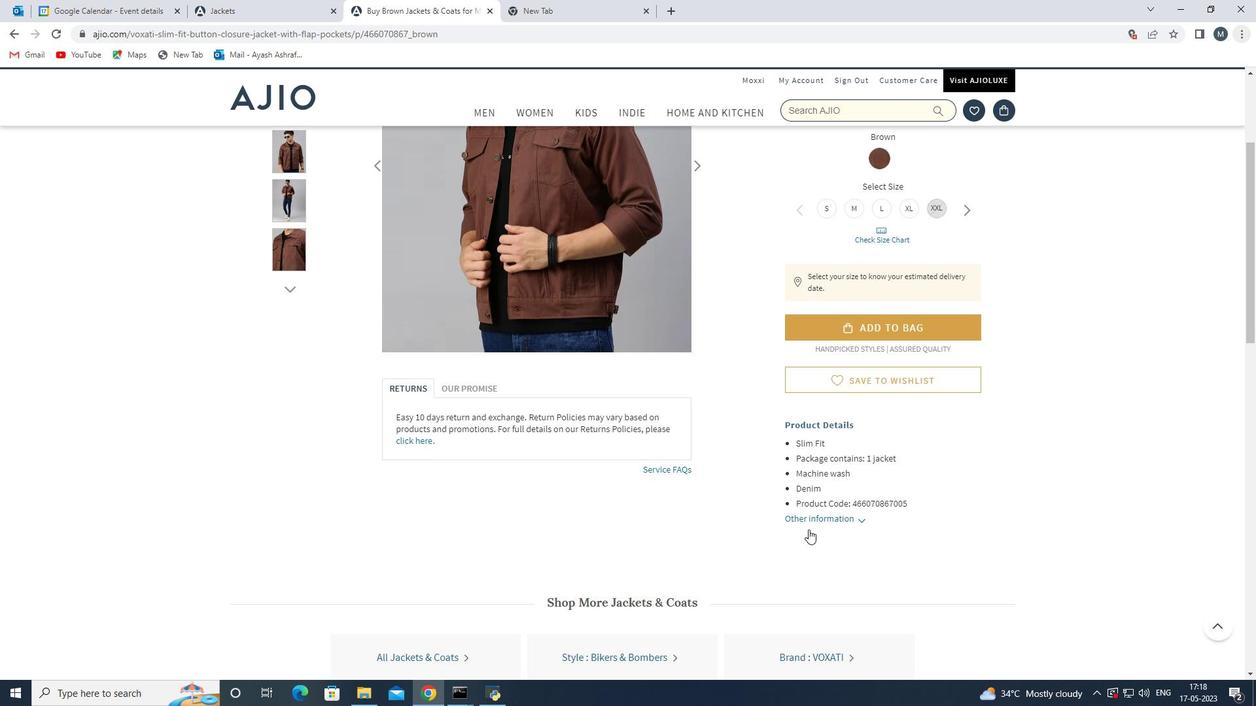 
Action: Mouse scrolled (809, 530) with delta (0, 0)
Screenshot: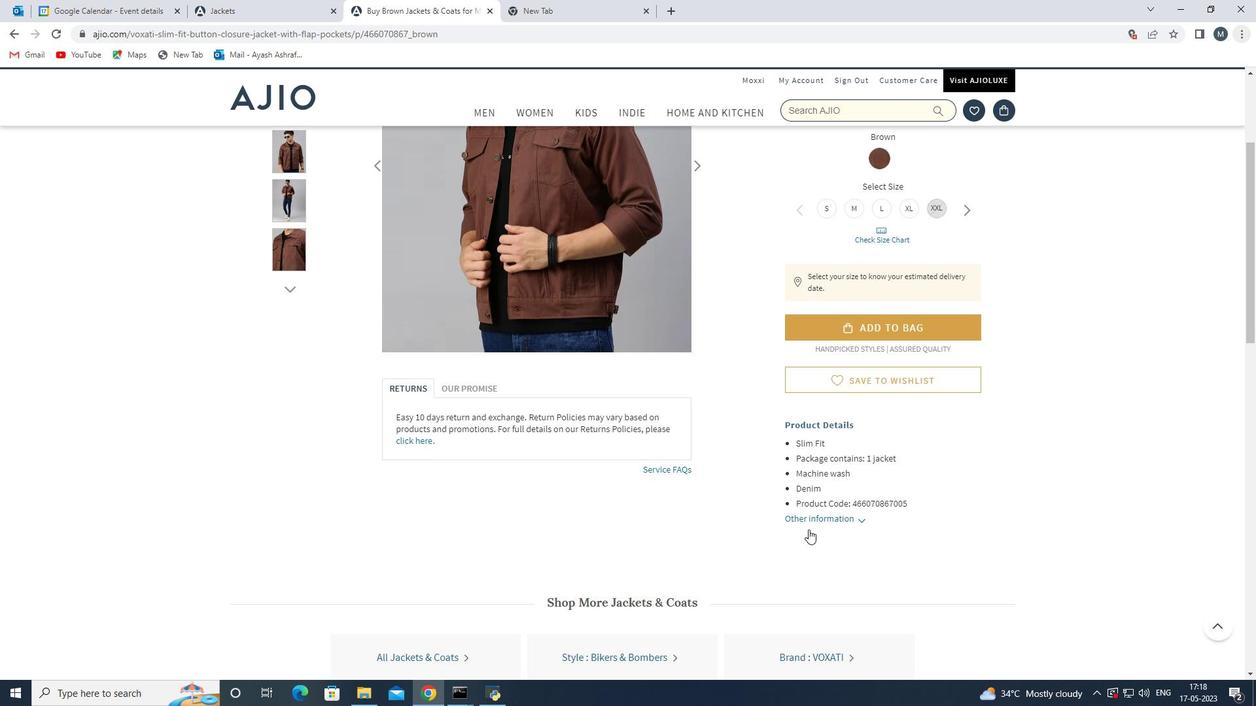 
Action: Mouse scrolled (809, 530) with delta (0, 0)
Screenshot: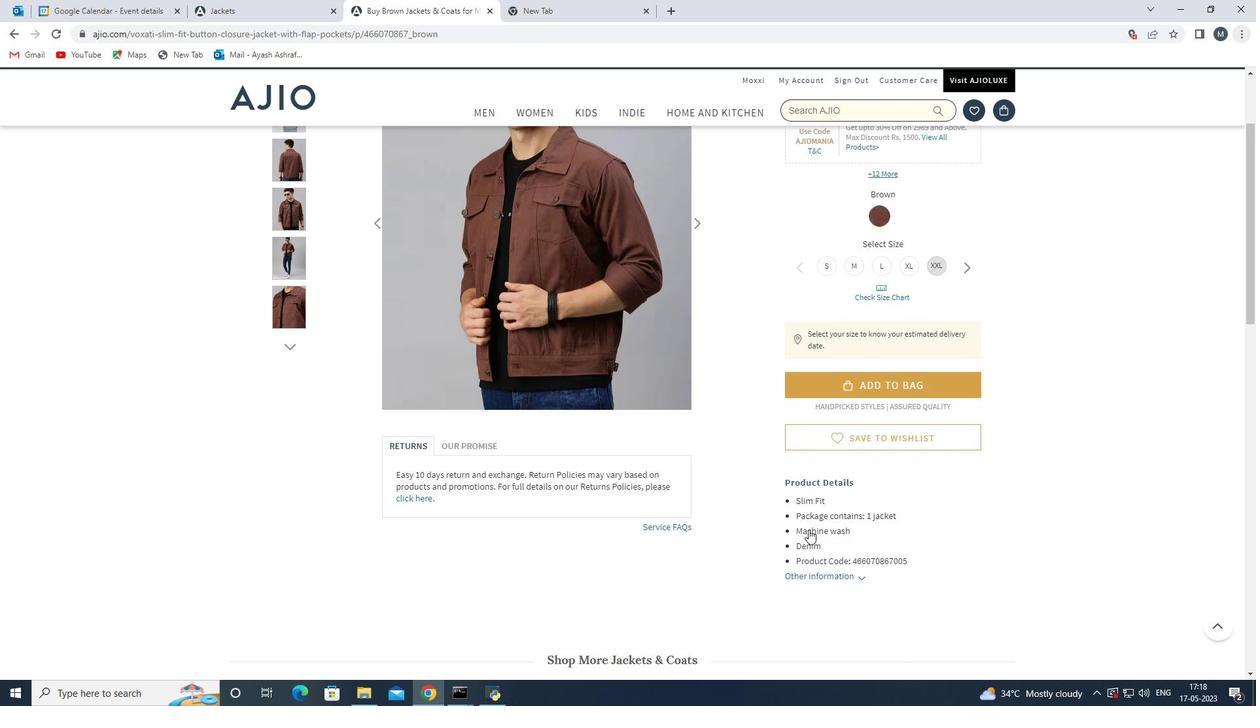 
Action: Mouse scrolled (809, 530) with delta (0, 0)
Screenshot: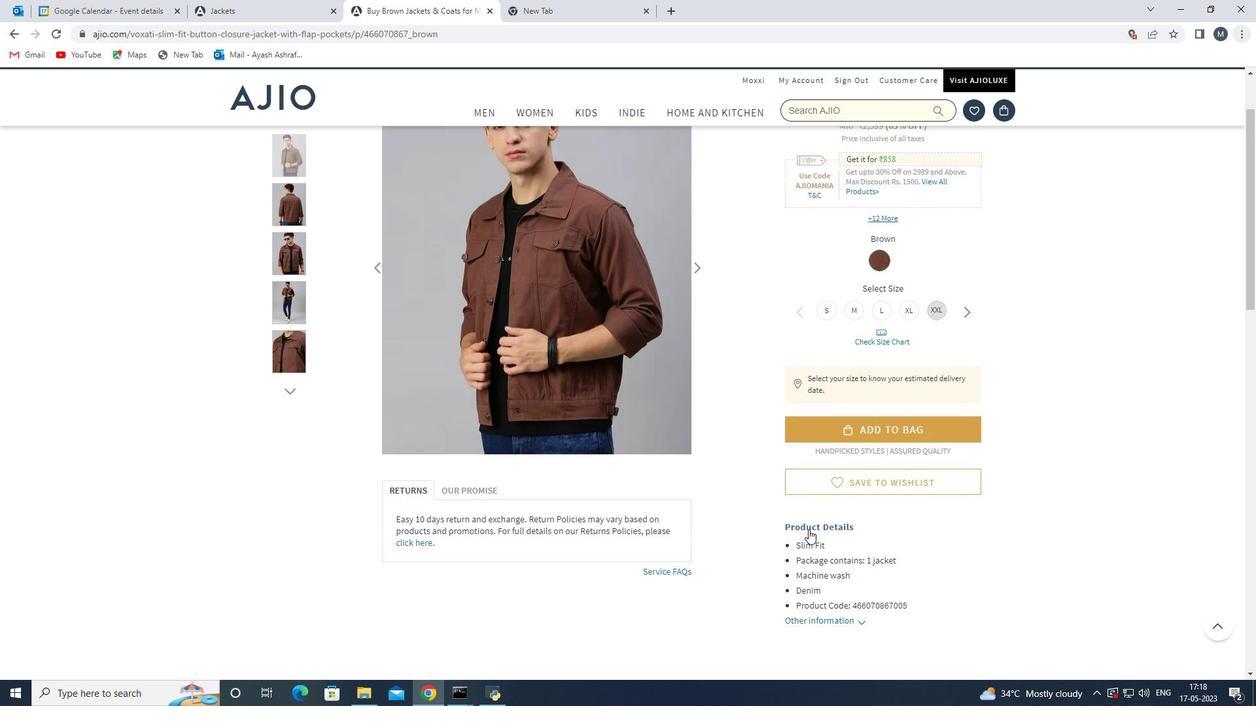 
Action: Mouse moved to (855, 403)
Screenshot: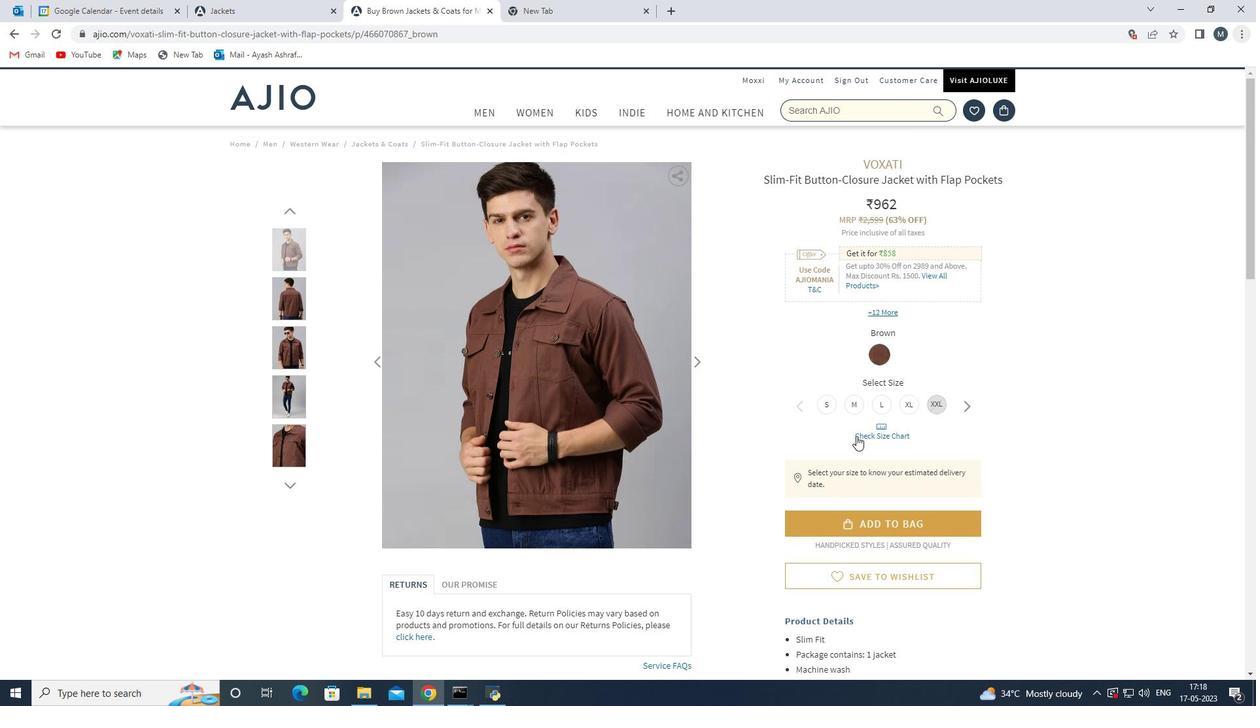 
Action: Mouse pressed left at (855, 403)
Screenshot: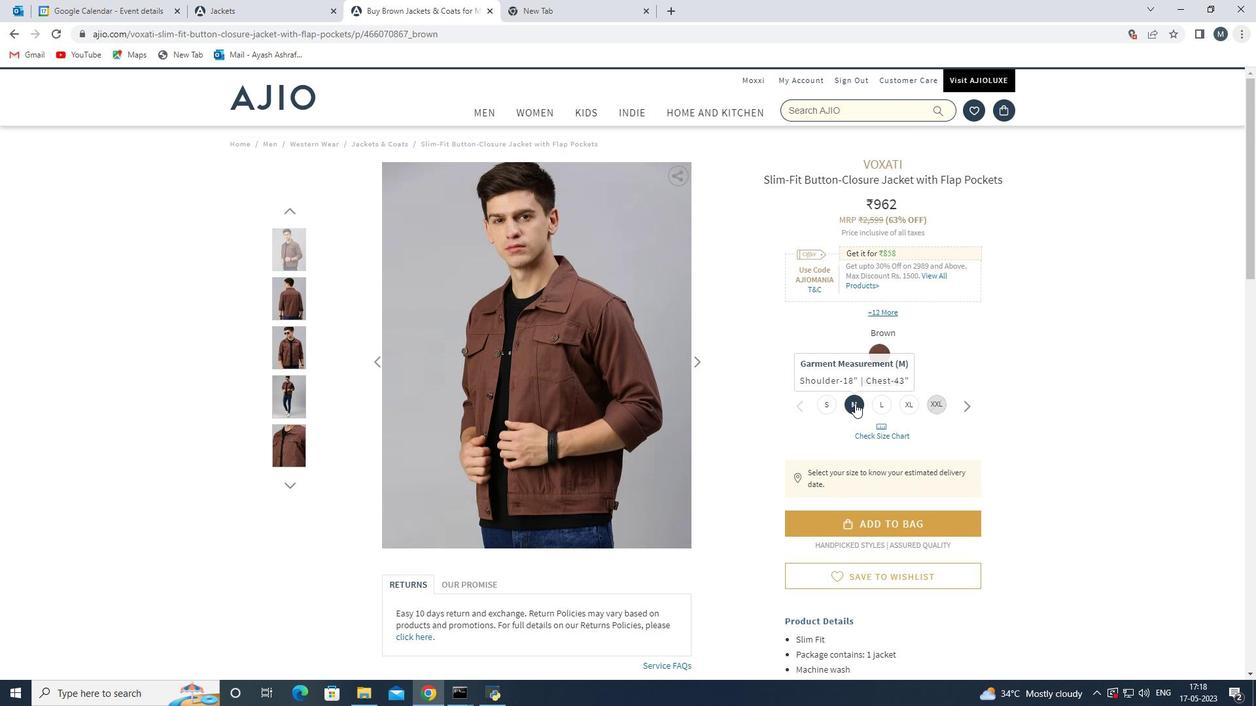 
Action: Mouse moved to (589, 519)
Screenshot: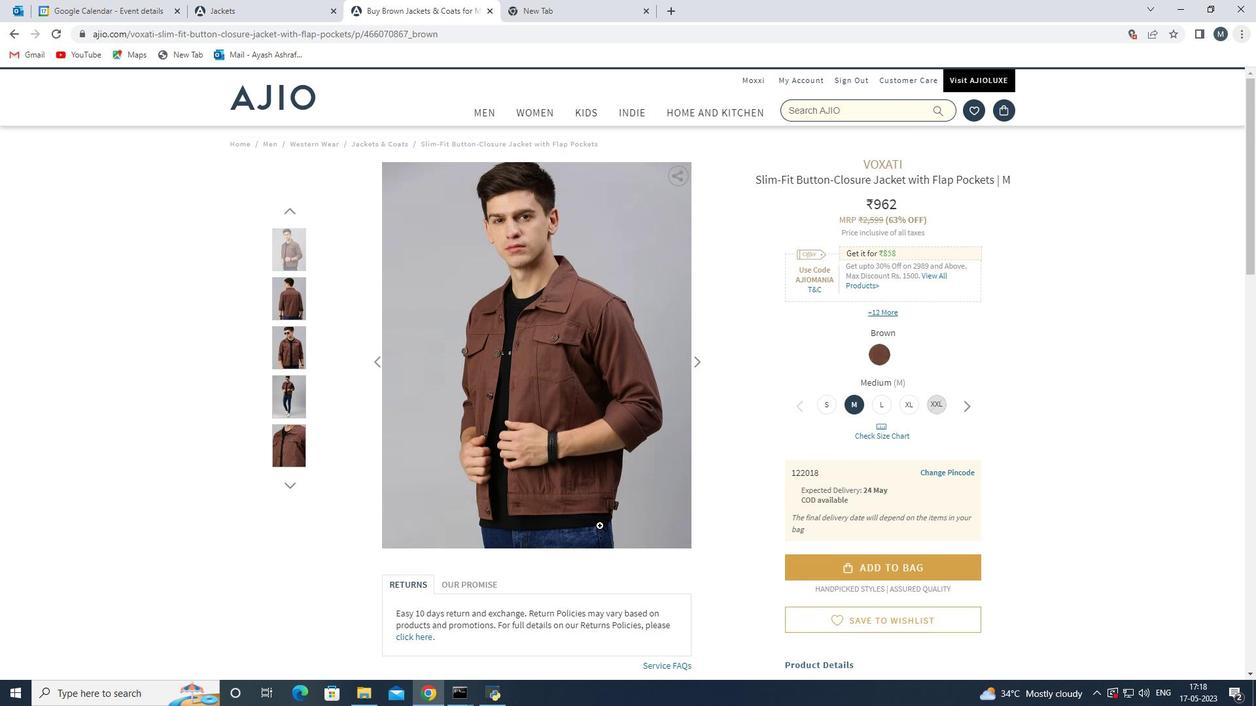 
Action: Mouse scrolled (589, 519) with delta (0, 0)
Screenshot: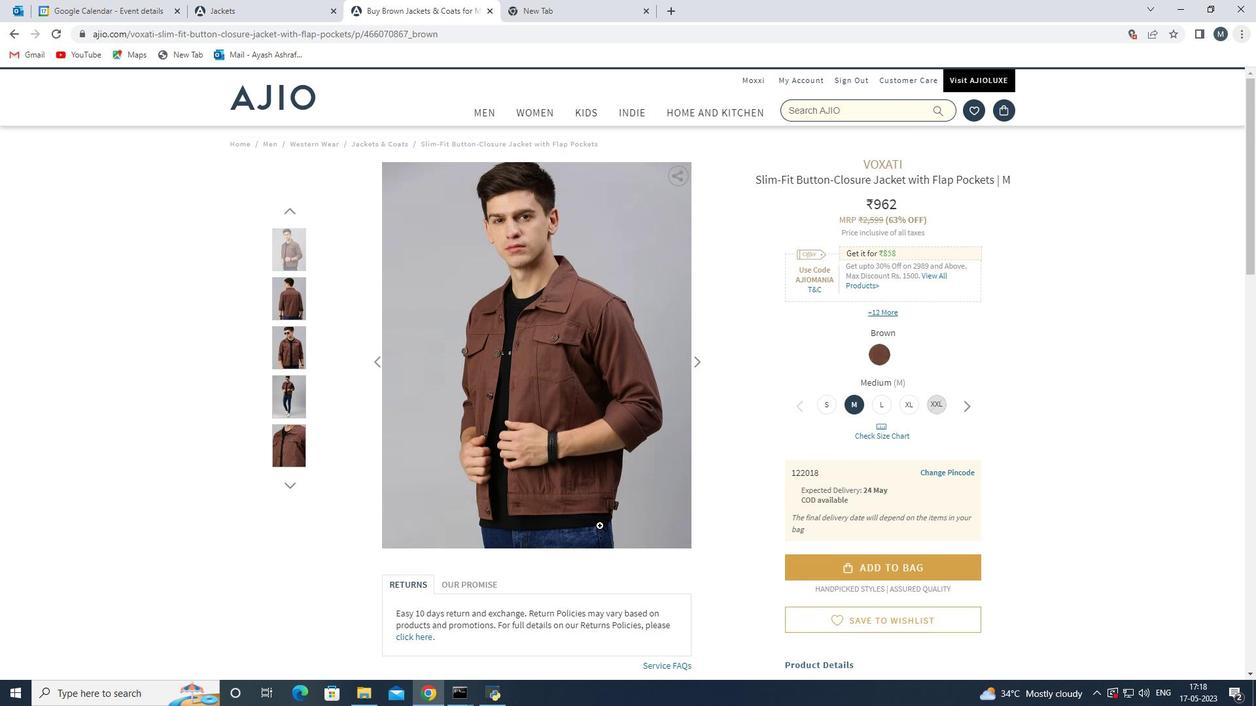 
Action: Mouse scrolled (589, 519) with delta (0, 0)
Screenshot: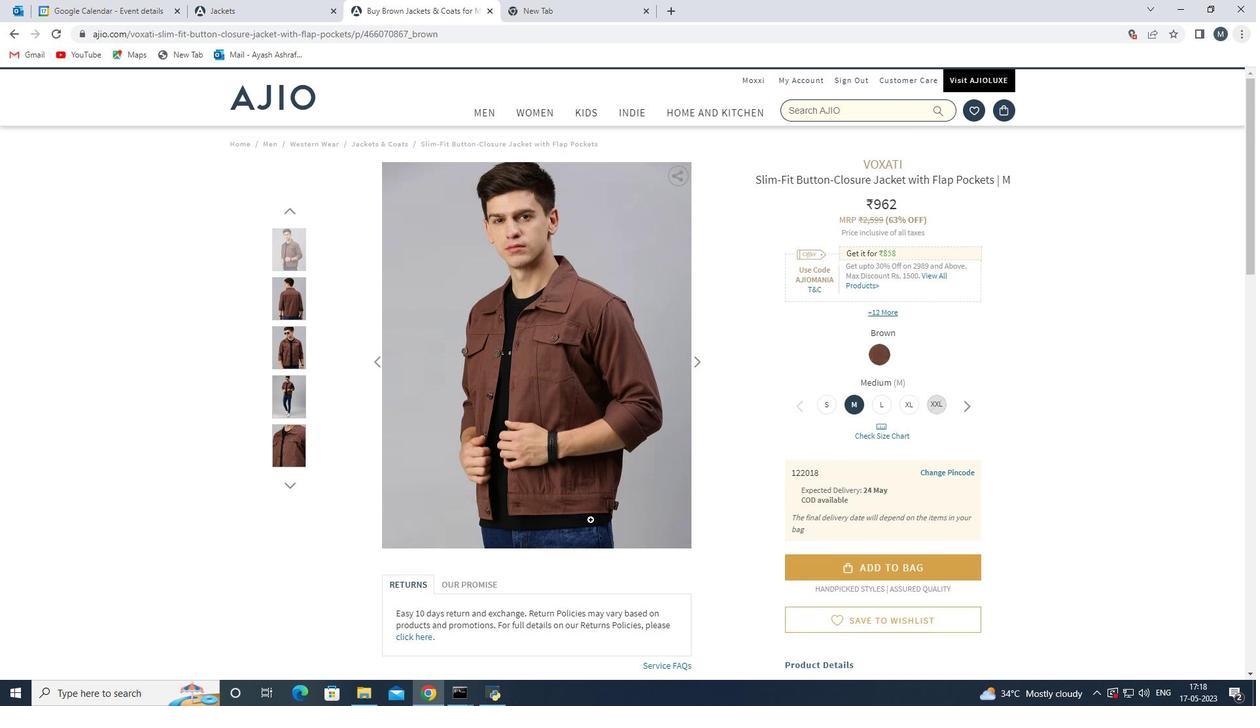 
Action: Mouse moved to (390, 481)
Screenshot: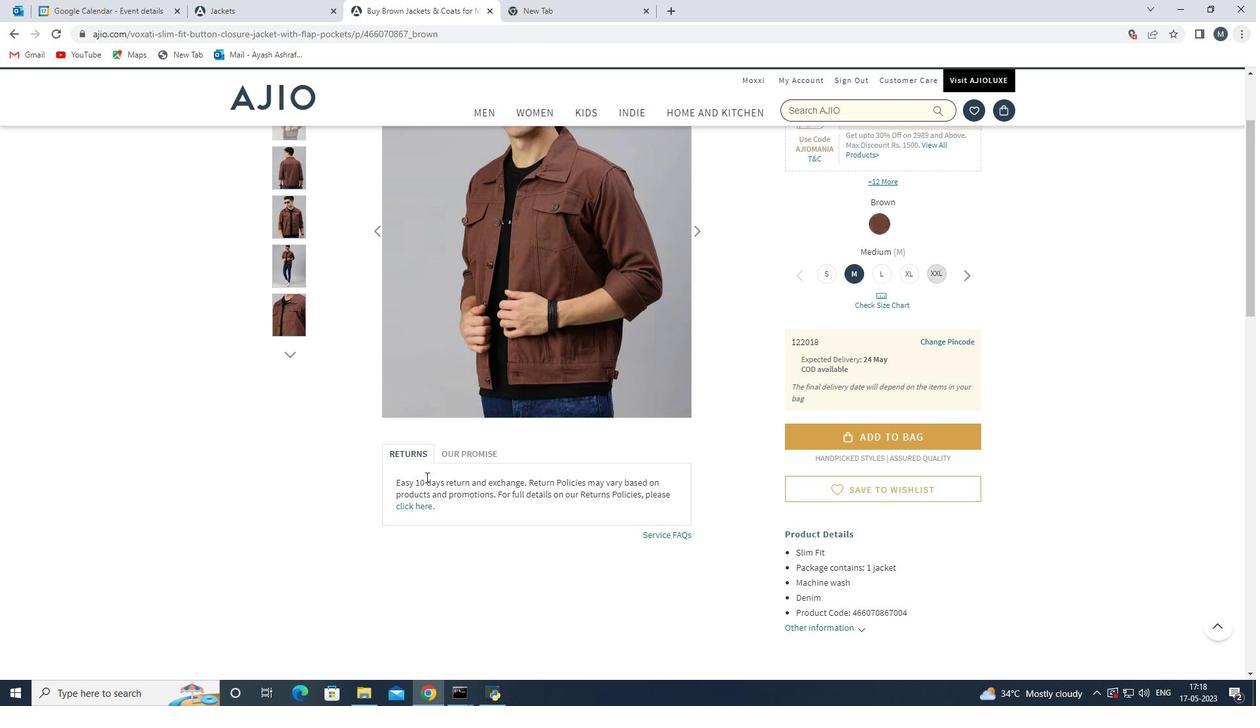 
Action: Mouse pressed left at (390, 481)
Screenshot: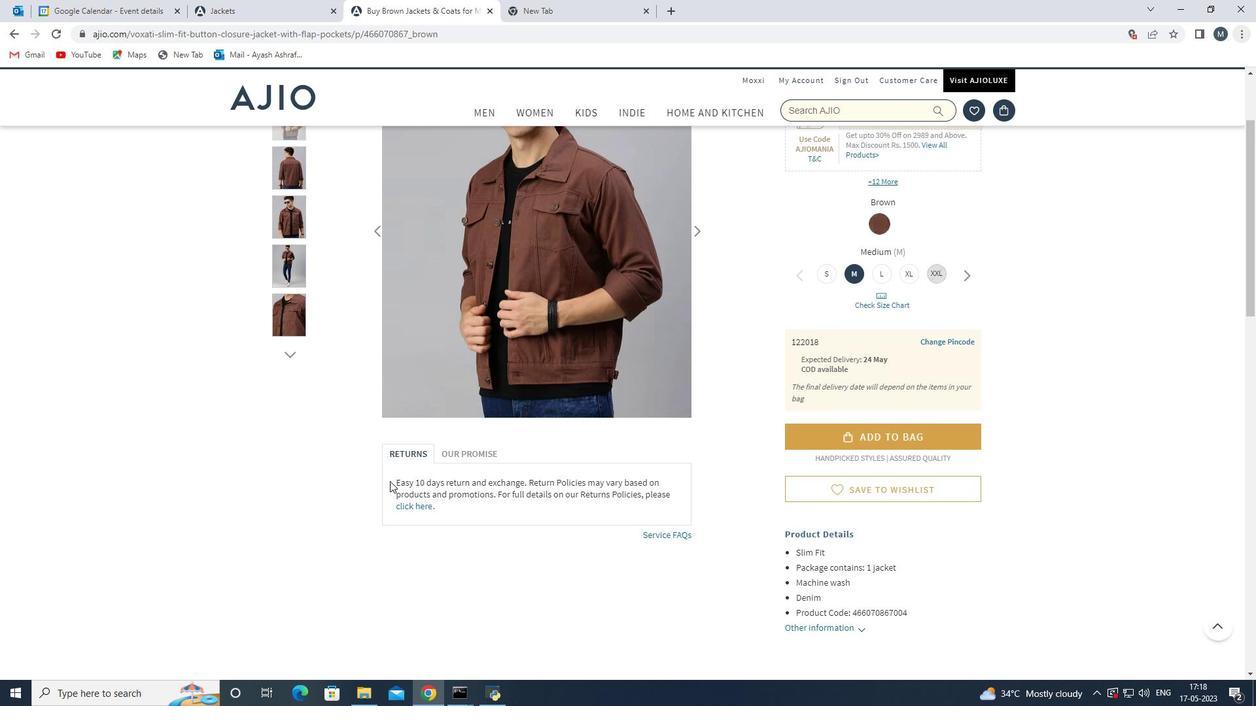 
Action: Mouse moved to (477, 458)
Screenshot: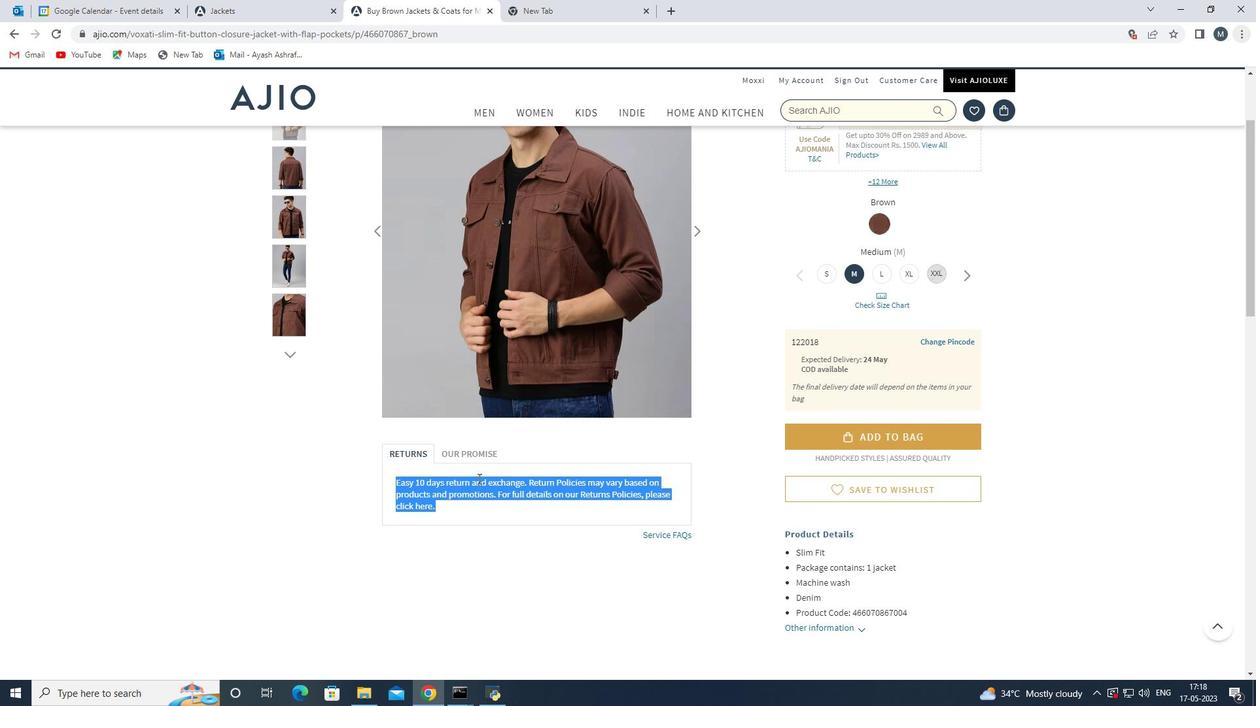 
Action: Mouse pressed left at (477, 458)
Screenshot: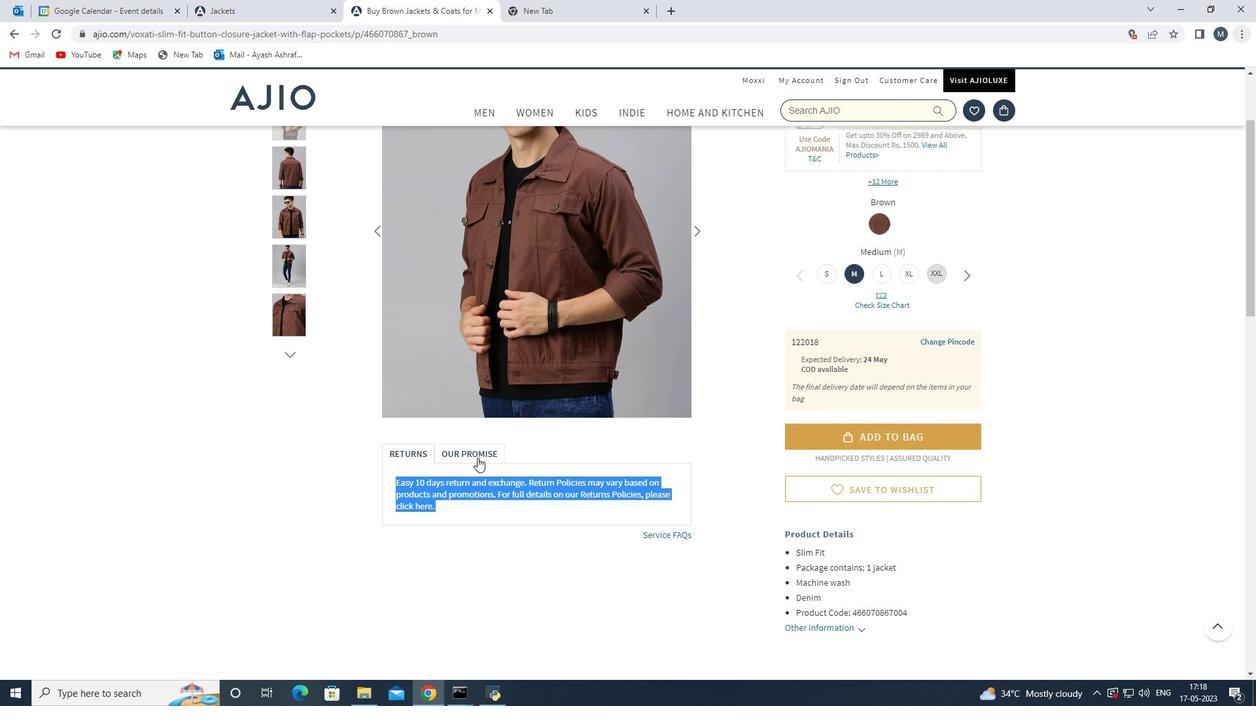 
Action: Mouse moved to (564, 511)
Screenshot: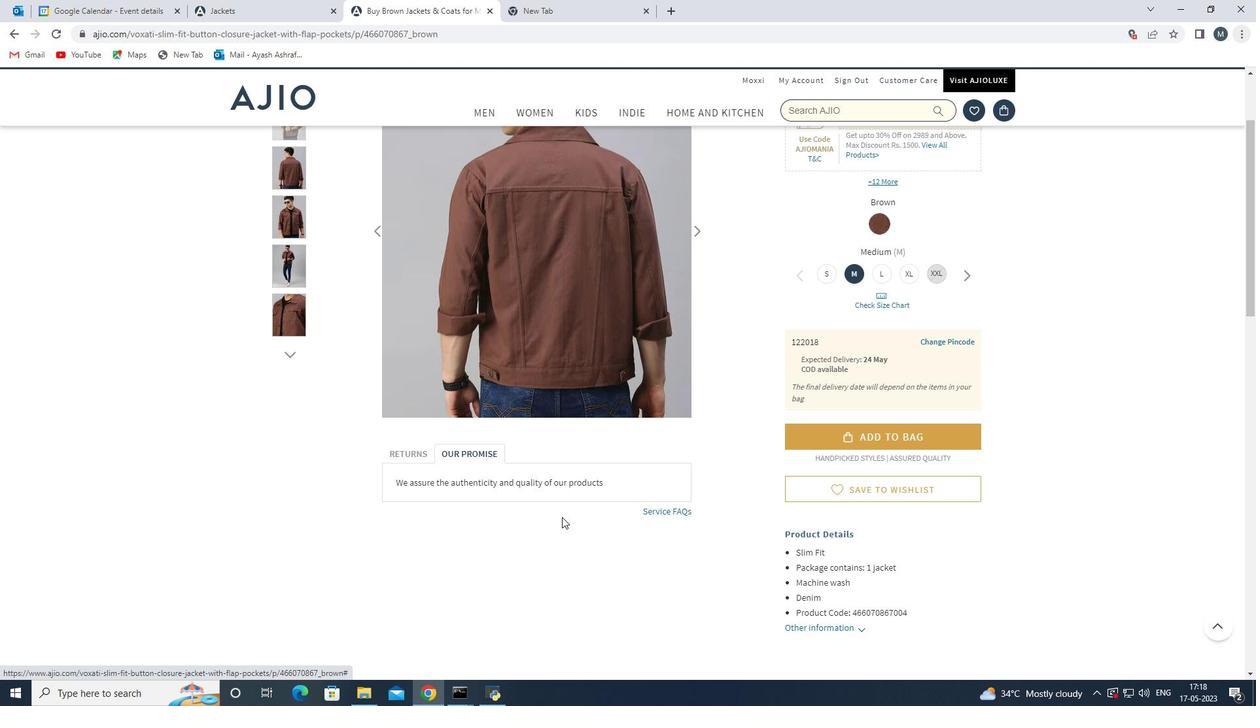 
Action: Mouse scrolled (564, 511) with delta (0, 0)
Screenshot: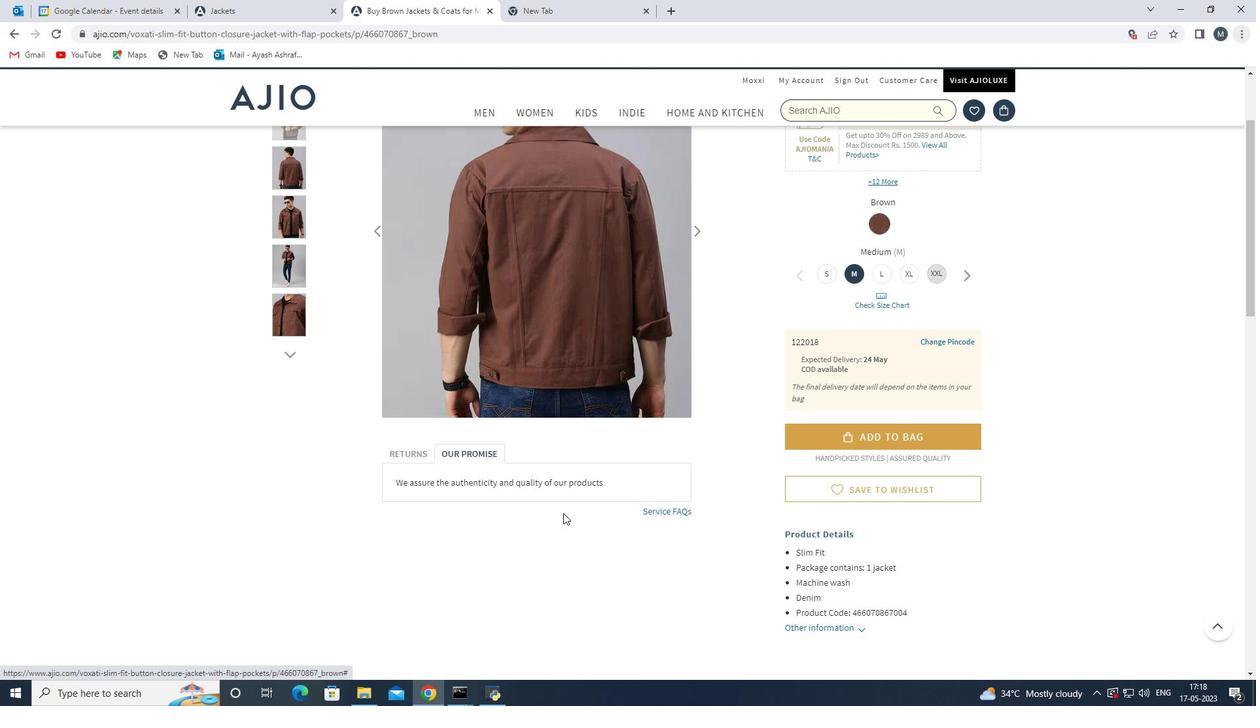 
Action: Mouse scrolled (564, 511) with delta (0, 0)
Screenshot: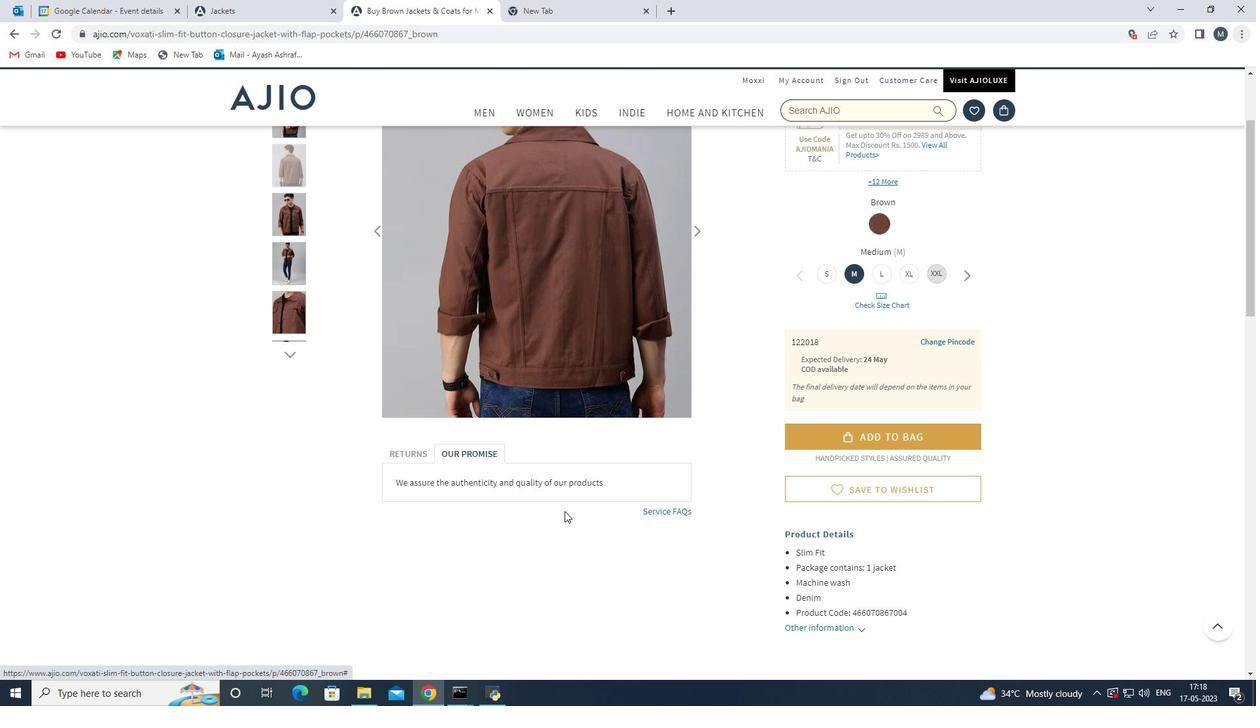 
Action: Mouse moved to (669, 534)
Screenshot: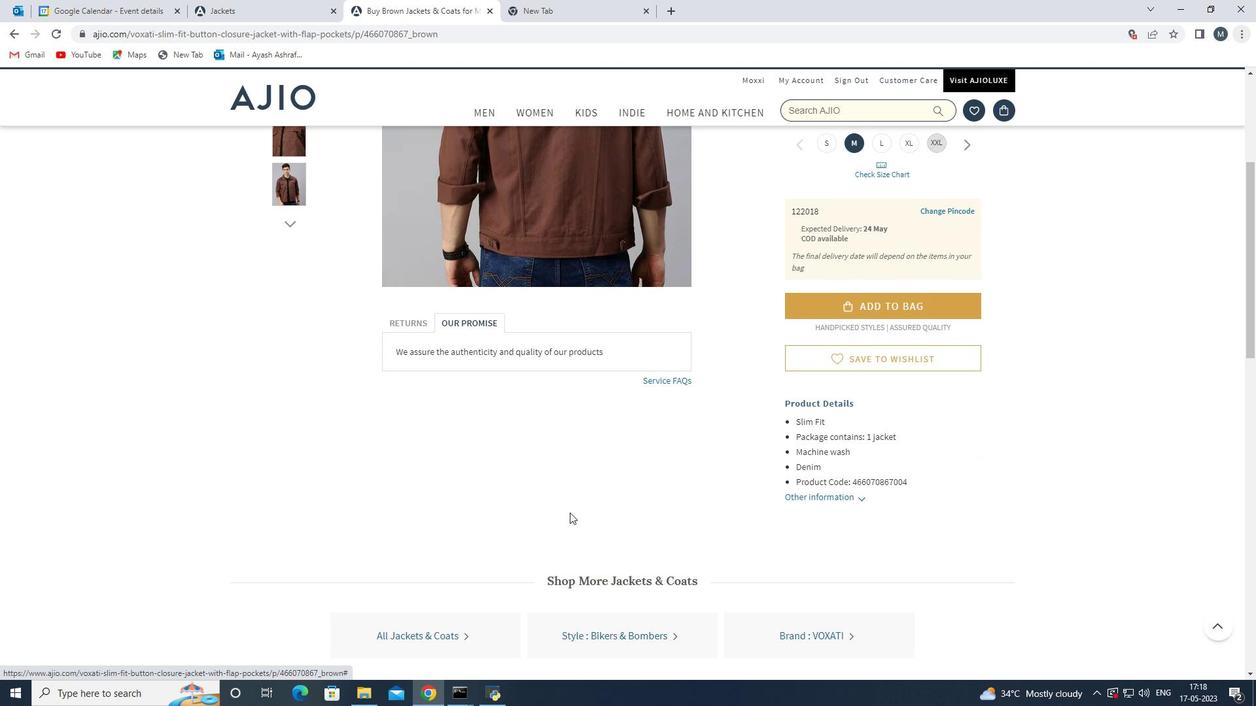 
Action: Mouse scrolled (669, 533) with delta (0, 0)
Screenshot: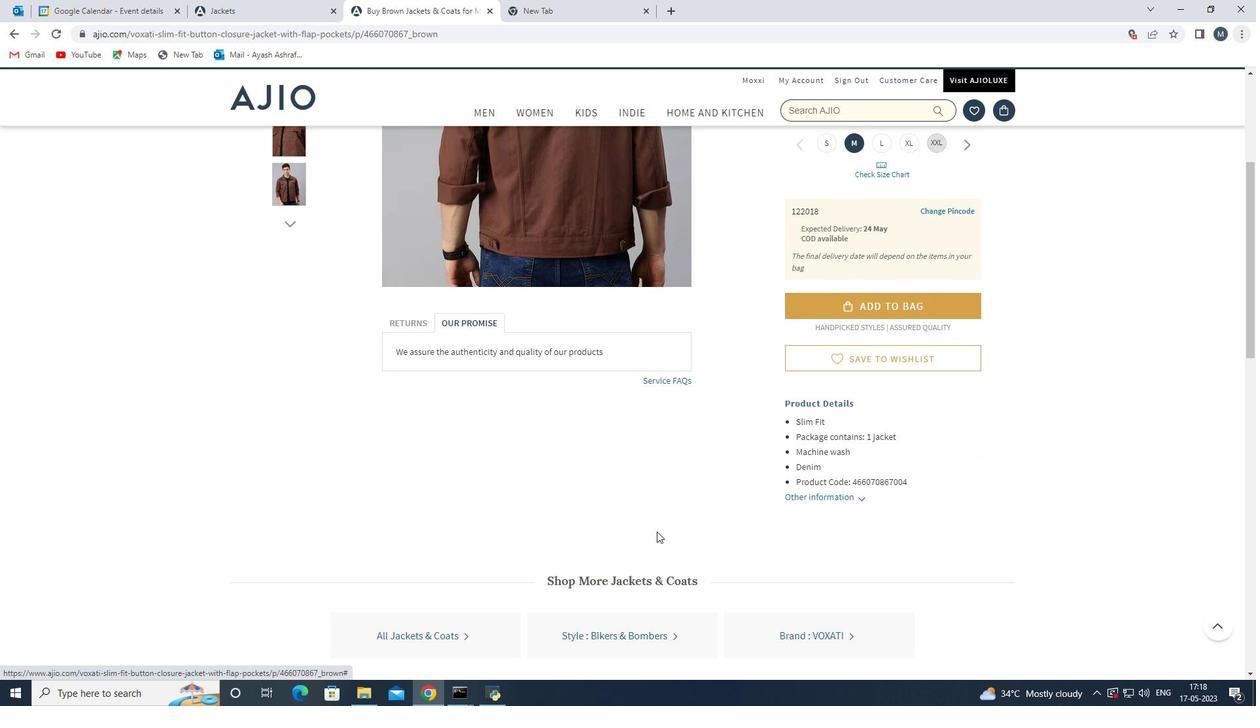 
Action: Mouse scrolled (669, 533) with delta (0, 0)
Screenshot: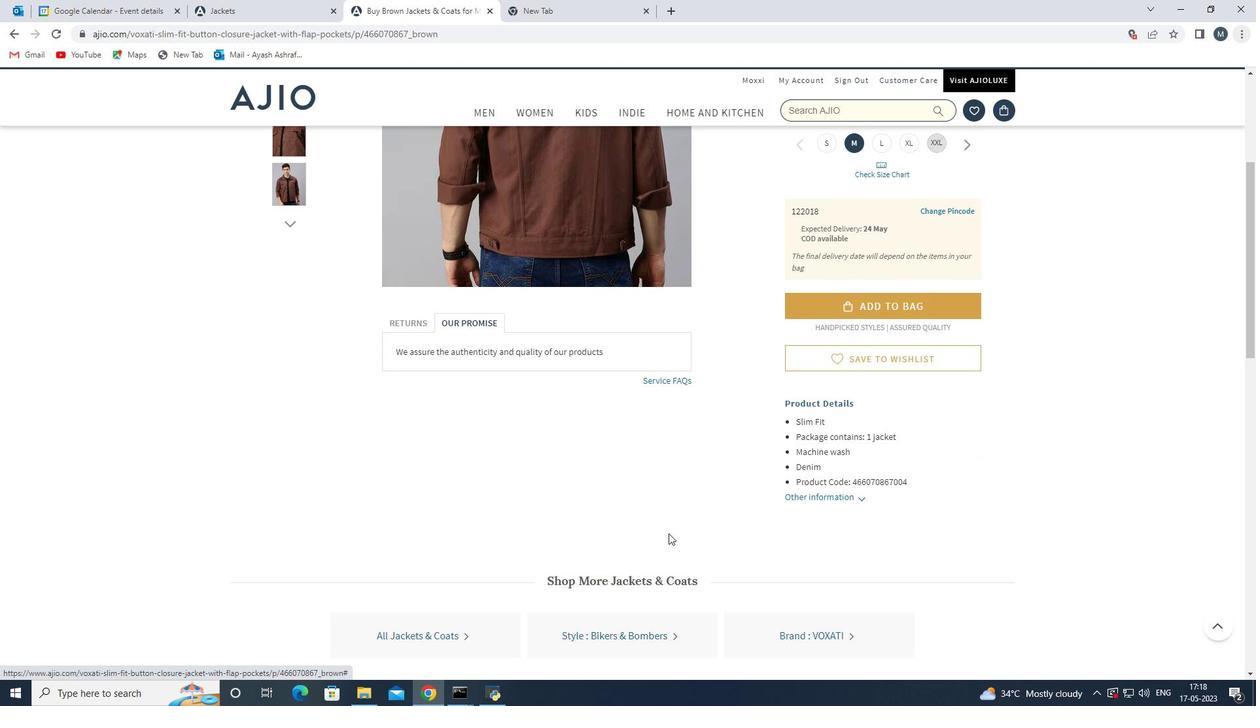 
Action: Mouse moved to (837, 452)
Screenshot: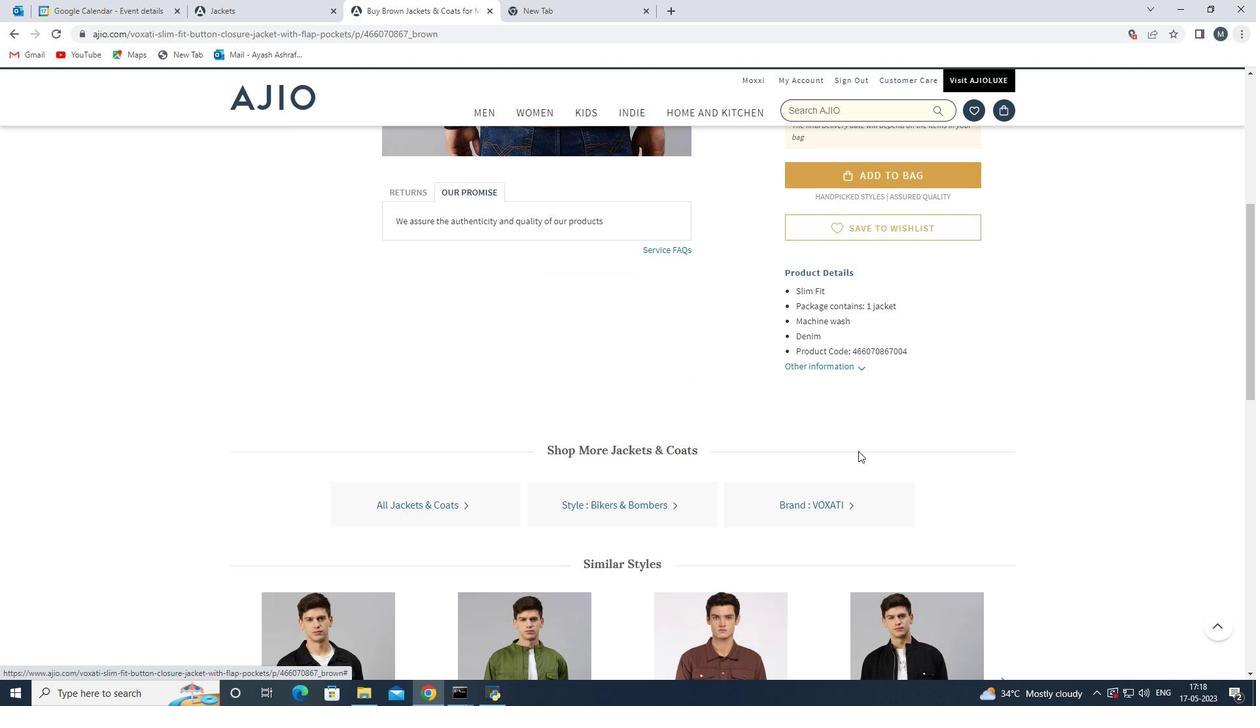 
Action: Mouse scrolled (837, 452) with delta (0, 0)
Screenshot: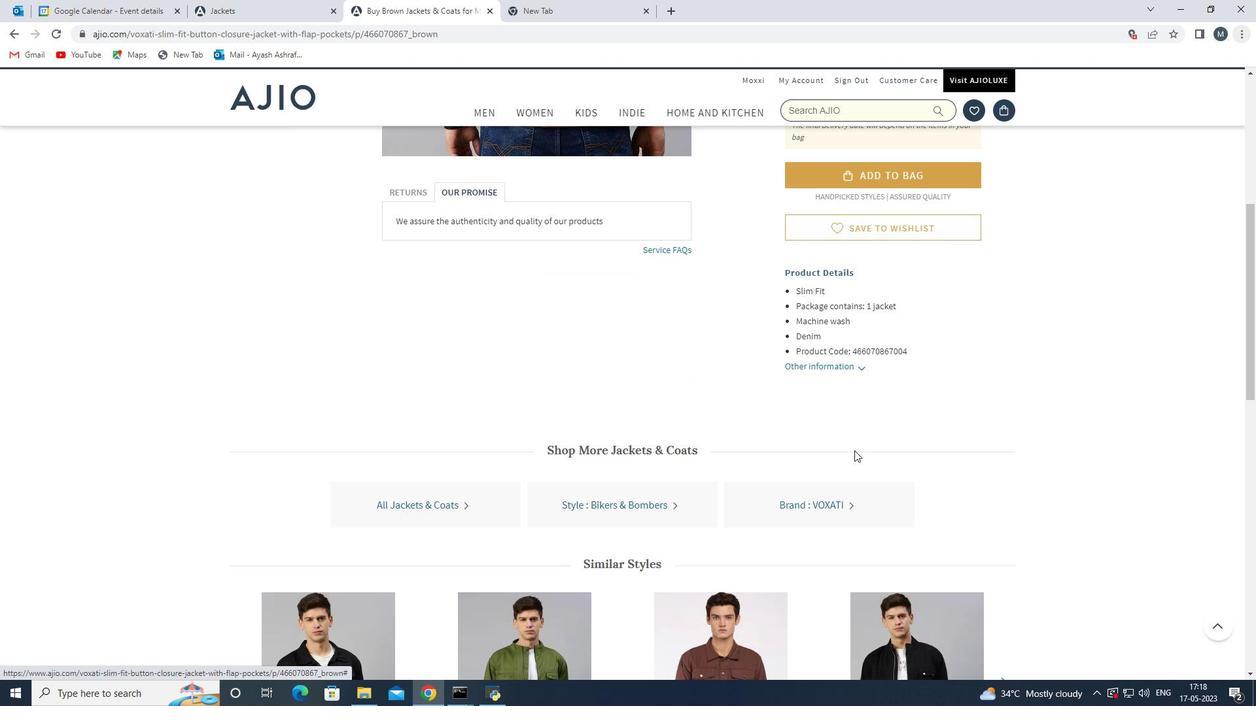 
Action: Mouse scrolled (837, 452) with delta (0, 0)
Screenshot: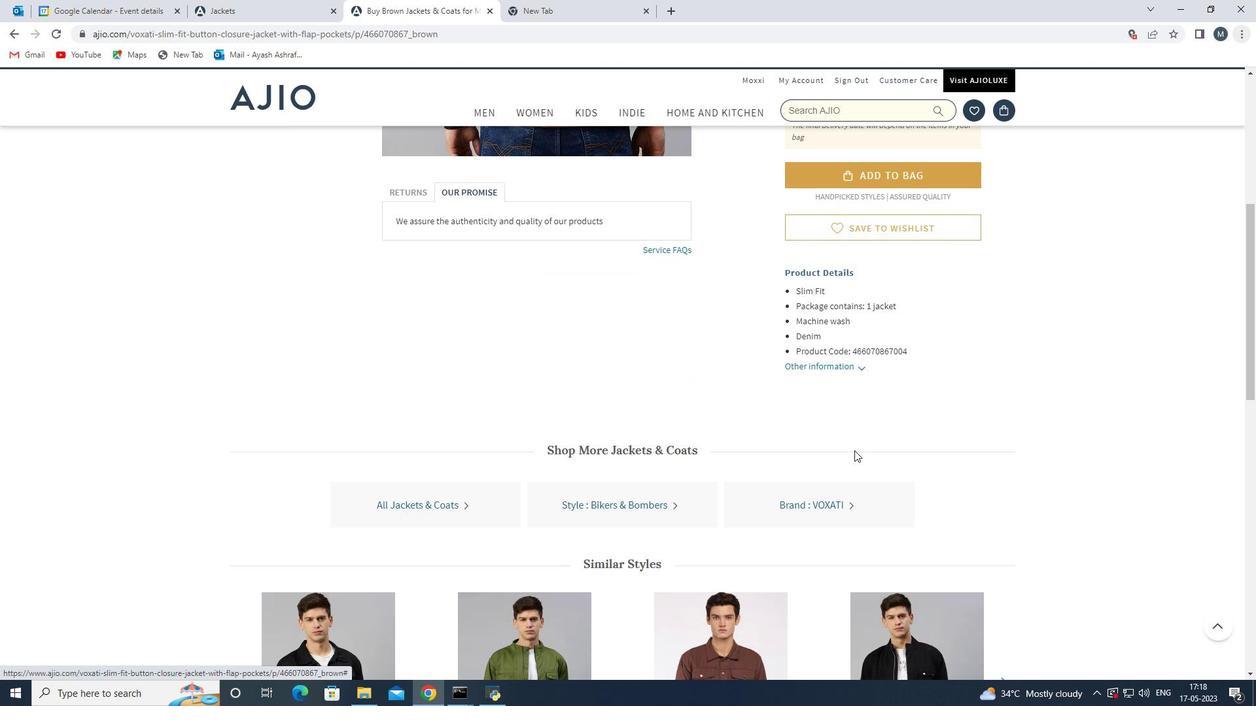 
Action: Mouse scrolled (837, 452) with delta (0, 0)
Screenshot: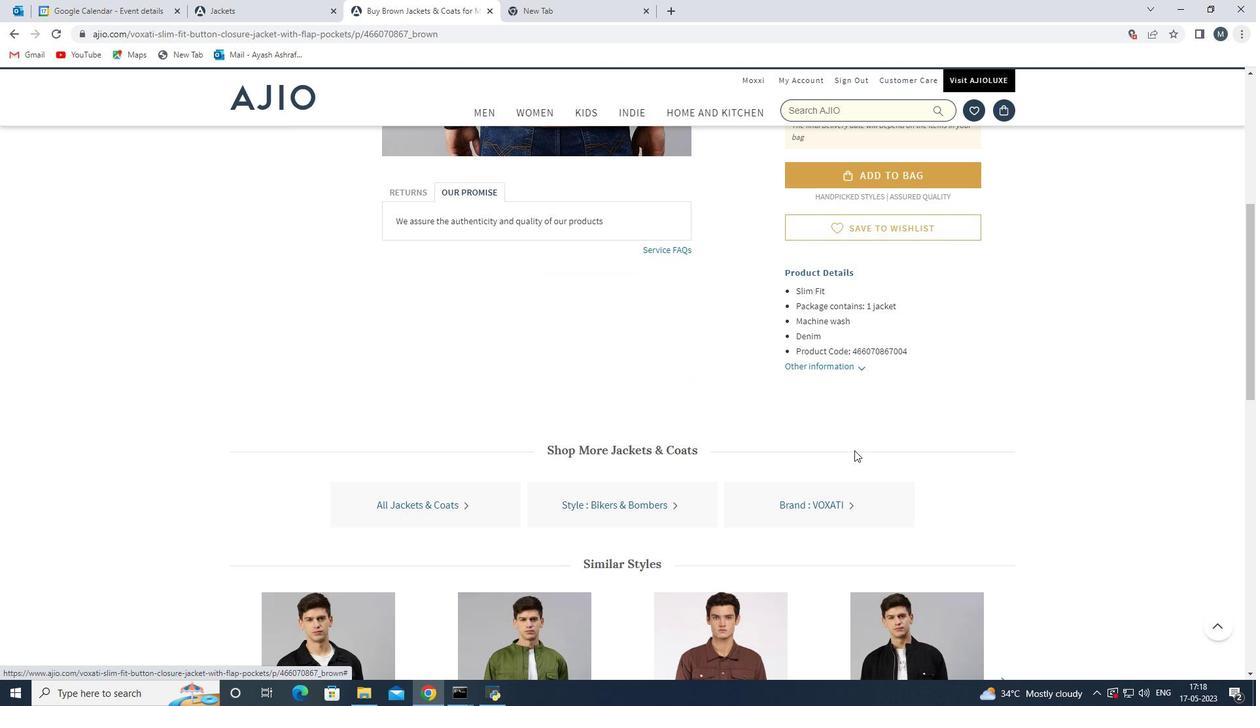 
Action: Mouse moved to (865, 435)
Screenshot: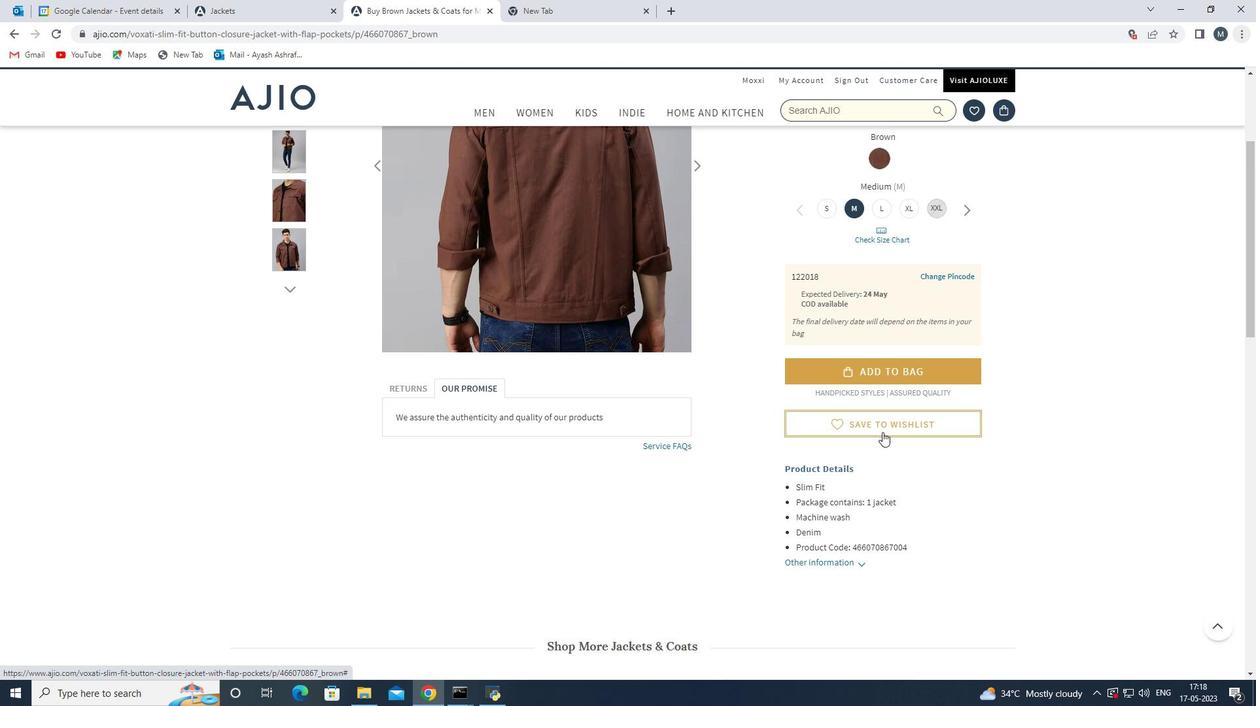 
Action: Mouse scrolled (865, 436) with delta (0, 0)
Screenshot: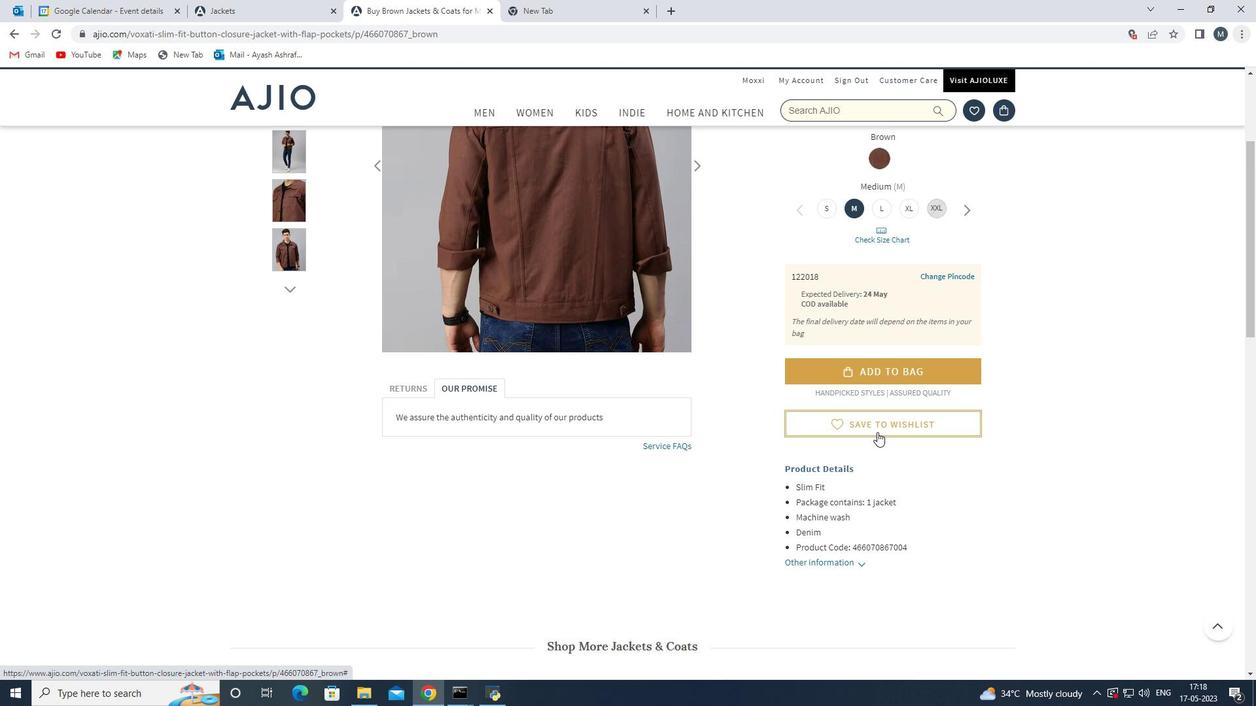 
Action: Mouse scrolled (865, 436) with delta (0, 0)
Screenshot: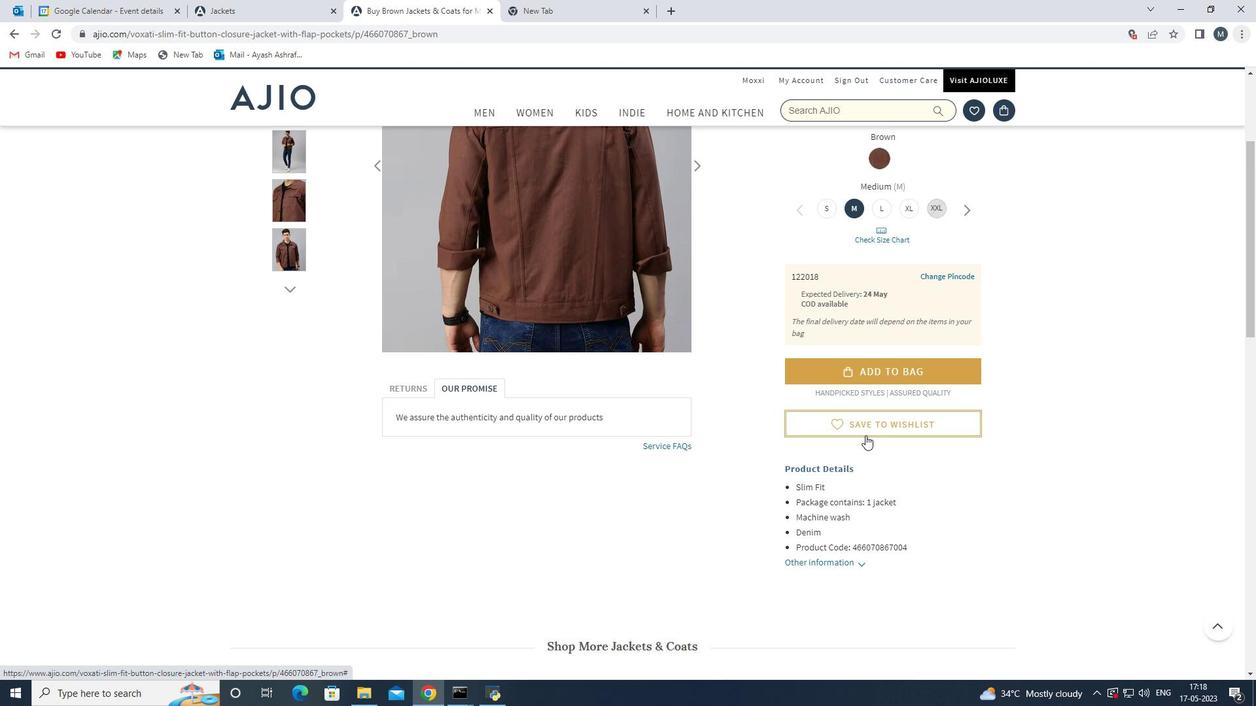 
Action: Mouse scrolled (865, 436) with delta (0, 0)
Screenshot: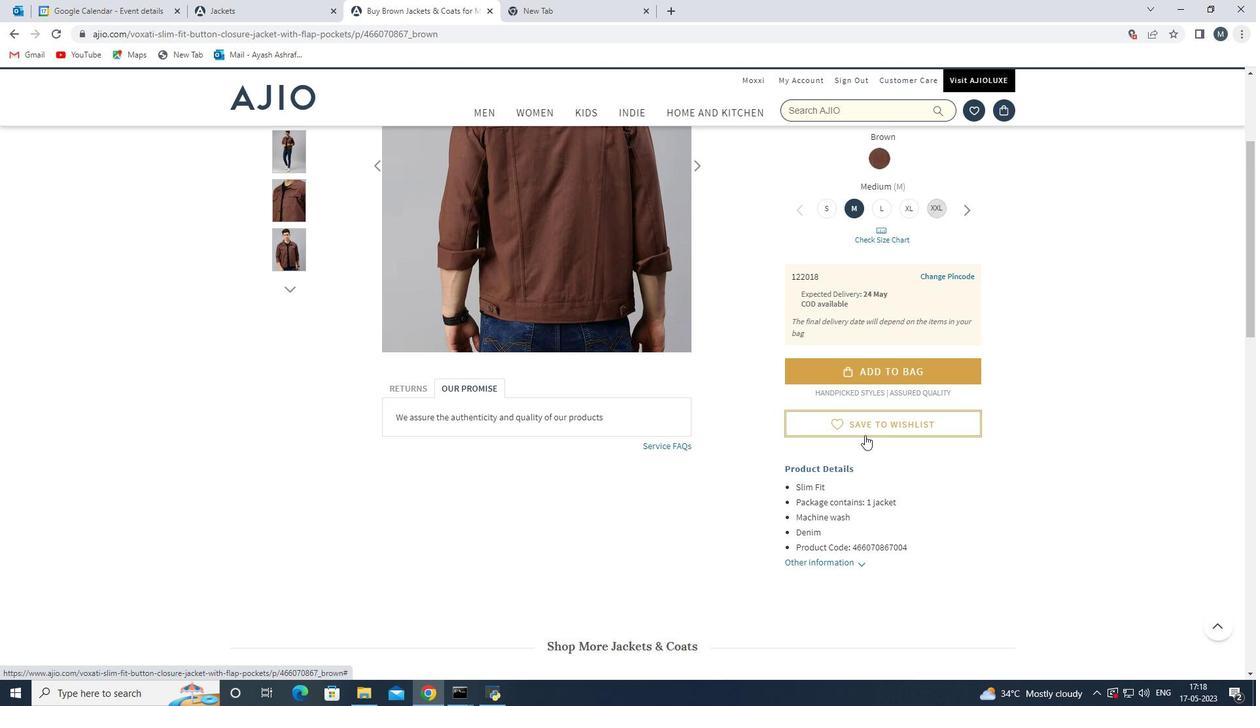 
Action: Mouse moved to (736, 477)
Screenshot: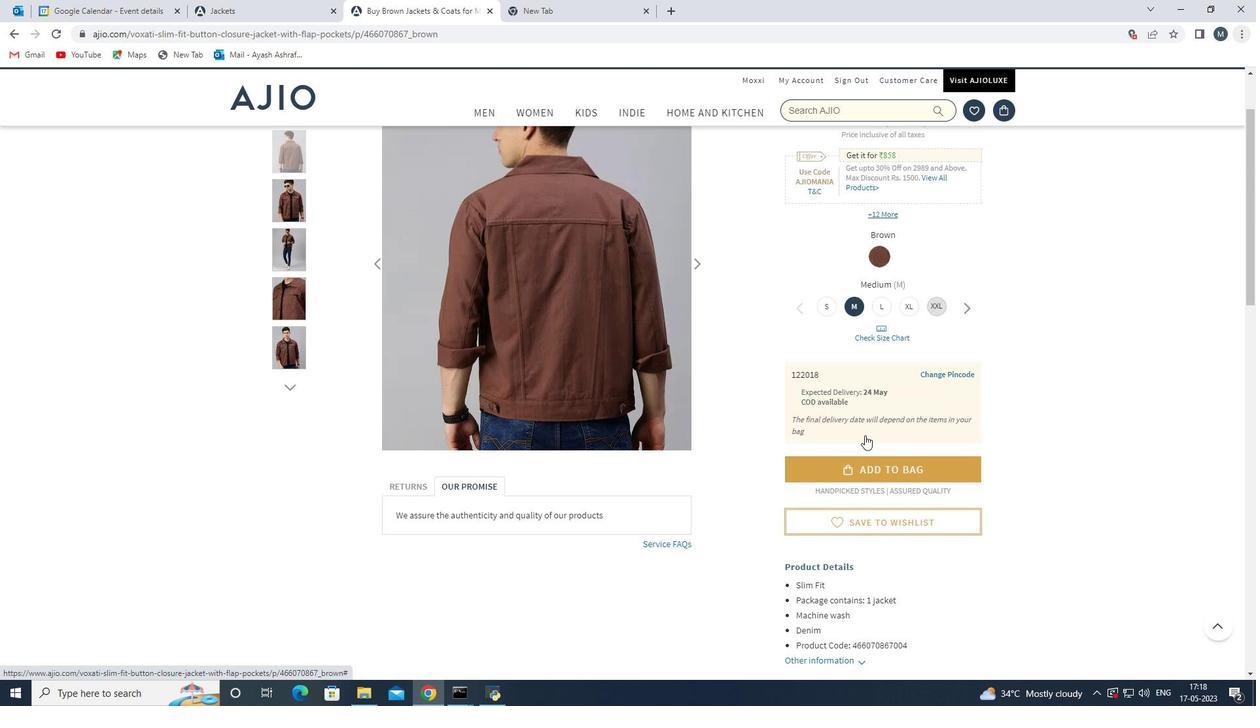 
Action: Mouse scrolled (736, 478) with delta (0, 0)
Screenshot: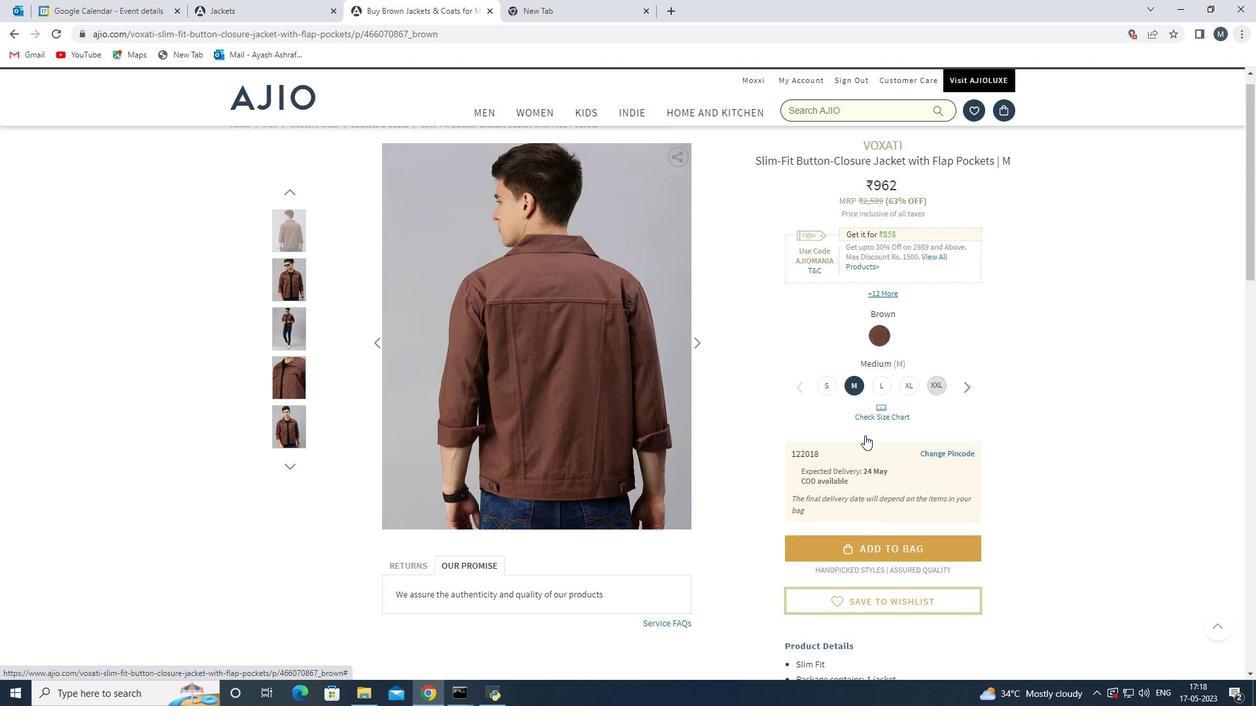 
Action: Mouse scrolled (736, 478) with delta (0, 0)
Screenshot: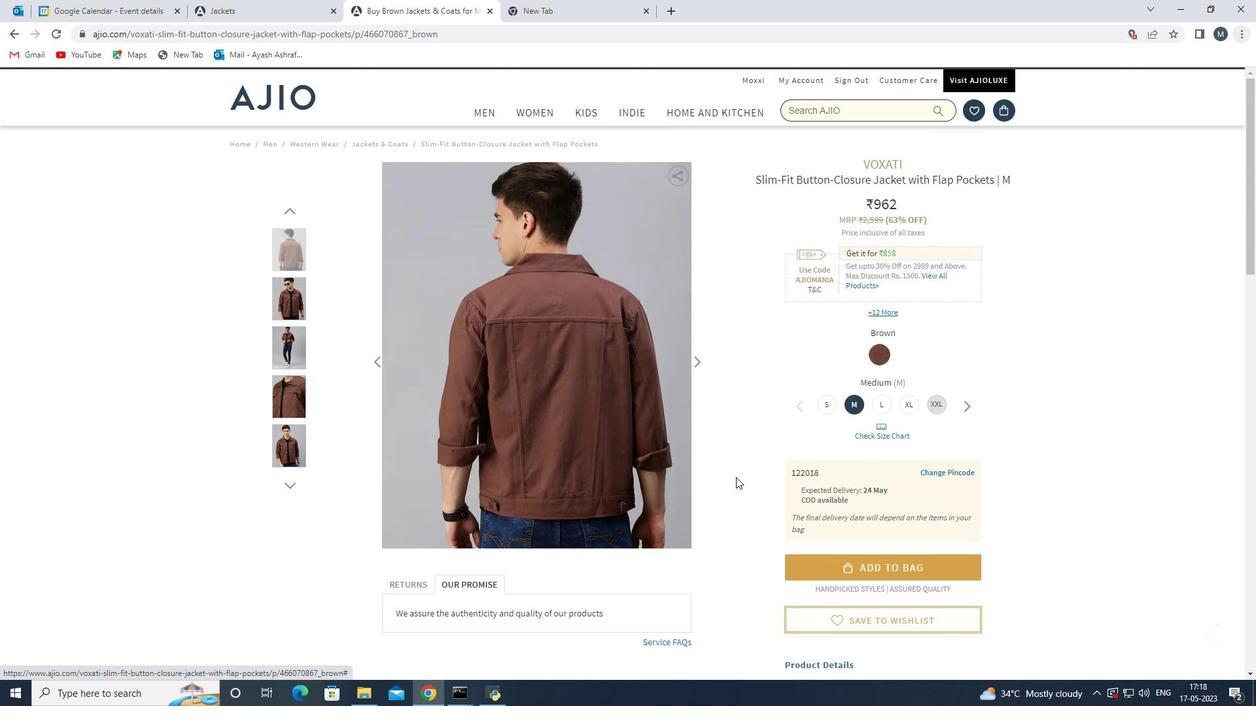 
Action: Mouse scrolled (736, 478) with delta (0, 0)
Screenshot: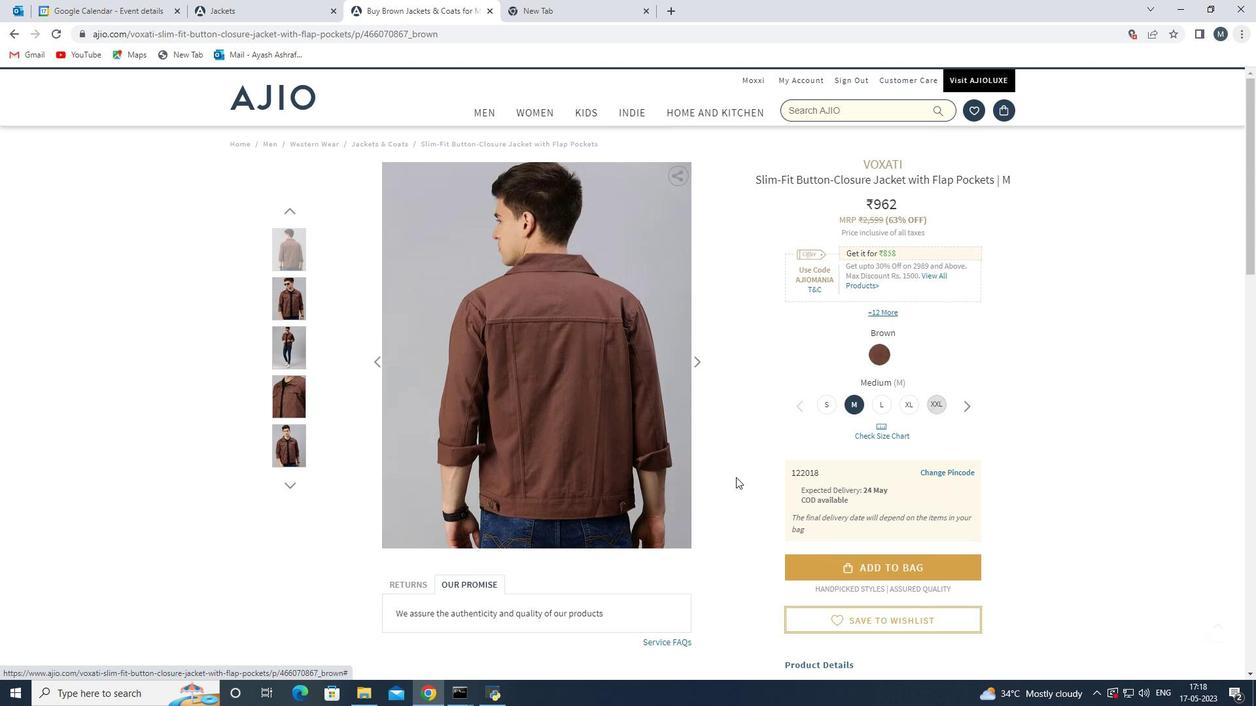 
Action: Mouse moved to (869, 623)
Screenshot: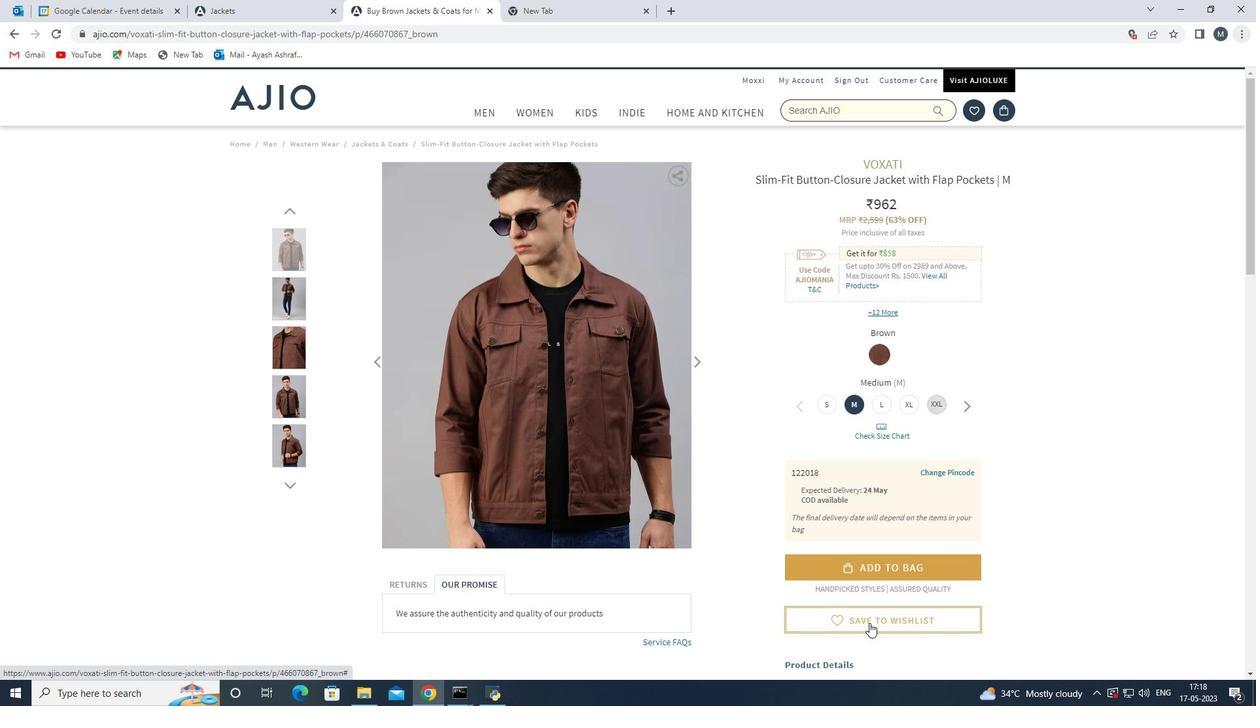 
Action: Mouse pressed left at (869, 623)
Screenshot: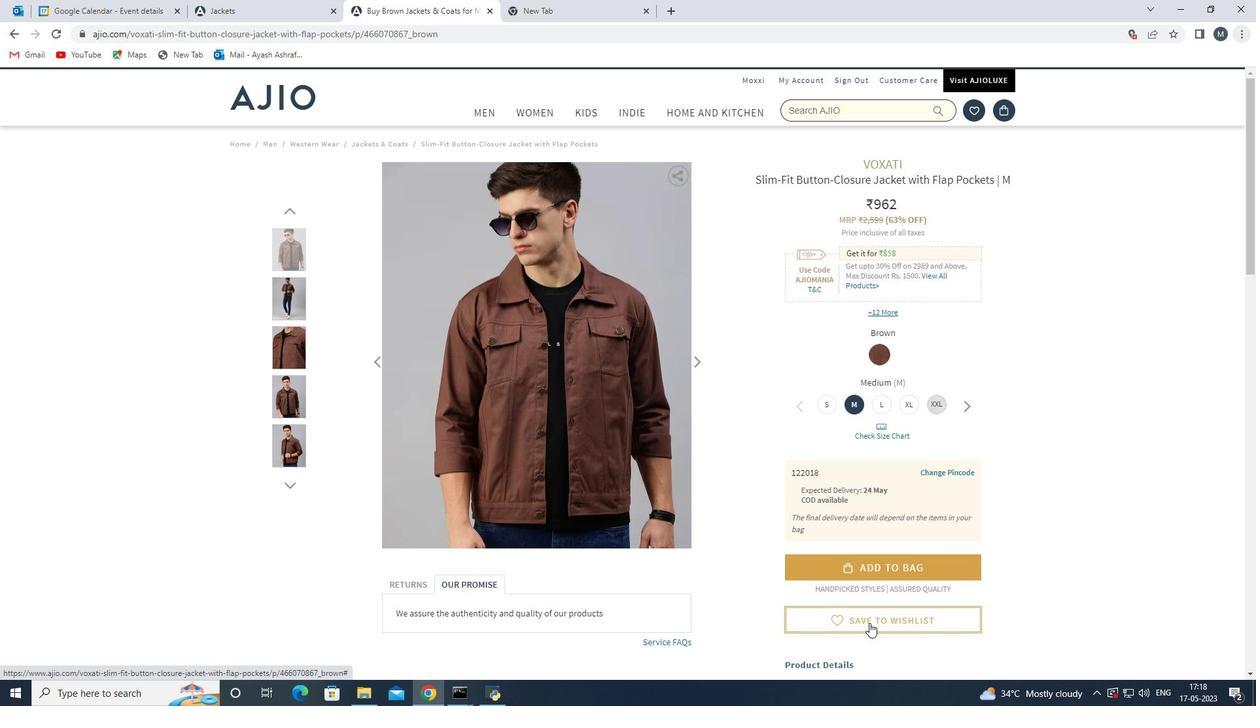 
Action: Mouse moved to (622, 503)
Screenshot: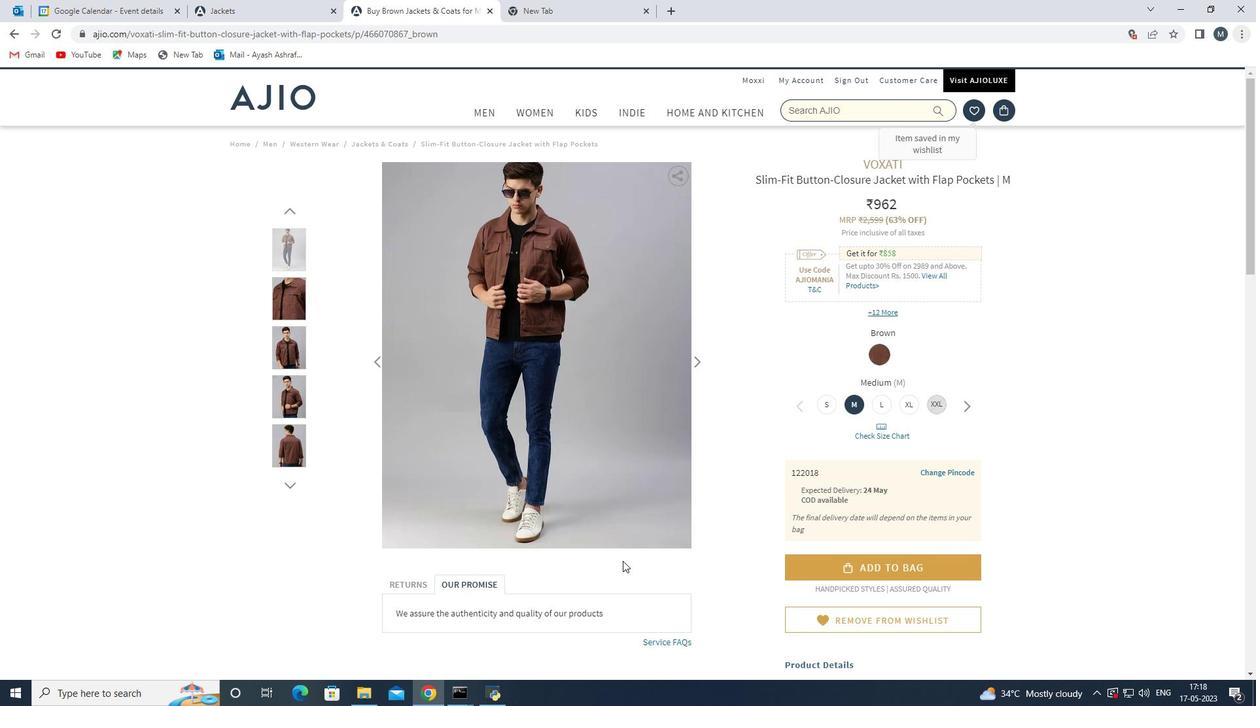 
Action: Mouse scrolled (622, 504) with delta (0, 0)
Screenshot: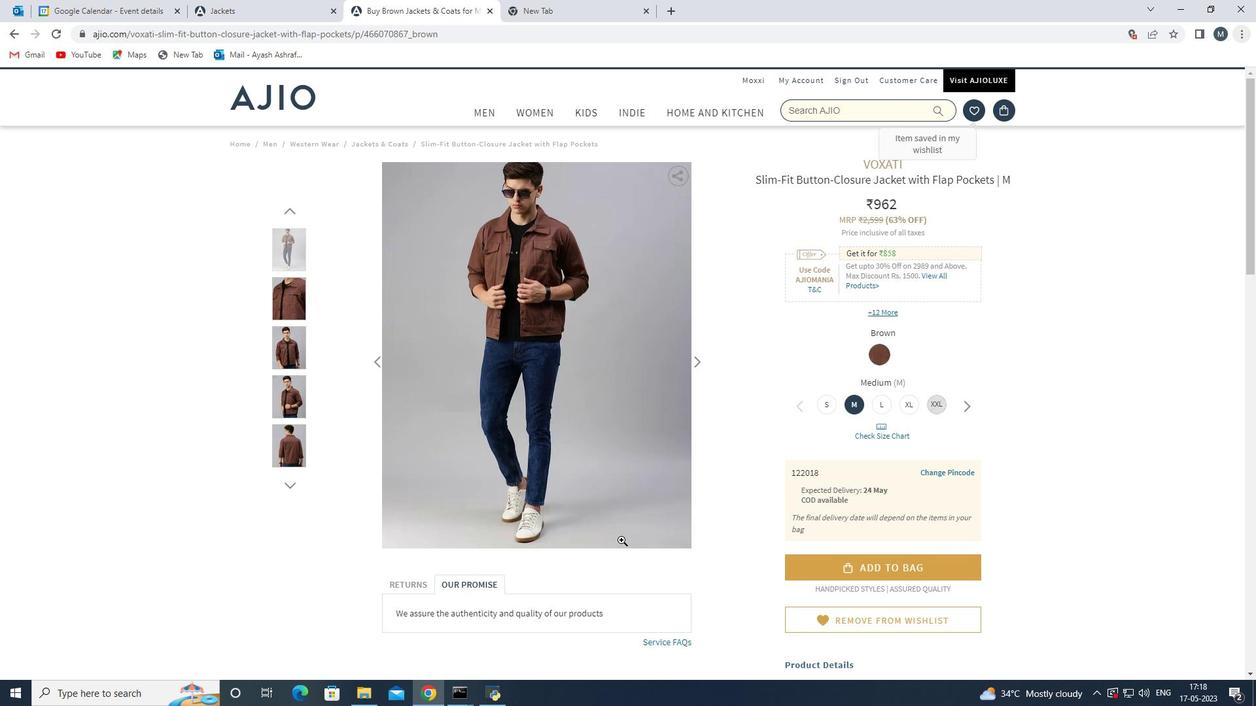 
Action: Mouse moved to (622, 502)
Screenshot: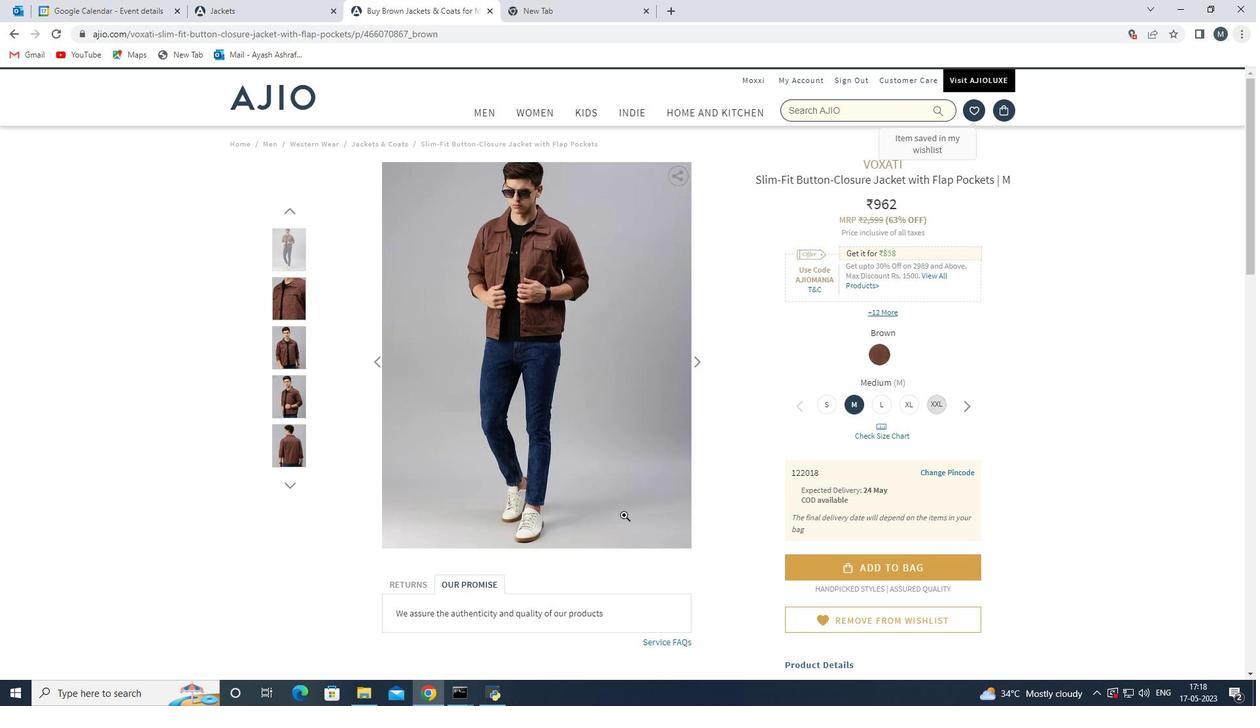 
Action: Mouse scrolled (622, 502) with delta (0, 0)
Screenshot: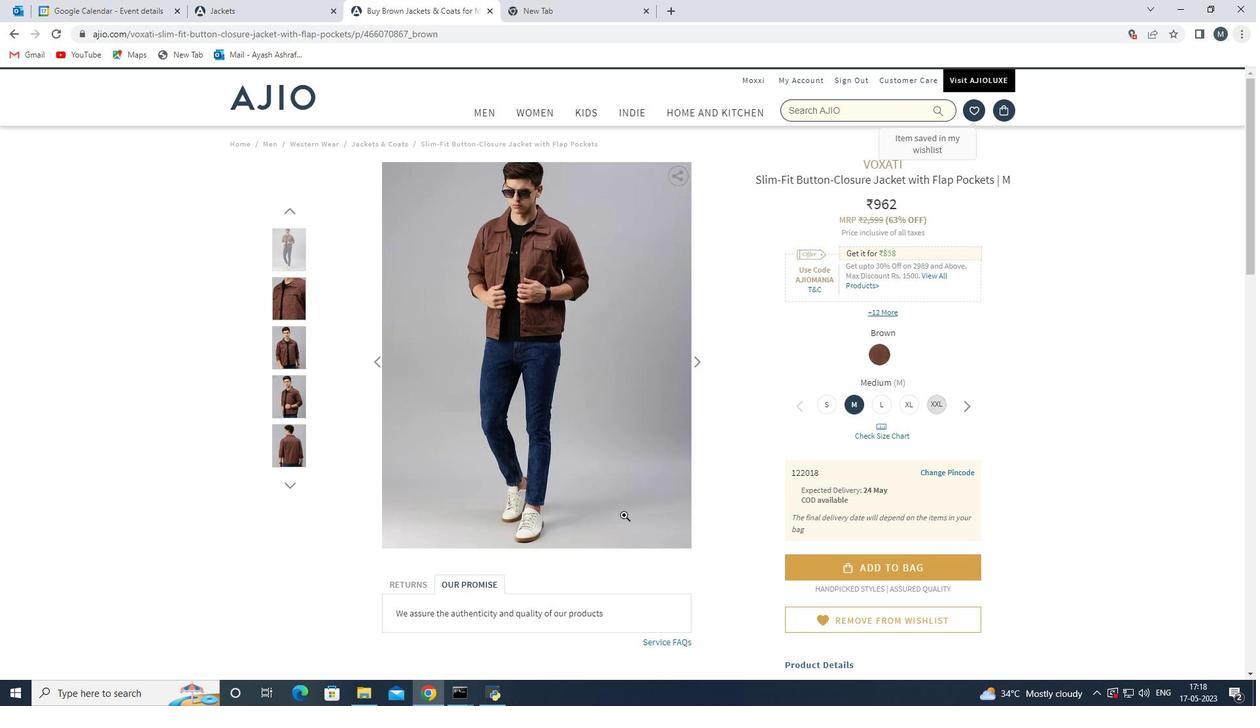 
Action: Mouse moved to (622, 500)
Screenshot: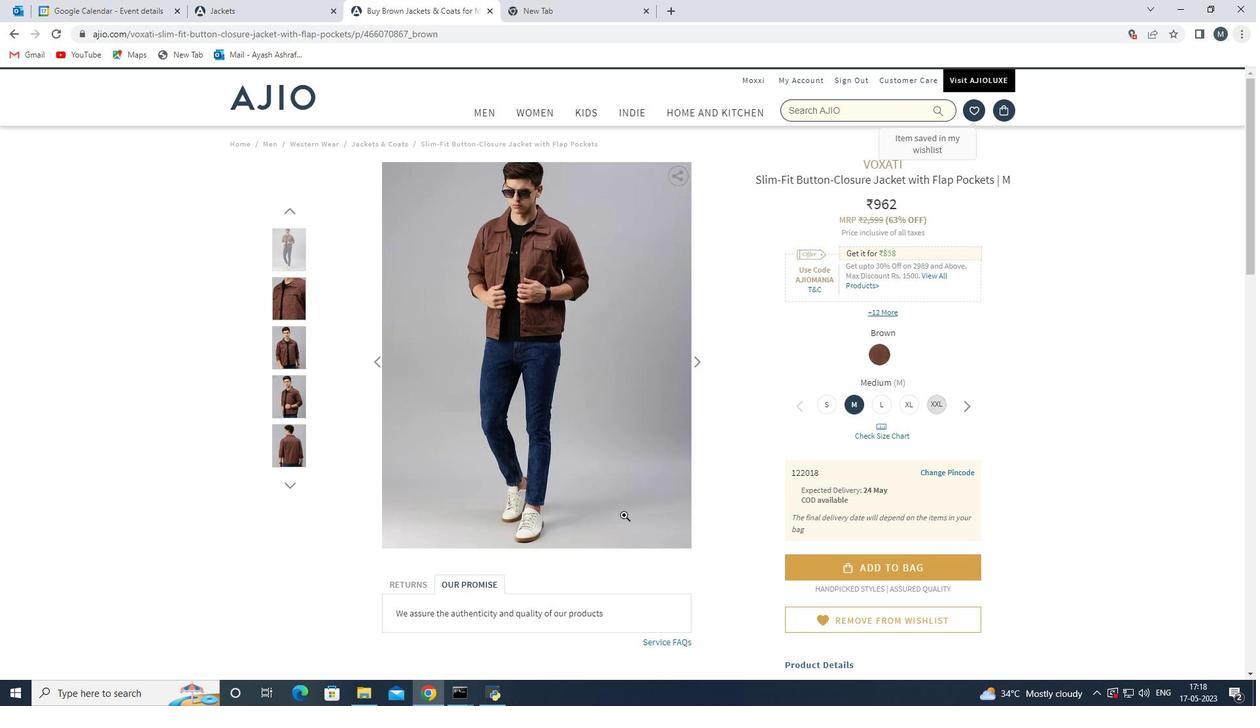 
Action: Mouse scrolled (622, 500) with delta (0, 0)
Screenshot: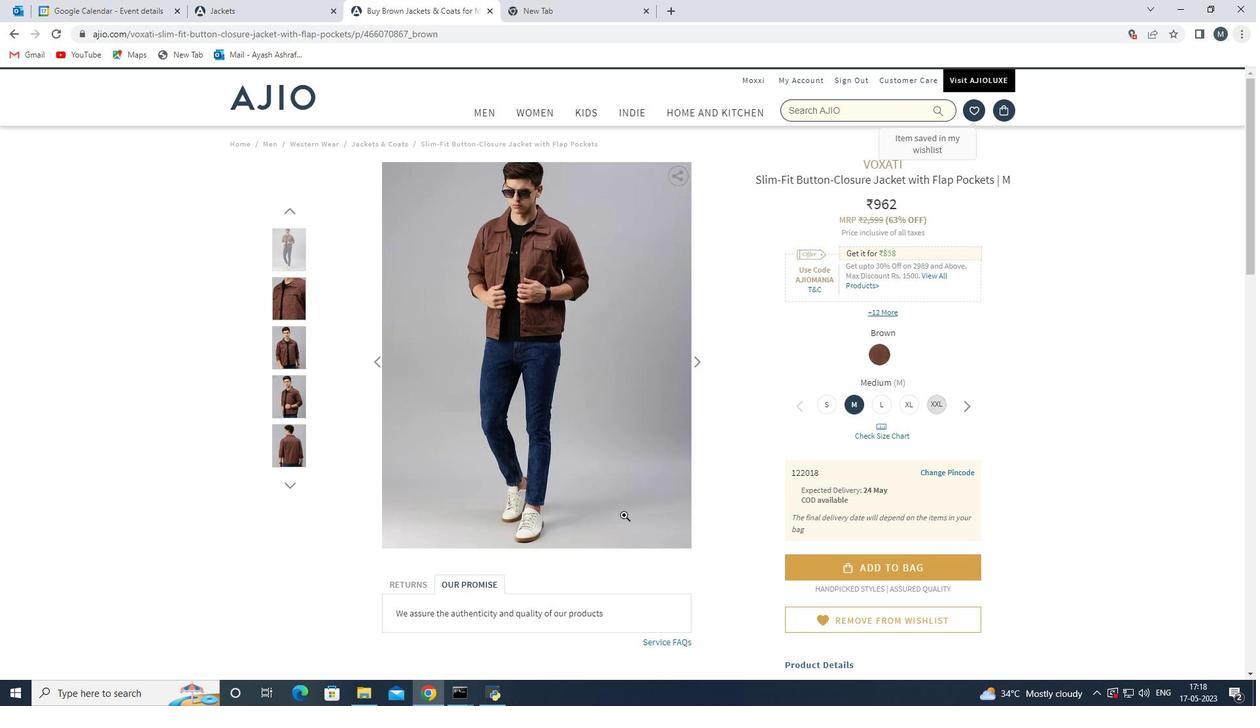 
Action: Mouse moved to (622, 499)
Screenshot: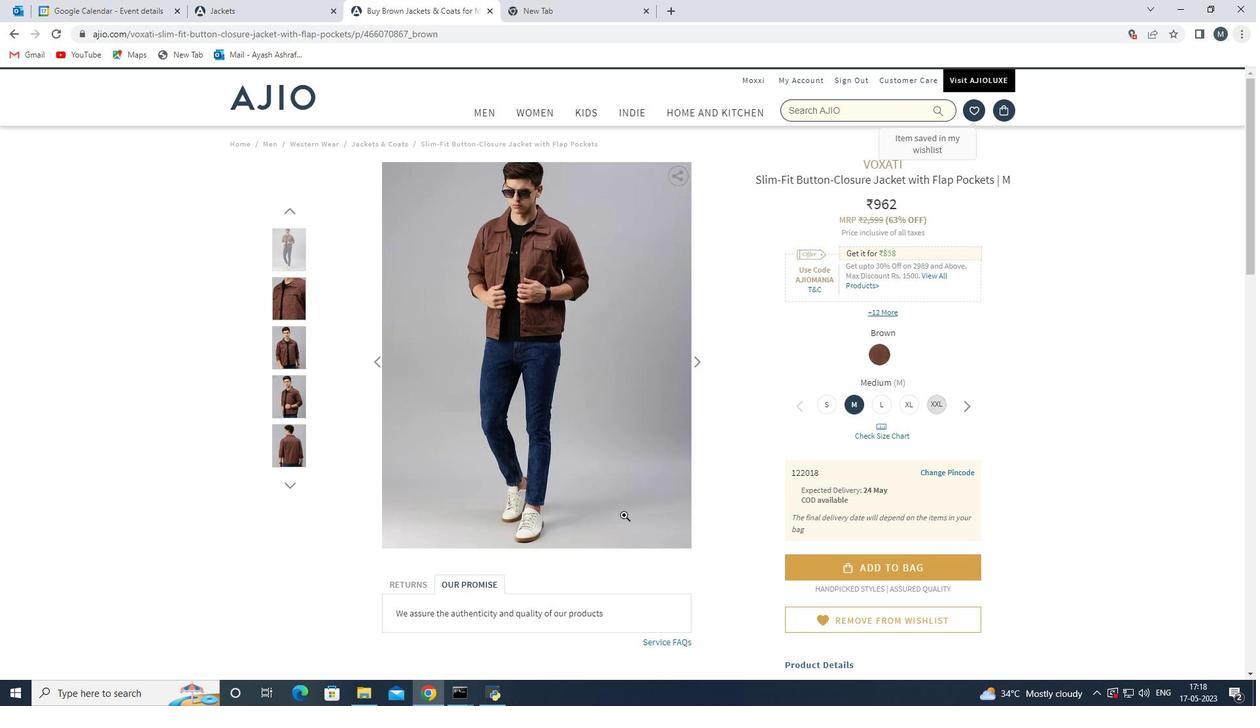 
Action: Mouse scrolled (622, 500) with delta (0, 0)
Screenshot: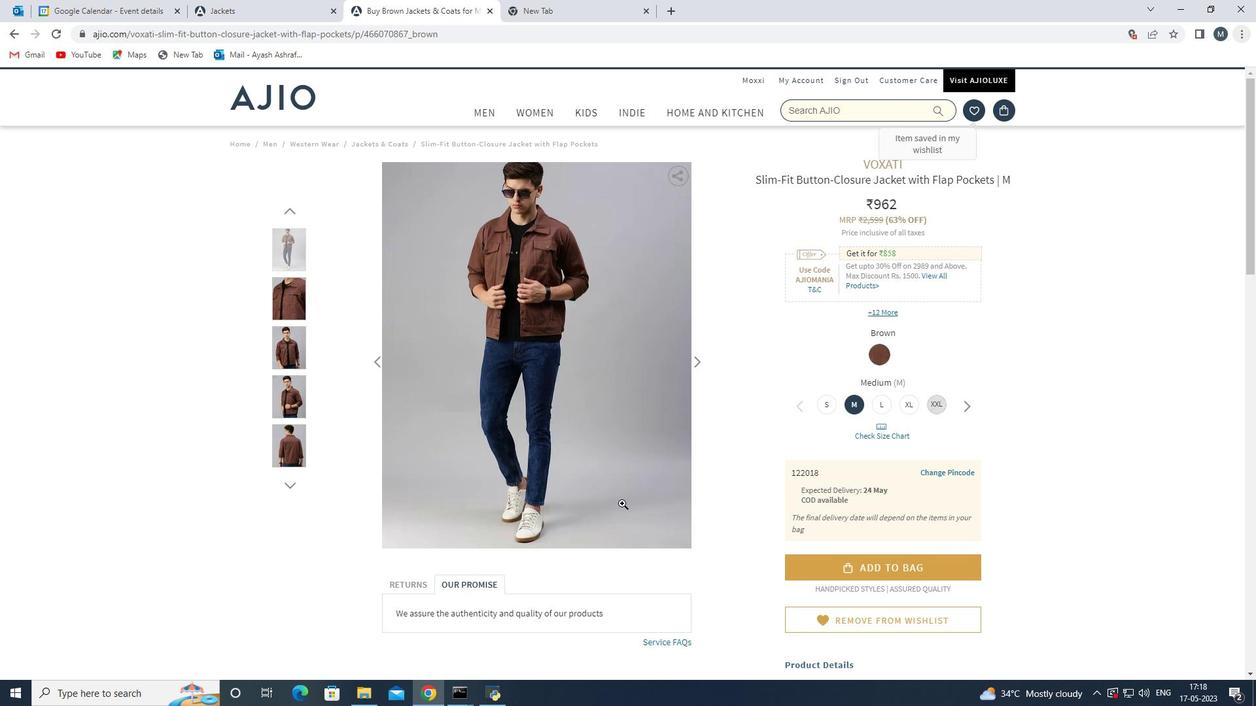 
Action: Mouse moved to (723, 259)
Screenshot: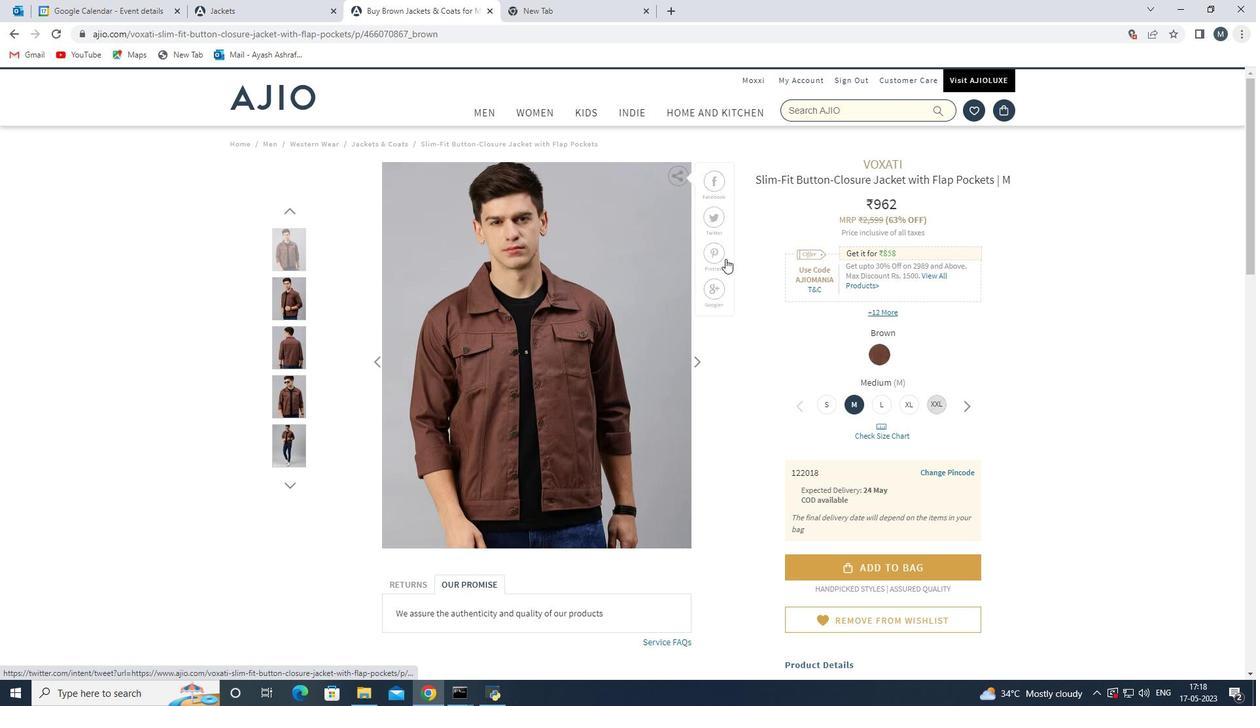 
Action: Mouse pressed left at (723, 259)
Screenshot: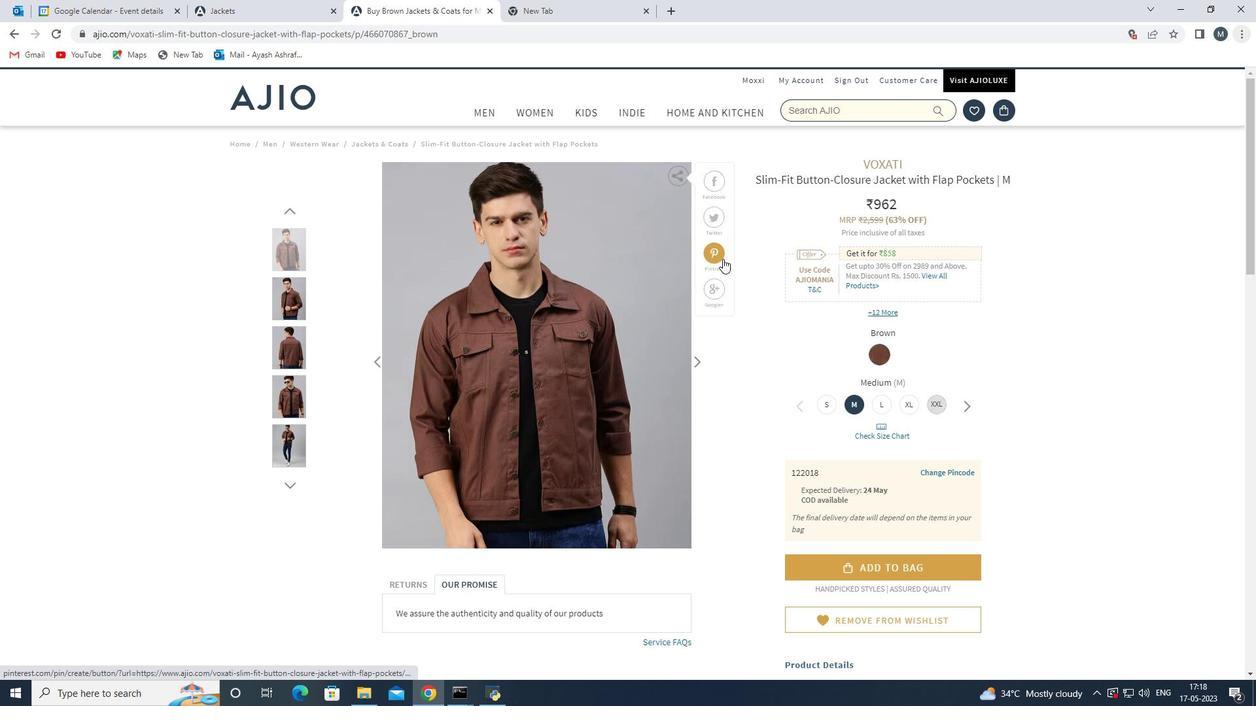 
Action: Mouse moved to (655, 278)
Screenshot: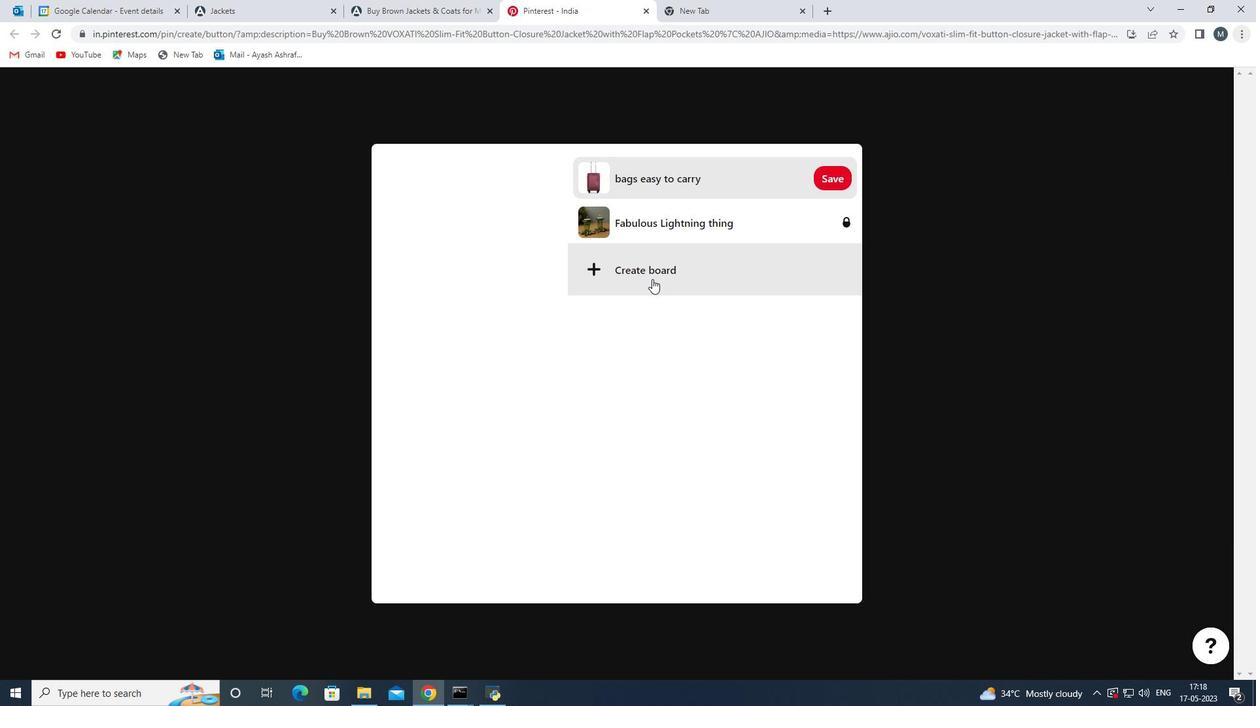 
Action: Mouse pressed left at (655, 278)
Screenshot: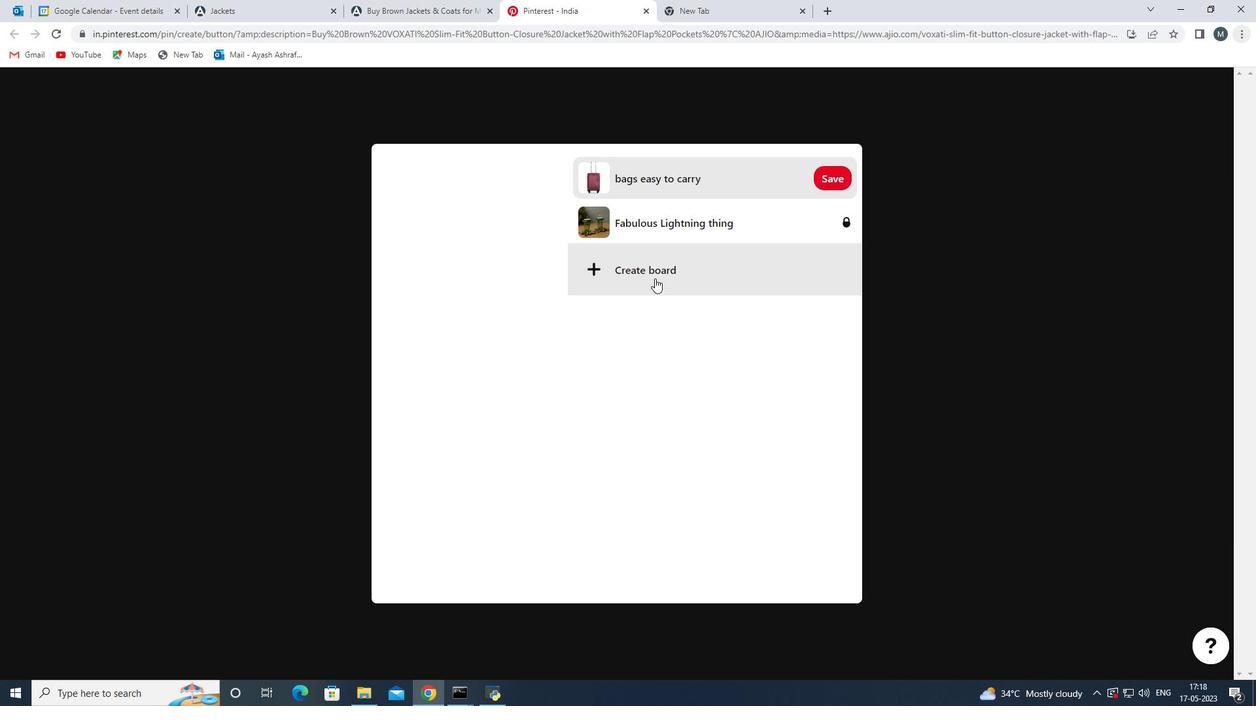 
Action: Mouse moved to (646, 340)
Screenshot: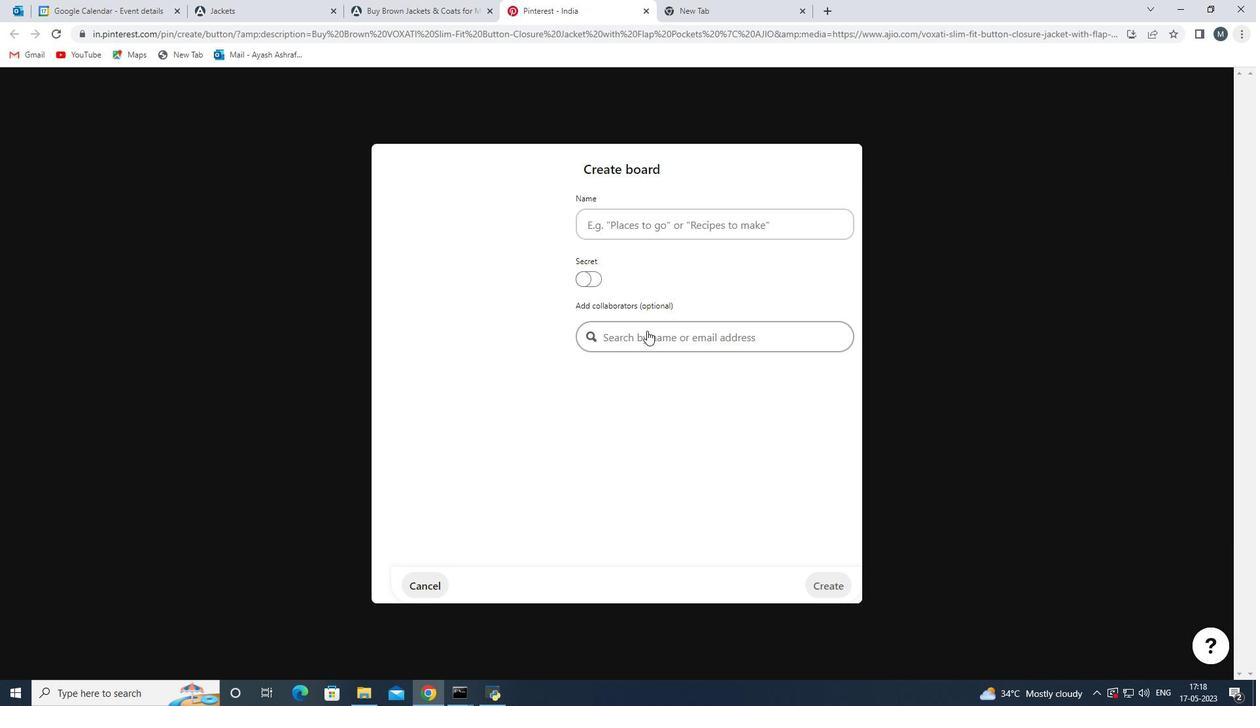 
Action: Mouse pressed left at (646, 340)
Screenshot: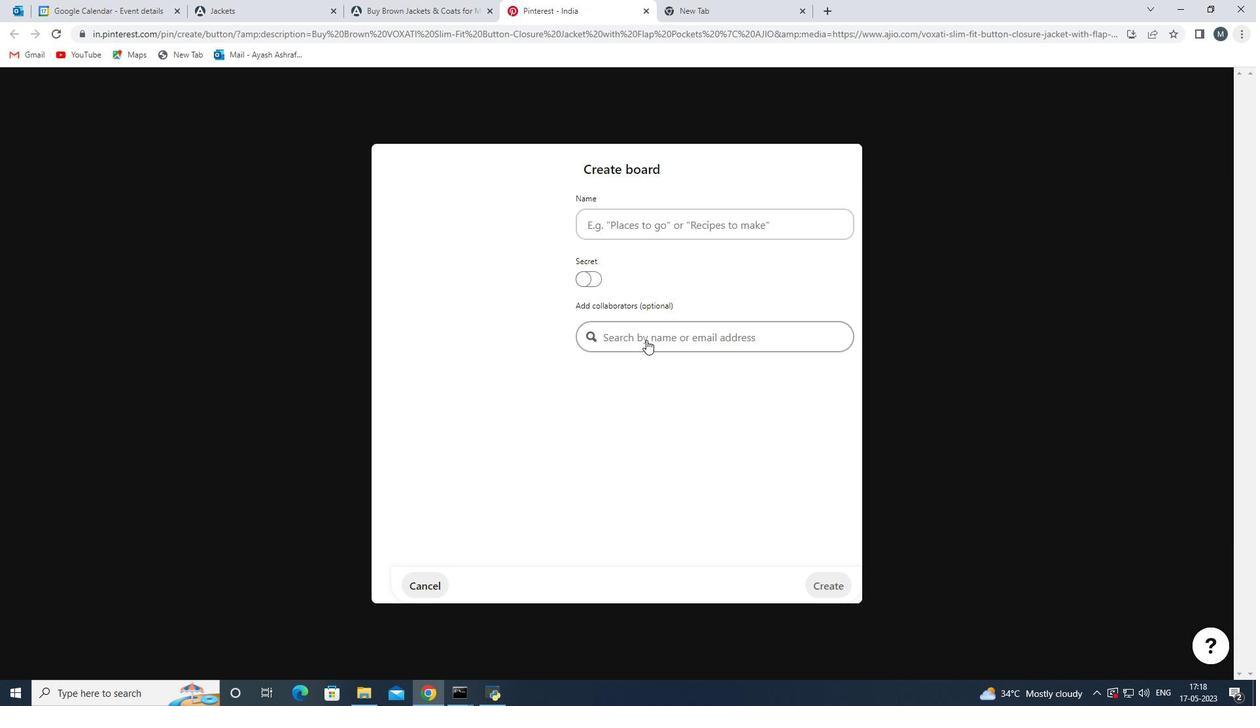 
Action: Key pressed <Key.shift>Hve<Key.backspace><Key.backspace>ave<Key.space>a<Key.space>look<Key.space>on<Key.space>this<Key.space>amazi
Screenshot: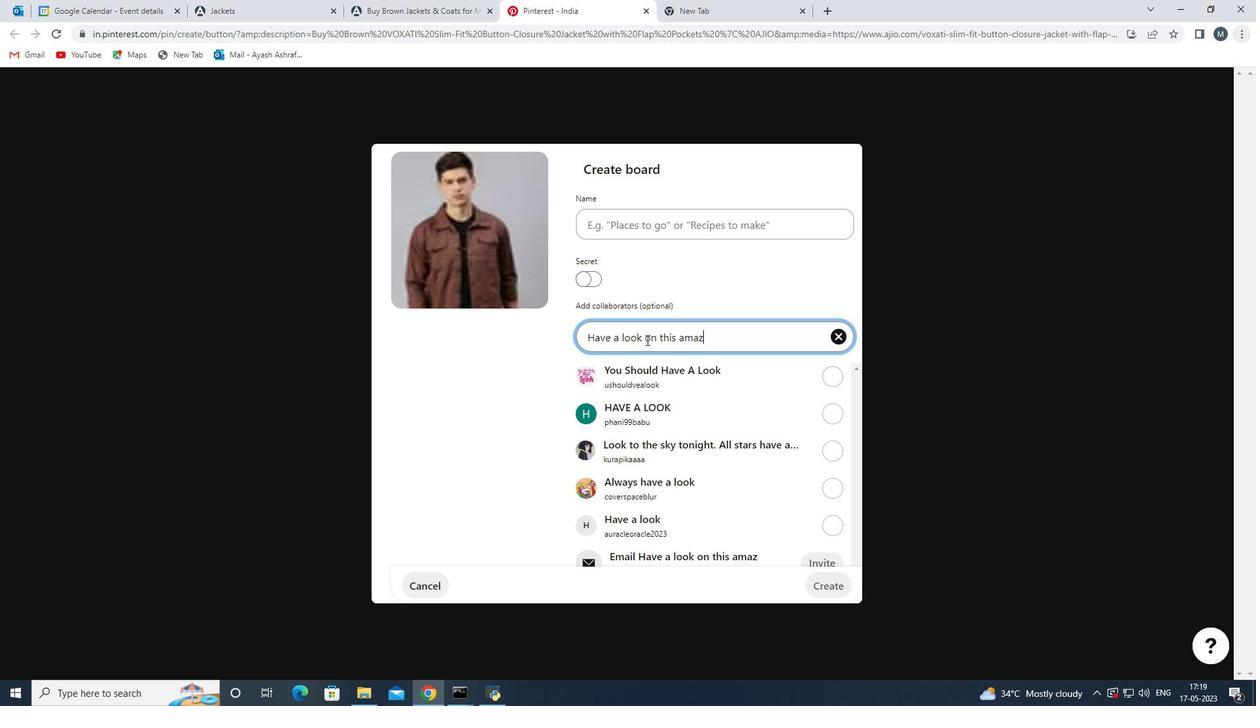 
